 Task: Create a new custom field 'Working Days' in the 'Position' object and add it to the page layout.
Action: Mouse moved to (51, 208)
Screenshot: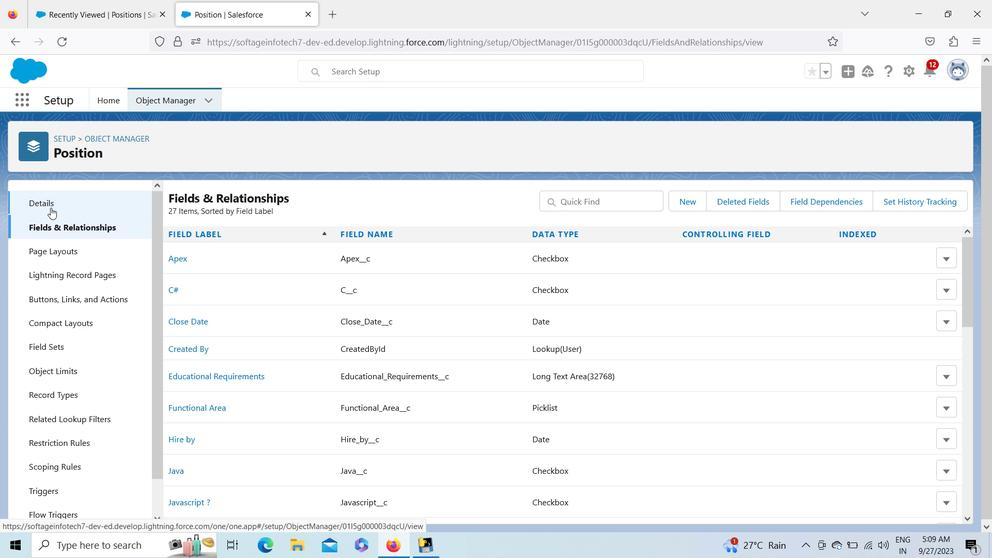 
Action: Mouse pressed left at (51, 208)
Screenshot: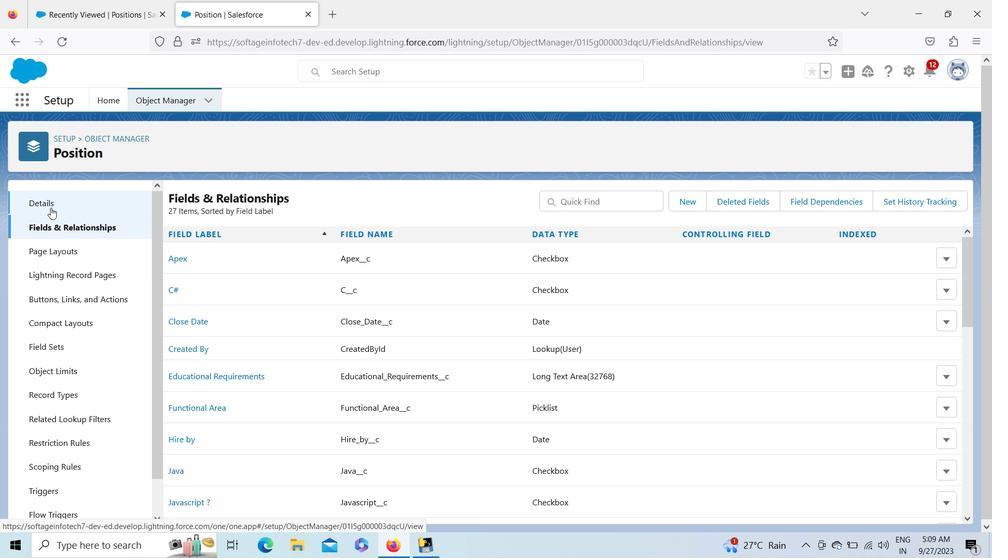 
Action: Mouse moved to (51, 220)
Screenshot: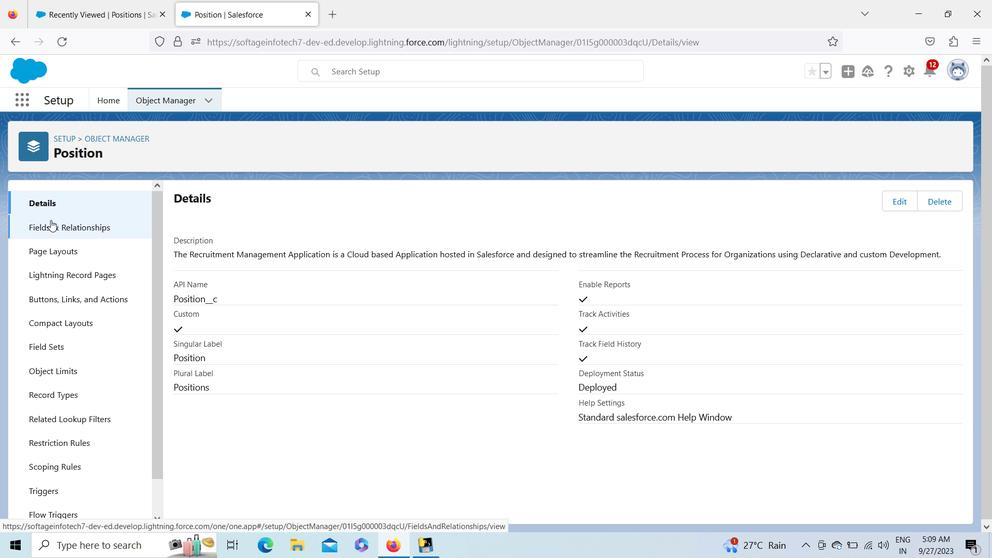 
Action: Mouse pressed left at (51, 220)
Screenshot: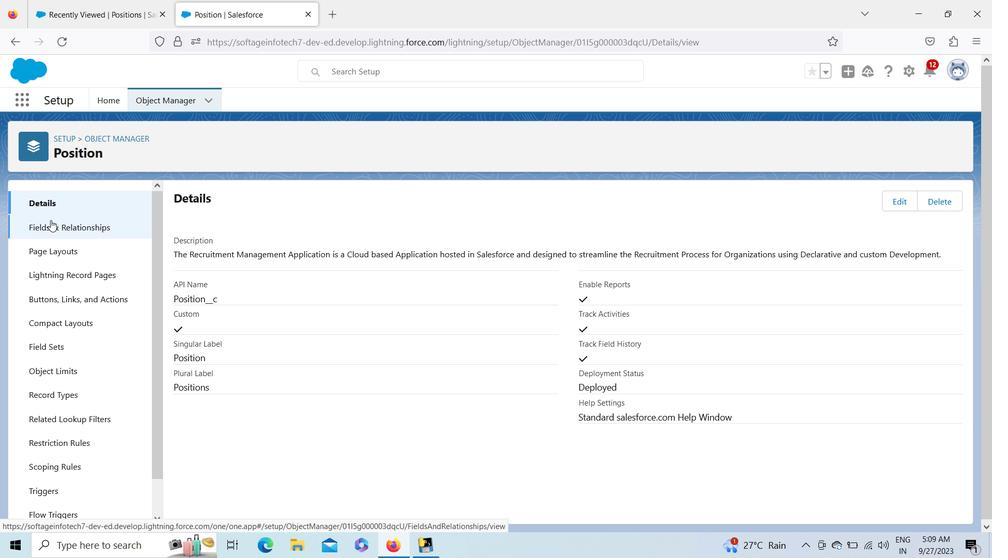 
Action: Mouse moved to (69, 395)
Screenshot: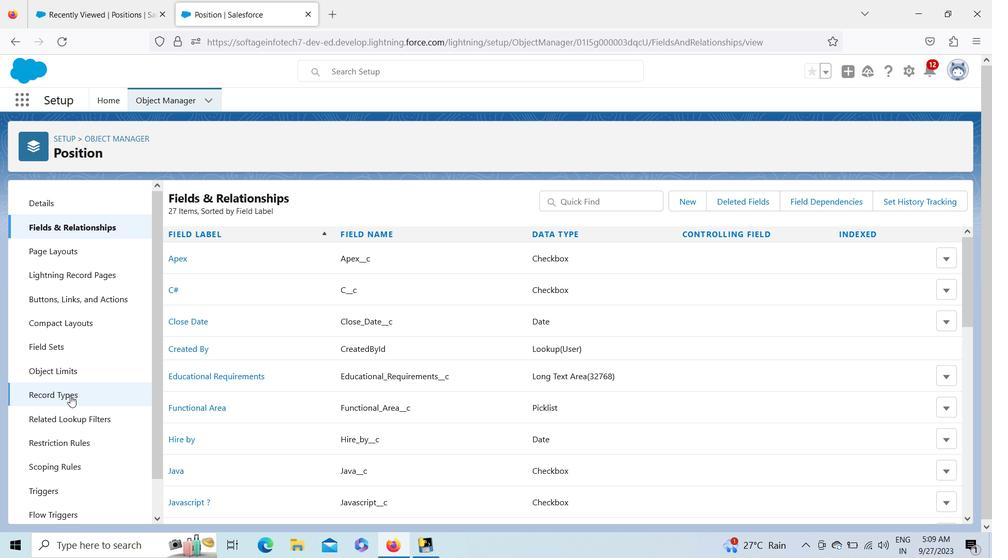 
Action: Mouse pressed left at (69, 395)
Screenshot: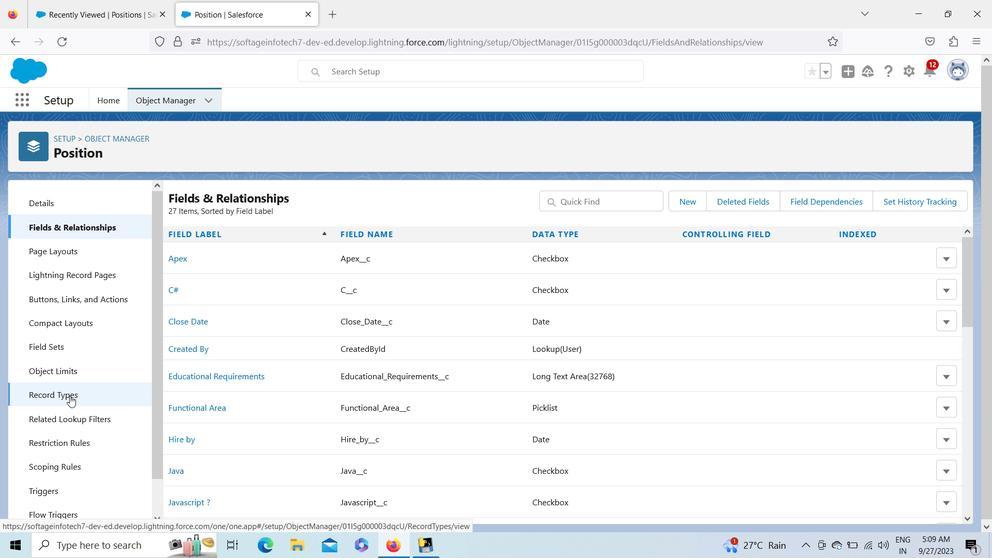 
Action: Mouse moved to (89, 223)
Screenshot: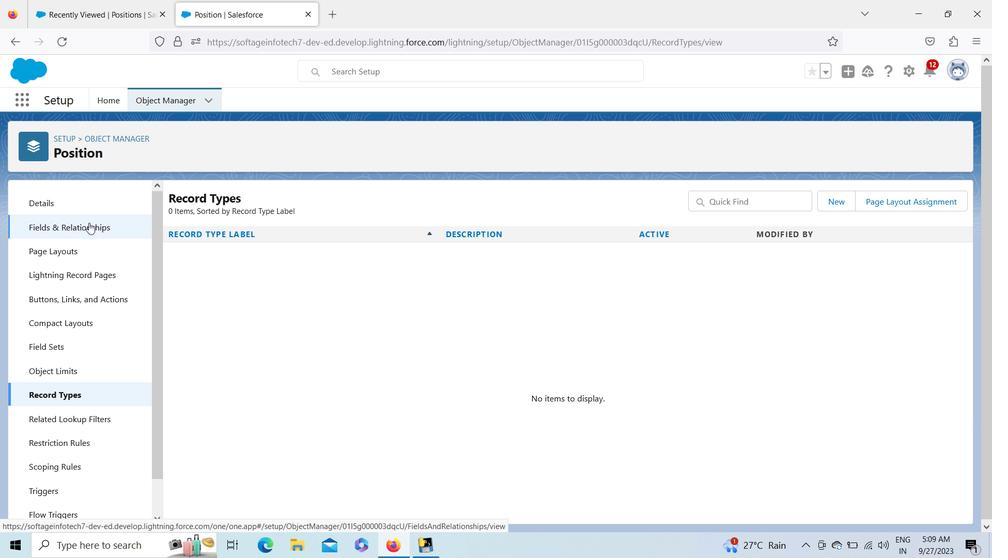 
Action: Mouse pressed left at (89, 223)
Screenshot: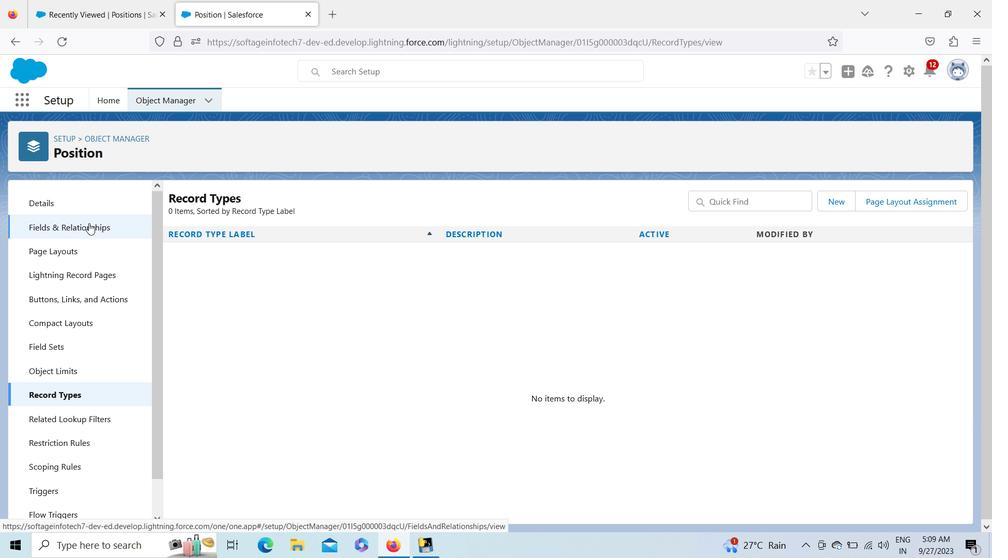 
Action: Mouse moved to (685, 205)
Screenshot: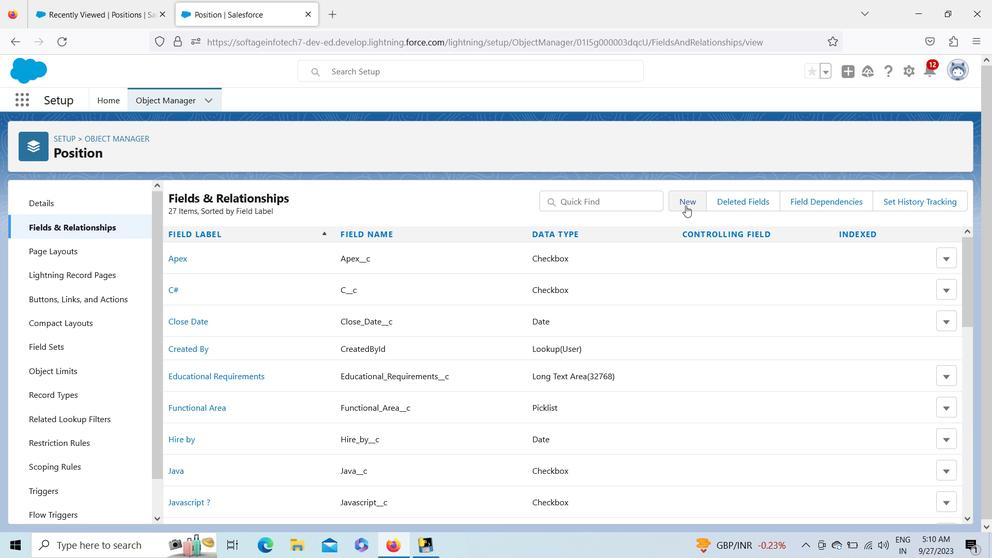 
Action: Mouse pressed left at (685, 205)
Screenshot: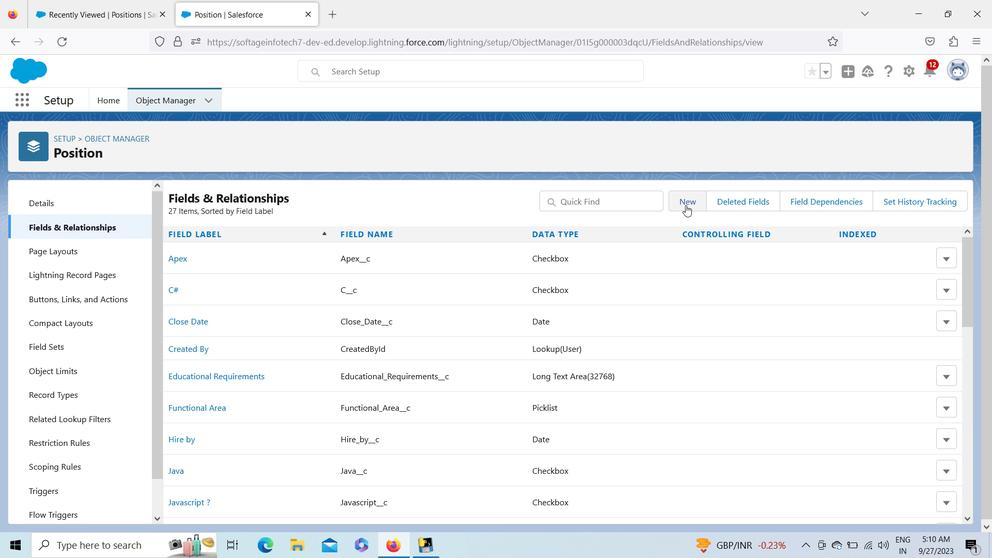 
Action: Mouse moved to (957, 395)
Screenshot: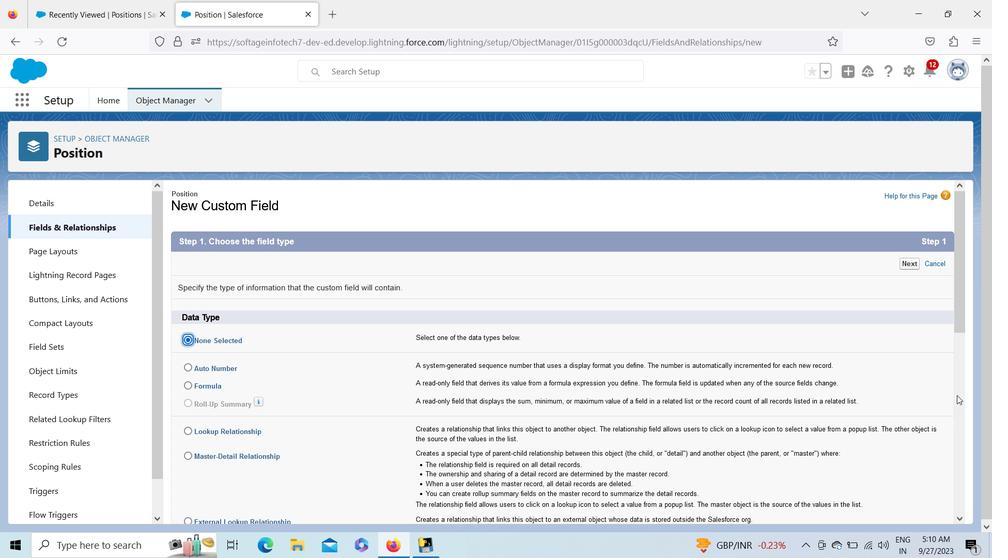 
Action: Mouse pressed left at (957, 395)
Screenshot: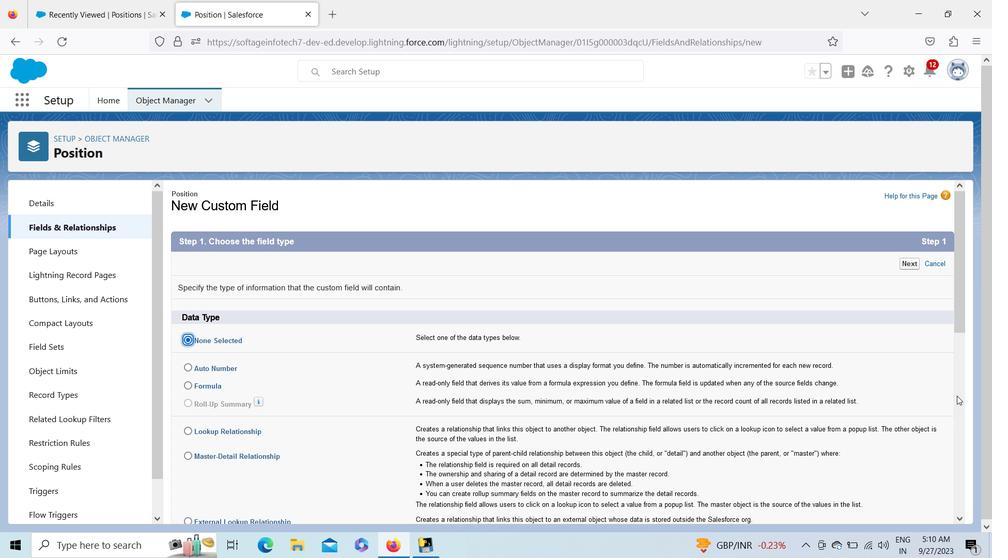 
Action: Mouse moved to (244, 431)
Screenshot: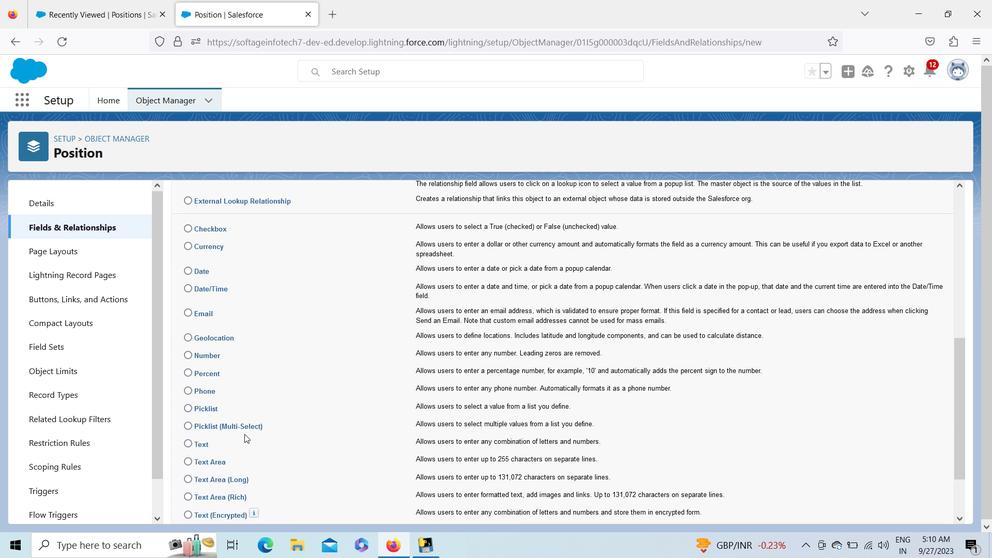 
Action: Mouse pressed left at (244, 431)
Screenshot: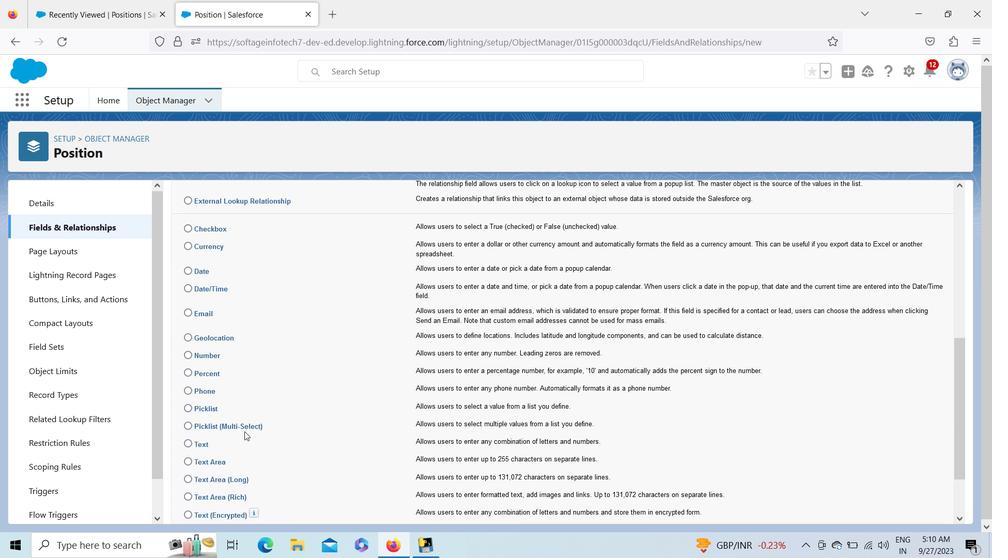 
Action: Mouse moved to (246, 429)
Screenshot: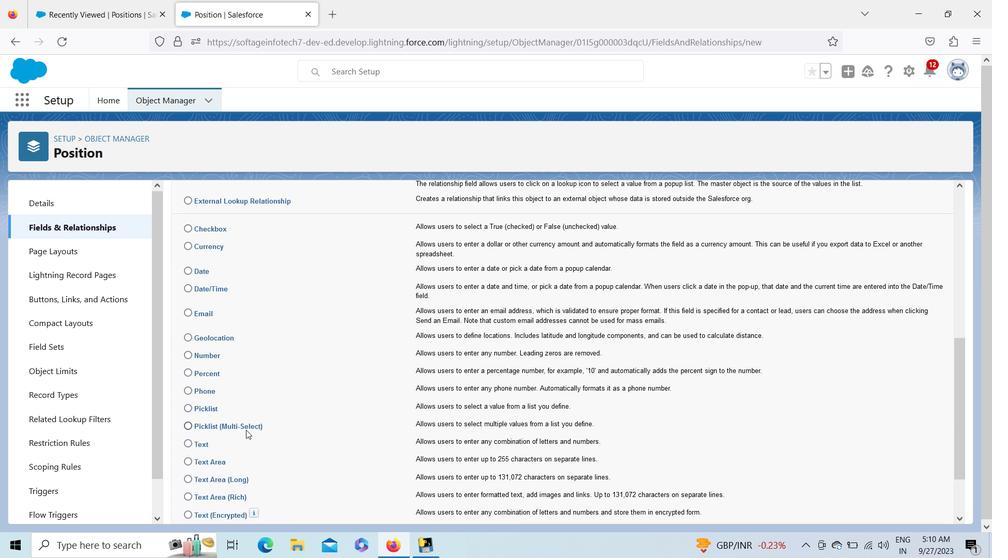 
Action: Mouse pressed left at (246, 429)
Screenshot: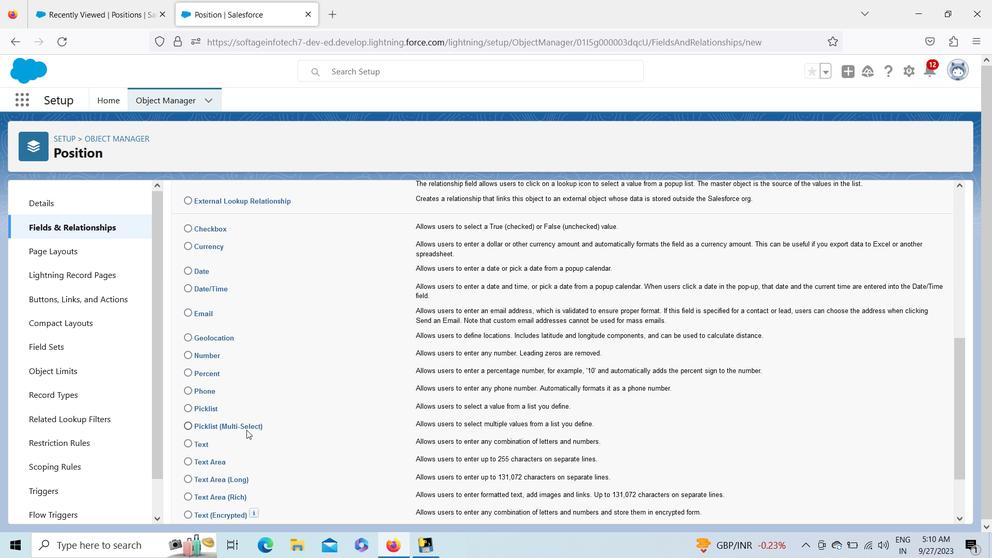 
Action: Mouse moved to (962, 490)
Screenshot: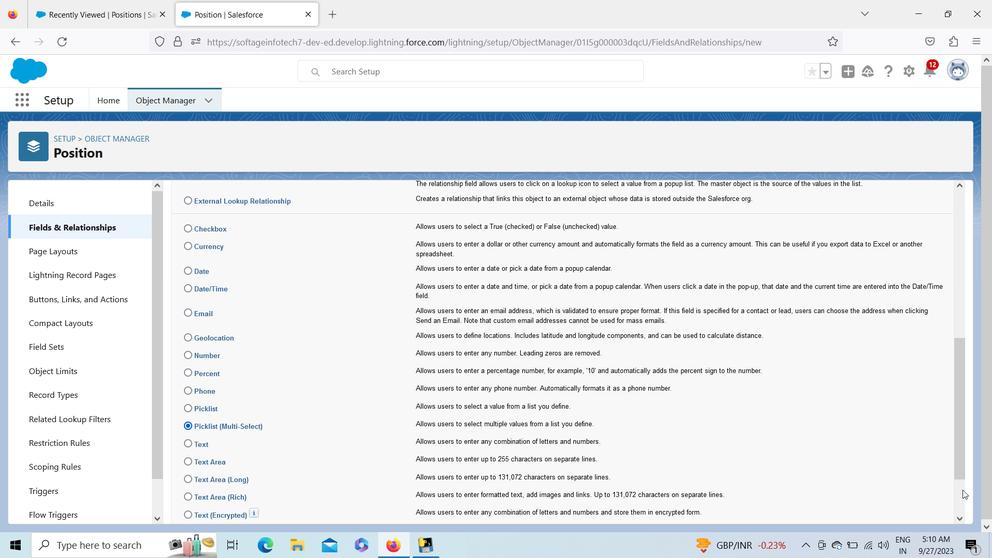 
Action: Mouse pressed left at (962, 490)
Screenshot: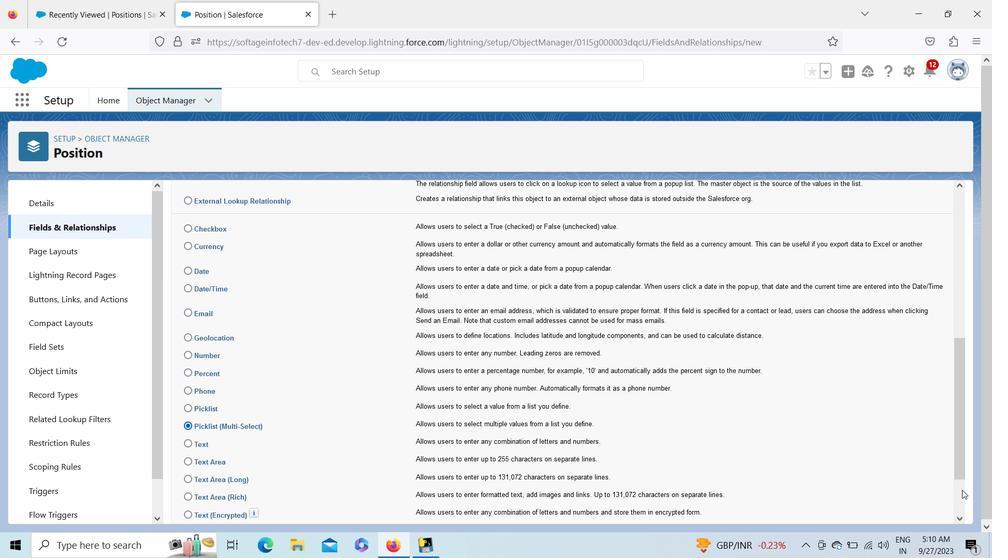 
Action: Mouse moved to (917, 510)
Screenshot: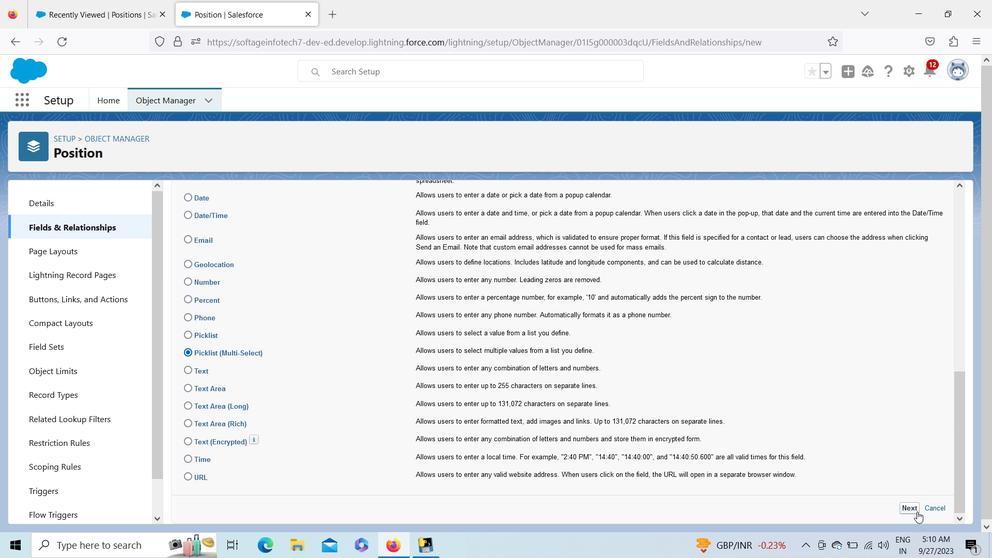 
Action: Mouse pressed left at (917, 510)
Screenshot: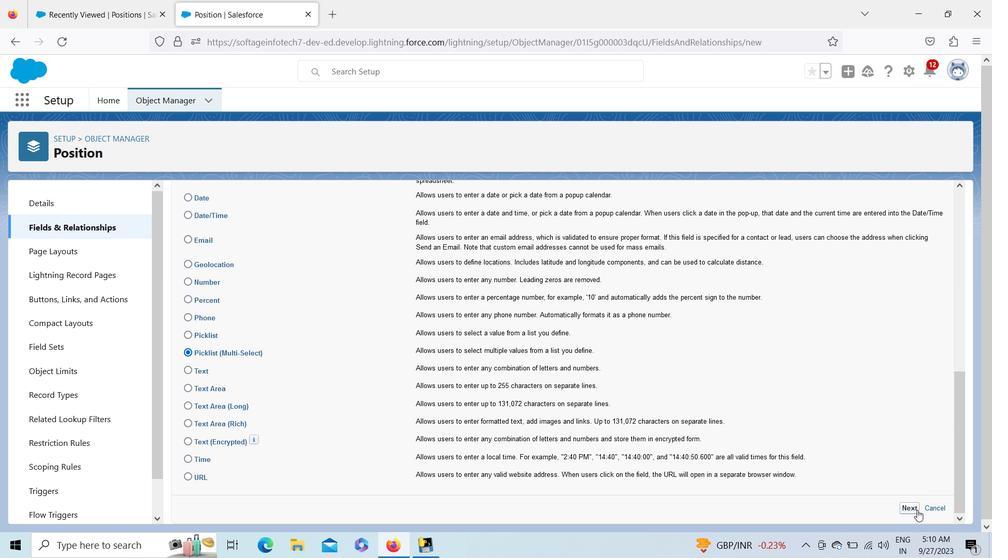 
Action: Mouse moved to (398, 290)
Screenshot: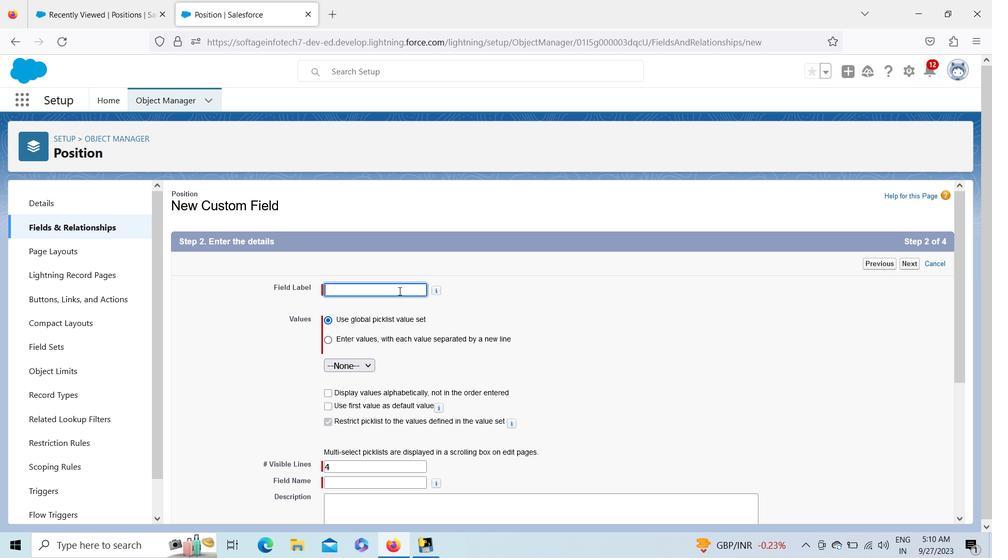 
Action: Mouse pressed left at (398, 290)
Screenshot: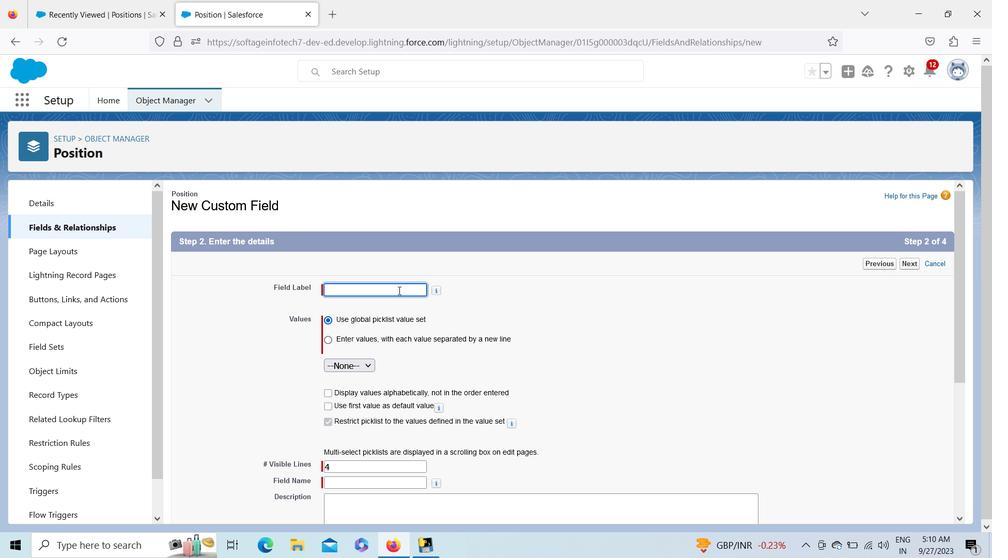 
Action: Key pressed <Key.shift><Key.shift><Key.shift><Key.shift><Key.shift>Working<Key.space><Key.shift>Days
Screenshot: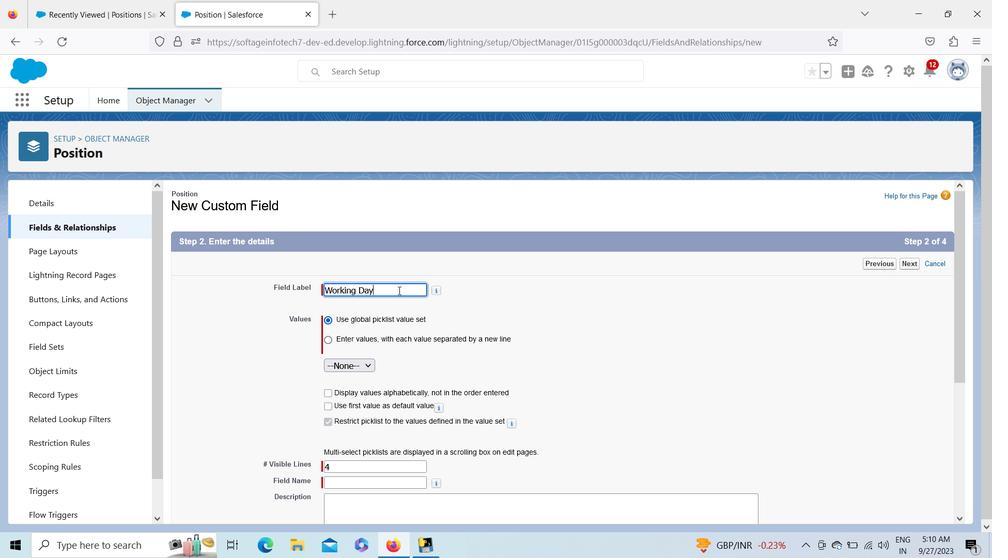 
Action: Mouse moved to (375, 325)
Screenshot: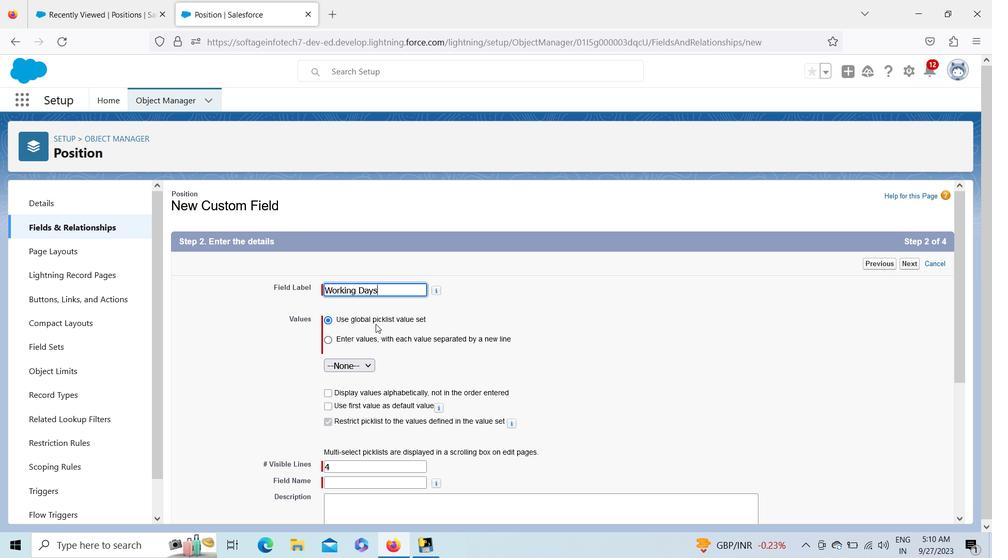 
Action: Mouse pressed left at (375, 325)
Screenshot: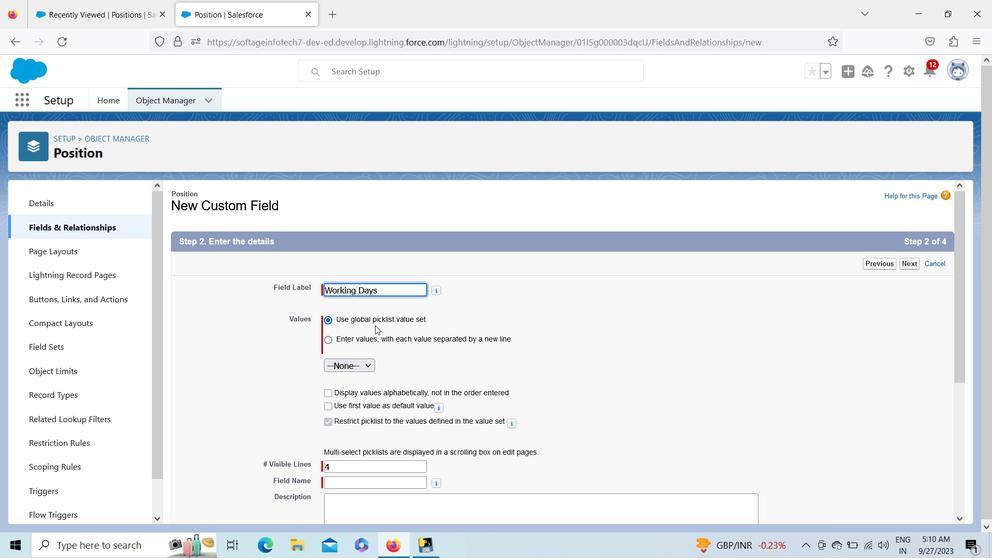 
Action: Mouse moved to (382, 337)
Screenshot: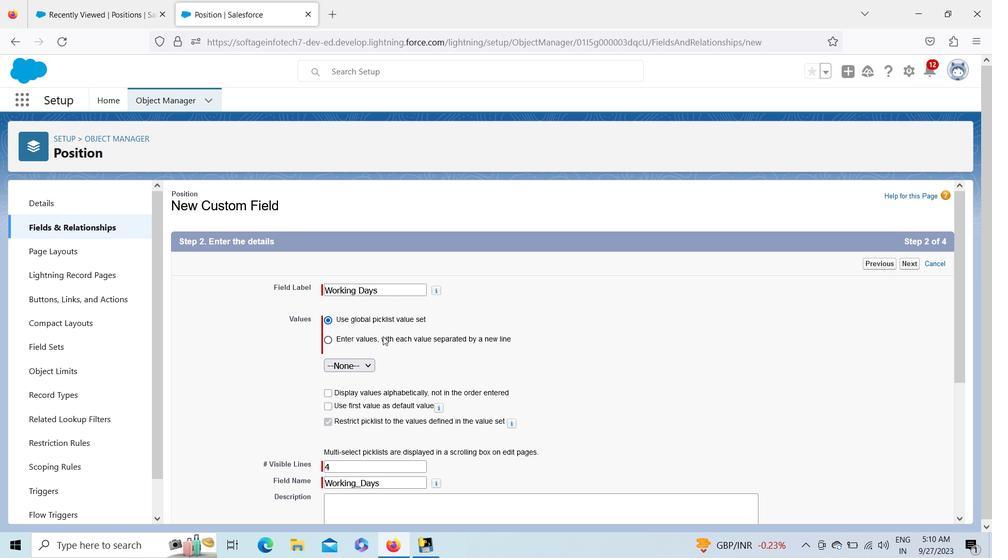 
Action: Mouse pressed left at (382, 337)
Screenshot: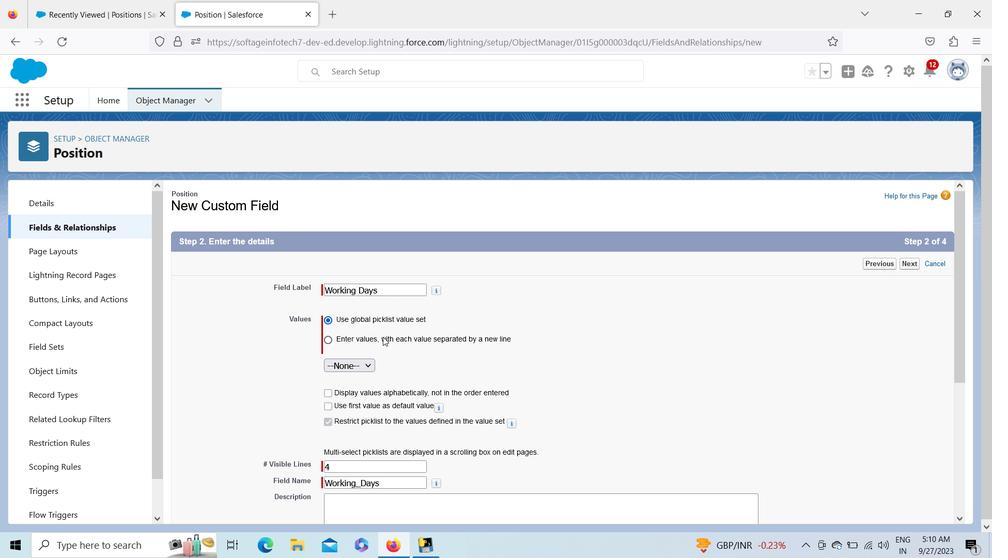 
Action: Mouse moved to (371, 390)
Screenshot: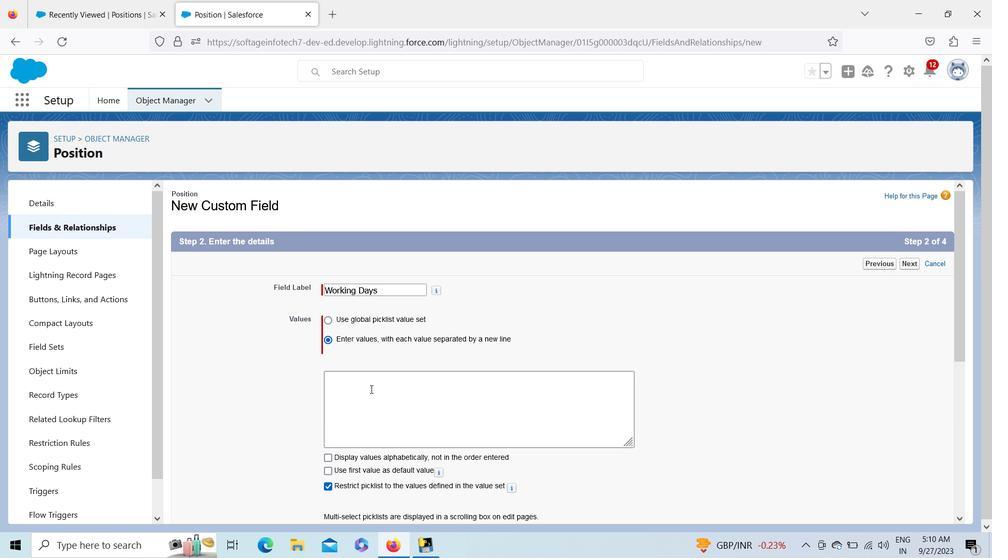 
Action: Mouse pressed left at (371, 390)
Screenshot: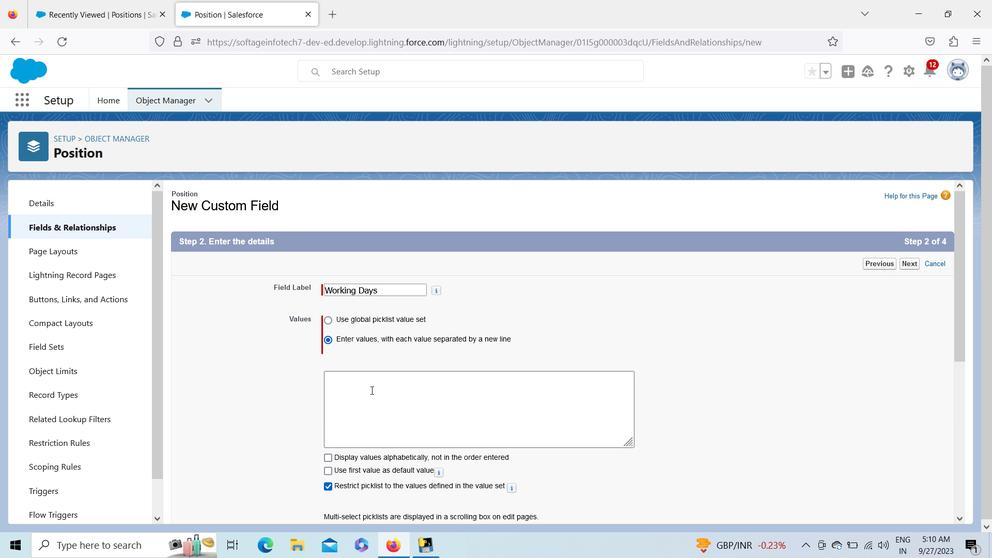 
Action: Key pressed <Key.shift>Monday<Key.enter><Key.shift>Tuesday<Key.enter><Key.shift><Key.shift><Key.shift><Key.shift><Key.shift><Key.shift><Key.shift>Wedb<Key.backspace>nesday<Key.enter><Key.shift><Key.shift>Thrursdat<Key.backspace>y<Key.left><Key.left><Key.left><Key.left><Key.left><Key.left><Key.backspace><Key.right><Key.right><Key.right><Key.right><Key.right><Key.right><Key.enter><Key.shift>Friday<Key.enter><Key.shift><Key.shift><Key.shift><Key.shift><Key.shift><Key.shift><Key.shift><Key.shift><Key.shift><Key.shift><Key.shift><Key.shift><Key.shift><Key.shift><Key.shift><Key.shift><Key.shift><Key.shift><Key.shift><Key.shift><Key.shift><Key.shift><Key.shift><Key.shift><Key.shift><Key.shift><Key.shift><Key.shift><Key.shift><Key.shift><Key.shift><Key.shift><Key.shift><Key.shift><Key.shift><Key.shift><Key.shift><Key.shift><Key.shift><Key.shift><Key.shift><Key.shift><Key.shift><Key.shift><Key.shift><Key.shift><Key.shift><Key.shift><Key.shift><Key.shift><Key.shift><Key.shift><Key.shift><Key.shift><Key.shift><Key.shift><Key.shift><Key.shift><Key.shift><Key.shift><Key.shift><Key.shift><Key.shift>Saturday<Key.enter><Key.shift>Sunday
Screenshot: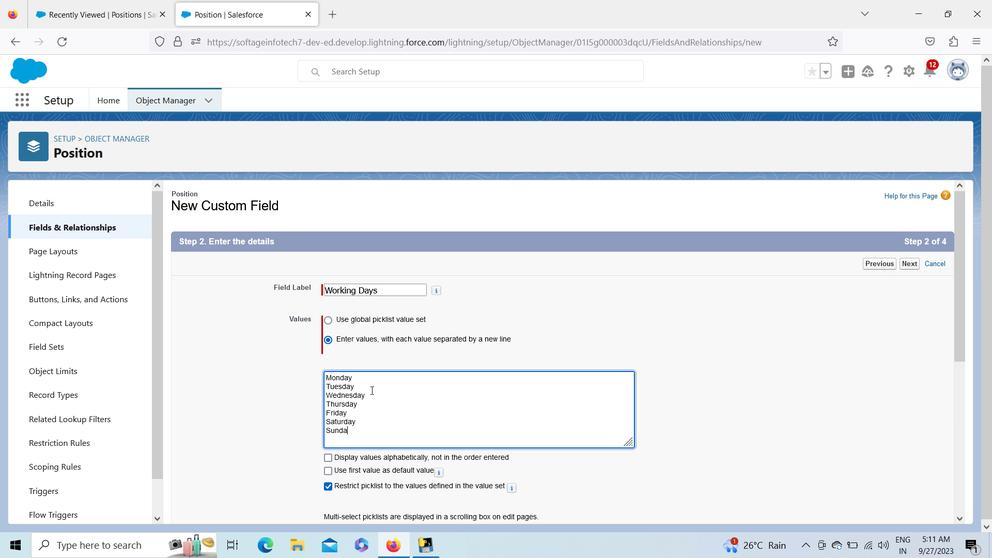 
Action: Mouse moved to (958, 517)
Screenshot: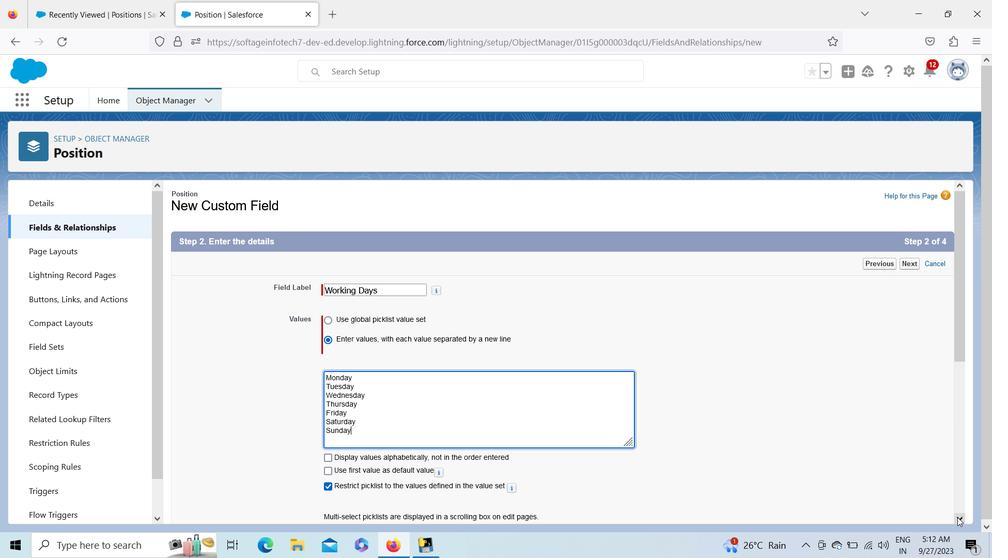 
Action: Mouse pressed left at (958, 517)
Screenshot: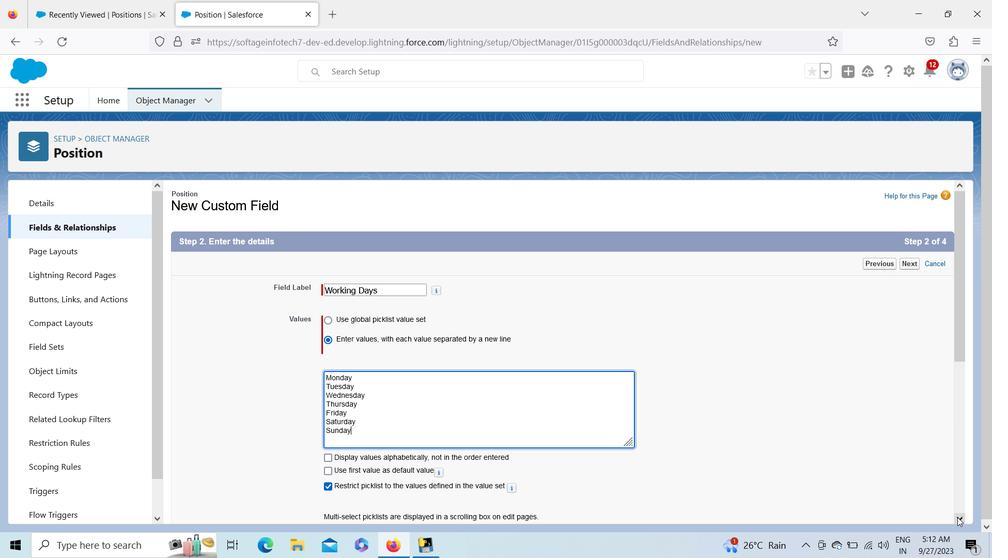 
Action: Mouse pressed left at (958, 517)
Screenshot: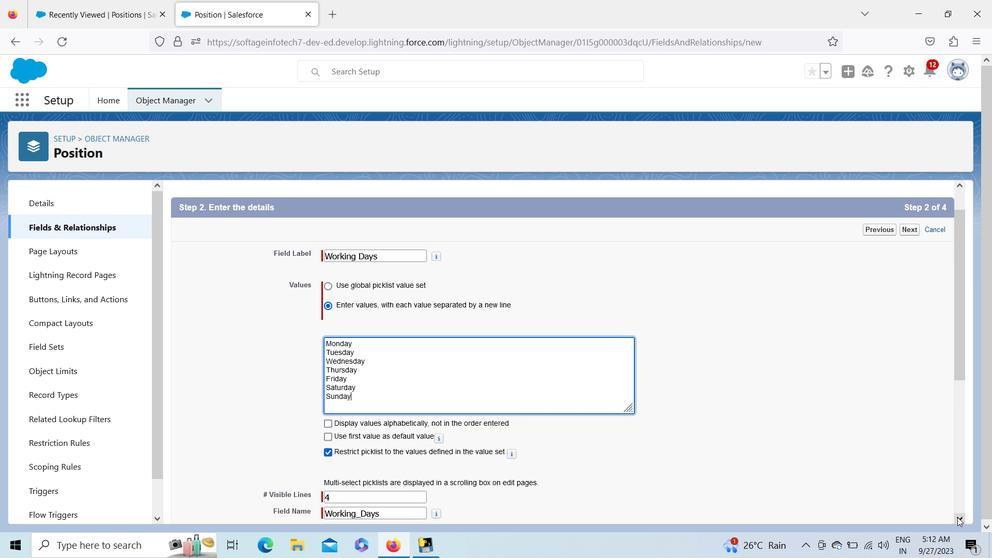 
Action: Mouse pressed left at (958, 517)
Screenshot: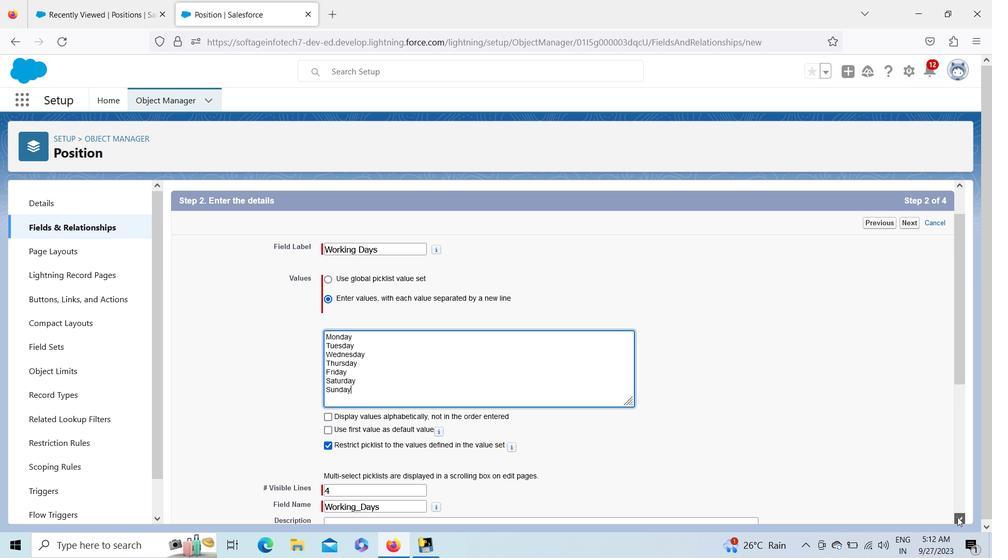
Action: Mouse pressed left at (958, 517)
Screenshot: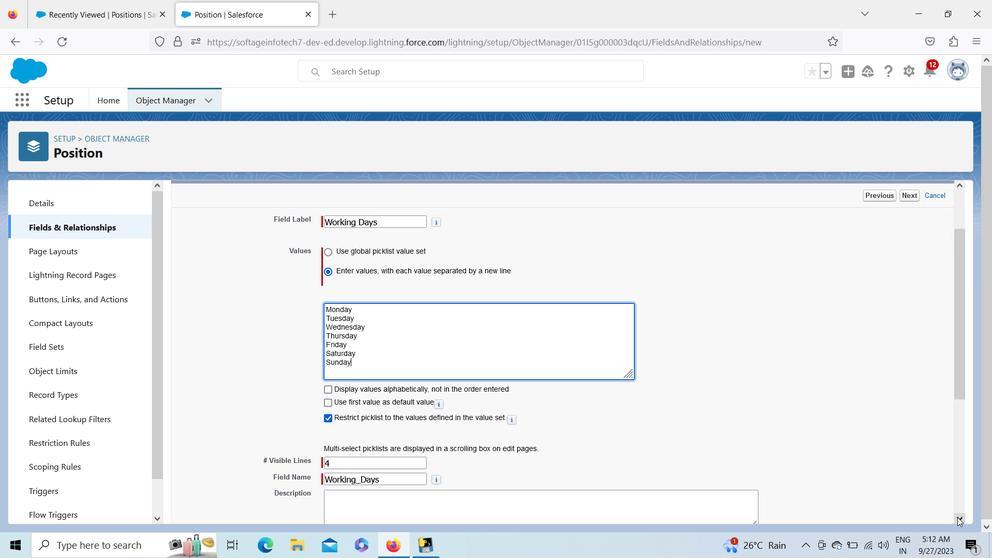 
Action: Mouse pressed left at (958, 517)
Screenshot: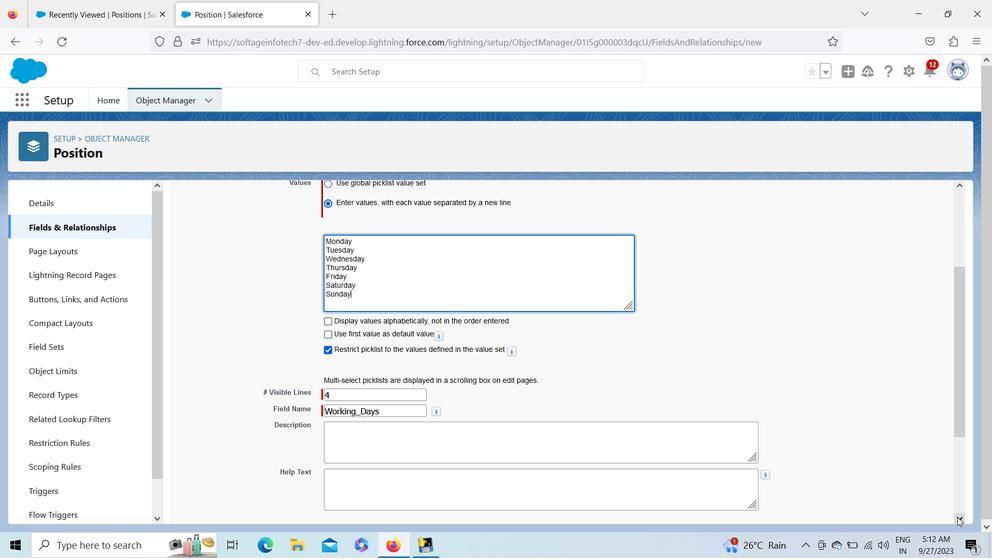 
Action: Mouse pressed left at (958, 517)
Screenshot: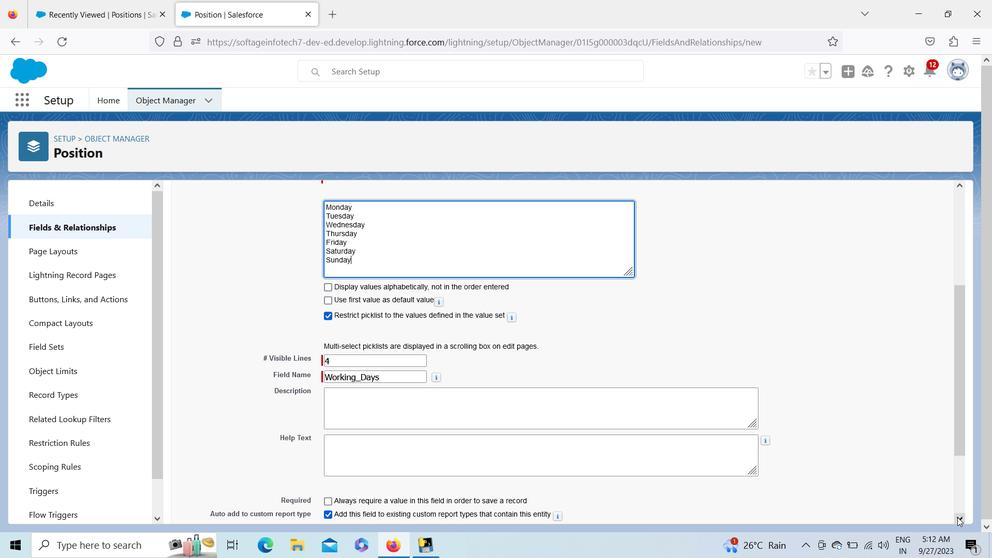 
Action: Mouse moved to (468, 367)
Screenshot: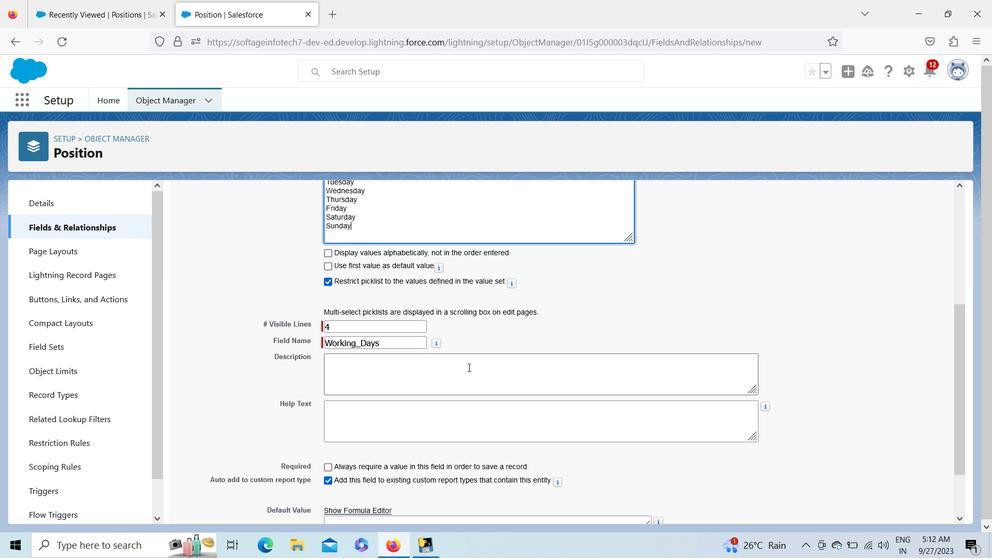 
Action: Key pressed <Key.shift><Key.shift><Key.shift><Key.shift><Key.shift><Key.shift>O<Key.backspace>
Screenshot: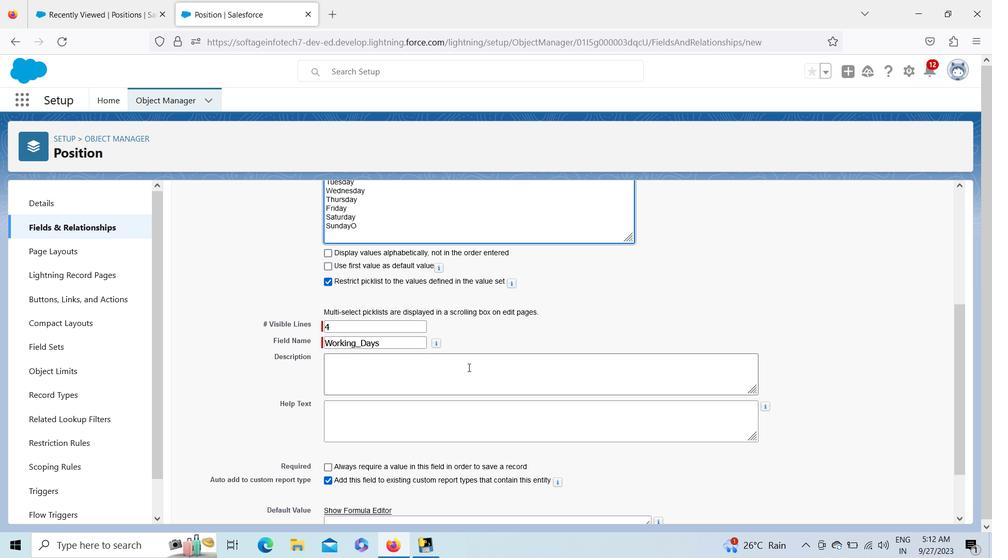 
Action: Mouse moved to (453, 374)
Screenshot: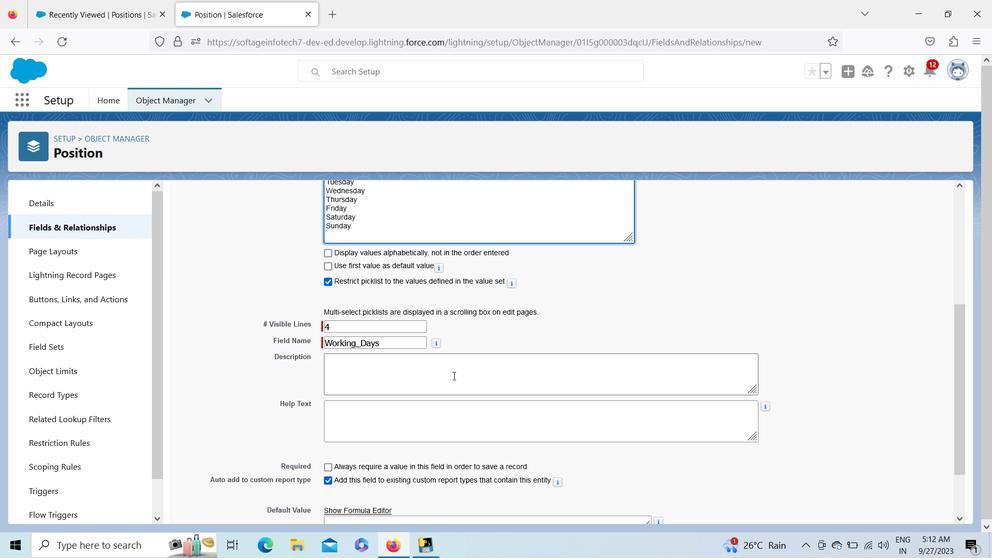 
Action: Mouse pressed left at (453, 374)
Screenshot: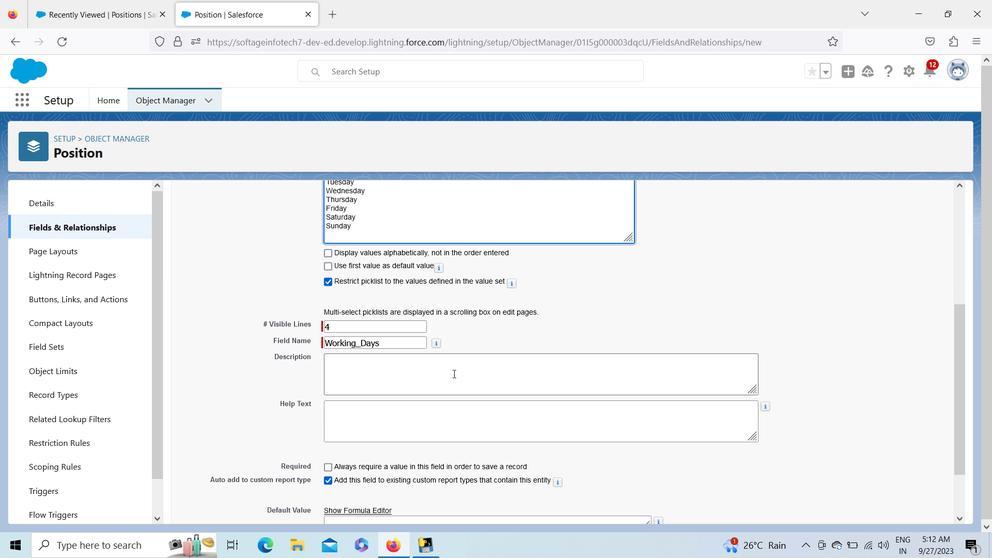 
Action: Key pressed <Key.shift><Key.shift><Key.shift>This<Key.space><Key.shift>Field<Key.space><Key.shift><Key.shift><Key.shift><Key.shift><Key.shift><Key.shift><Key.shift><Key.shift><Key.shift><Key.shift><Key.shift><Key.shift><Key.shift><Key.shift><Key.shift><Key.shift><Key.shift><Key.shift><Key.shift><Key.shift>Informs<Key.space>about<Key.space><Key.shift>O<Key.backspace>on<Key.space>which<Key.space>dat<Key.backspace>s<Key.backspace>ys<Key.space>
Screenshot: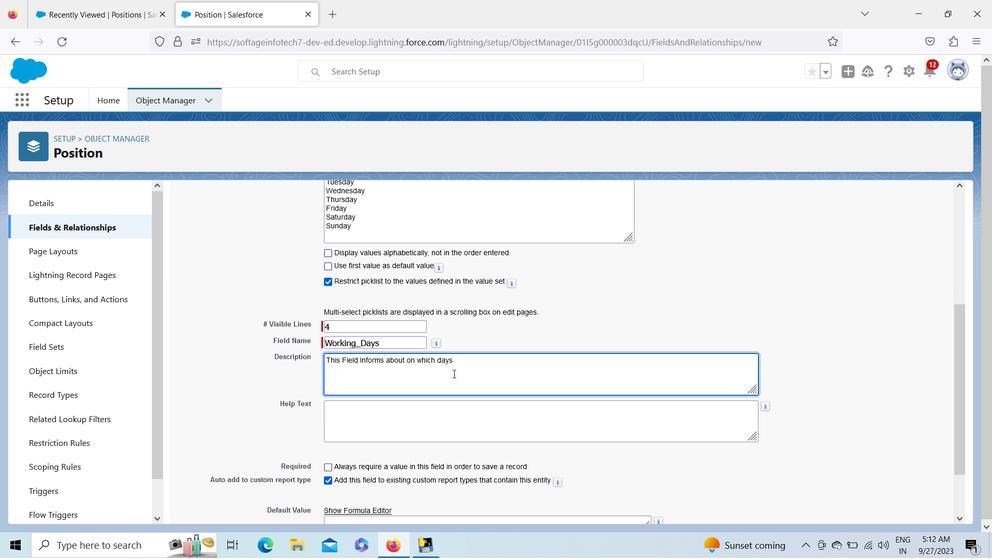 
Action: Mouse moved to (458, 358)
Screenshot: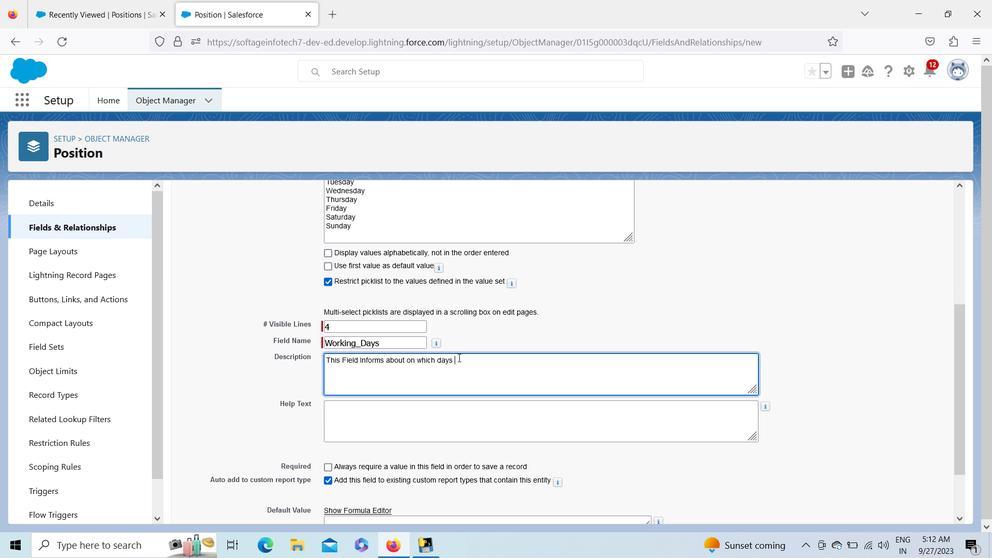 
Action: Key pressed the<Key.space>
Screenshot: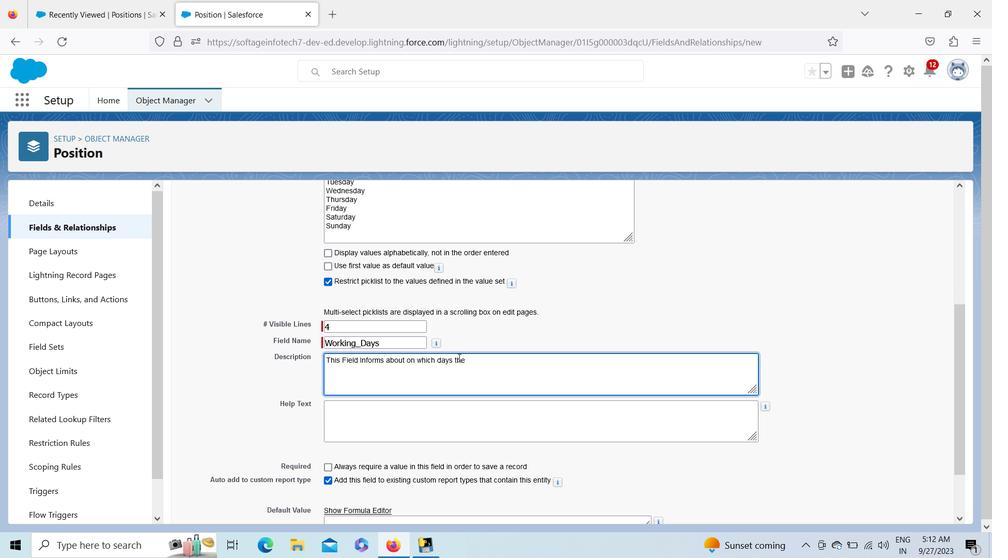 
Action: Mouse moved to (489, 370)
Screenshot: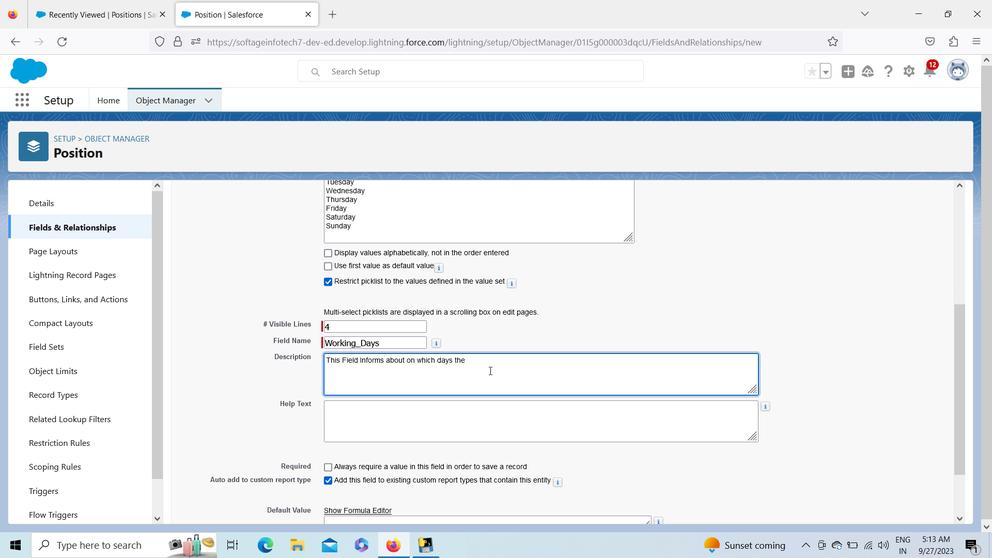 
Action: Mouse pressed left at (489, 370)
Screenshot: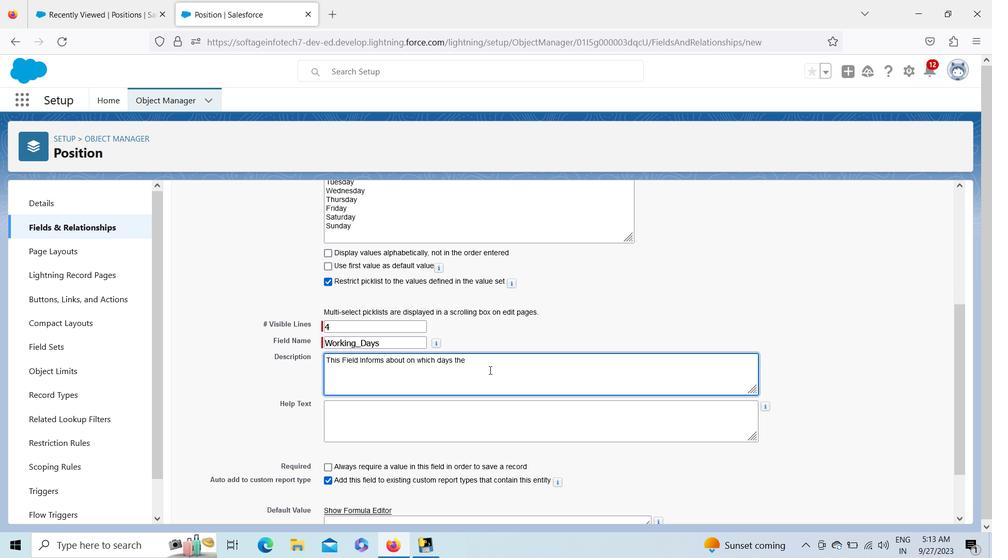 
Action: Mouse pressed left at (489, 370)
Screenshot: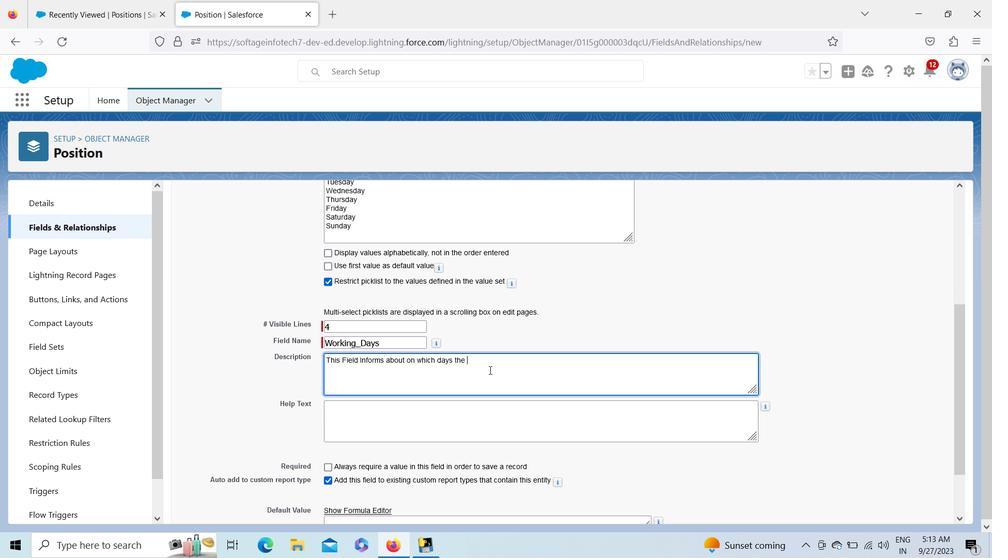 
Action: Mouse pressed left at (489, 370)
Screenshot: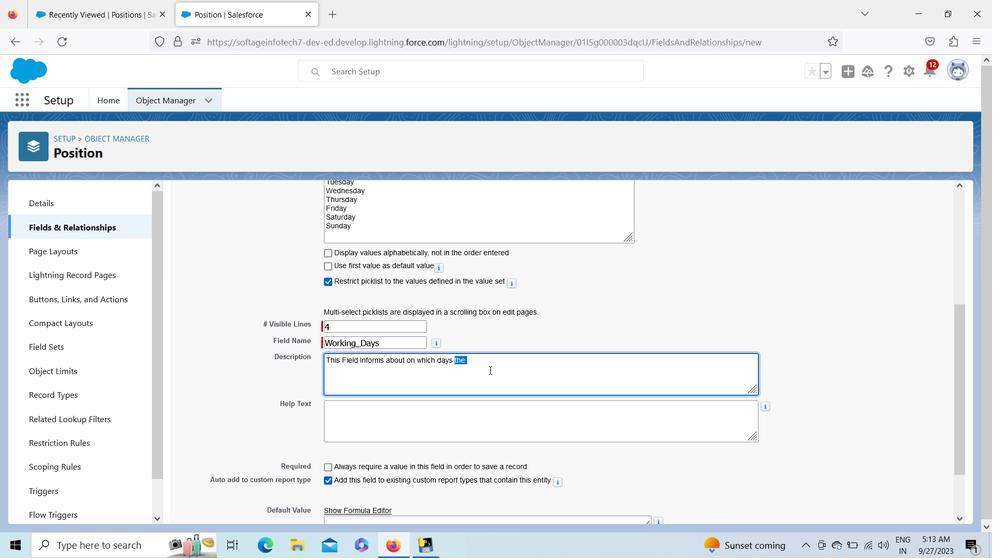 
Action: Key pressed <Key.backspace><Key.backspace><Key.backspace><Key.backspace><Key.backspace><Key.backspace><Key.backspace><Key.backspace><Key.backspace><Key.backspace><Key.backspace><Key.backspace><Key.backspace><Key.backspace><Key.backspace><Key.backspace><Key.backspace><Key.backspace>which<Key.space>are<Key.space>the<Key.space><Key.shift>Working<Key.space><Key.shift>Days.<Key.space><Key.backspace><Key.backspace><Key.space>for<Key.space><Key.shift><Key.shift><Key.shift><Key.shift><Key.shift>Current<Key.space><Key.shift><Key.backspace><Key.backspace><Key.backspace><Key.backspace><Key.backspace><Key.backspace><Key.backspace><Key.backspace><Key.backspace><Key.backspace>r<Key.space>given<Key.space><Key.shift>Job<Key.space><Key.shift>Opening.
Screenshot: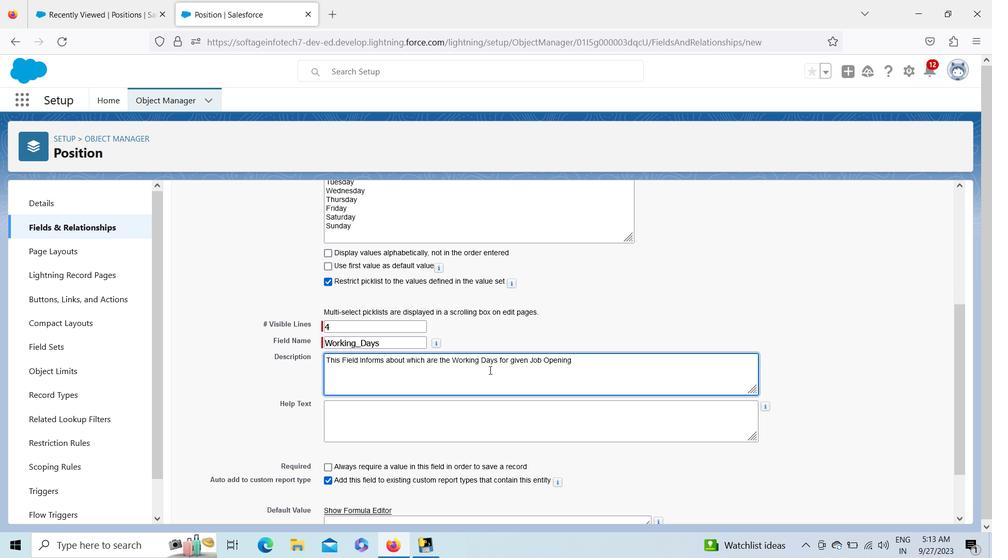 
Action: Mouse moved to (450, 420)
Screenshot: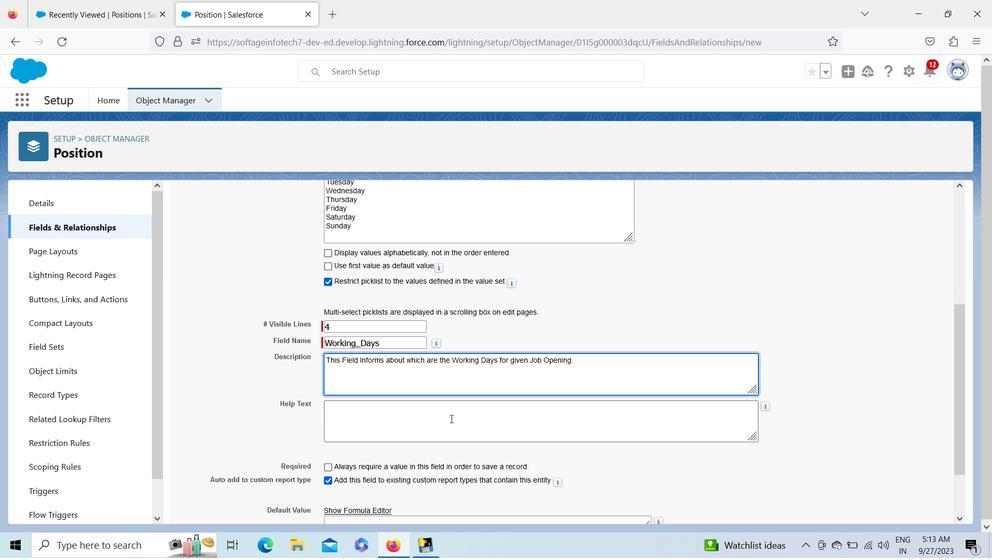 
Action: Mouse pressed left at (450, 420)
Screenshot: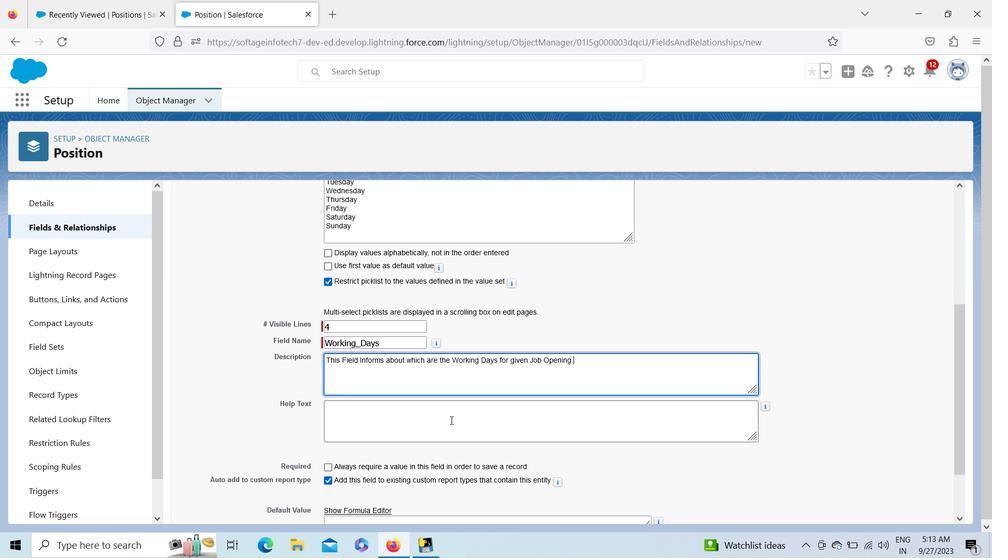 
Action: Key pressed <Key.shift><Key.shift>This<Key.space><Key.shift>Field<Key.space><Key.shift>Informs<Key.space>about<Key.space>which<Key.space>are<Key.space>the<Key.space><Key.shift>Working<Key.space><Key.shift>Days<Key.space>for<Key.space>given<Key.space><Key.shift>Job<Key.space><Key.shift>Position
Screenshot: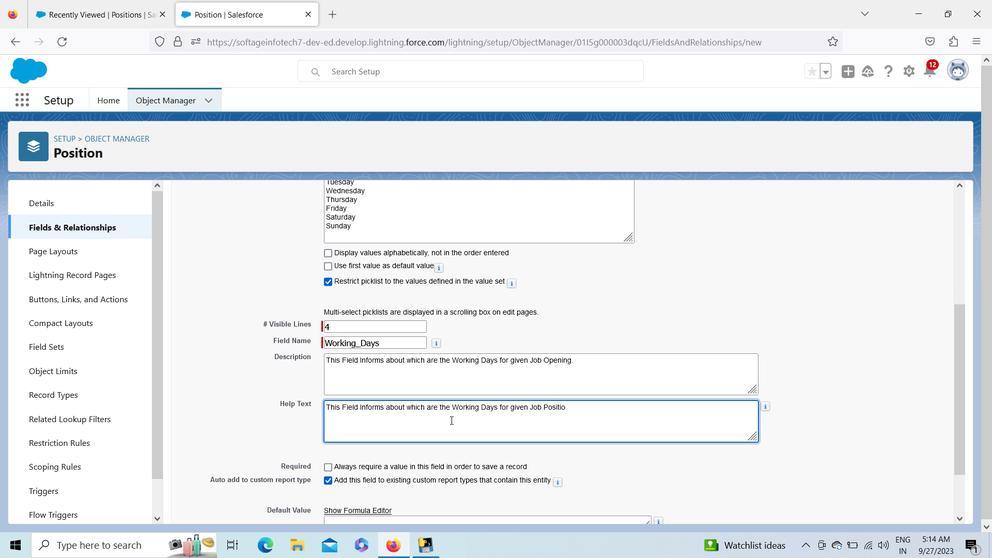 
Action: Mouse moved to (566, 361)
Screenshot: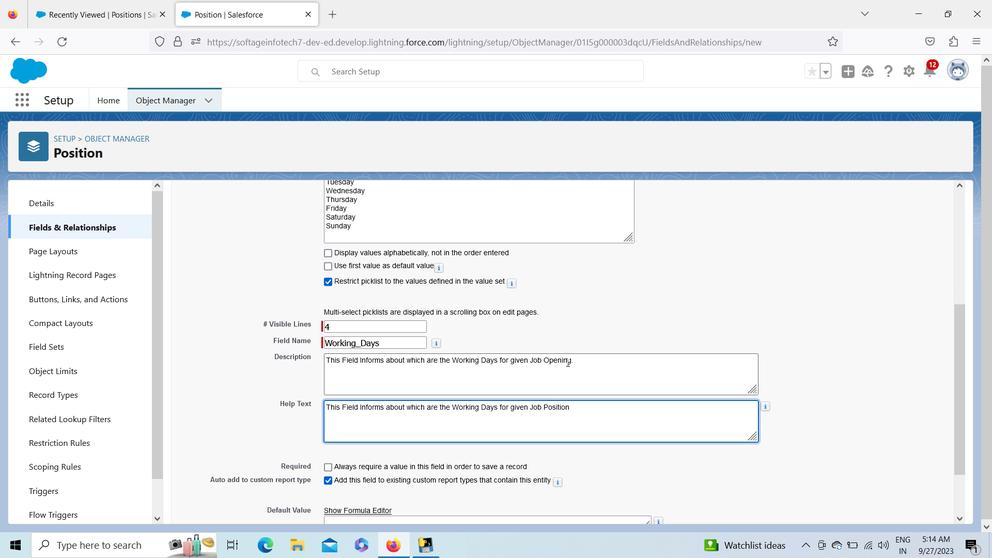 
Action: Mouse pressed left at (566, 361)
Screenshot: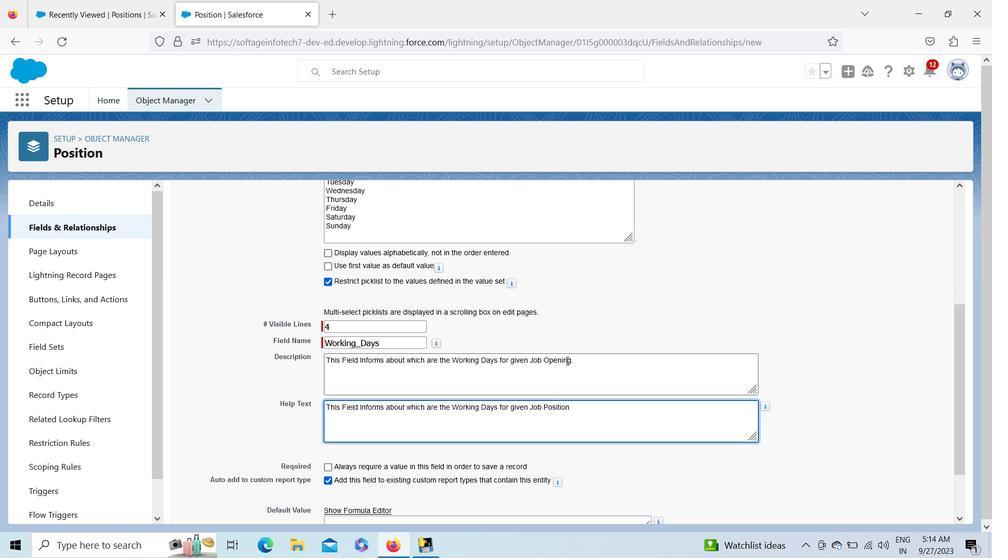 
Action: Mouse pressed left at (566, 361)
Screenshot: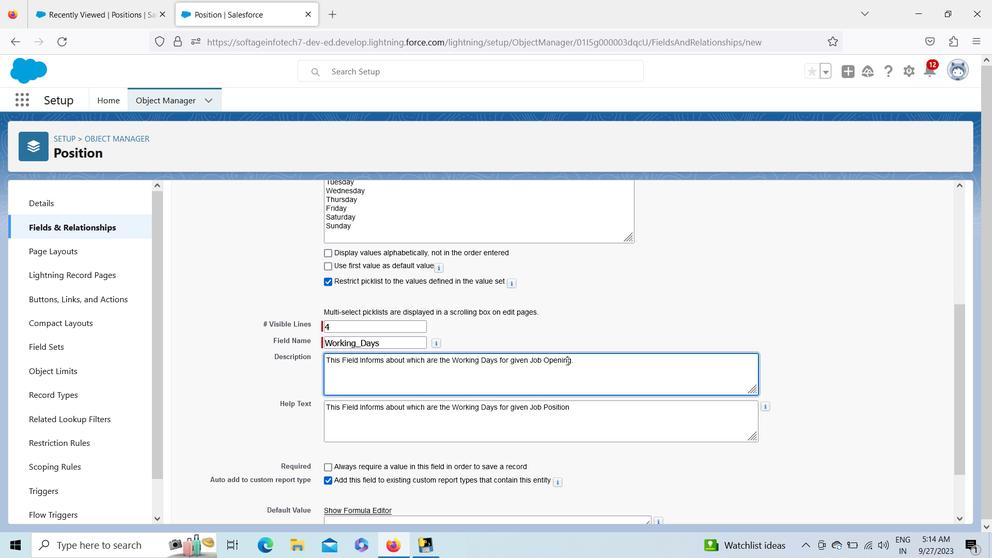 
Action: Key pressed <Key.shift><Key.shift><Key.shift>Position
Screenshot: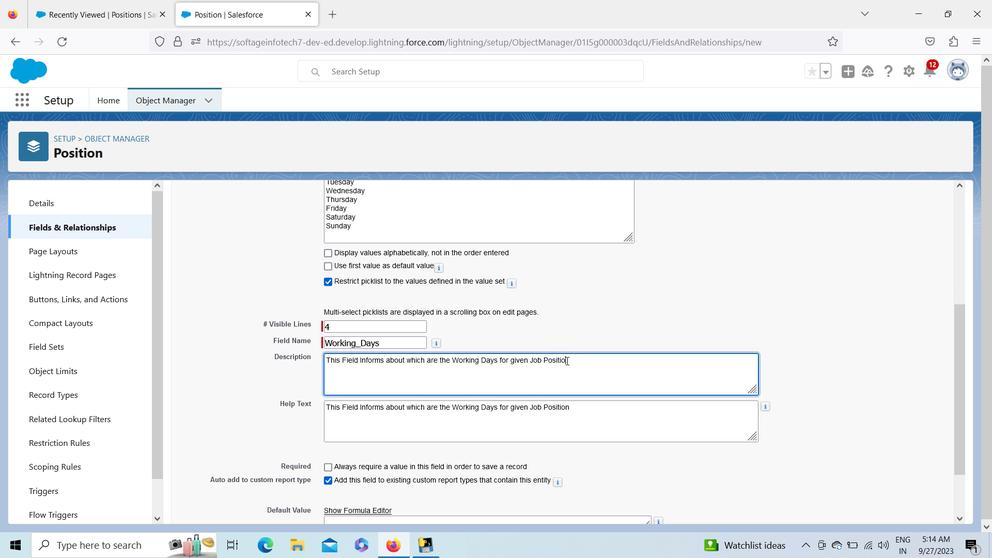 
Action: Mouse moved to (613, 359)
Screenshot: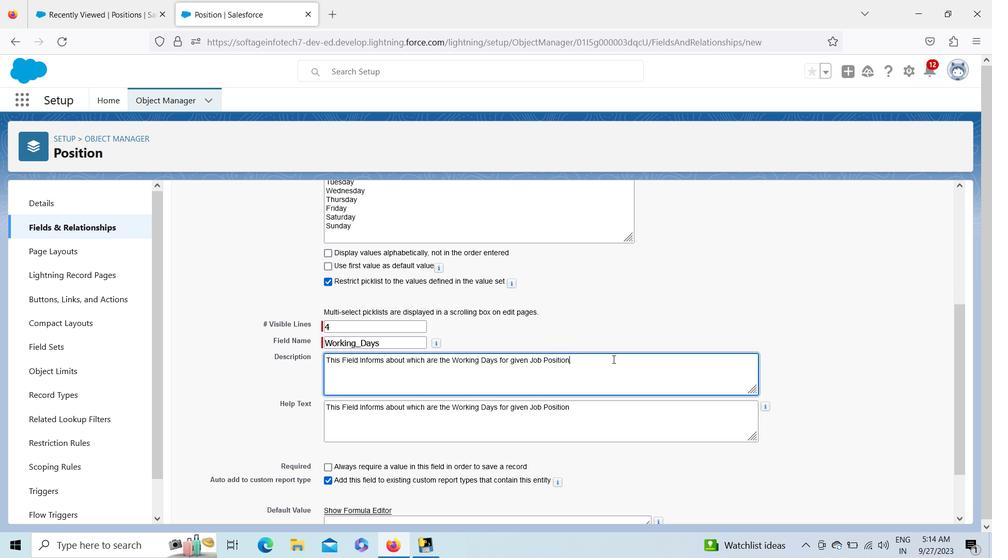 
Action: Mouse pressed left at (613, 359)
Screenshot: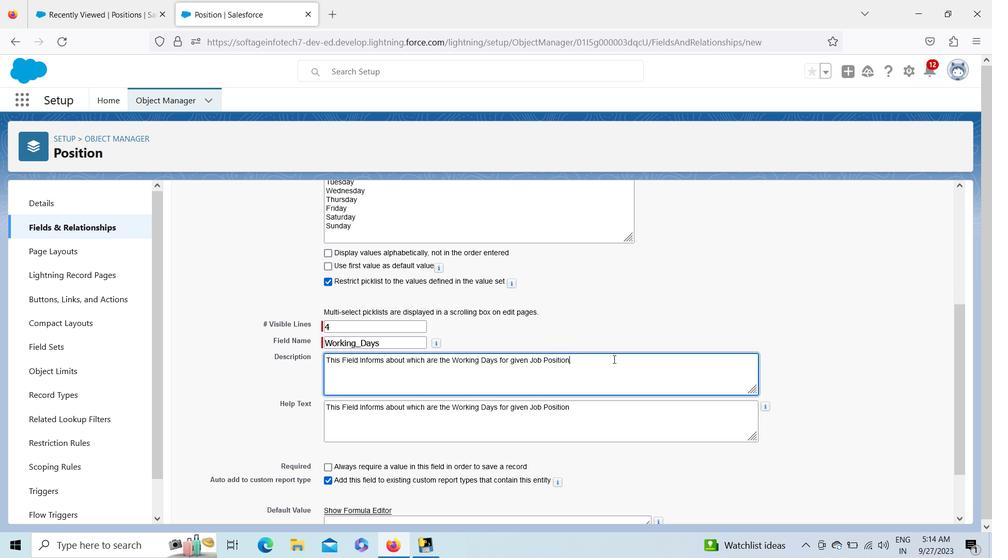 
Action: Mouse moved to (958, 519)
Screenshot: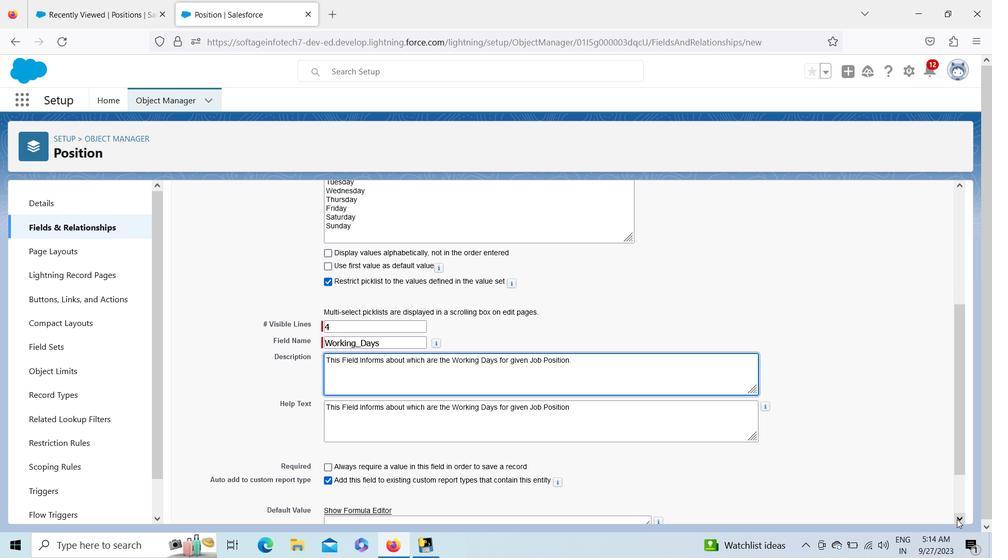 
Action: Mouse pressed left at (958, 519)
Screenshot: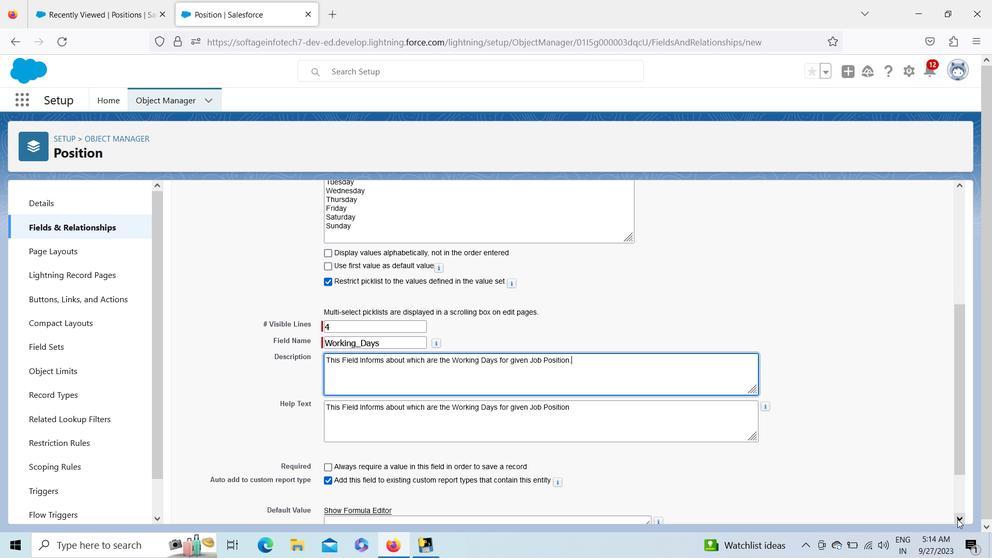 
Action: Mouse pressed left at (958, 519)
Screenshot: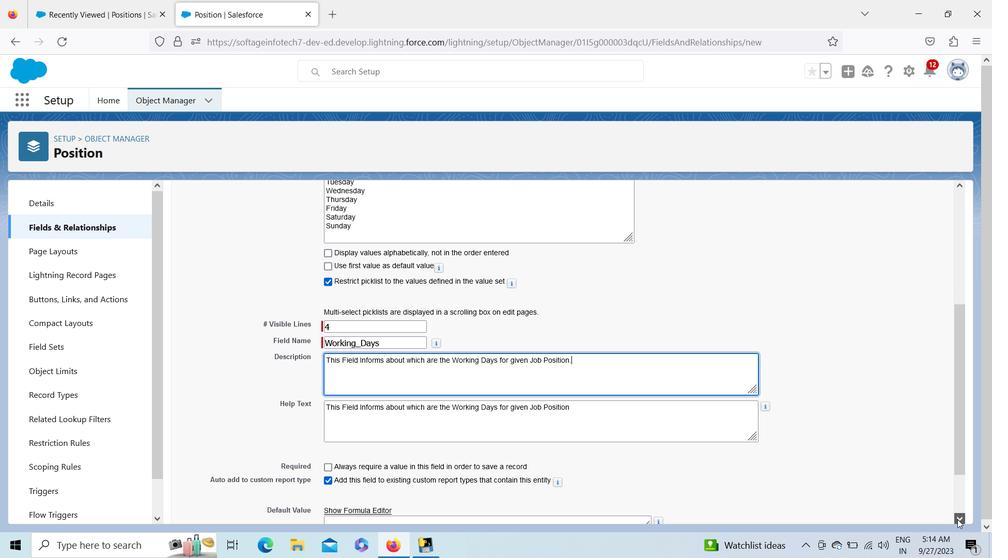 
Action: Mouse pressed left at (958, 519)
Screenshot: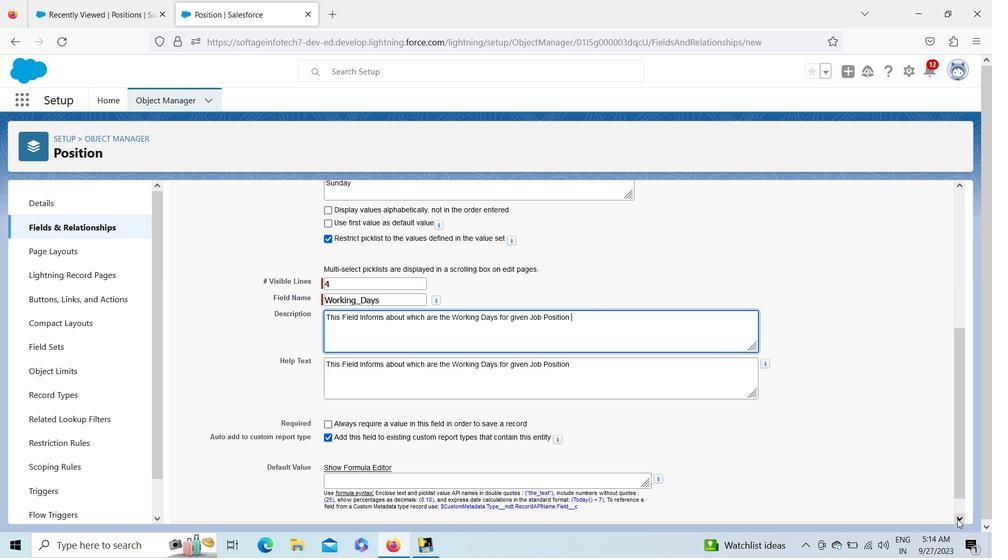 
Action: Mouse pressed left at (958, 519)
Screenshot: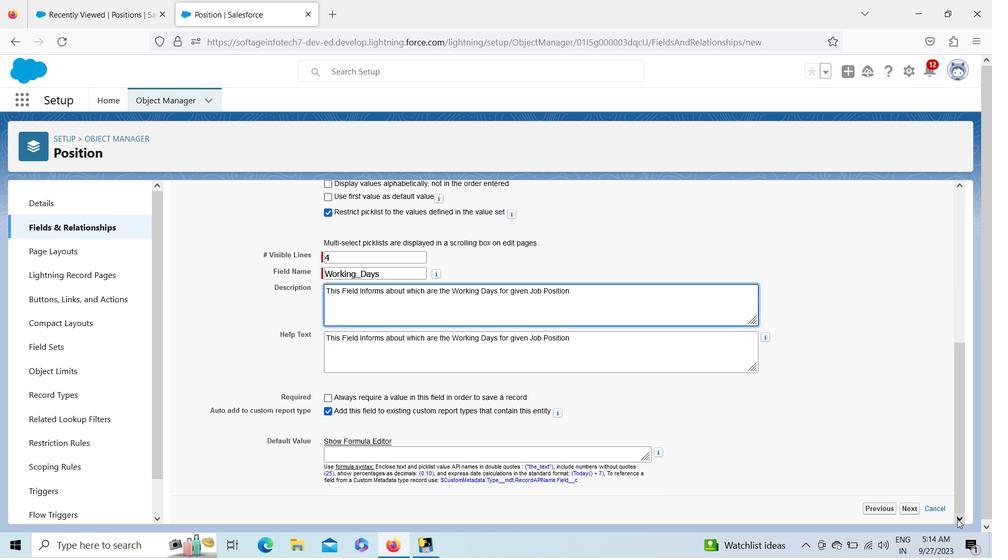 
Action: Mouse pressed left at (958, 519)
Screenshot: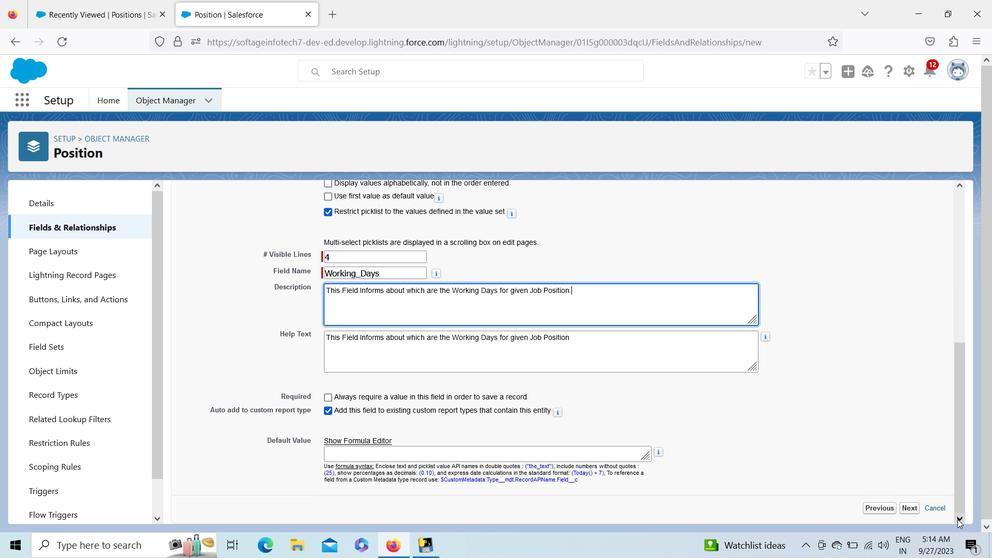 
Action: Mouse moved to (909, 506)
Screenshot: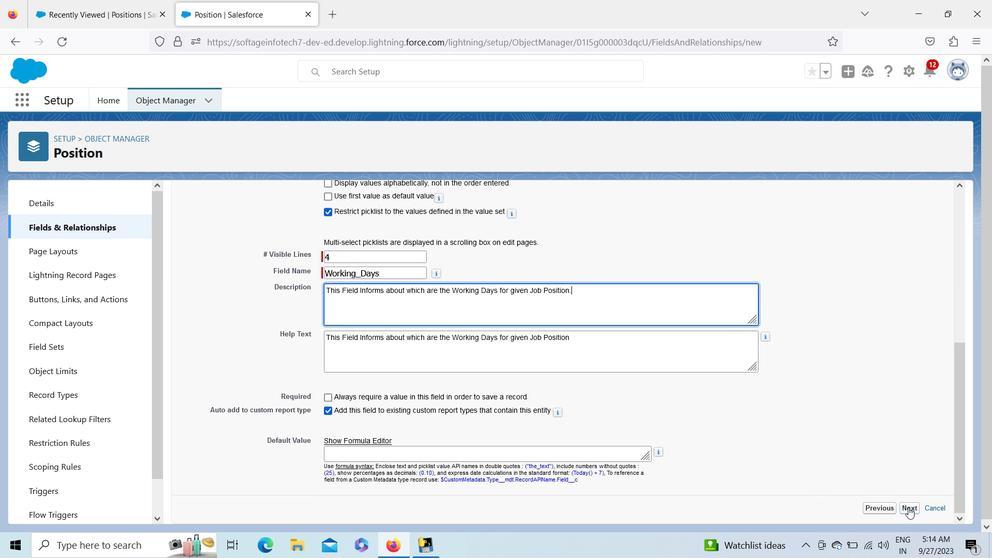 
Action: Mouse pressed left at (909, 506)
Screenshot: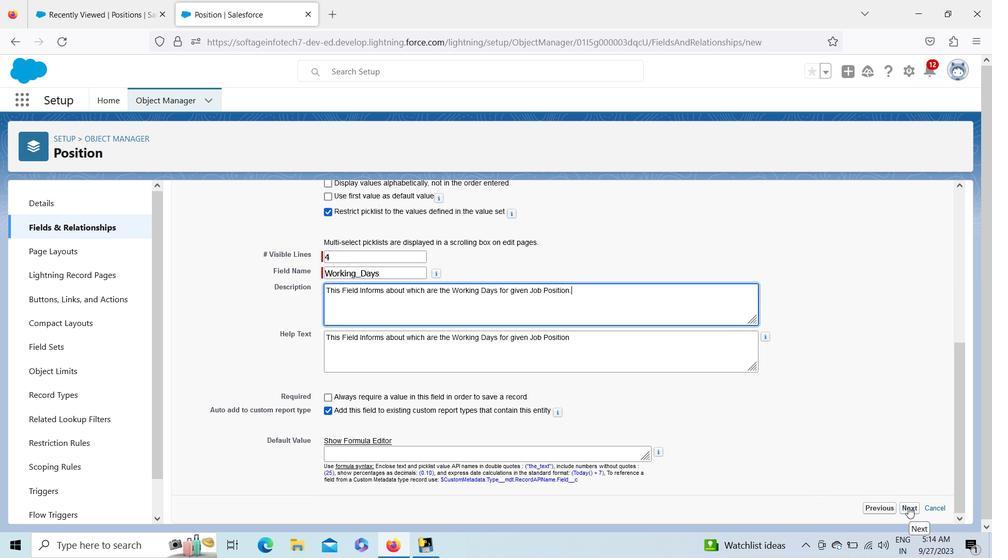 
Action: Mouse pressed left at (909, 506)
Screenshot: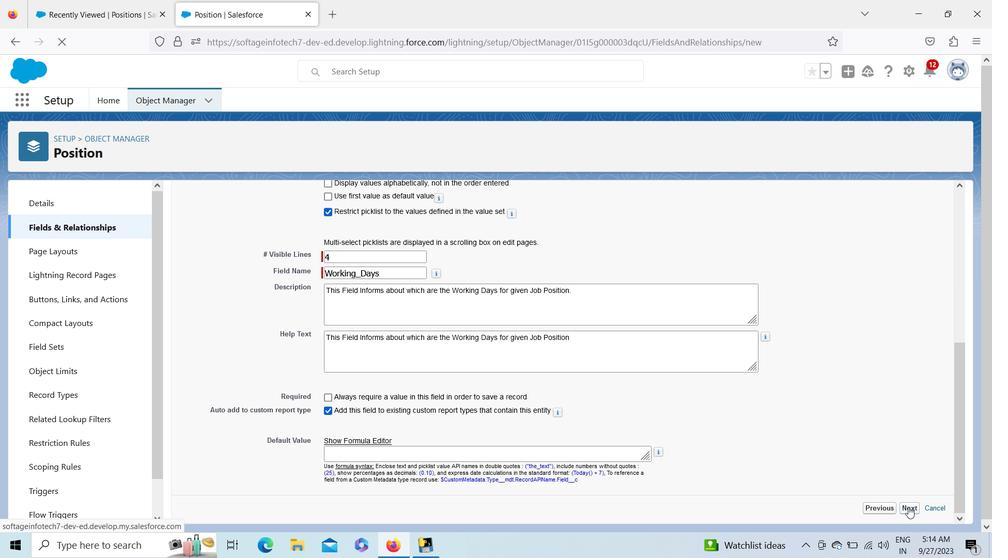 
Action: Mouse moved to (691, 376)
Screenshot: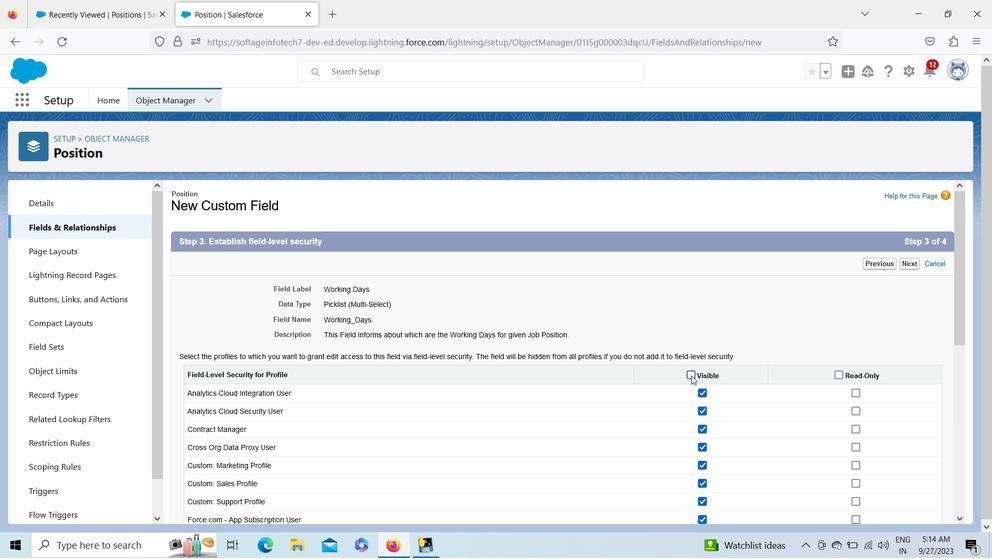 
Action: Mouse pressed left at (691, 376)
Screenshot: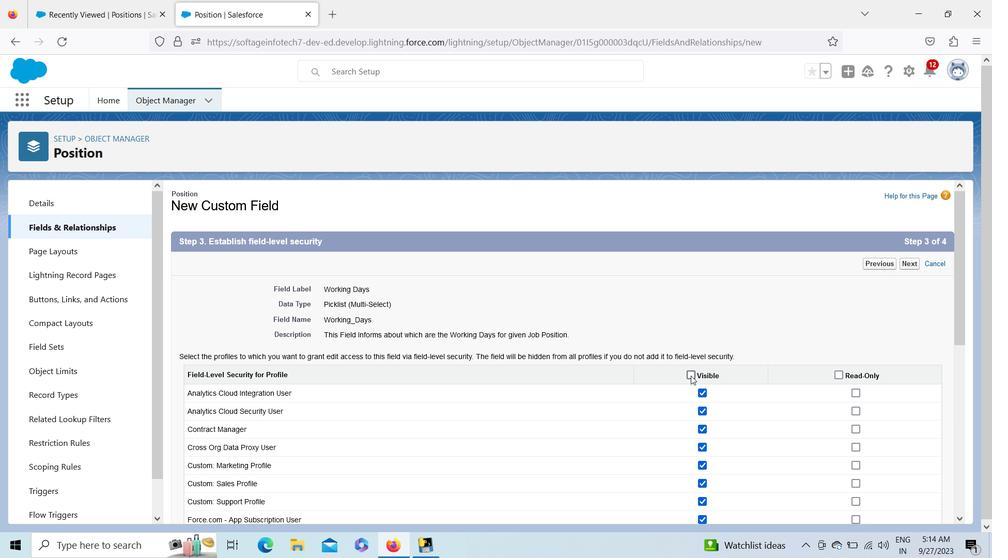 
Action: Mouse moved to (913, 263)
Screenshot: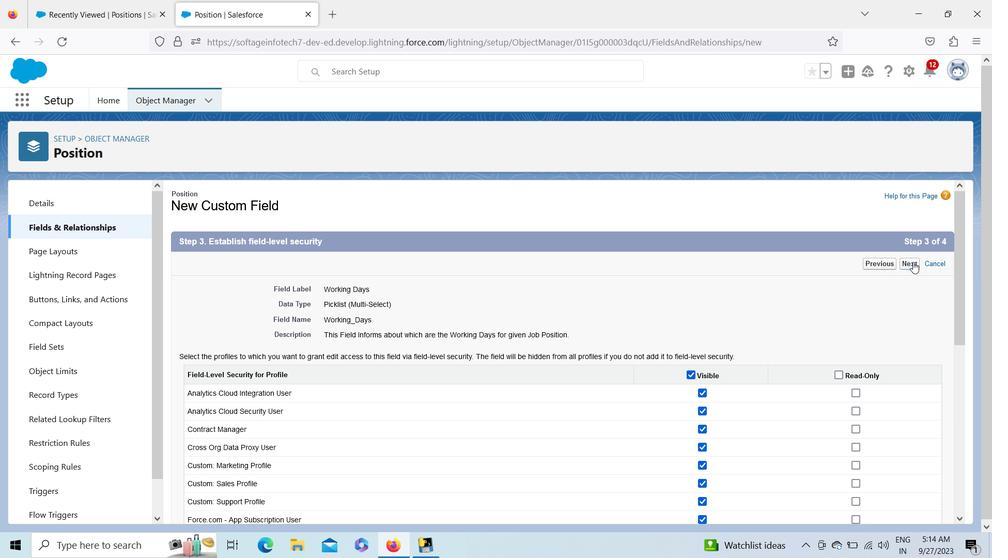 
Action: Mouse pressed left at (913, 263)
Screenshot: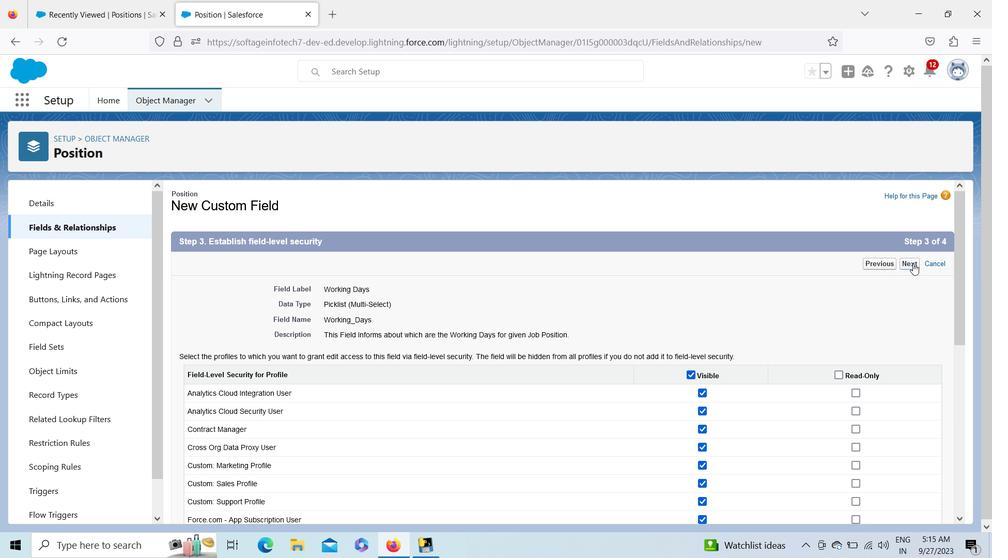 
Action: Mouse moved to (914, 460)
Screenshot: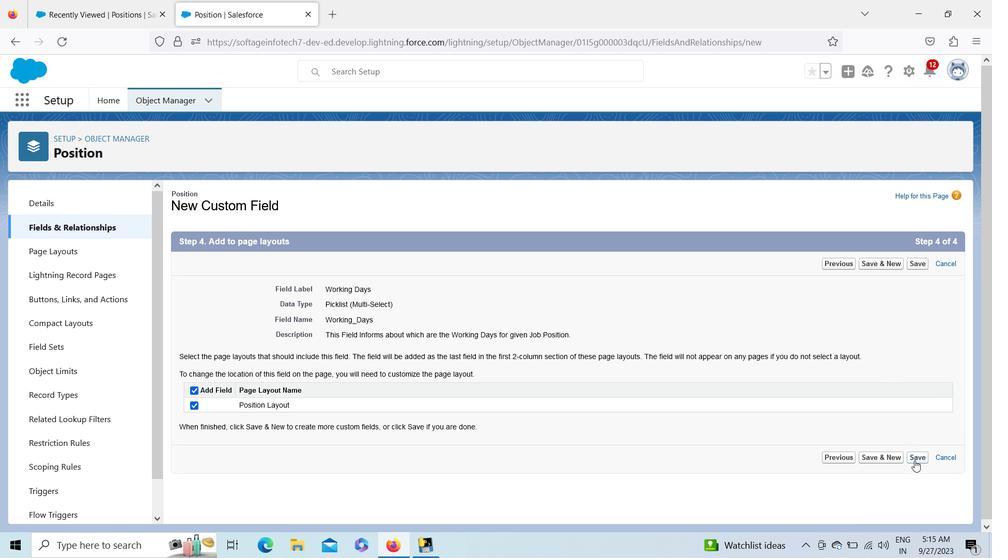 
Action: Mouse pressed left at (914, 460)
Screenshot: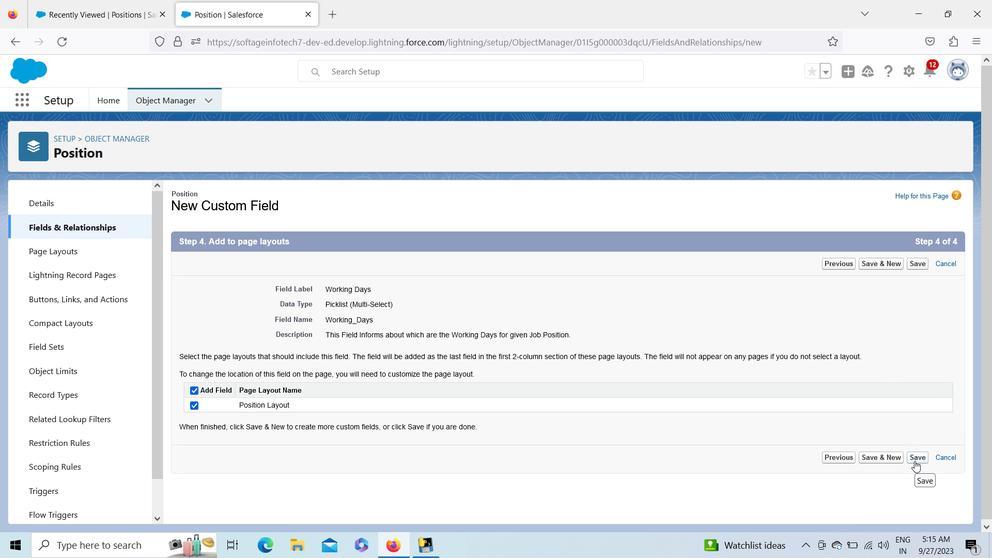 
Action: Mouse moved to (180, 100)
Screenshot: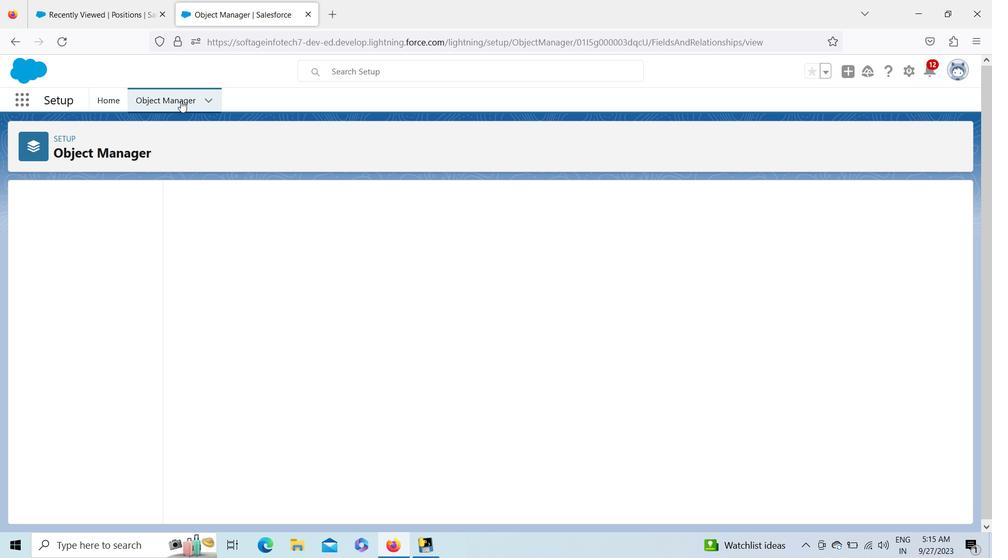 
Action: Mouse pressed left at (180, 100)
Screenshot: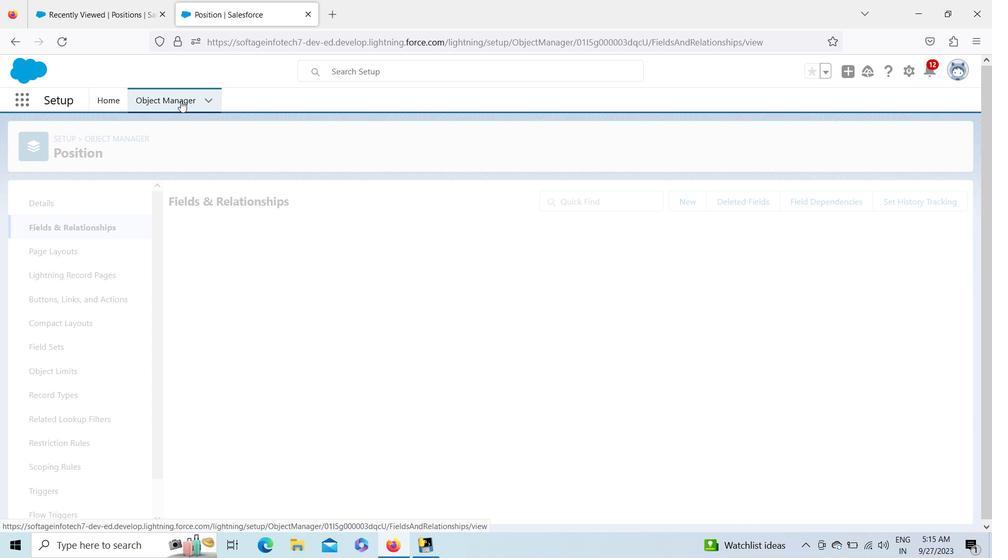 
Action: Mouse pressed left at (180, 100)
Screenshot: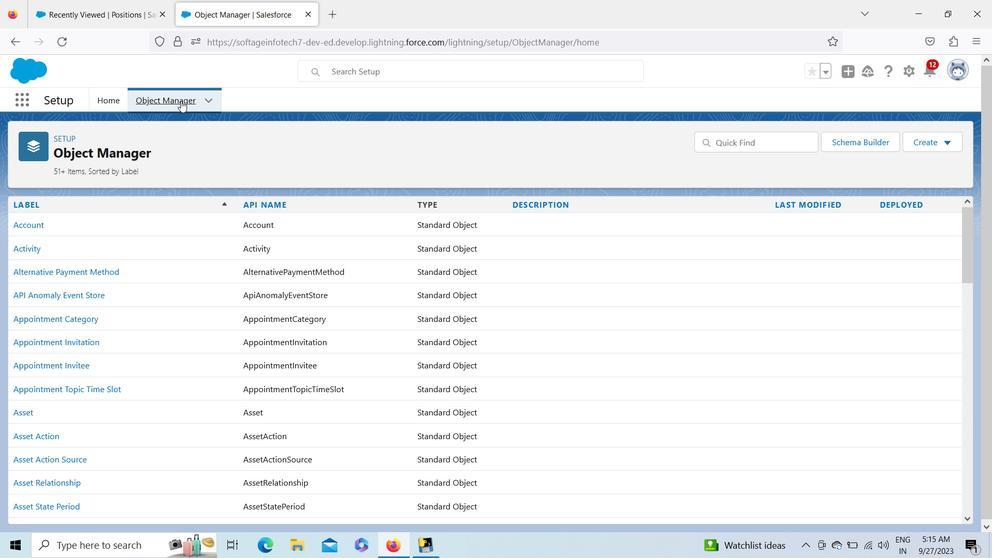 
Action: Mouse moved to (726, 144)
Screenshot: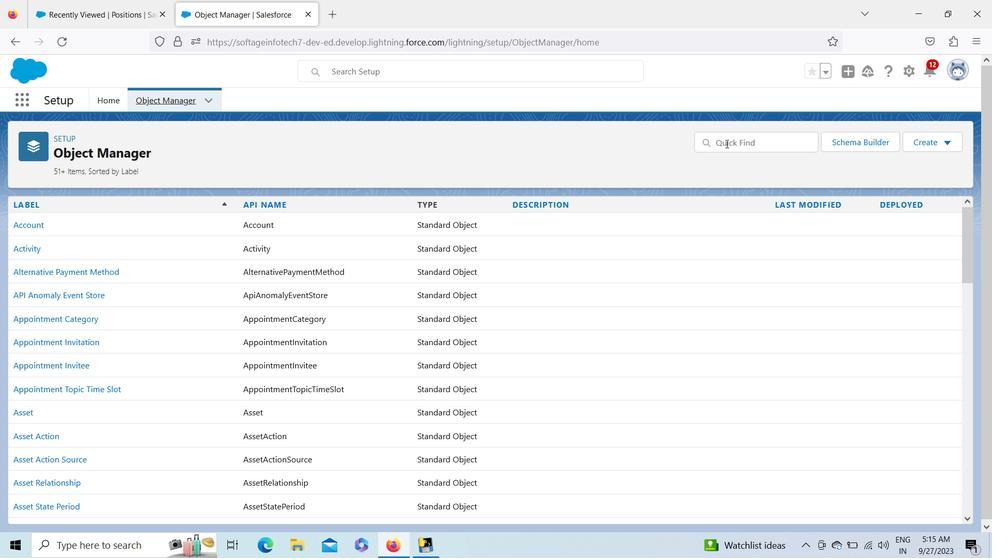 
Action: Mouse pressed left at (726, 144)
Screenshot: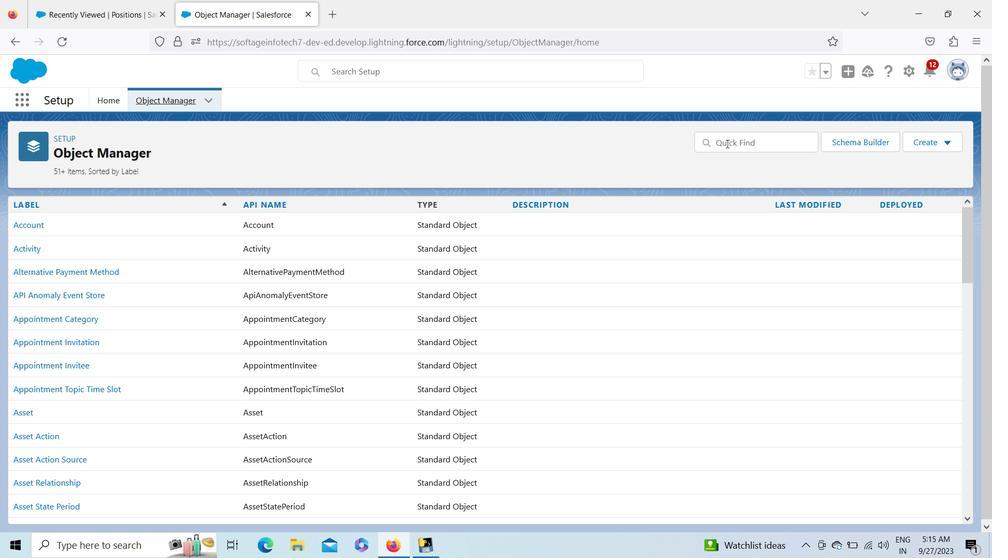 
Action: Key pressed pos
Screenshot: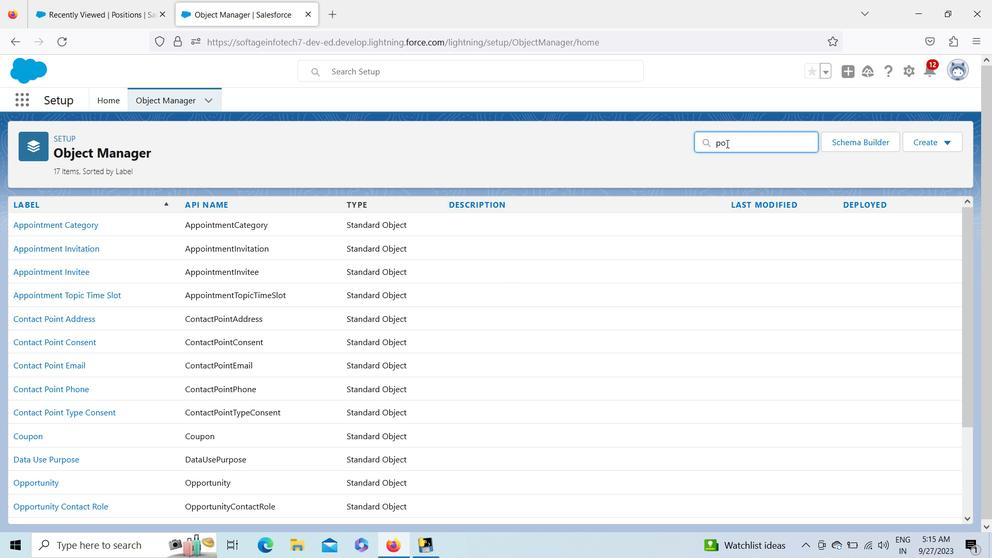 
Action: Mouse moved to (39, 257)
Screenshot: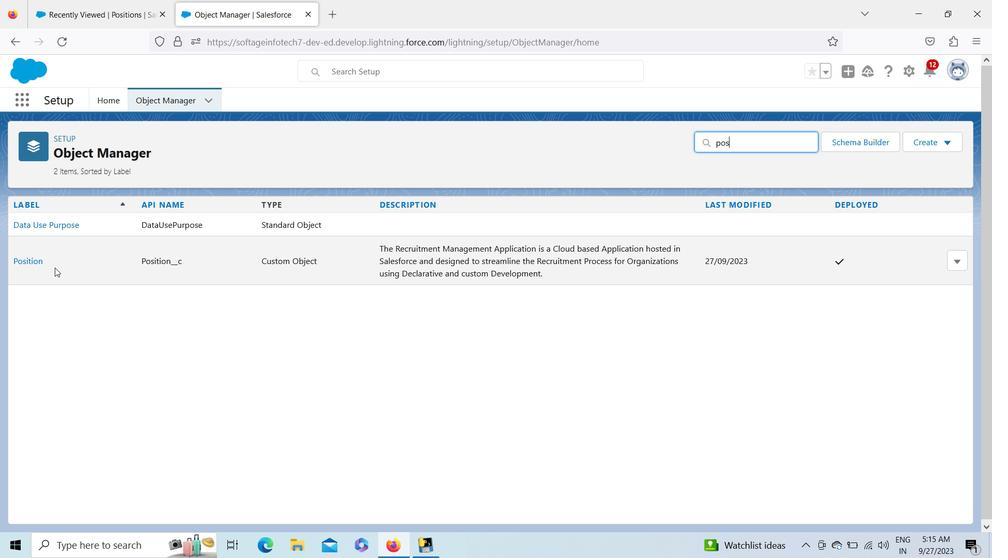
Action: Mouse pressed left at (39, 257)
Screenshot: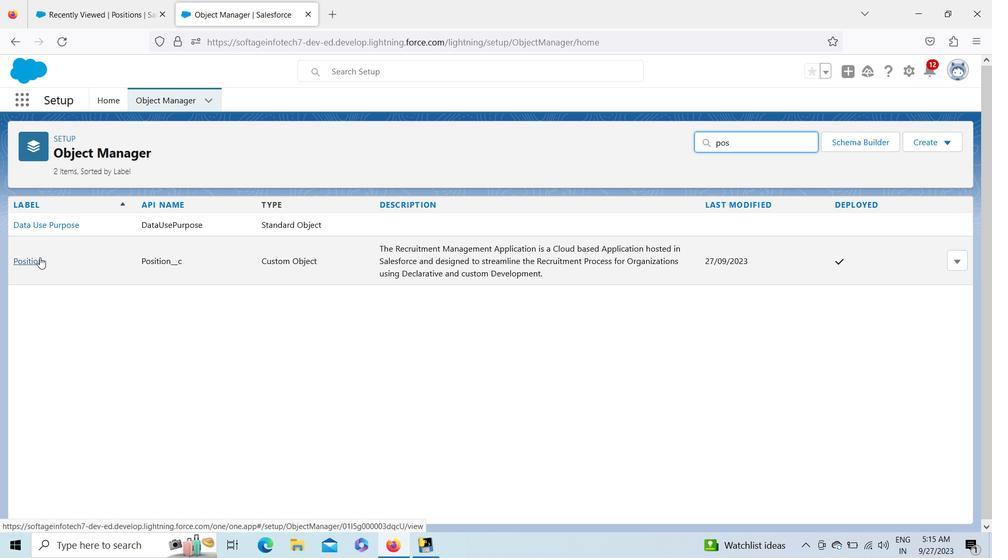 
Action: Mouse moved to (60, 243)
Screenshot: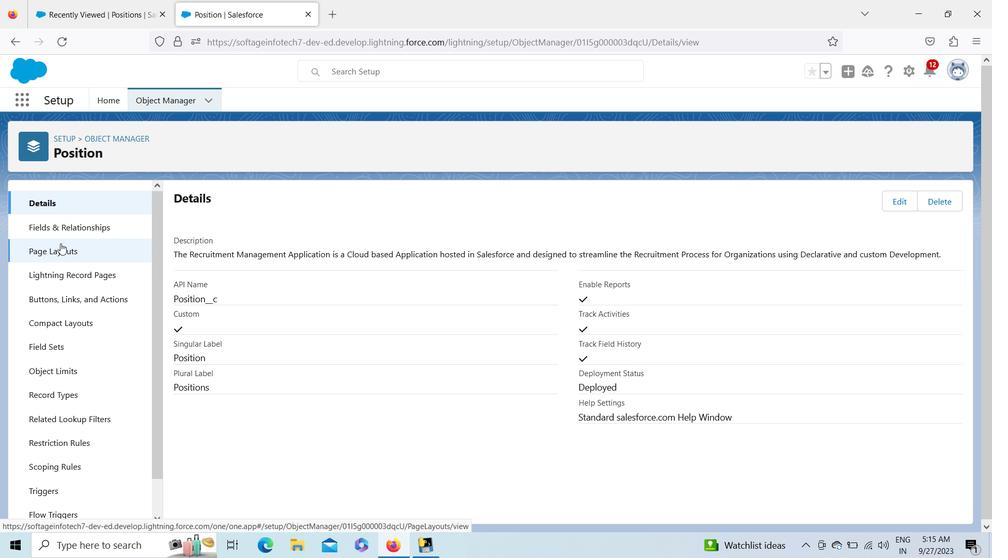 
Action: Mouse pressed left at (60, 243)
Screenshot: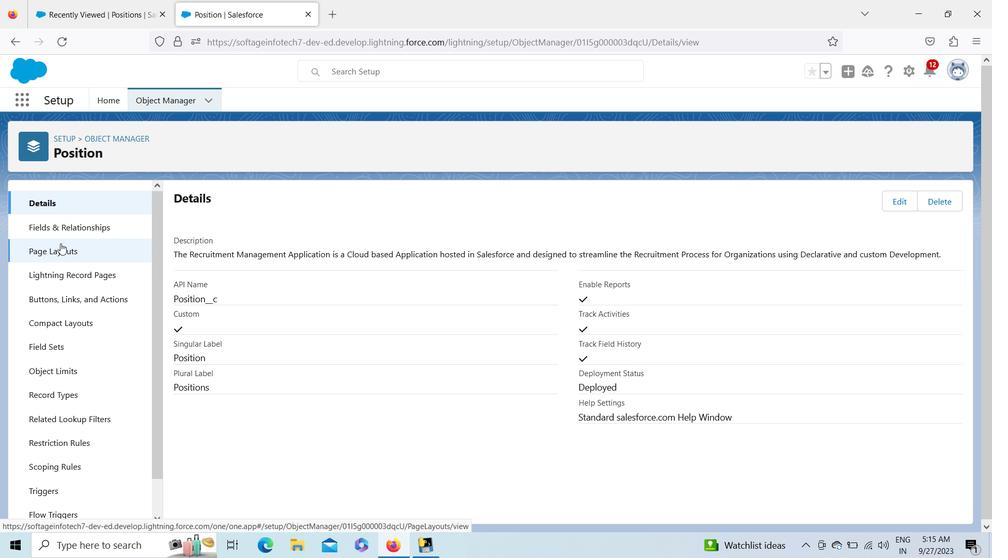 
Action: Mouse moved to (205, 255)
Screenshot: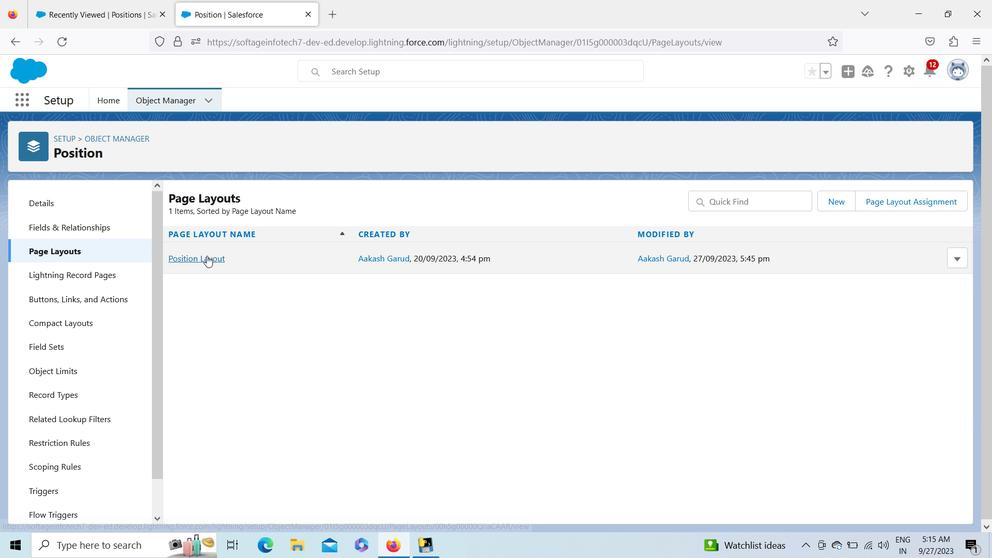 
Action: Mouse pressed left at (205, 255)
Screenshot: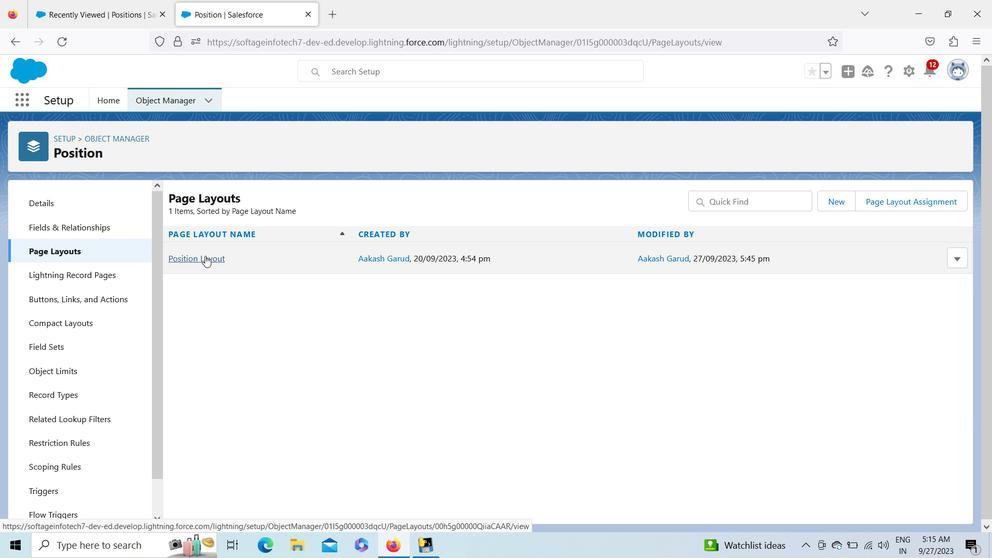 
Action: Mouse moved to (957, 323)
Screenshot: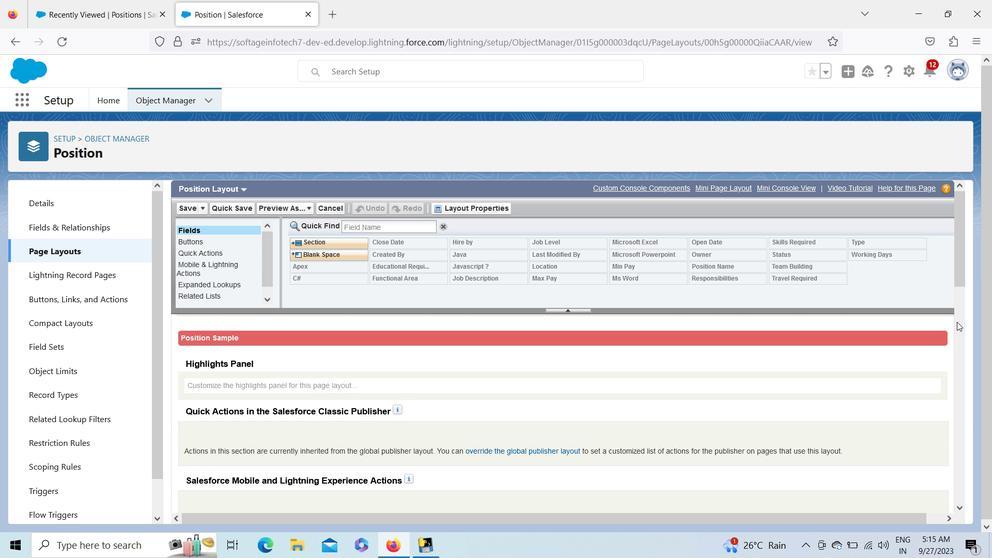 
Action: Mouse pressed left at (957, 323)
Screenshot: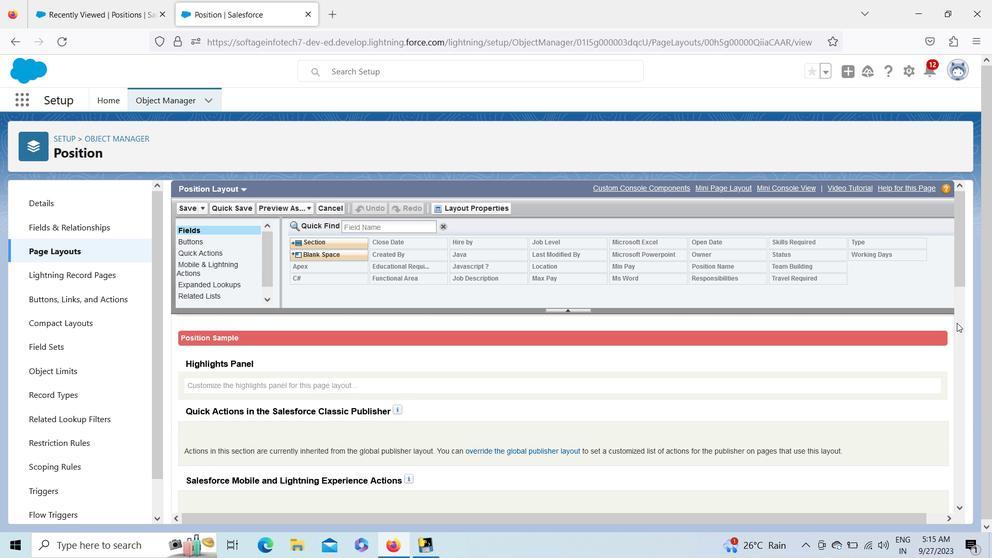 
Action: Mouse moved to (961, 408)
Screenshot: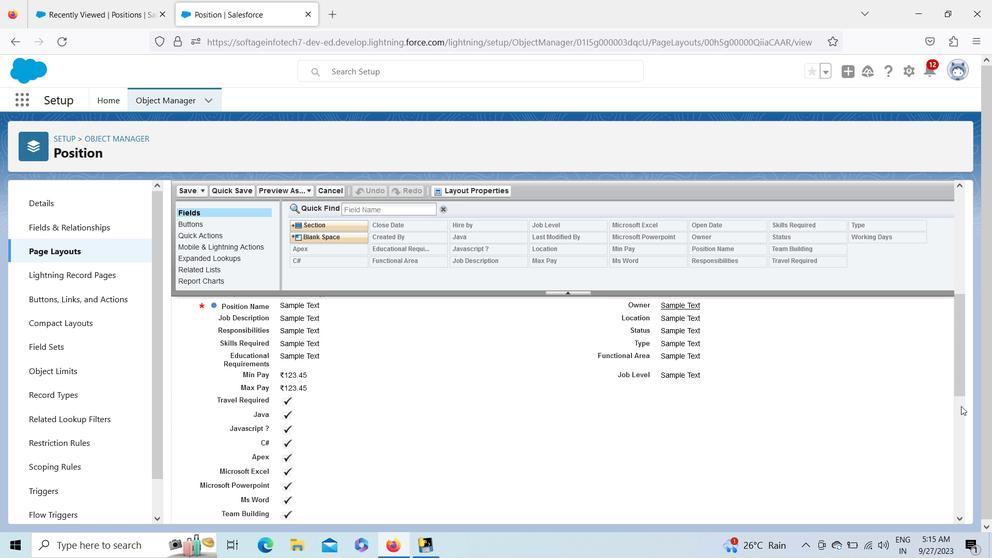 
Action: Mouse pressed left at (961, 408)
Screenshot: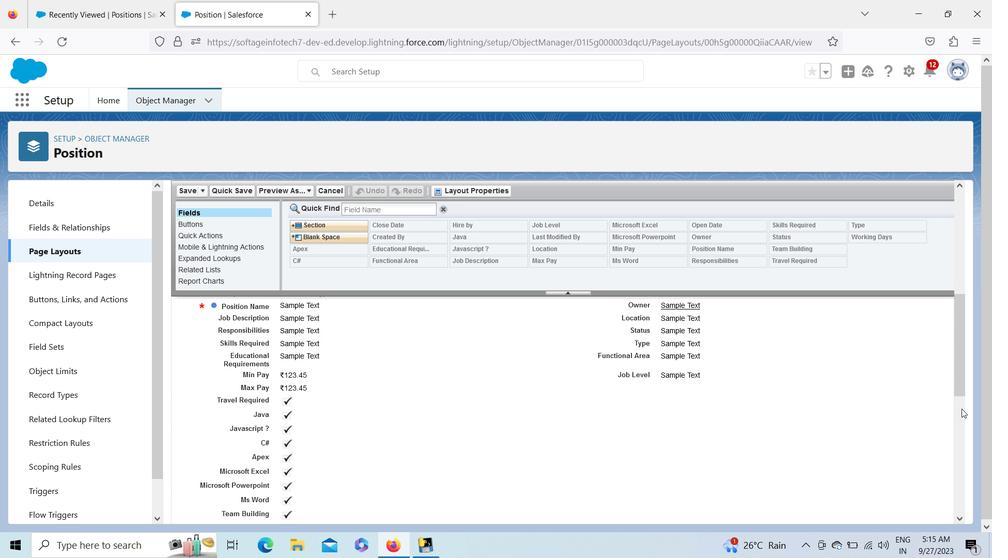 
Action: Mouse pressed left at (961, 408)
Screenshot: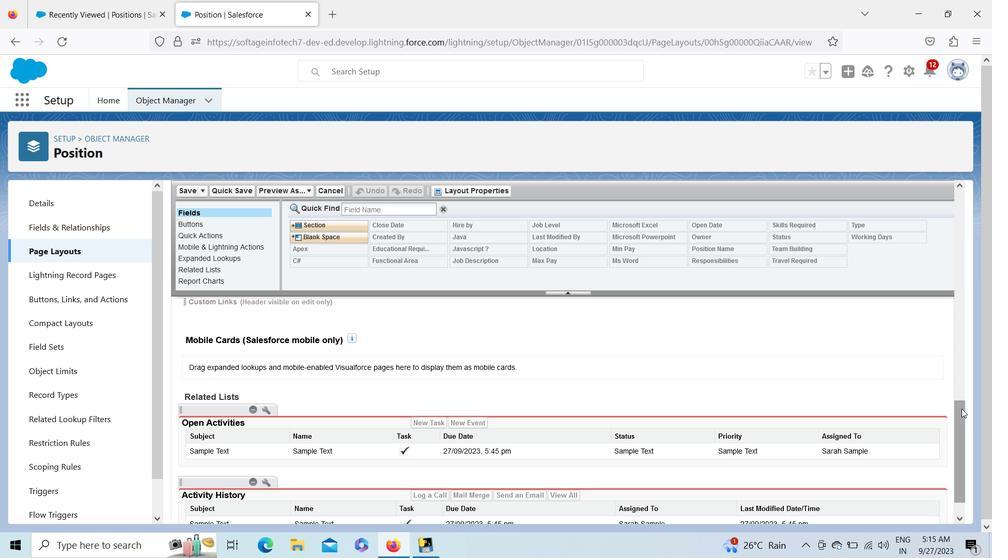 
Action: Mouse moved to (960, 350)
Screenshot: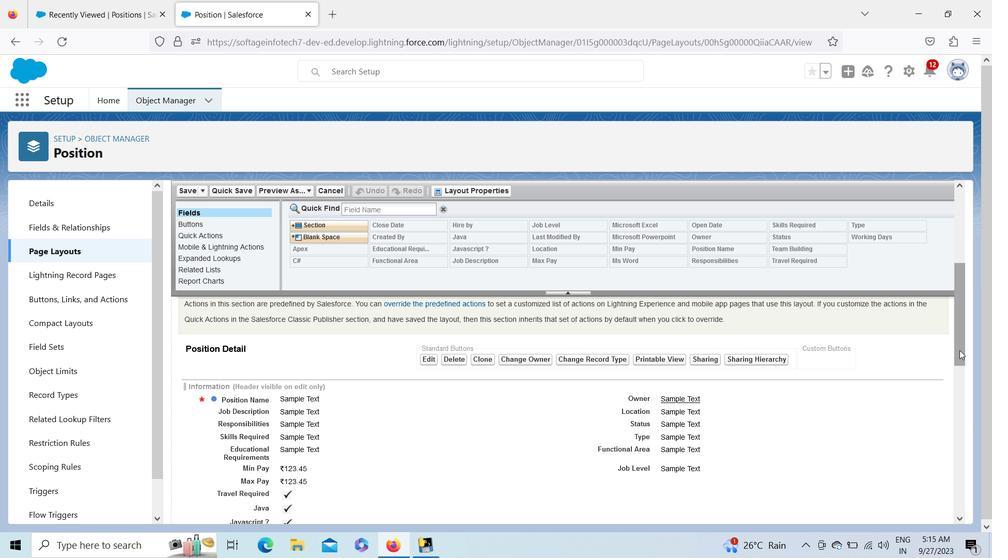
Action: Mouse pressed left at (960, 350)
Screenshot: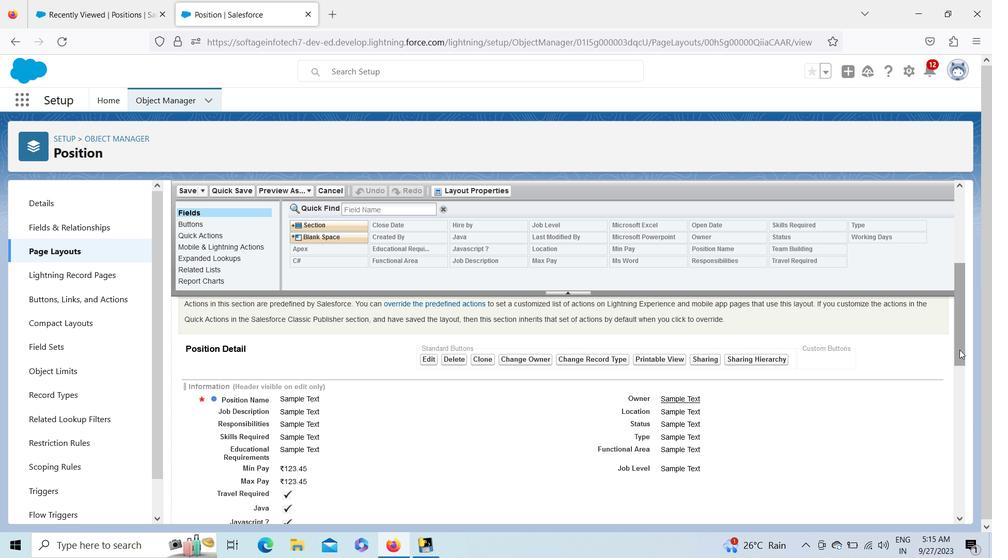 
Action: Mouse moved to (258, 365)
Screenshot: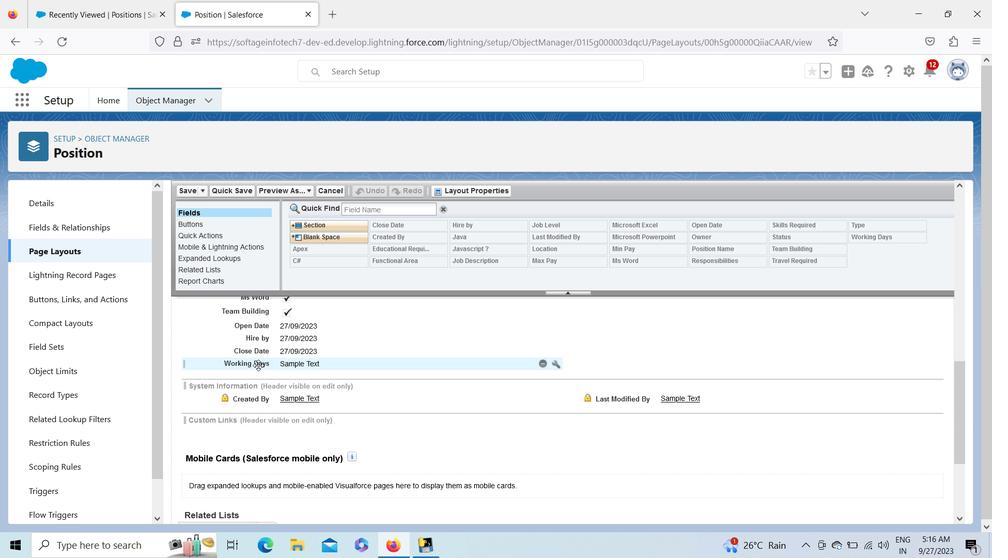 
Action: Mouse pressed left at (258, 365)
Screenshot: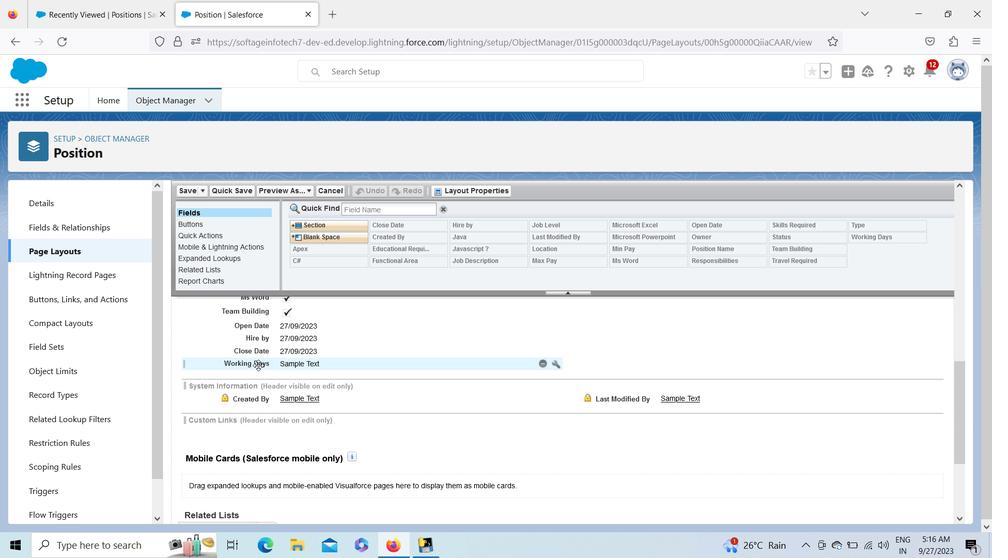 
Action: Mouse moved to (234, 192)
Screenshot: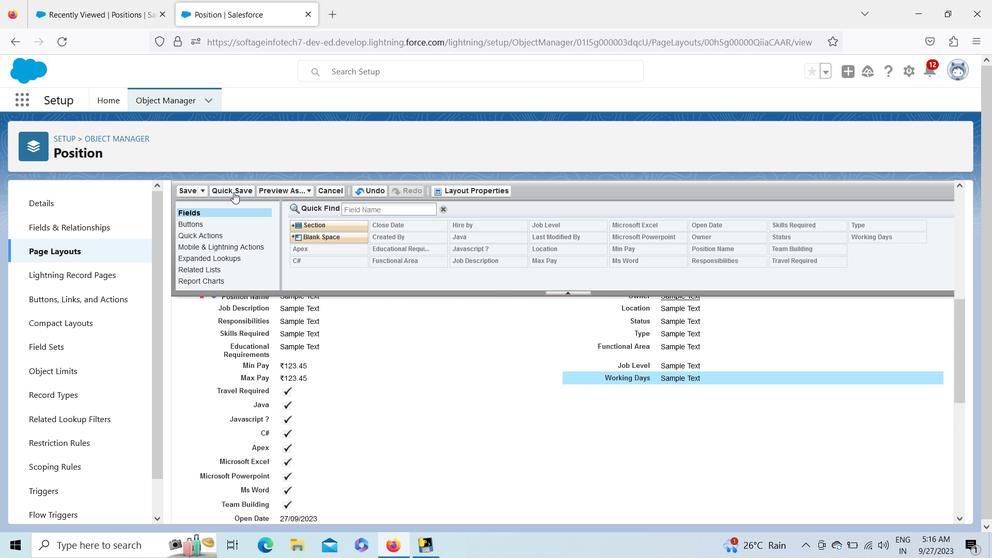 
Action: Mouse pressed left at (234, 192)
Screenshot: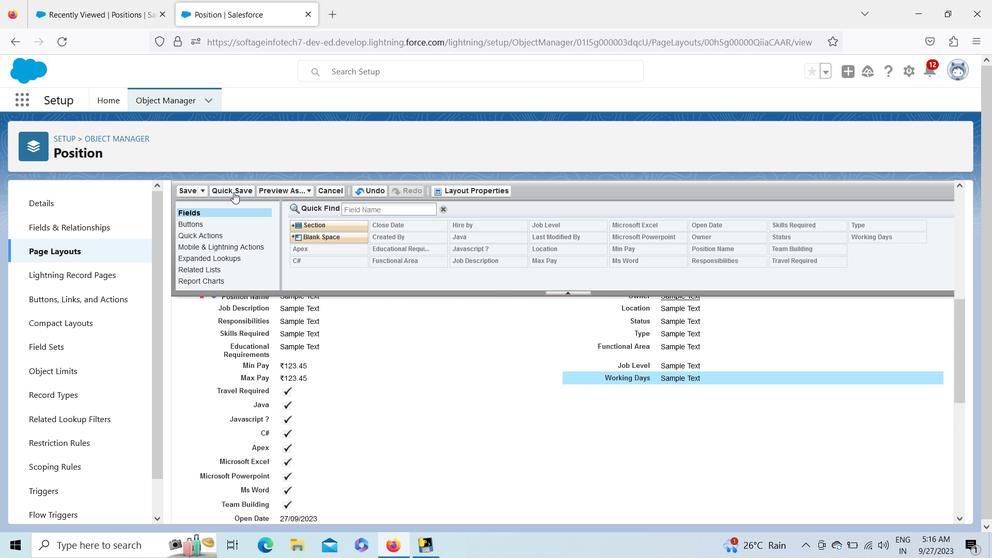 
Action: Mouse moved to (86, 218)
Screenshot: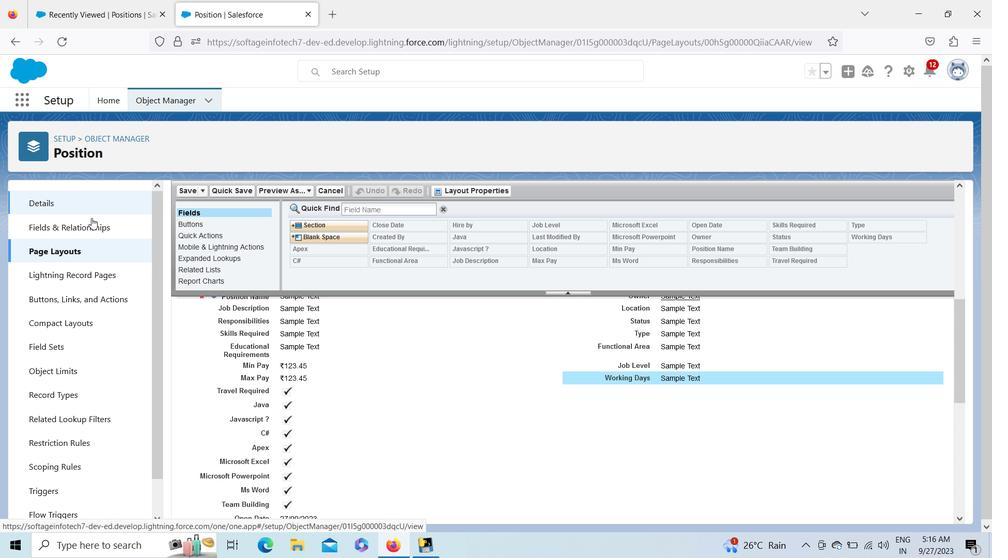 
Action: Mouse pressed left at (86, 218)
Screenshot: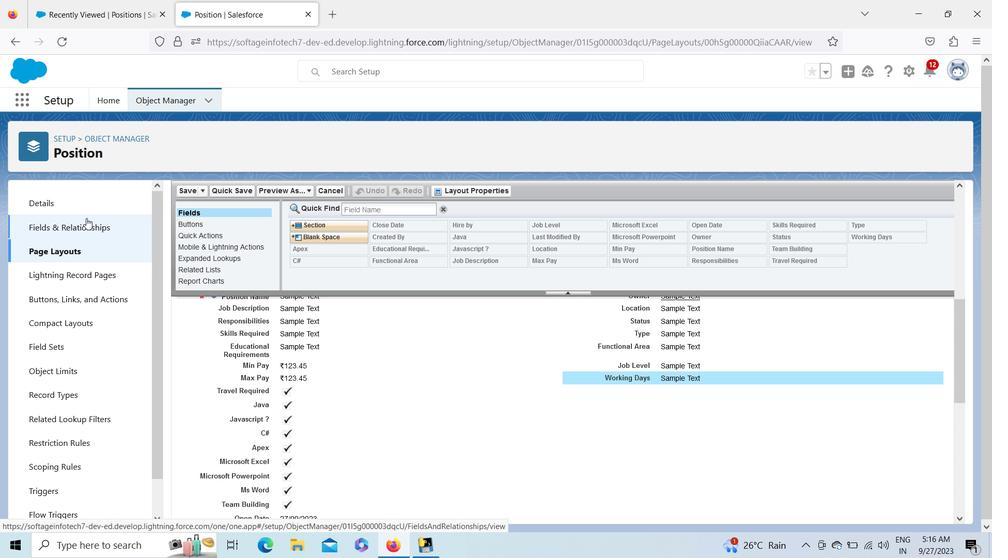 
Action: Mouse moved to (602, 196)
Screenshot: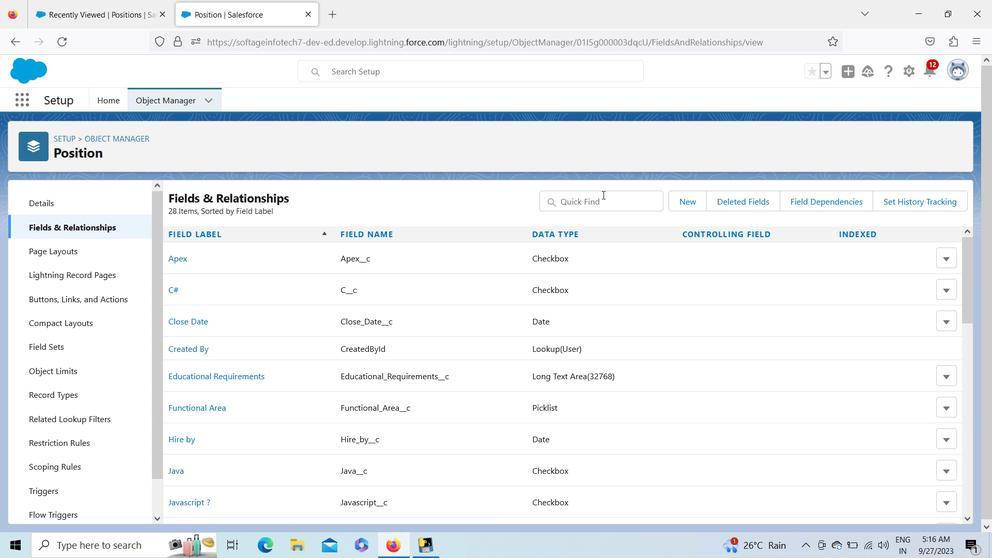 
Action: Mouse pressed left at (602, 196)
Screenshot: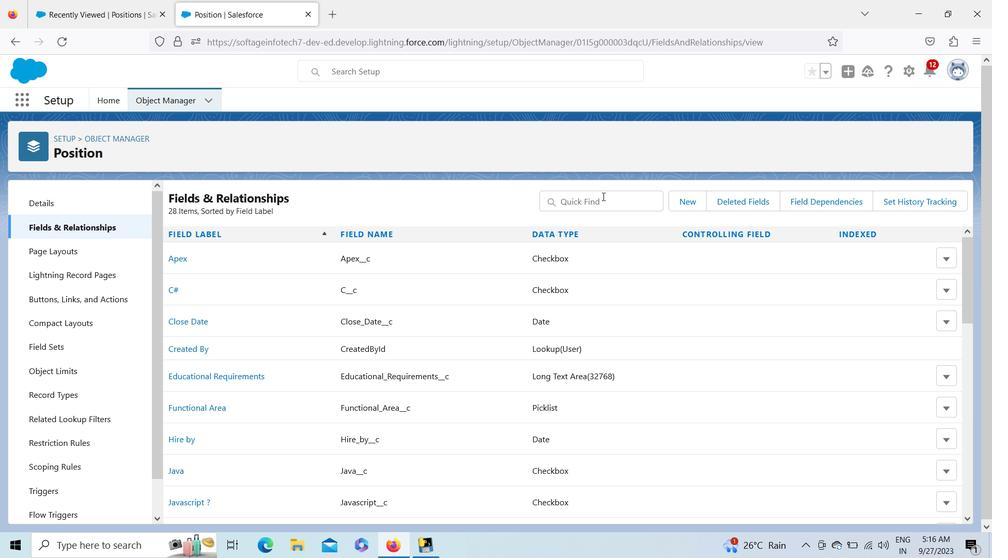 
Action: Key pressed wor
Screenshot: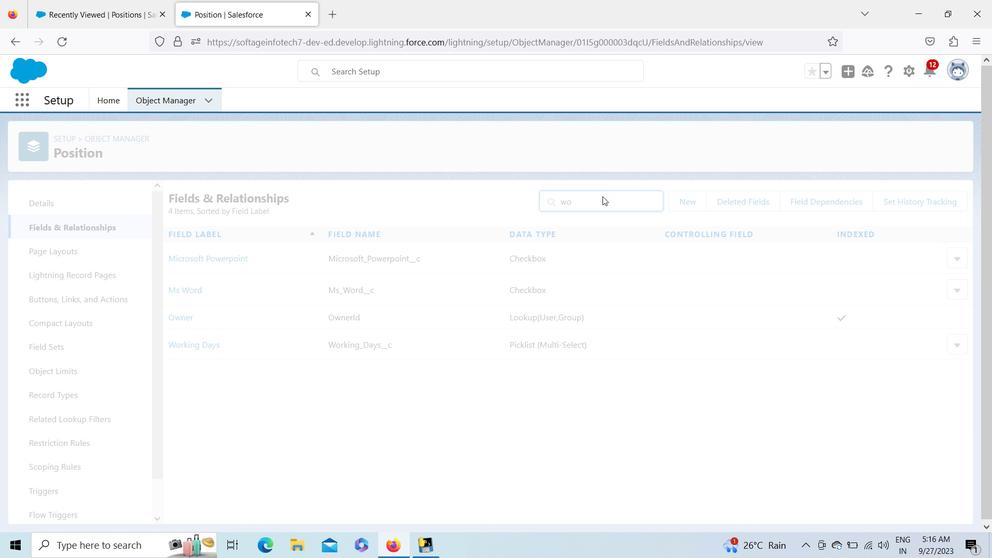 
Action: Mouse moved to (69, 226)
Screenshot: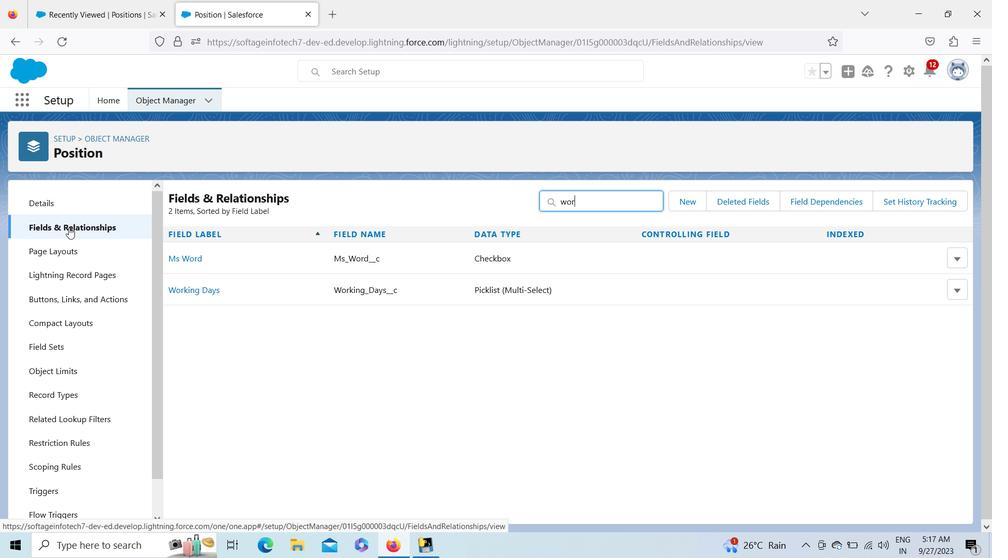 
Action: Mouse pressed left at (69, 226)
Screenshot: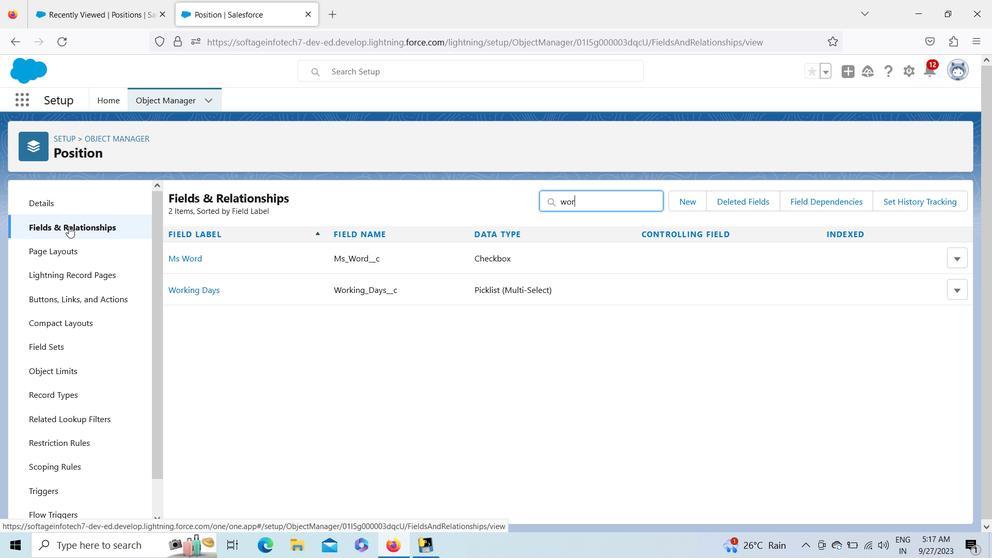 
Action: Mouse moved to (53, 206)
Screenshot: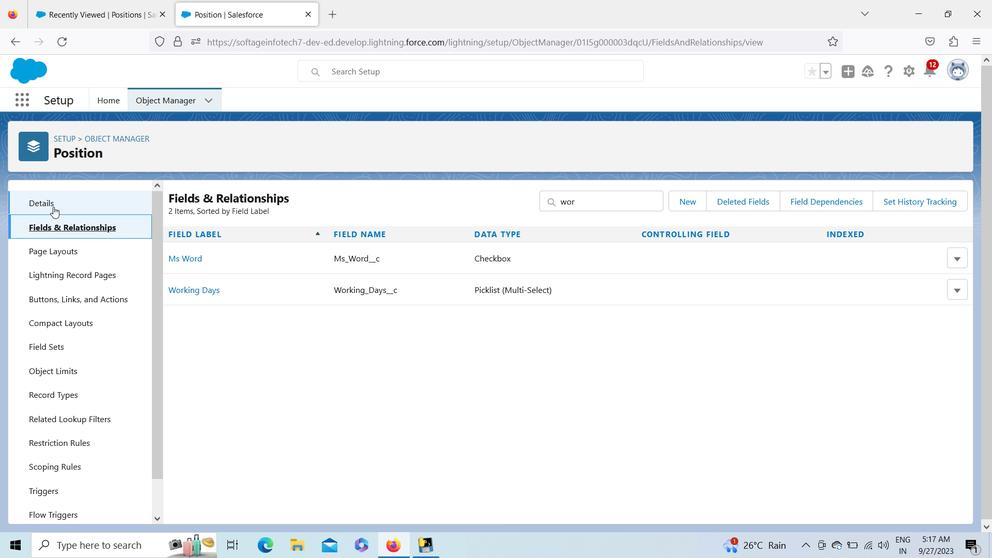 
Action: Mouse pressed left at (53, 206)
Screenshot: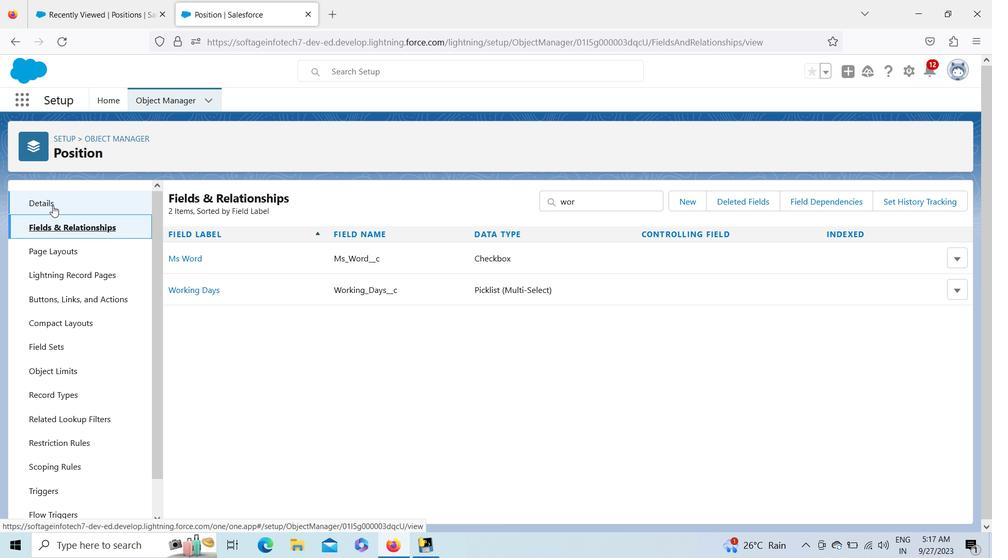 
Action: Mouse moved to (96, 0)
Screenshot: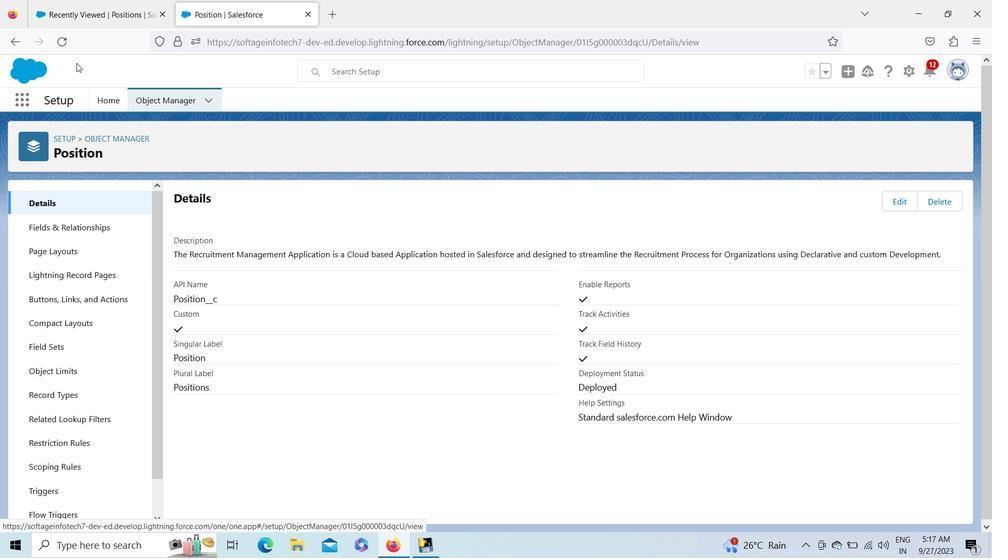 
Action: Mouse pressed left at (96, 0)
Screenshot: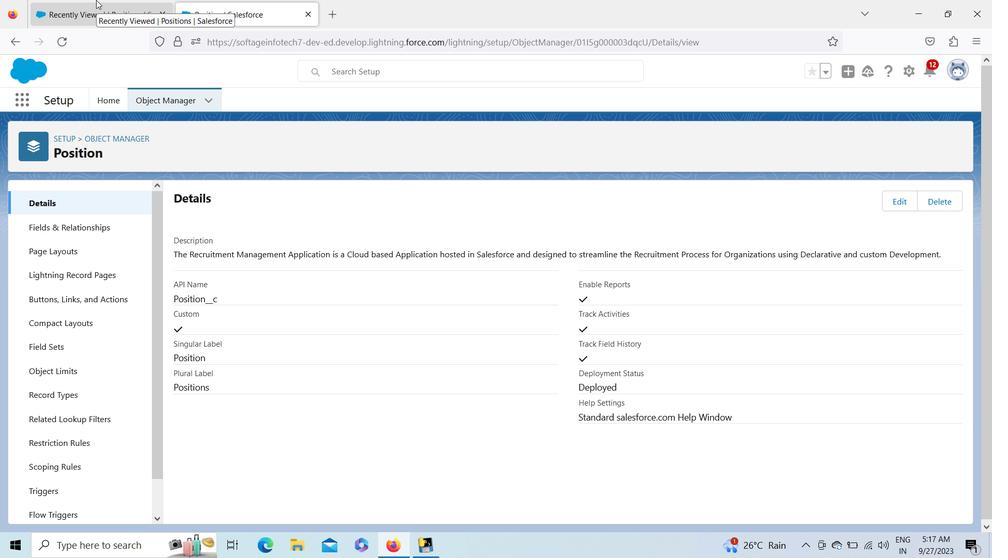 
Action: Mouse moved to (66, 45)
Screenshot: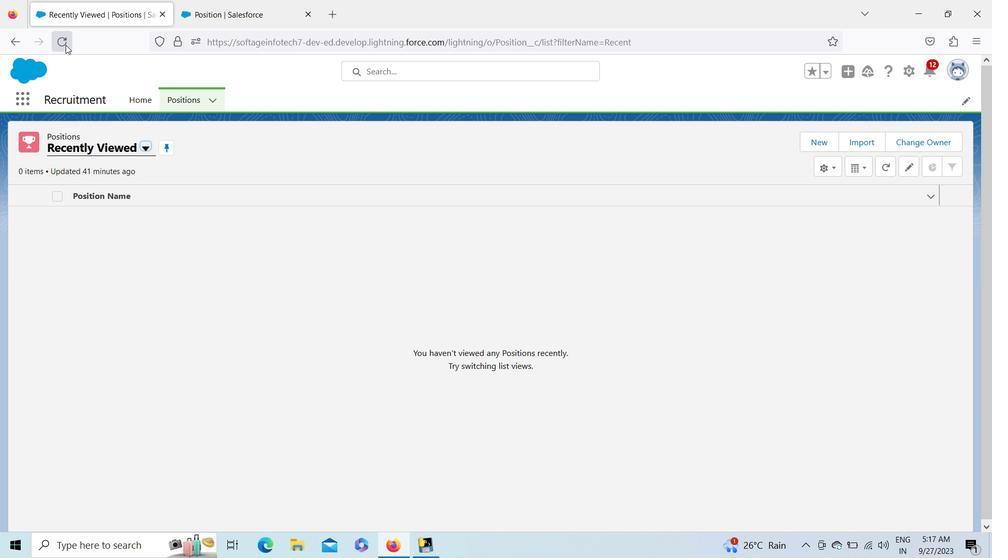
Action: Mouse pressed left at (66, 45)
Screenshot: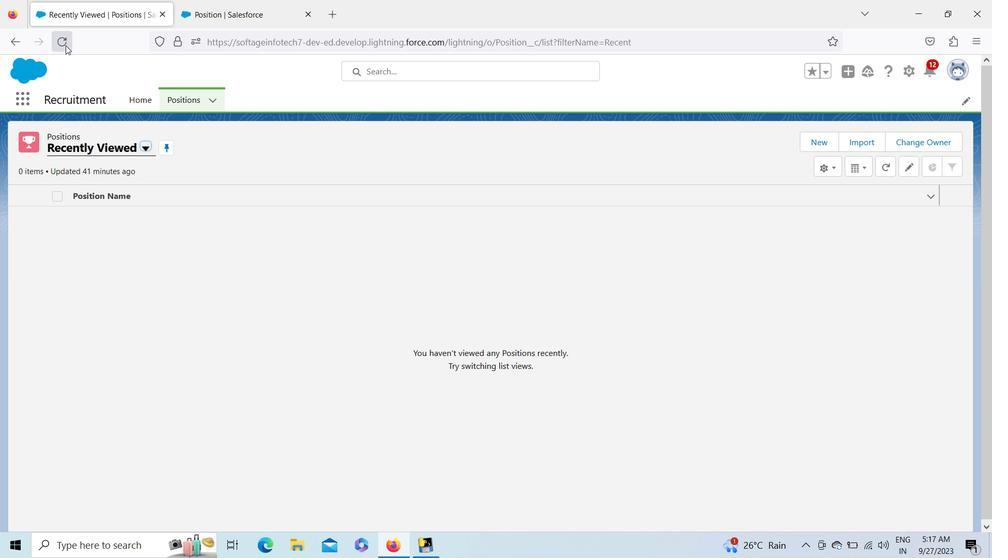 
Action: Mouse pressed left at (66, 45)
Screenshot: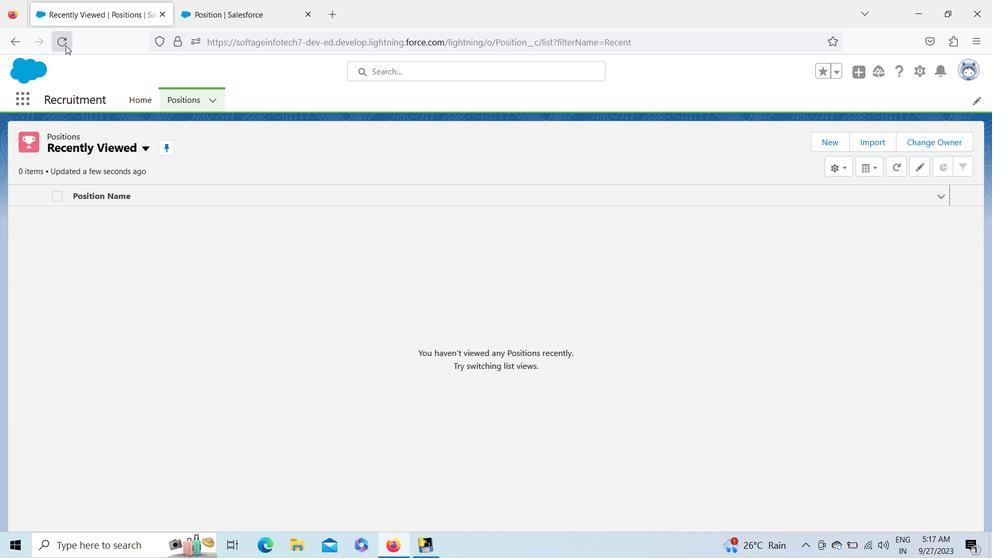 
Action: Mouse moved to (212, 103)
Screenshot: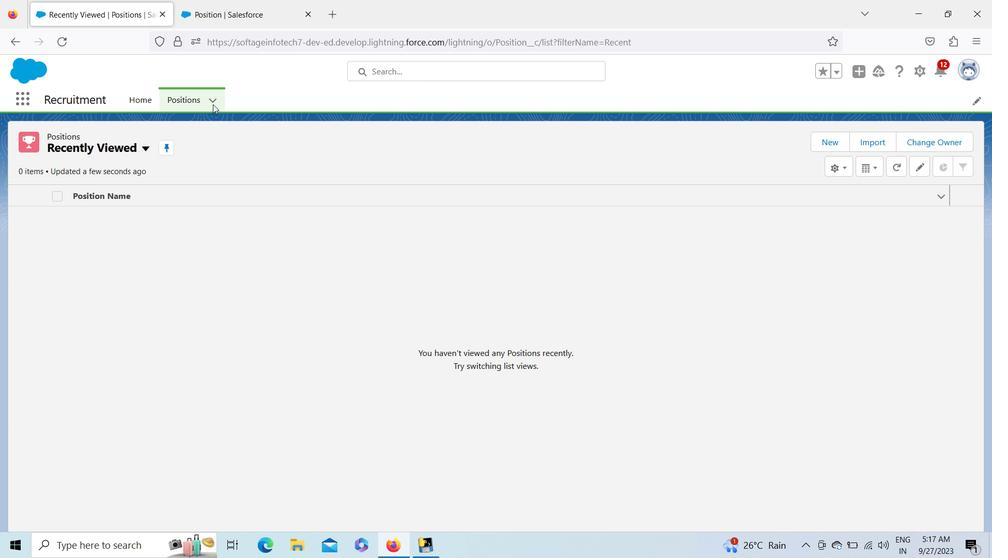 
Action: Mouse pressed left at (212, 103)
Screenshot: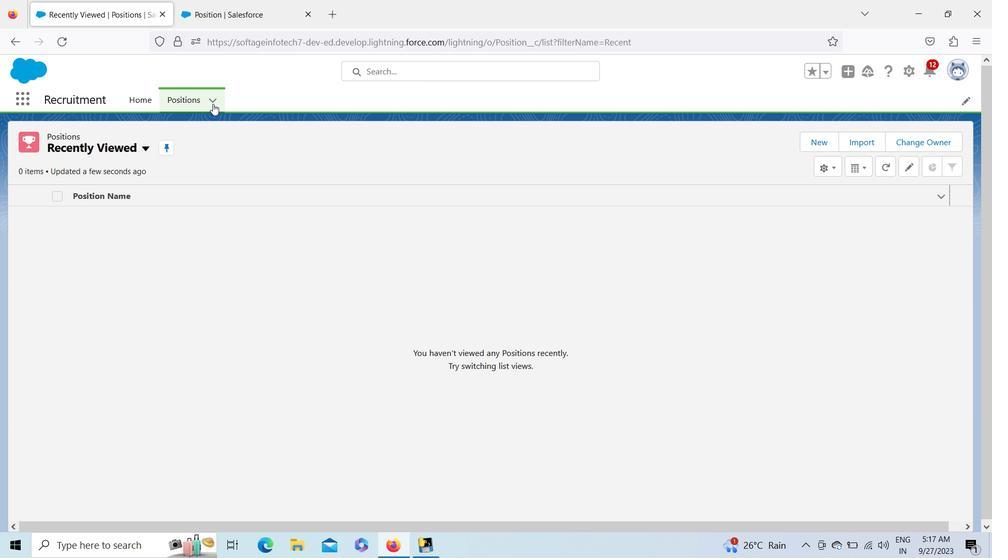 
Action: Mouse moved to (200, 128)
Screenshot: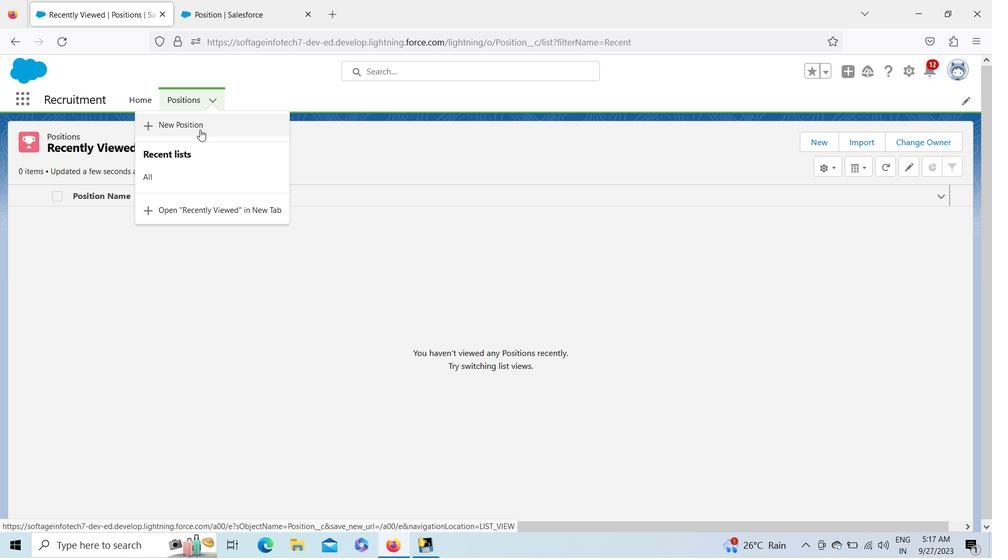 
Action: Mouse pressed left at (200, 128)
Screenshot: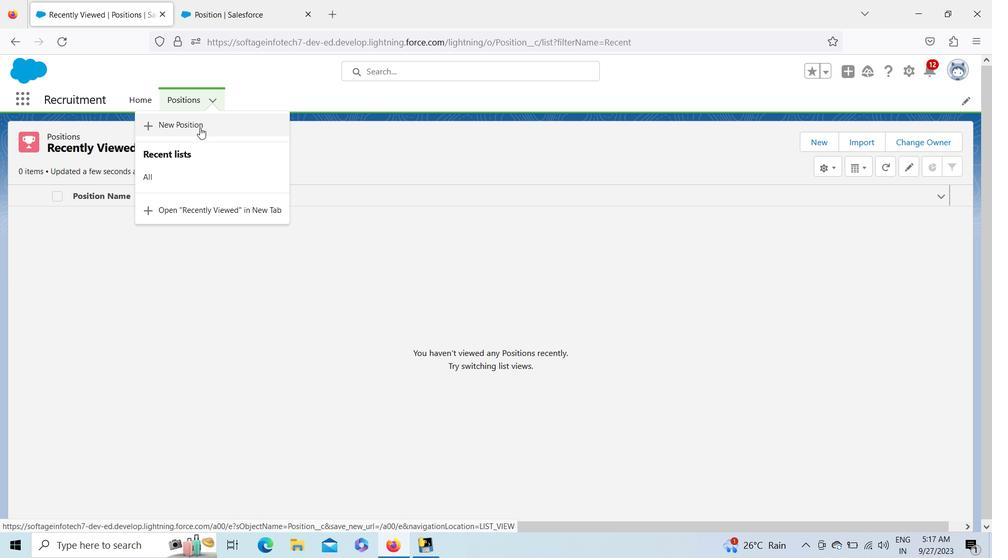 
Action: Mouse moved to (758, 434)
Screenshot: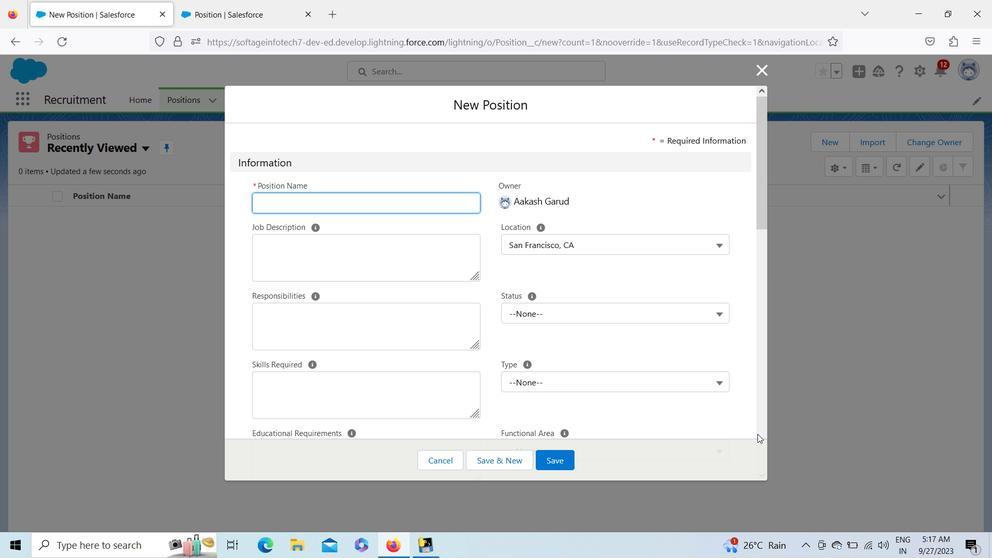 
Action: Mouse pressed left at (758, 434)
Screenshot: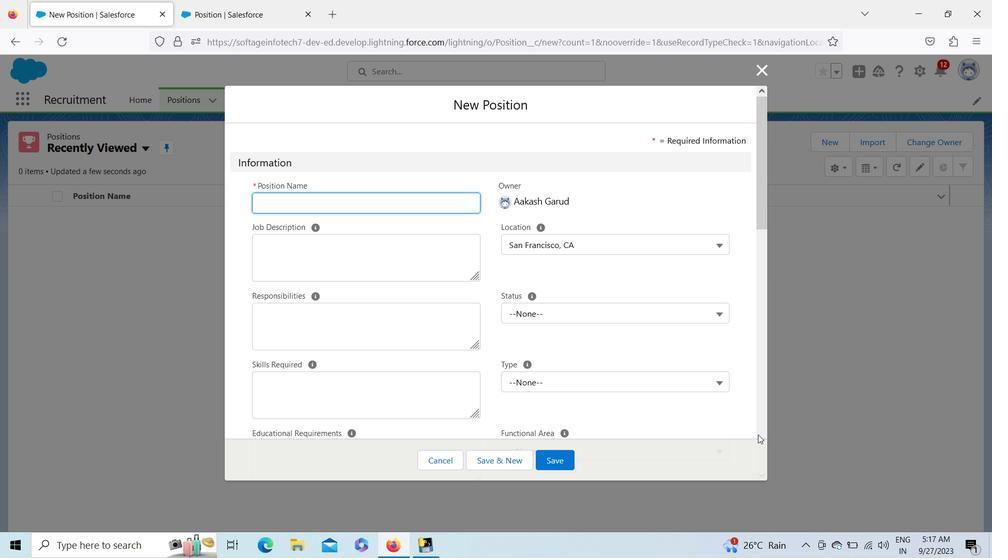 
Action: Mouse moved to (597, 221)
Screenshot: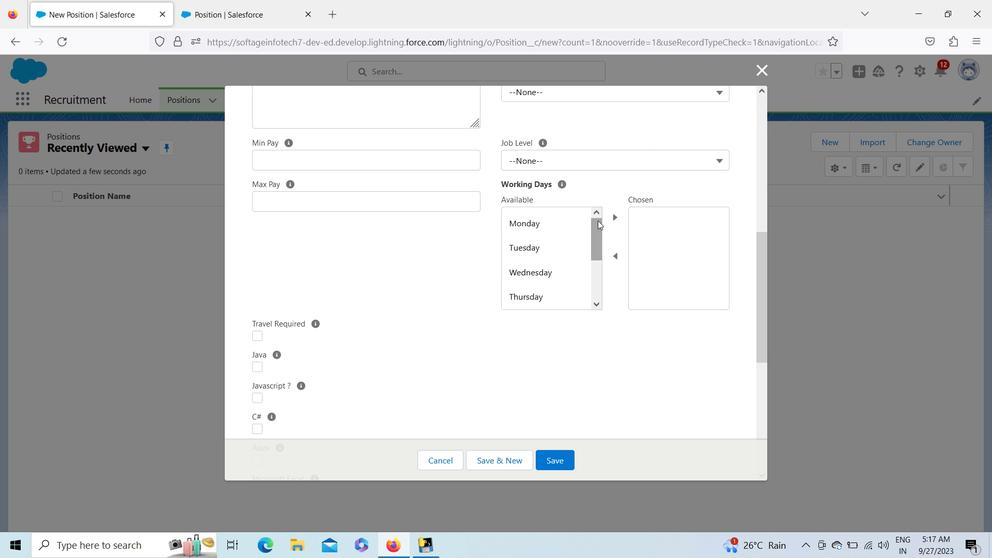 
Action: Mouse pressed left at (597, 221)
Screenshot: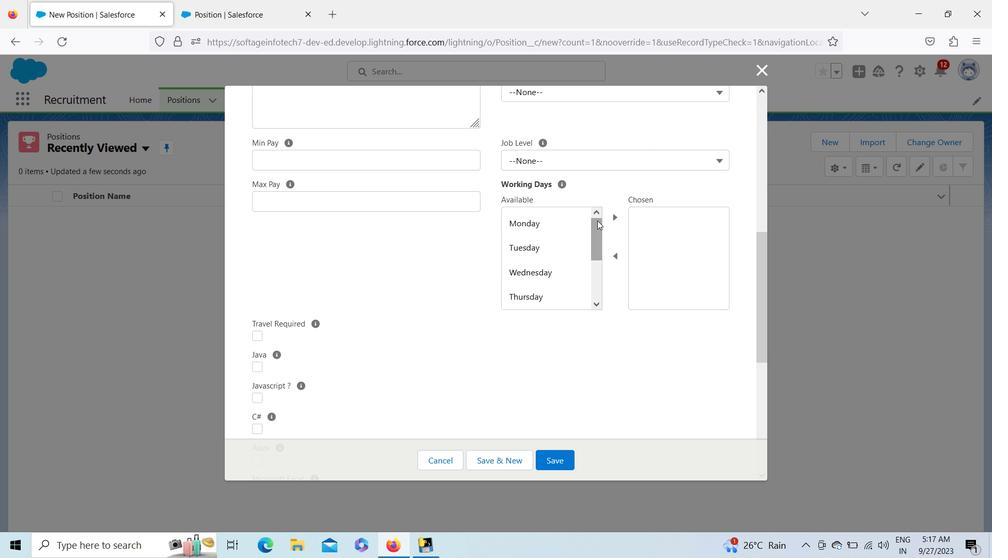 
Action: Mouse moved to (443, 456)
Screenshot: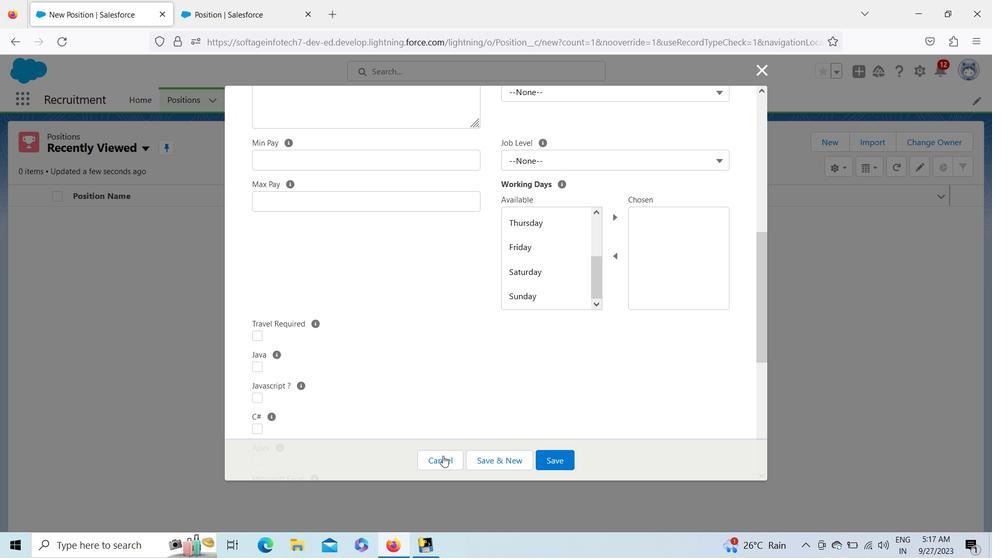 
Action: Mouse pressed left at (443, 456)
Screenshot: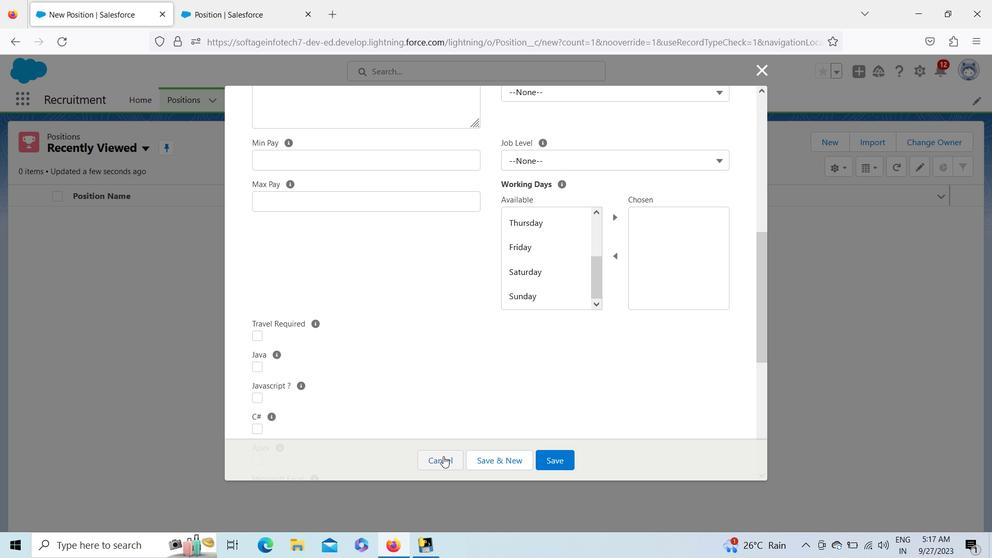 
Action: Mouse moved to (227, 3)
Screenshot: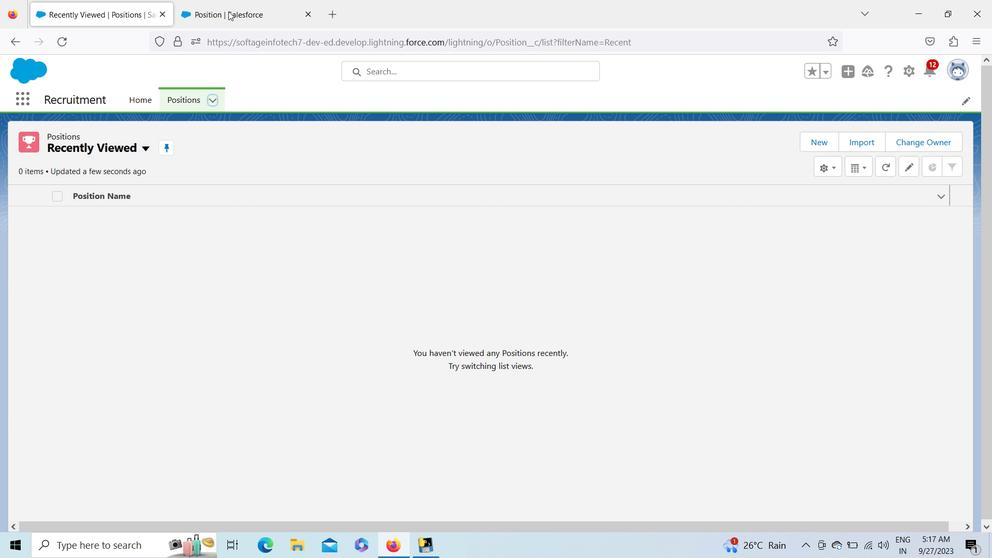 
Action: Mouse pressed left at (227, 3)
Screenshot: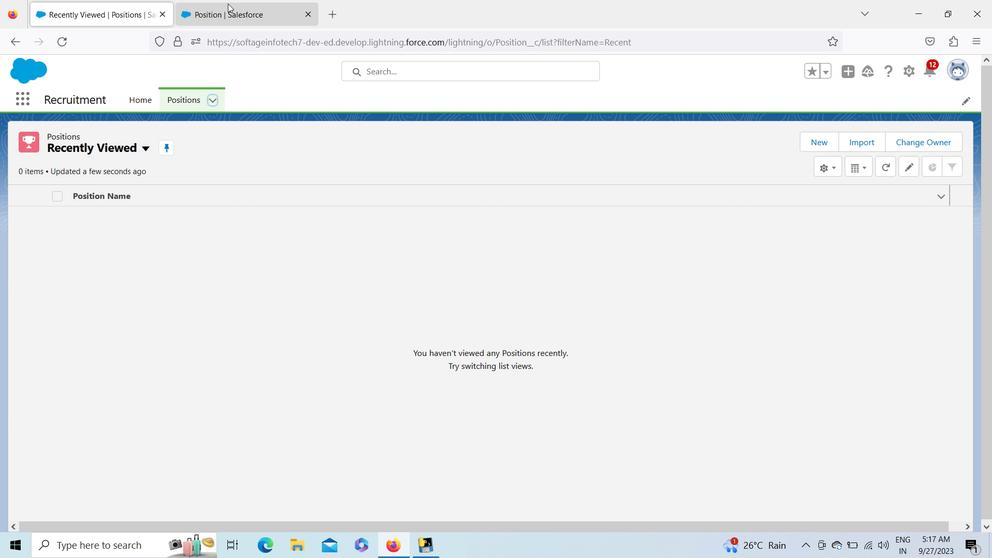 
Action: Mouse moved to (68, 232)
Screenshot: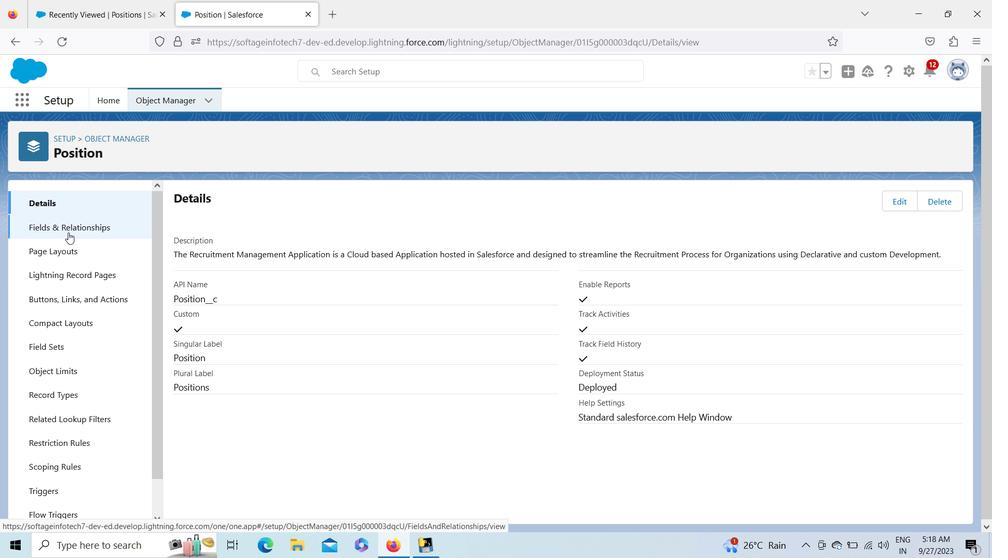 
Action: Mouse pressed left at (68, 232)
Screenshot: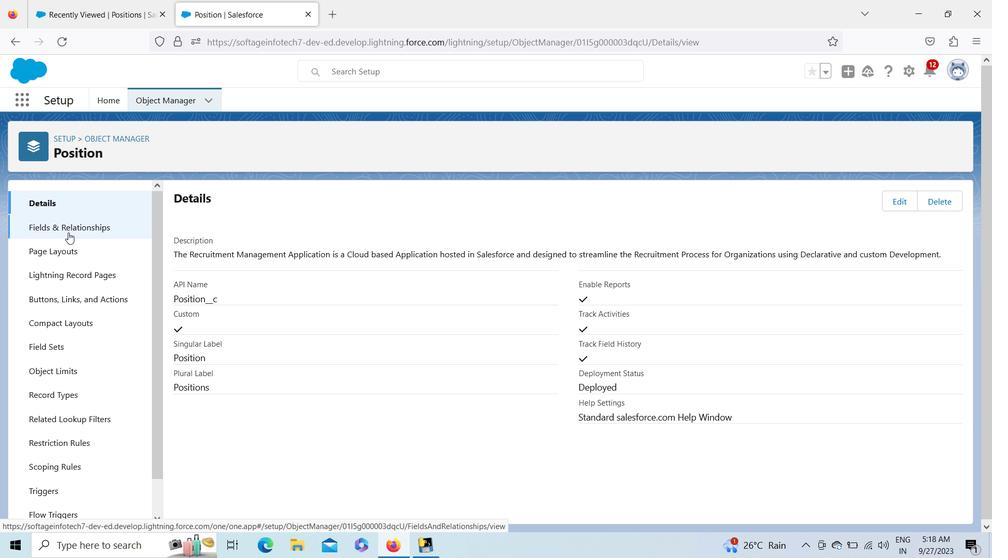 
Action: Mouse moved to (690, 203)
Screenshot: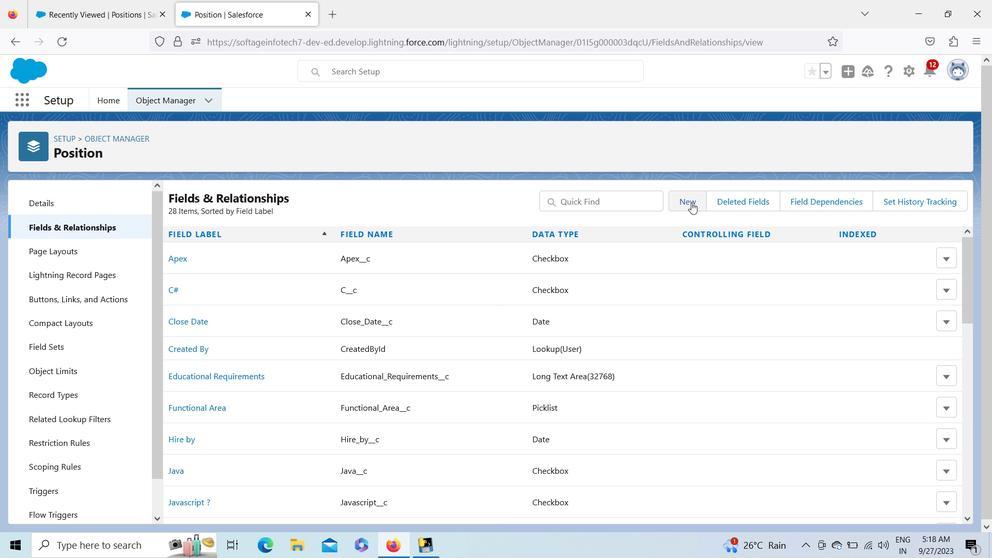 
Action: Mouse pressed left at (690, 203)
Screenshot: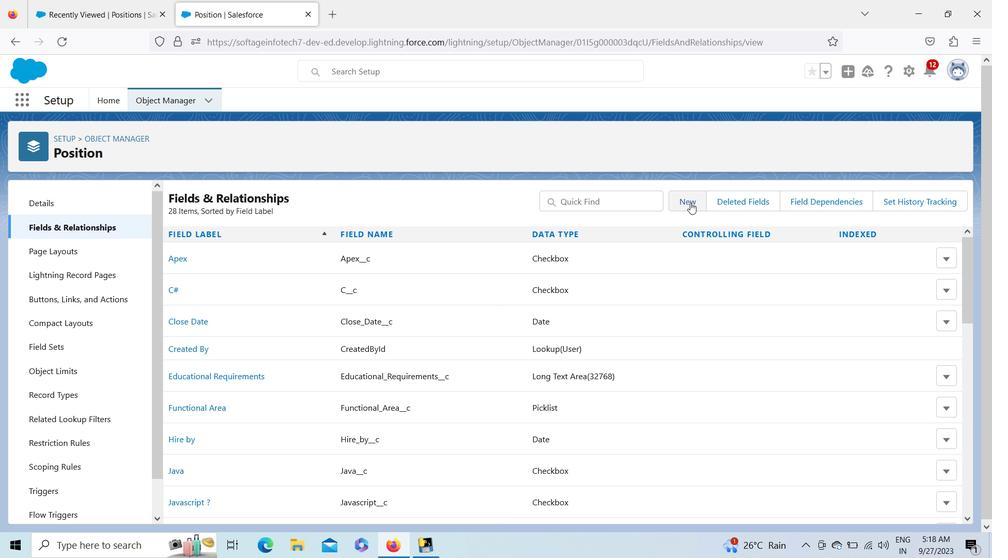 
Action: Mouse moved to (964, 344)
Screenshot: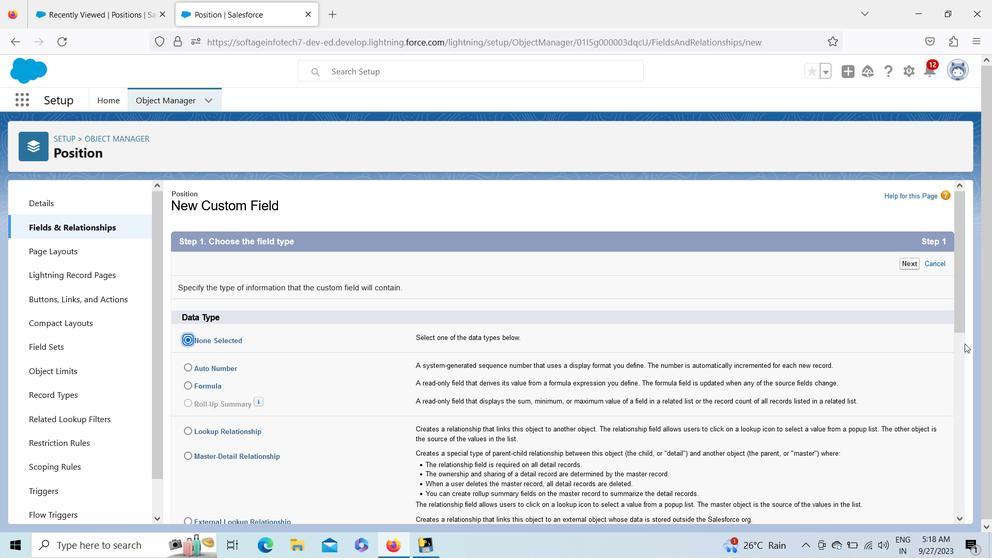 
Action: Mouse pressed left at (964, 344)
Screenshot: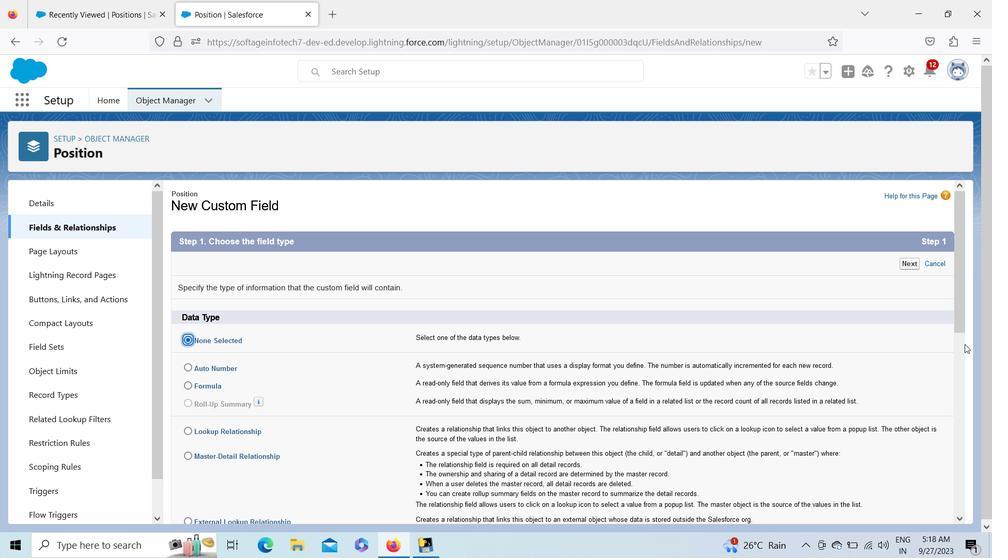 
Action: Mouse moved to (224, 497)
Screenshot: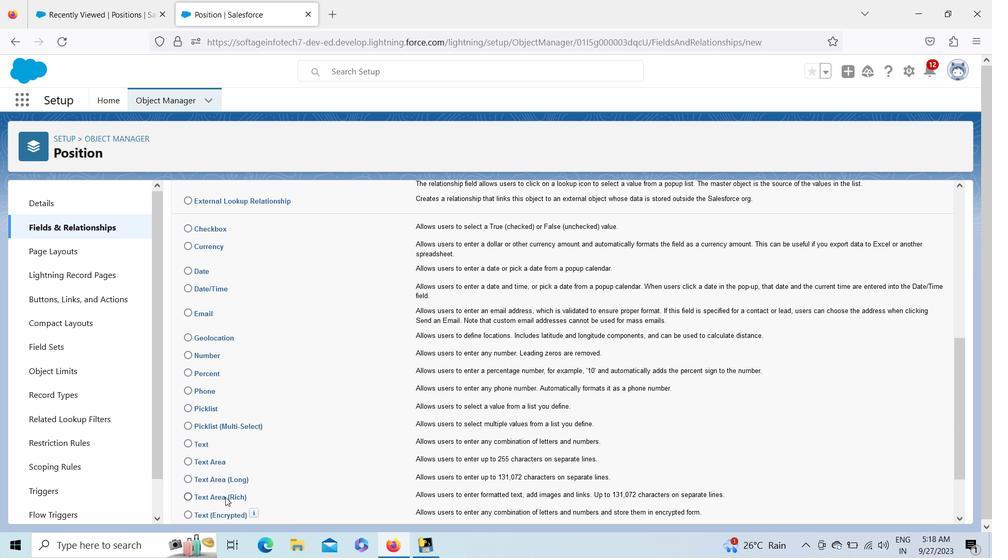 
Action: Mouse pressed left at (224, 497)
Screenshot: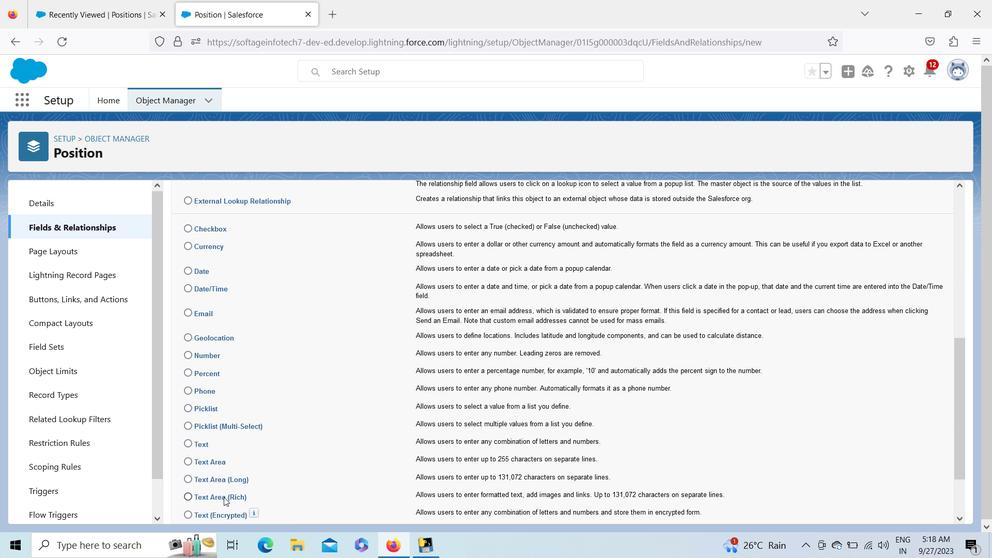
Action: Mouse moved to (960, 495)
Screenshot: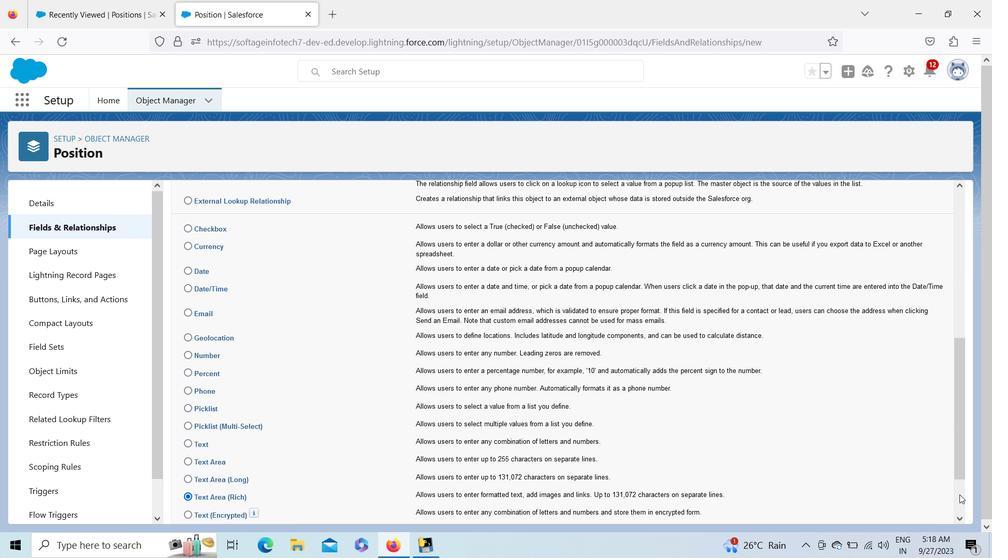 
Action: Mouse pressed left at (960, 495)
Screenshot: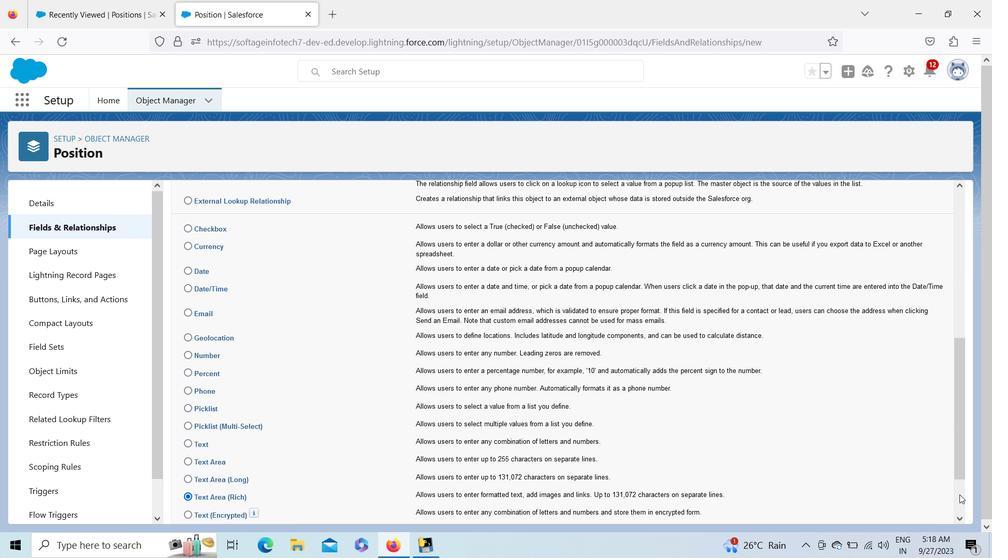 
Action: Mouse moved to (910, 506)
Screenshot: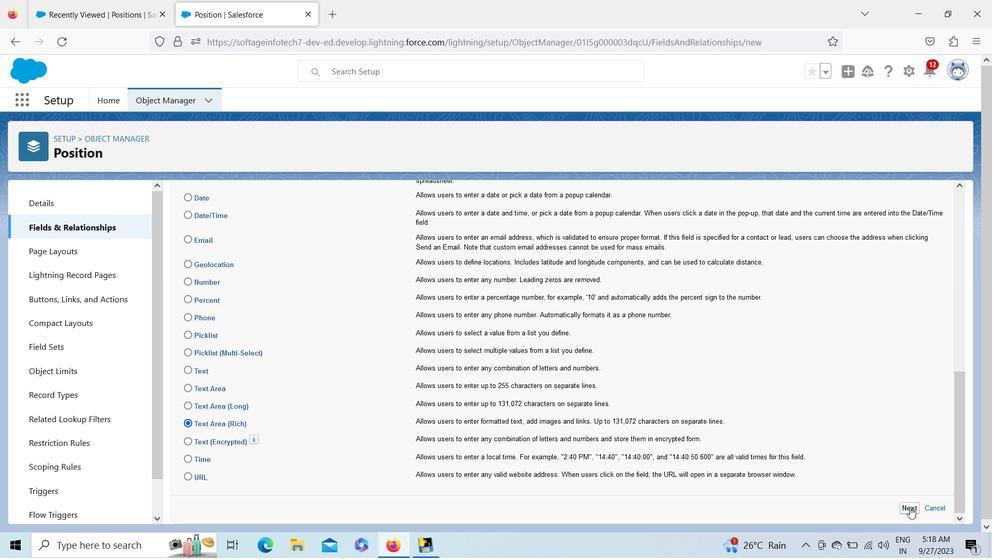 
Action: Mouse pressed left at (910, 506)
Screenshot: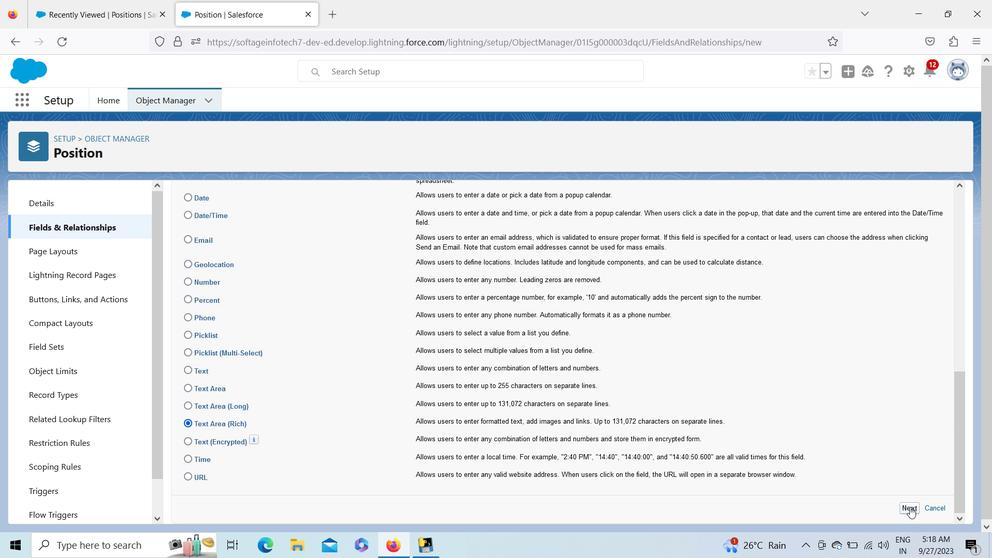 
Action: Mouse moved to (361, 287)
Screenshot: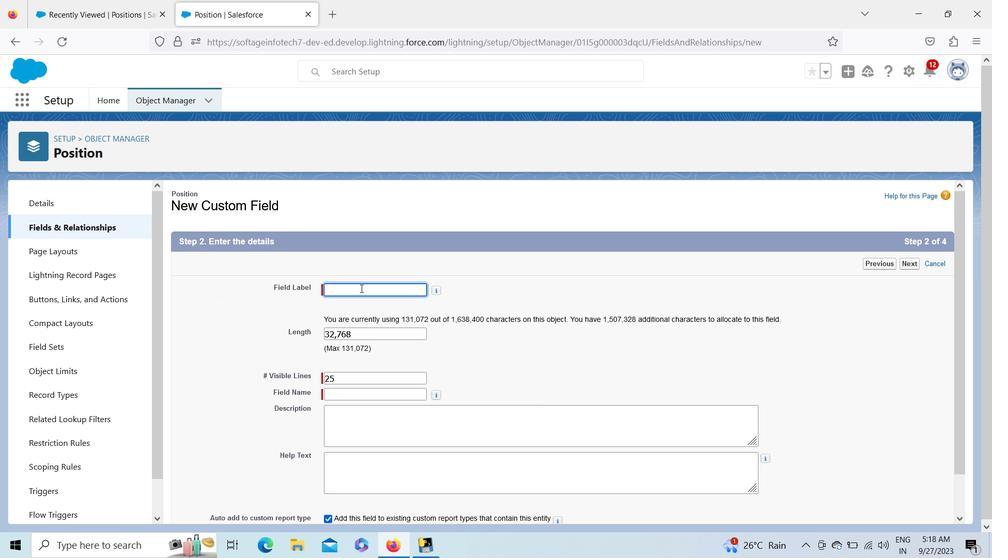 
Action: Mouse pressed left at (361, 287)
Screenshot: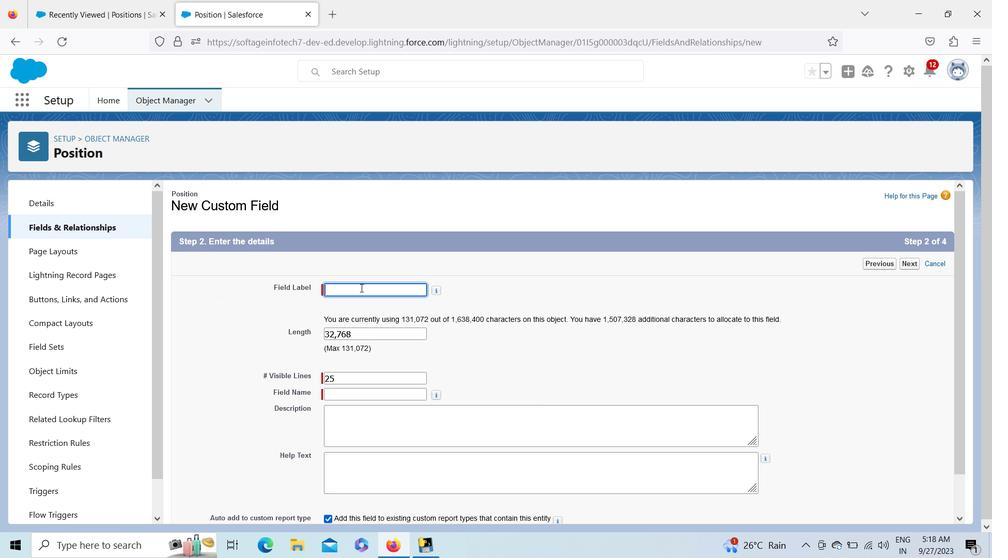 
Action: Key pressed <Key.shift>Certifications
Screenshot: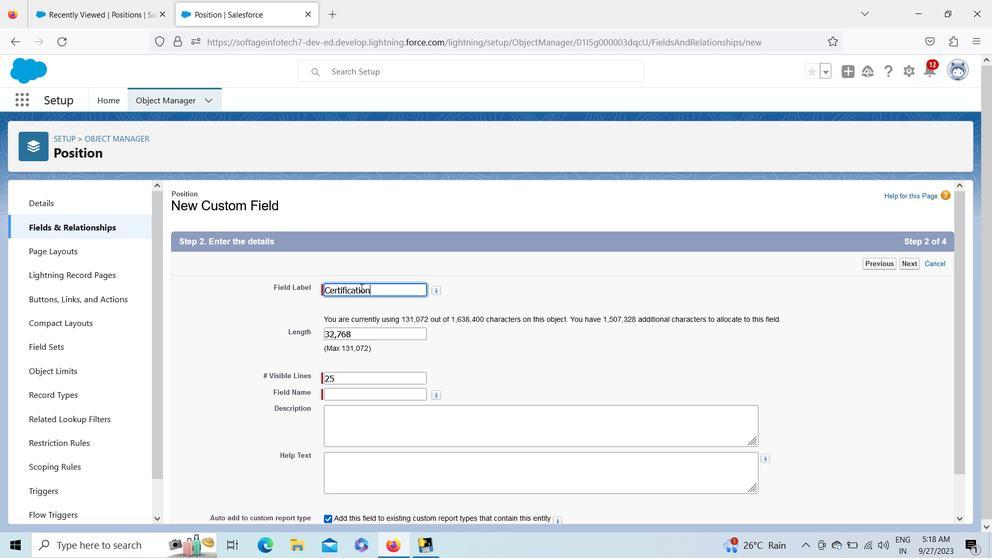 
Action: Mouse moved to (366, 404)
Screenshot: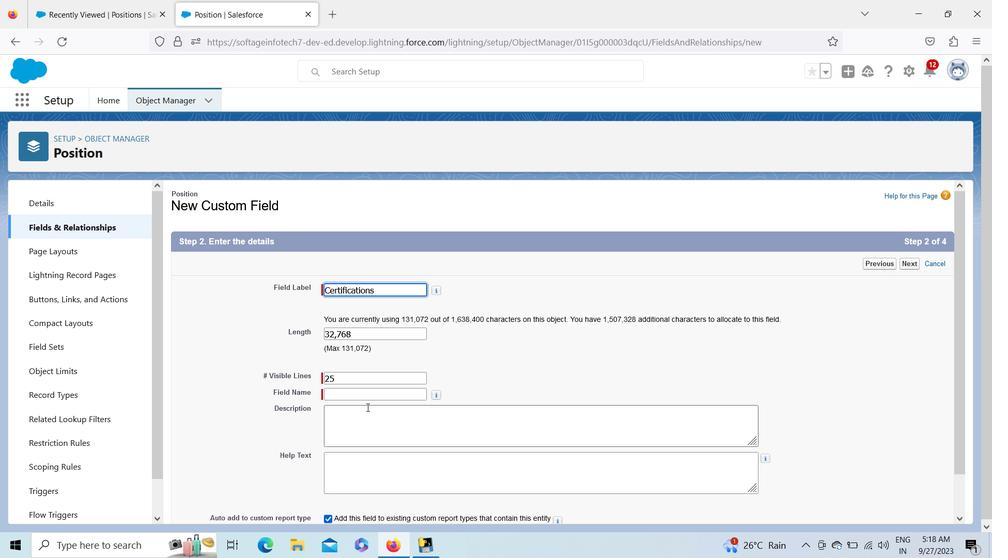 
Action: Mouse pressed left at (366, 404)
Screenshot: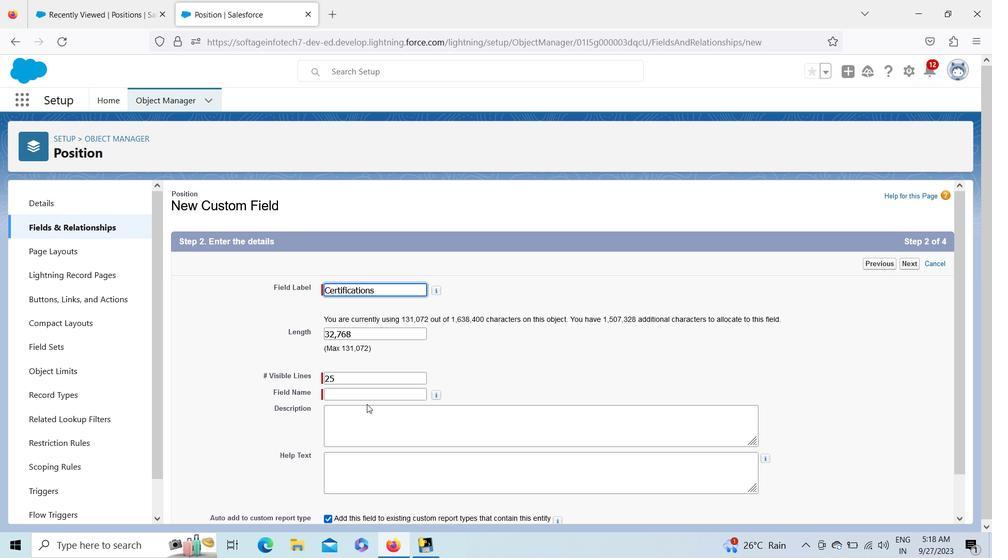 
Action: Mouse pressed left at (366, 404)
Screenshot: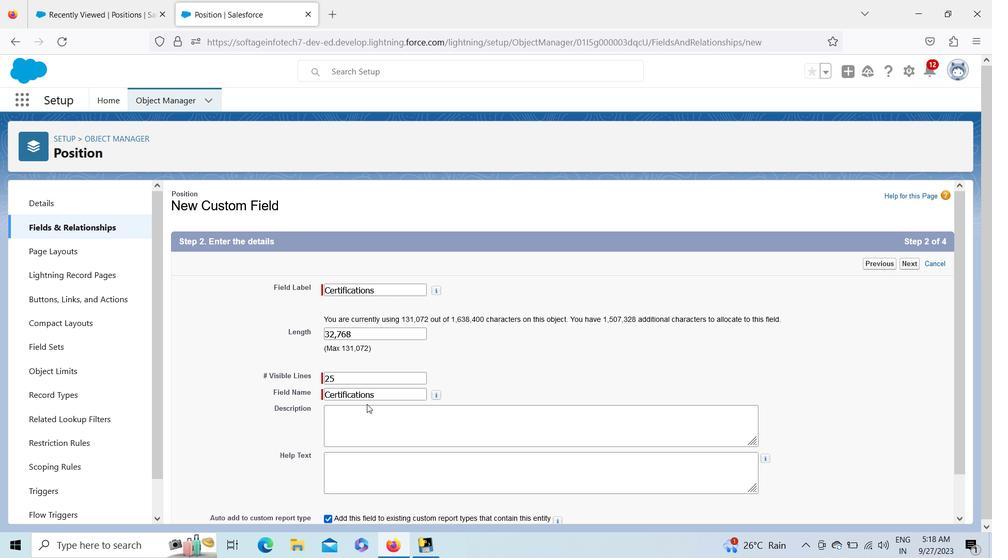 
Action: Mouse moved to (362, 415)
Screenshot: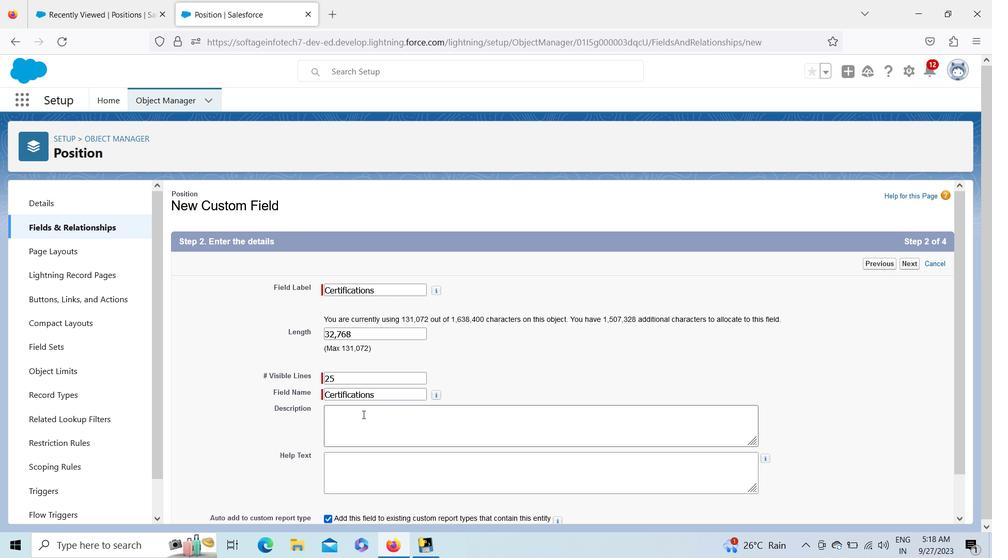 
Action: Mouse pressed left at (362, 415)
Screenshot: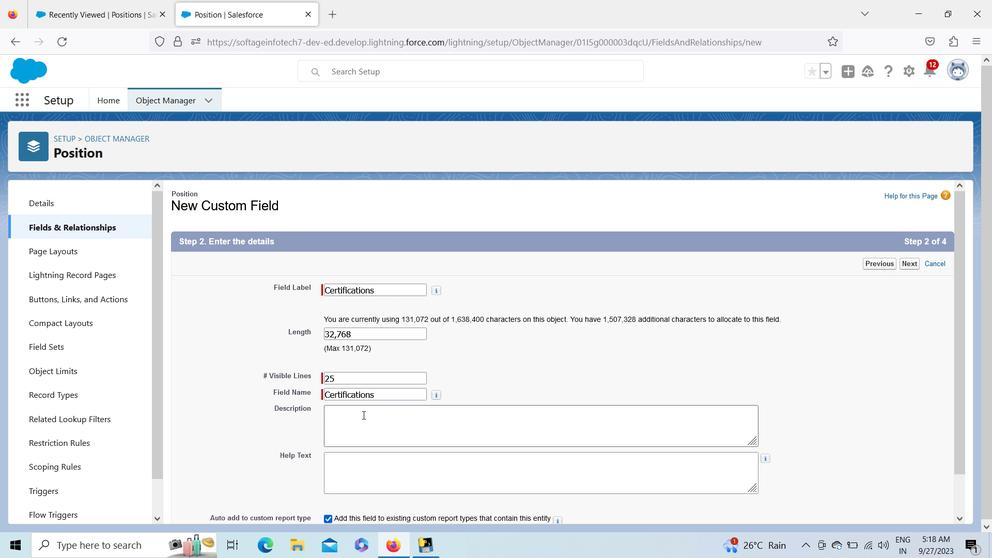 
Action: Key pressed <Key.shift><Key.shift><Key.shift><Key.shift><Key.shift><Key.shift><Key.shift><Key.shift><Key.shift><Key.shift><Key.shift><Key.shift><Key.shift><Key.shift><Key.shift><Key.shift><Key.shift><Key.shift><Key.shift><Key.shift><Key.shift><Key.shift><Key.shift><Key.shift><Key.shift><Key.shift><Key.shift><Key.shift><Key.shift><Key.shift><Key.shift><Key.shift><Key.shift><Key.shift><Key.shift><Key.shift><Key.shift><Key.shift><Key.shift><Key.shift><Key.shift><Key.shift><Key.shift><Key.shift><Key.shift><Key.shift><Key.shift><Key.shift><Key.shift><Key.shift><Key.shift><Key.shift>For<Key.space><Key.shift><Key.shift><Key.shift><Key.shift><Key.shift>given<Key.space>position
Screenshot: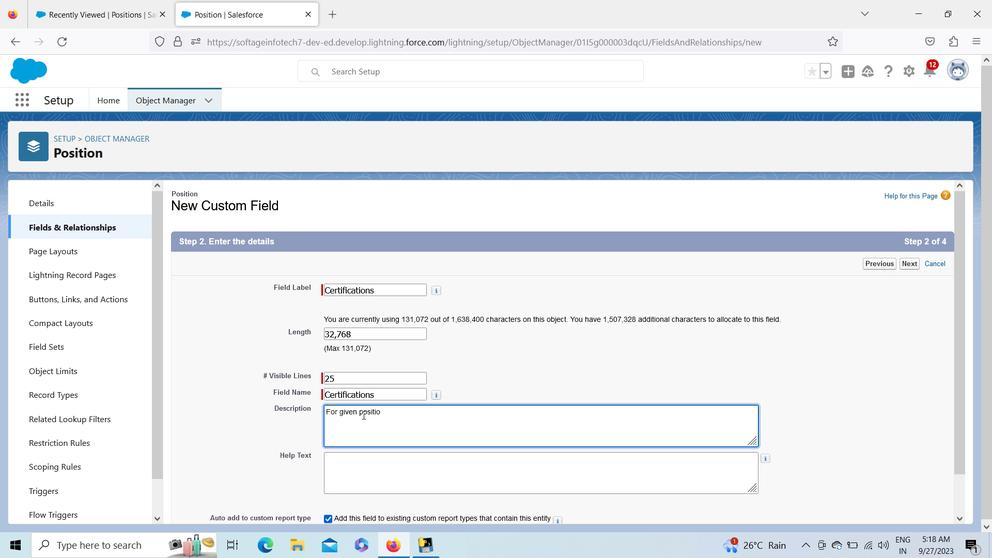 
Action: Mouse moved to (415, 408)
Screenshot: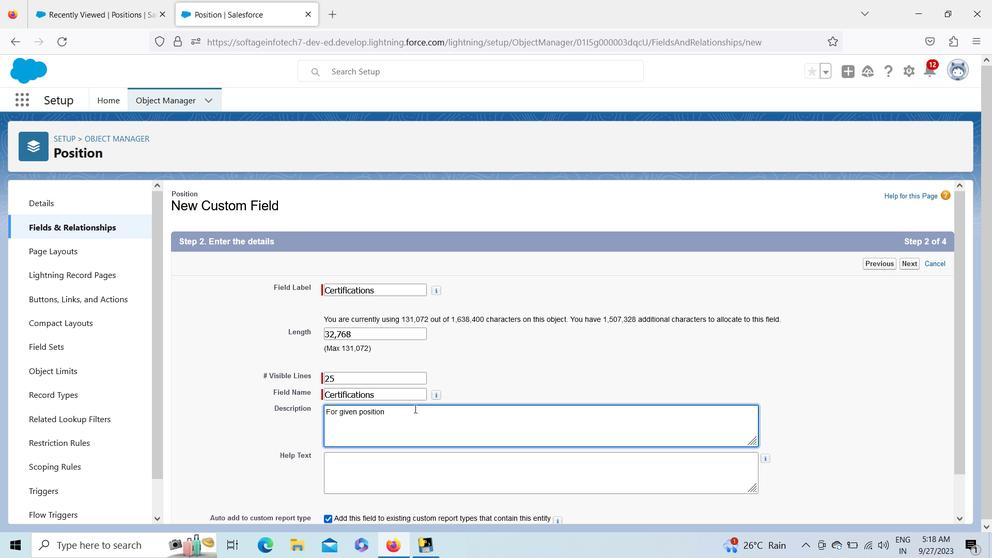 
Action: Key pressed <Key.space><Key.left><Key.left><Key.left><Key.left><Key.left><Key.left><Key.left><Key.left><Key.left>job<Key.space><Key.right><Key.right><Key.right><Key.right><Key.right><Key.right><Key.right><Key.right><Key.space>which<Key.space>certifications<Key.space>are<Key.space>must
Screenshot: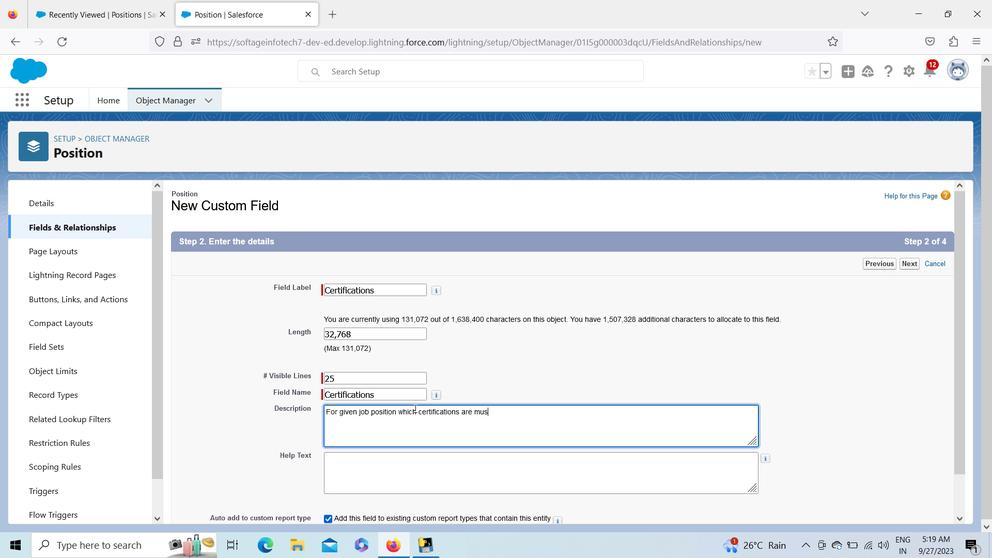 
Action: Mouse moved to (327, 412)
Screenshot: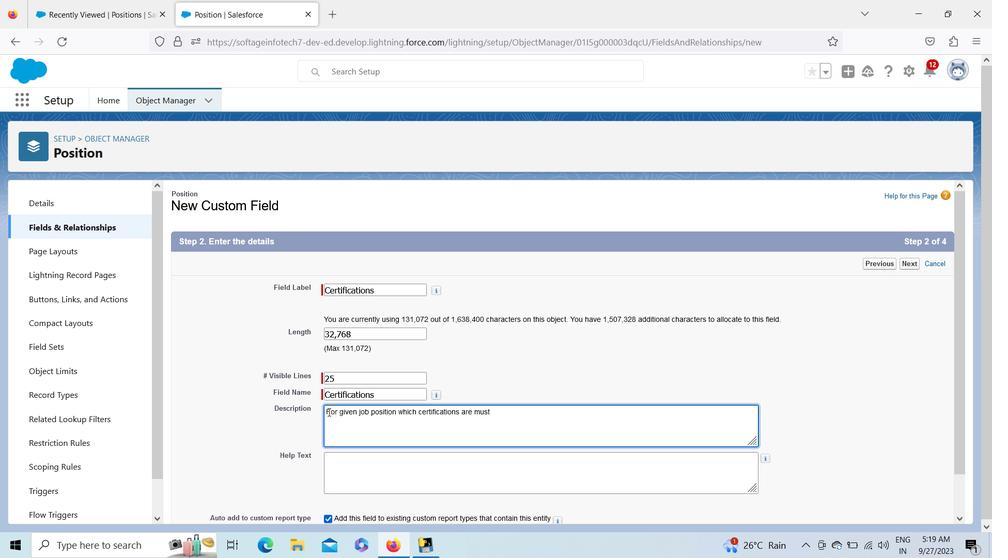 
Action: Mouse pressed left at (327, 412)
Screenshot: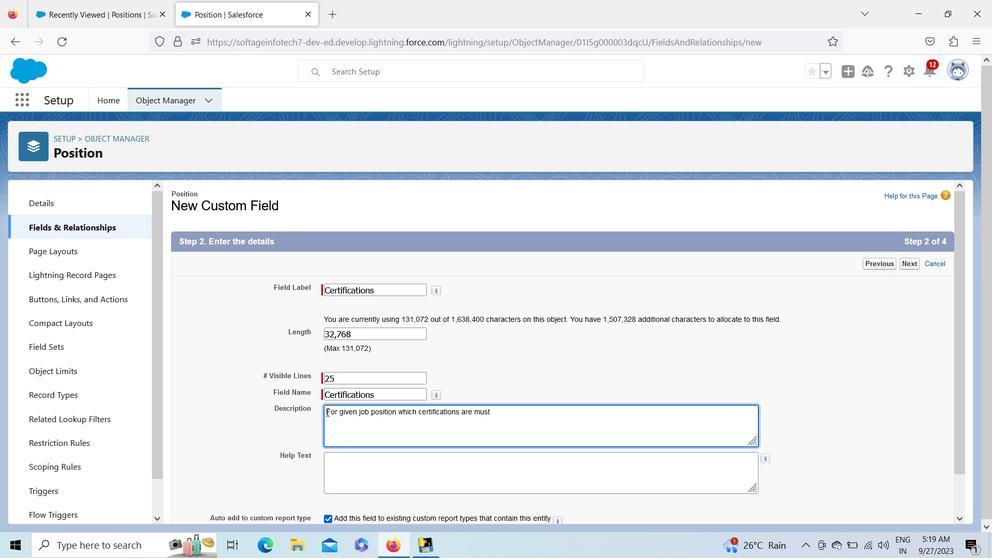 
Action: Key pressed <Key.shift>This<Key.space><Key.shift>Field<Key.space>i<Key.backspace>indicates<Key.space>
Screenshot: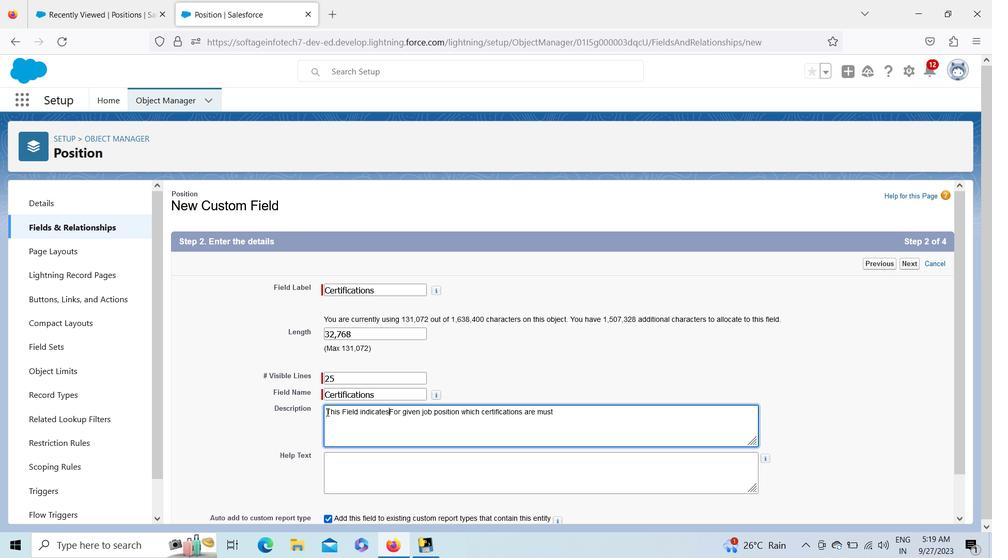 
Action: Mouse moved to (564, 421)
Screenshot: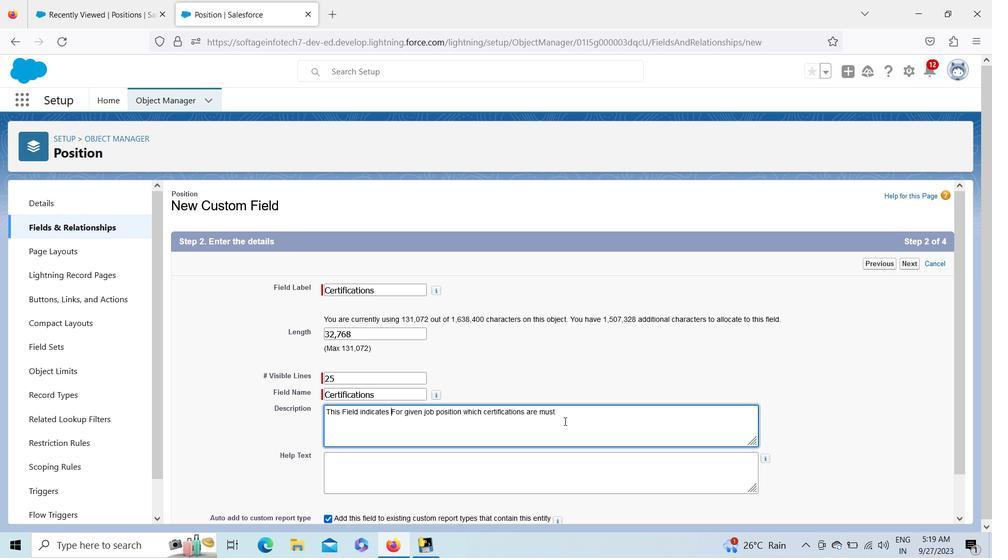 
Action: Mouse pressed left at (564, 421)
Screenshot: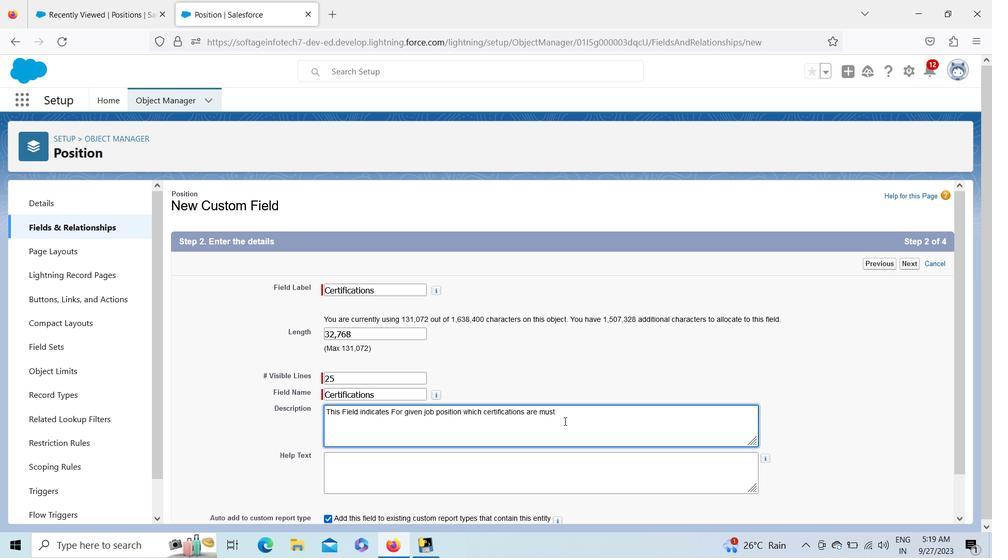 
Action: Key pressed <Key.left><Key.left><Key.left><Key.left><Key.left><Key.left><Key.left><Key.left><Key.left><Key.left><Key.left><Key.left><Key.left><Key.left><Key.left><Key.left><Key.left><Key.left><Key.left><Key.left><Key.left><Key.left><Key.left><Key.left><Key.left><Key.left><Key.left><Key.left><Key.left><Key.left><Key.left><Key.left><Key.left><Key.left><Key.left><Key.left><Key.left><Key.left><Key.left><Key.left><Key.left><Key.left><Key.left><Key.left><Key.left><Key.left><Key.left><Key.left><Key.left><Key.left><Key.left><Key.left><Key.backspace>f<Key.right><Key.right><Key.right><Key.right><Key.right><Key.right><Key.right><Key.right><Key.right><Key.right><Key.right><Key.right><Key.left><Key.left><Key.backspace><Key.shift><Key.shift><Key.shift><Key.shift><Key.shift><Key.shift>J<Key.right><Key.right><Key.right><Key.right><Key.backspace><Key.shift>P<Key.right><Key.right><Key.right><Key.right><Key.right><Key.right><Key.right><Key.right><Key.right><Key.right><Key.right><Key.right><Key.right><Key.right><Key.right><Key.backspace><Key.shift>C<Key.right><Key.right><Key.right><Key.right><Key.right><Key.right><Key.right><Key.right><Key.right><Key.right><Key.right><Key.right><Key.right><Key.right><Key.right><Key.right><Key.right><Key.right><Key.right><Key.right><Key.right><Key.right>
Screenshot: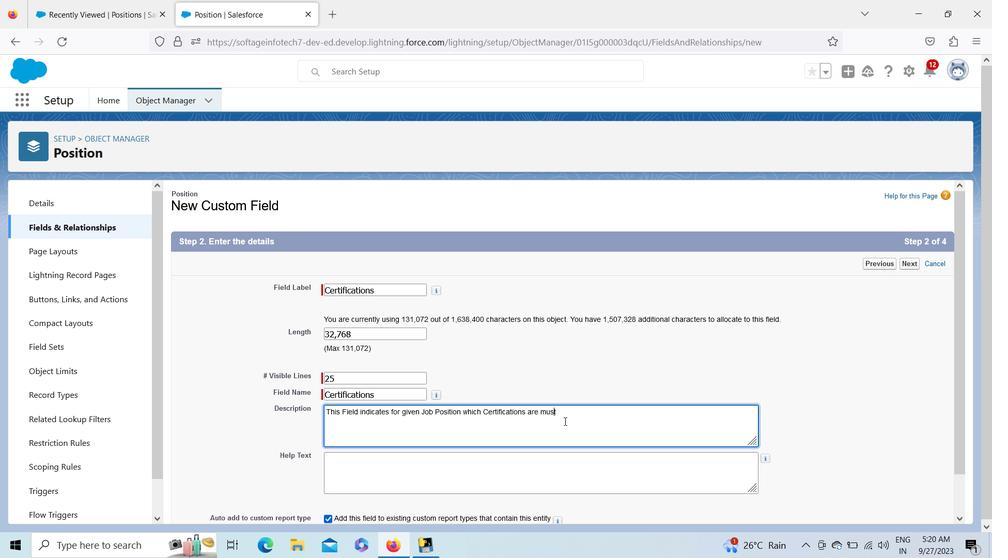 
Action: Mouse moved to (702, 425)
Screenshot: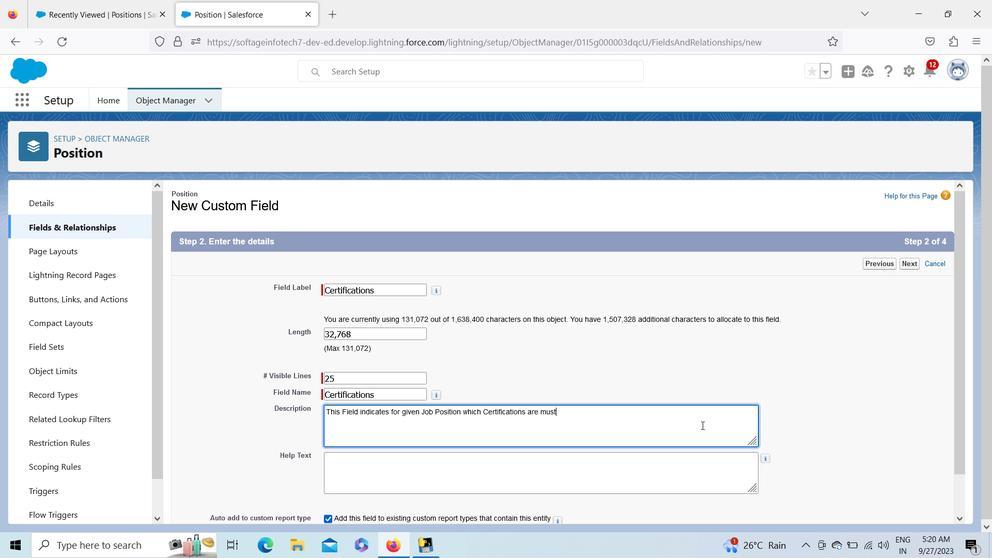 
Action: Key pressed <Key.right><Key.backspace>.
Screenshot: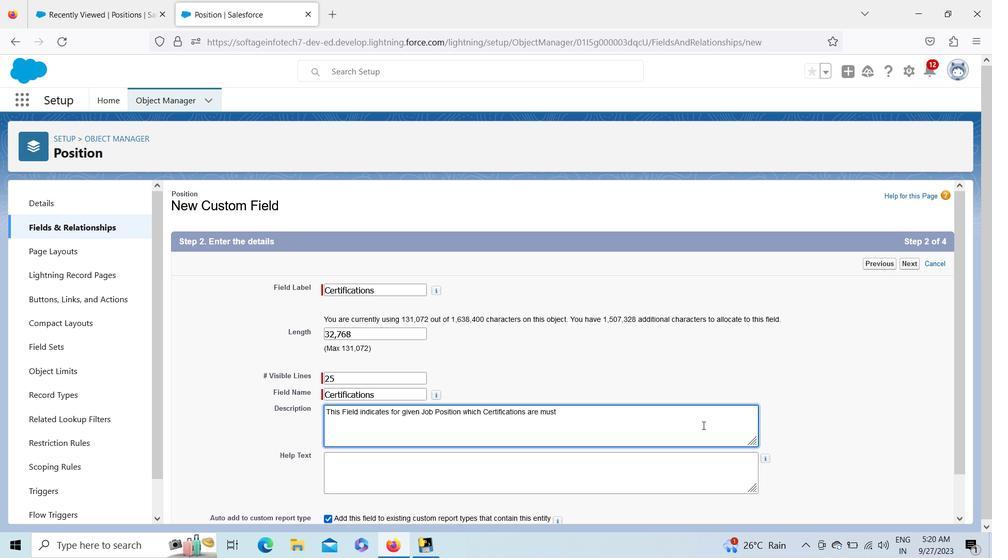 
Action: Mouse moved to (557, 482)
Screenshot: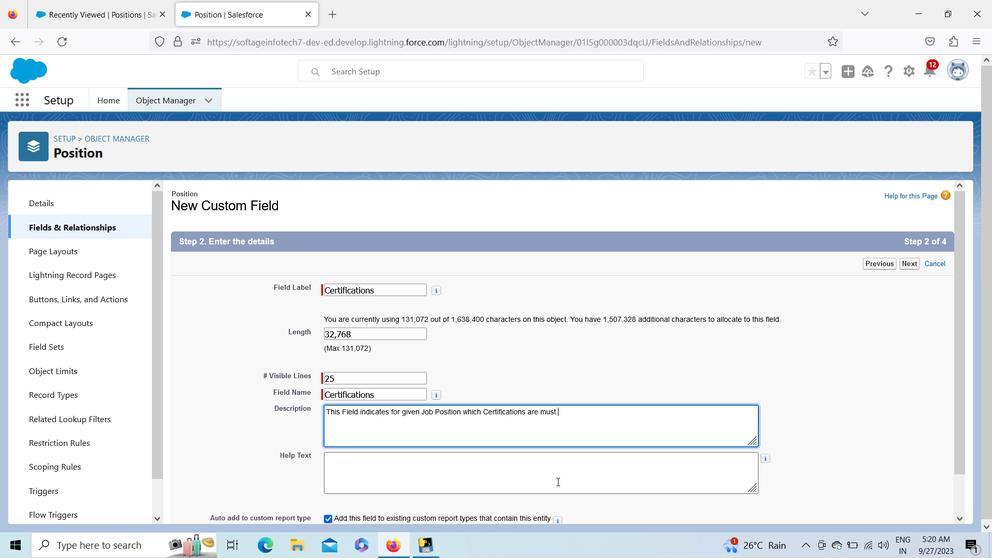 
Action: Mouse pressed left at (557, 482)
Screenshot: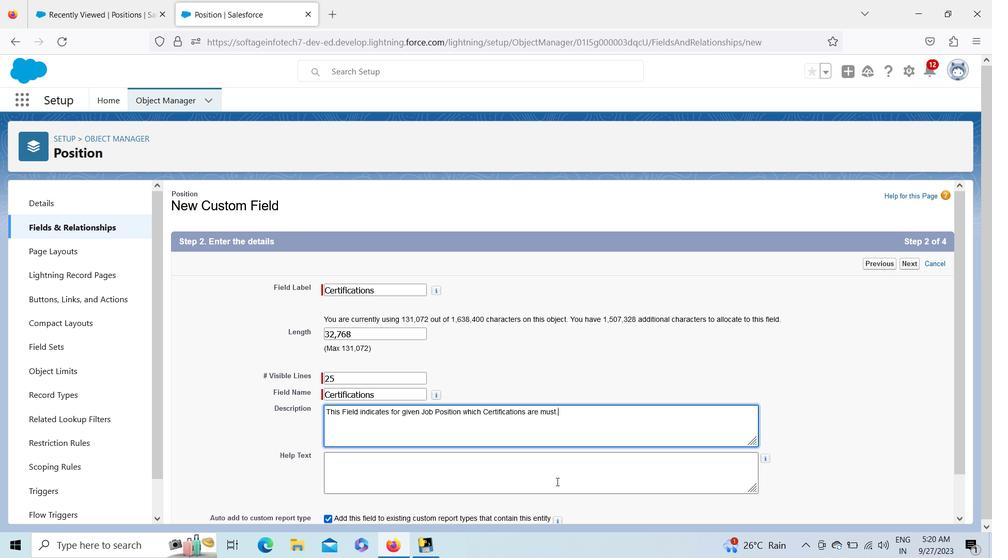 
Action: Key pressed <Key.shift>This<Key.space><Key.shift>Field<Key.space><Key.shift><Key.shift>Indicates<Key.space>for<Key.space>gic<Key.backspace>ven<Key.space><Key.shift>Job<Key.space><Key.shift><Key.shift><Key.shift><Key.shift><Key.shift><Key.shift><Key.shift><Key.shift><Key.shift><Key.shift><Key.shift>Position<Key.space>which<Key.space><Key.shift>Certifications<Key.space>are<Key.space>must.
Screenshot: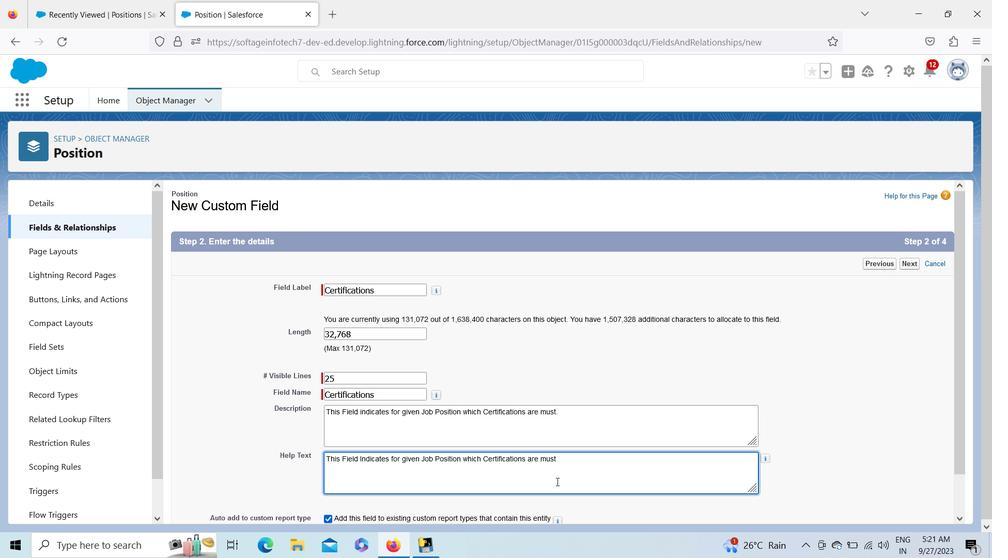 
Action: Mouse moved to (958, 518)
Screenshot: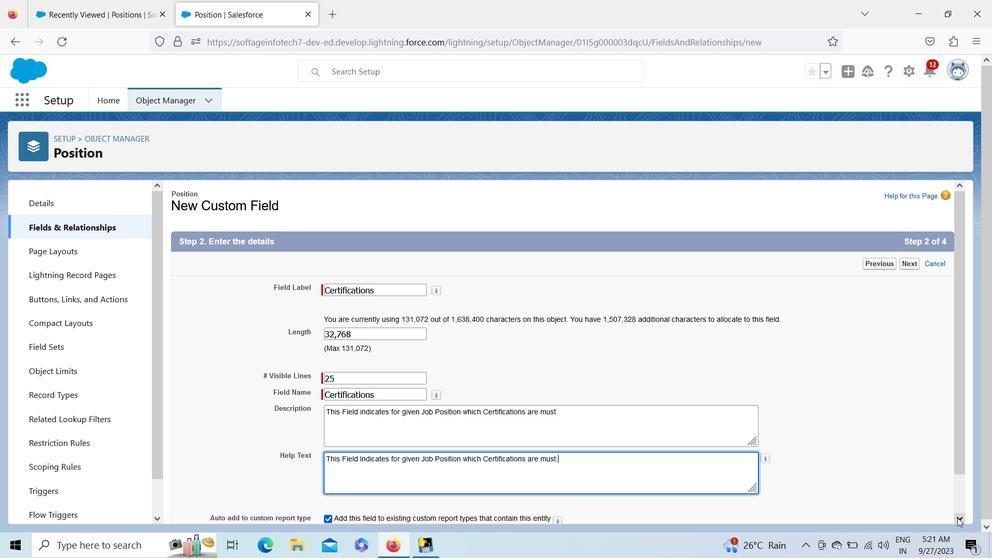 
Action: Mouse pressed left at (958, 518)
Screenshot: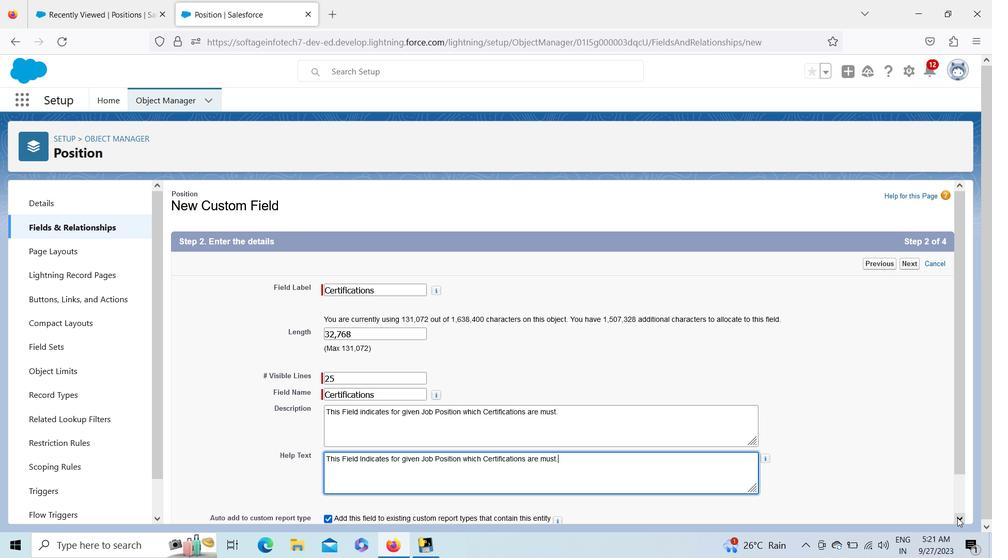 
Action: Mouse pressed left at (958, 518)
Screenshot: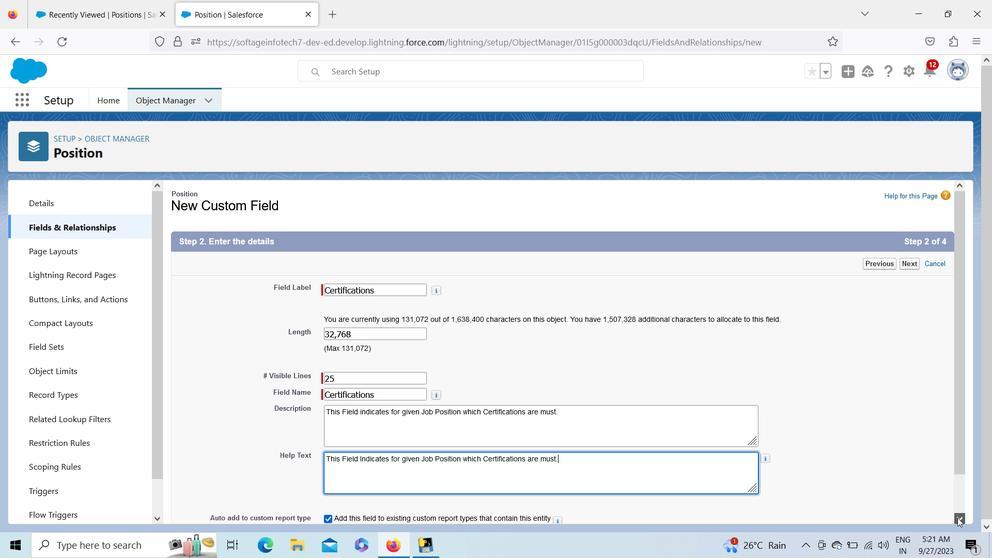 
Action: Mouse pressed left at (958, 518)
Screenshot: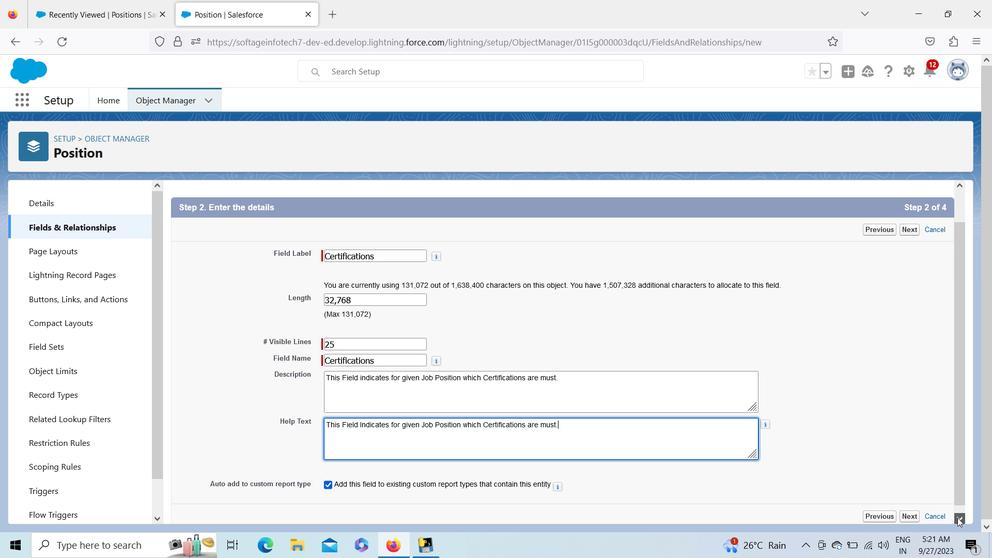 
Action: Mouse pressed left at (958, 518)
Screenshot: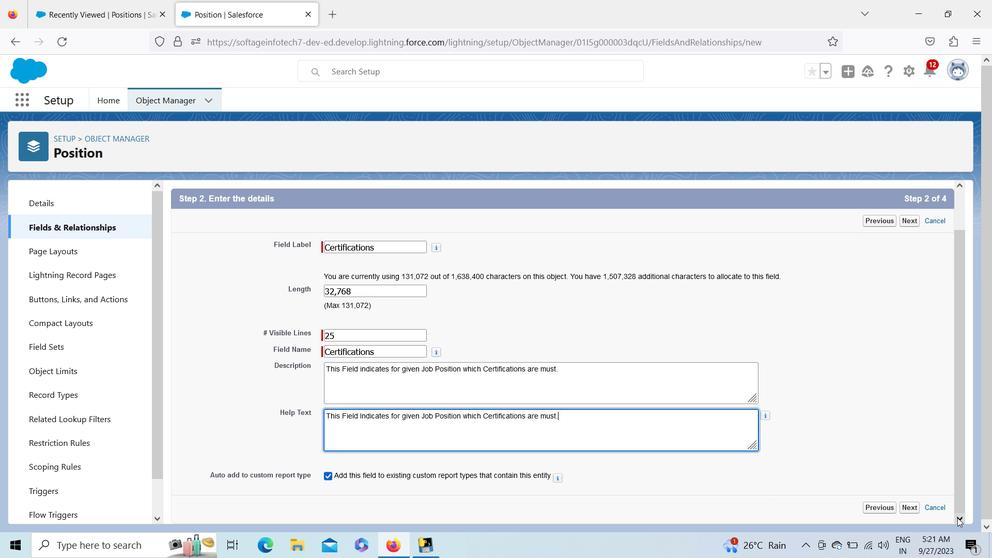 
Action: Mouse pressed left at (958, 518)
Screenshot: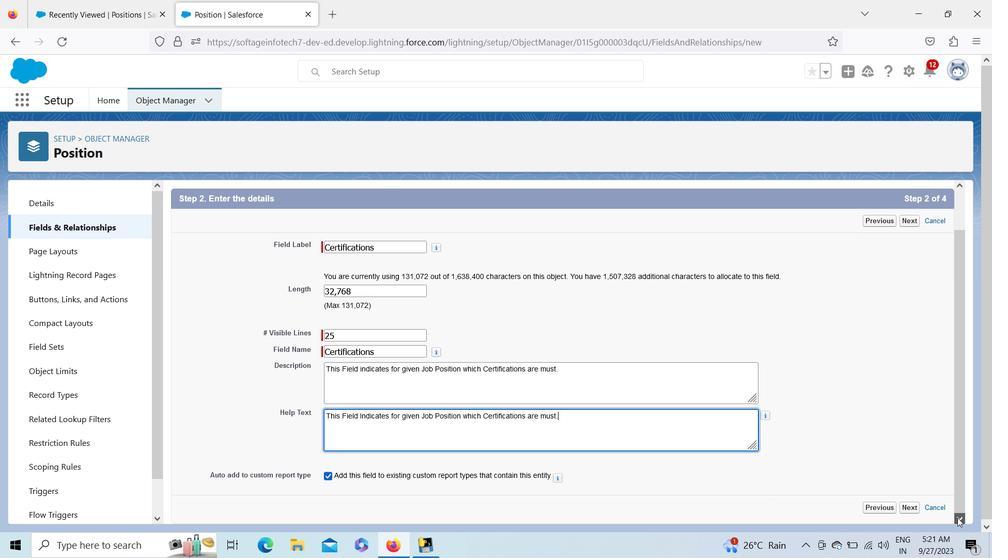 
Action: Mouse pressed left at (958, 518)
Screenshot: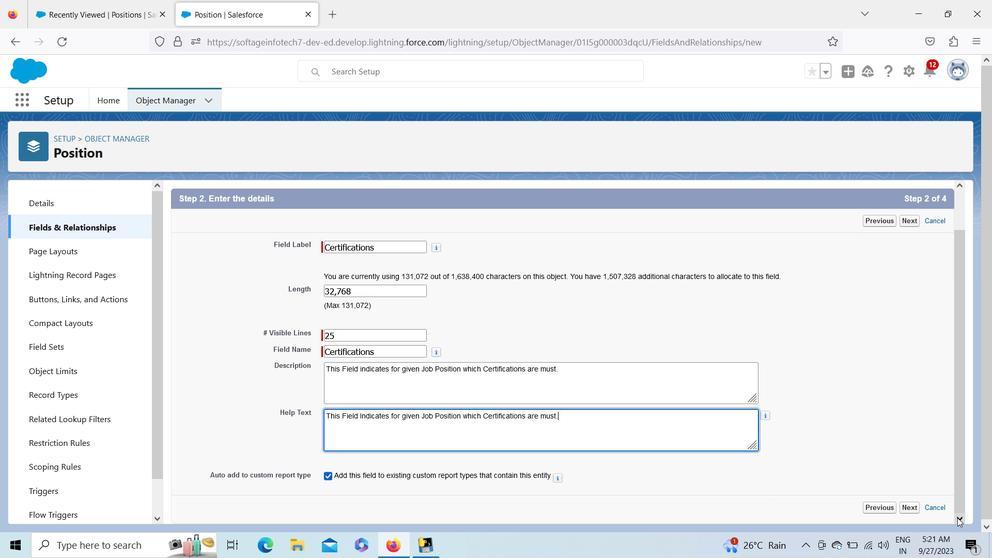 
Action: Mouse pressed left at (958, 518)
Screenshot: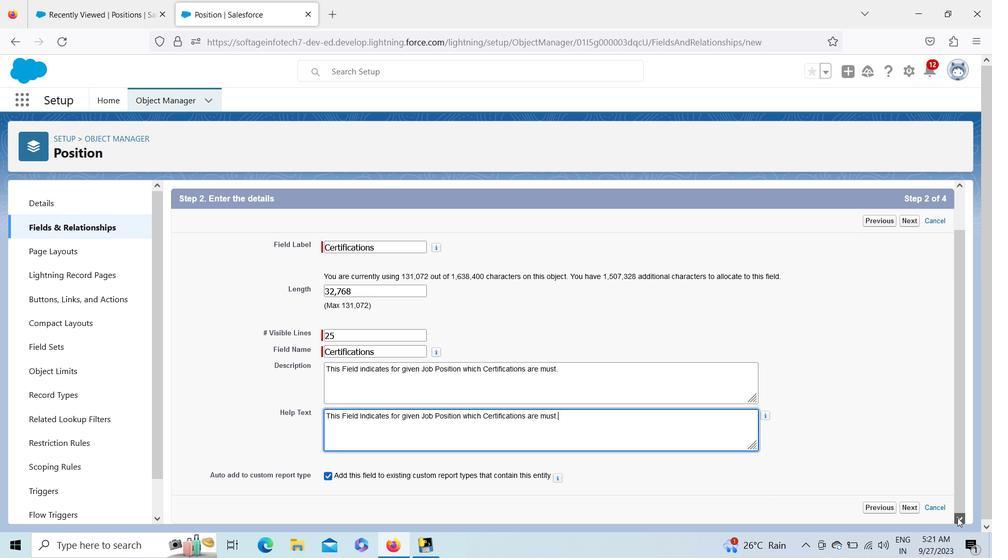 
Action: Mouse pressed left at (958, 518)
Screenshot: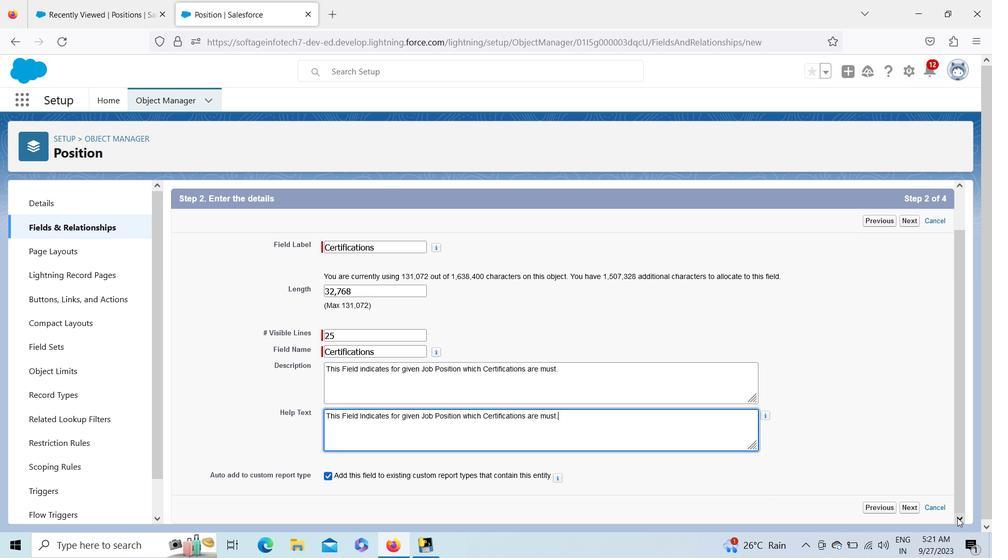
Action: Mouse pressed left at (958, 518)
Screenshot: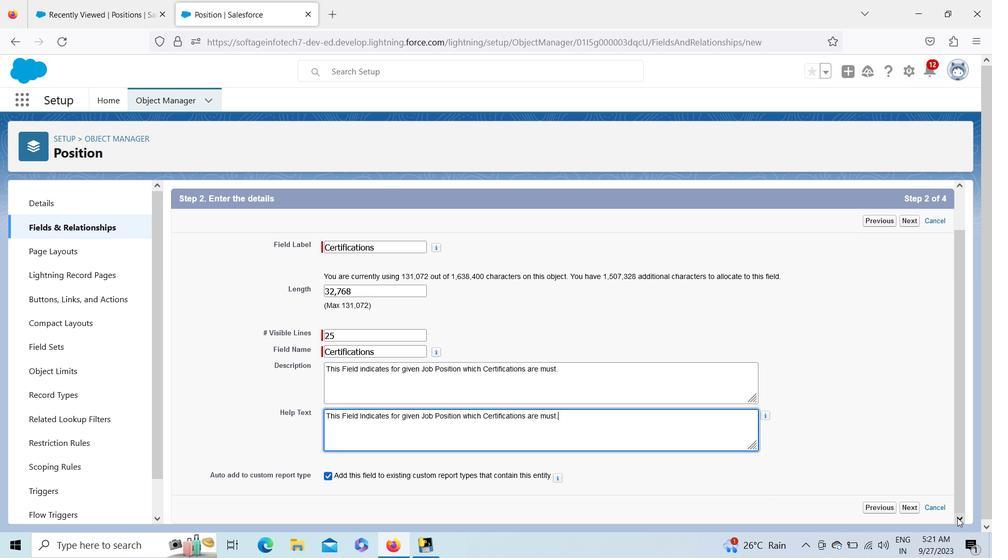 
Action: Mouse pressed left at (958, 518)
Screenshot: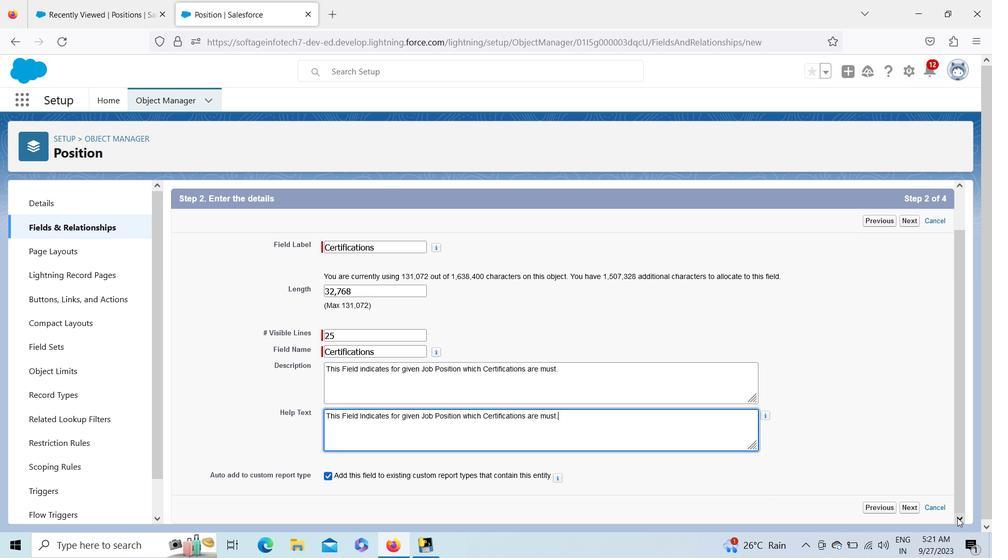 
Action: Mouse pressed left at (958, 518)
Screenshot: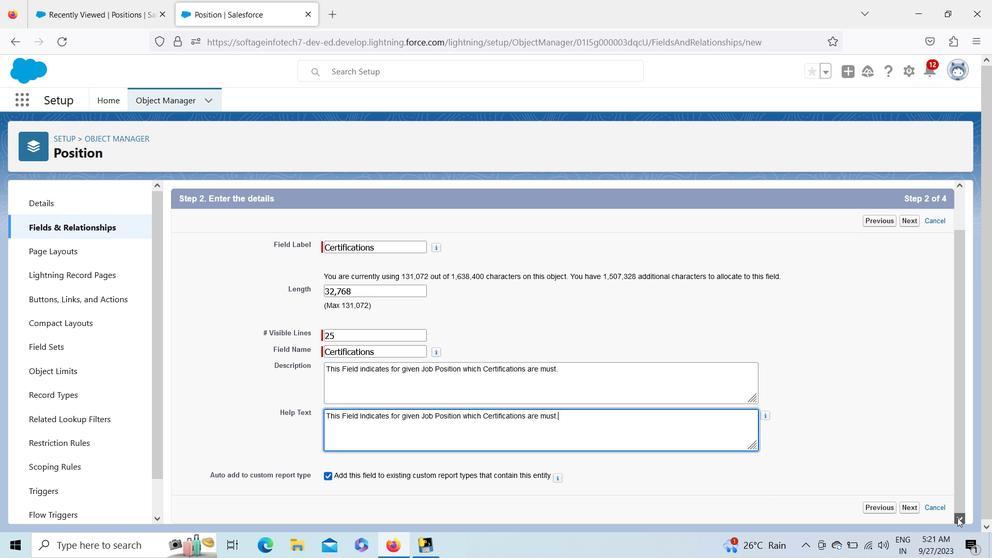 
Action: Mouse pressed left at (958, 518)
Screenshot: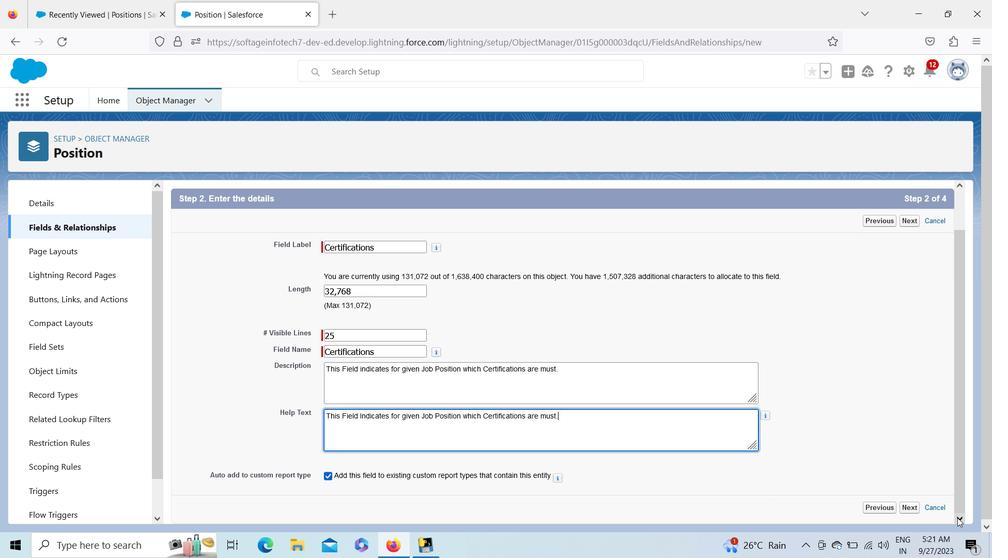 
Action: Mouse pressed left at (958, 518)
Screenshot: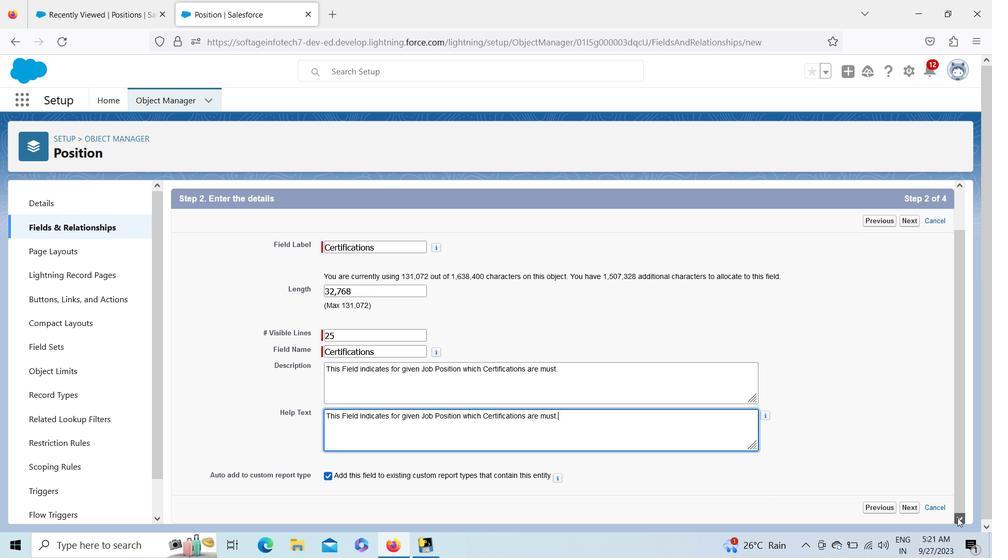 
Action: Mouse pressed left at (958, 518)
Screenshot: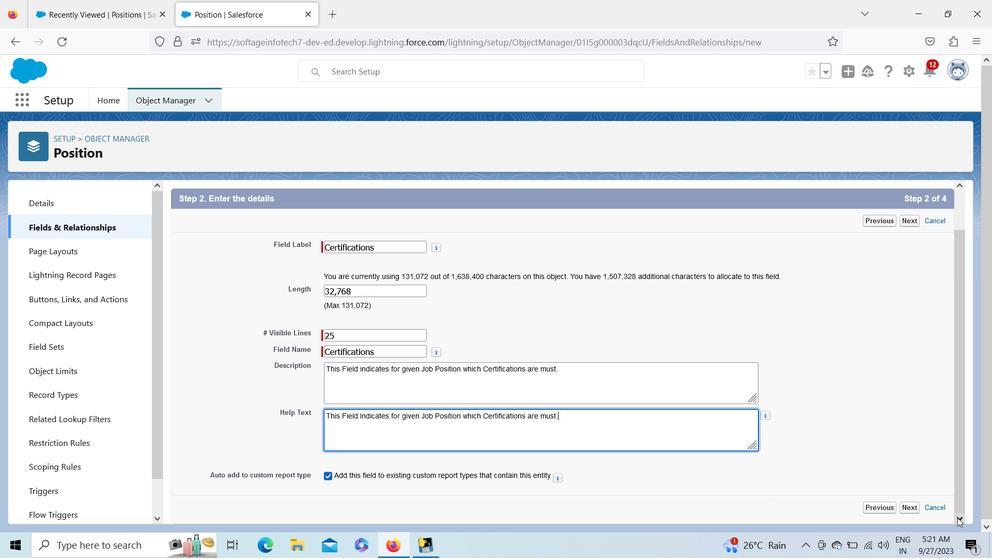 
Action: Mouse pressed left at (958, 518)
Screenshot: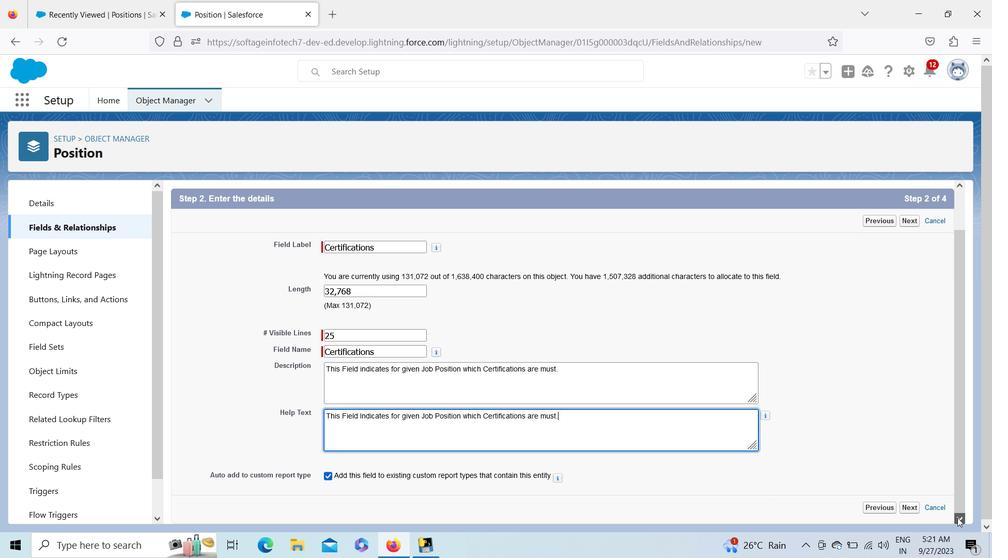 
Action: Mouse moved to (910, 508)
Screenshot: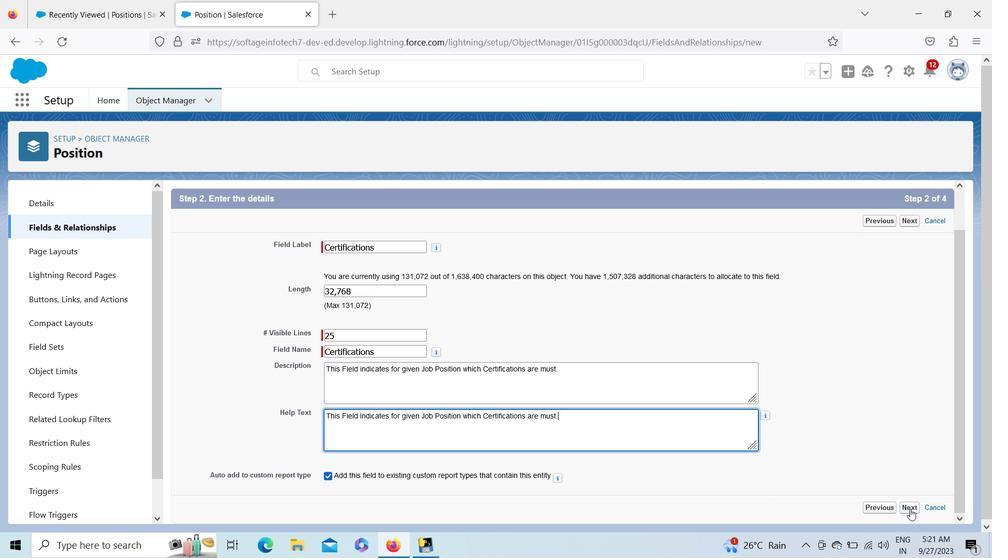 
Action: Mouse pressed left at (910, 508)
Screenshot: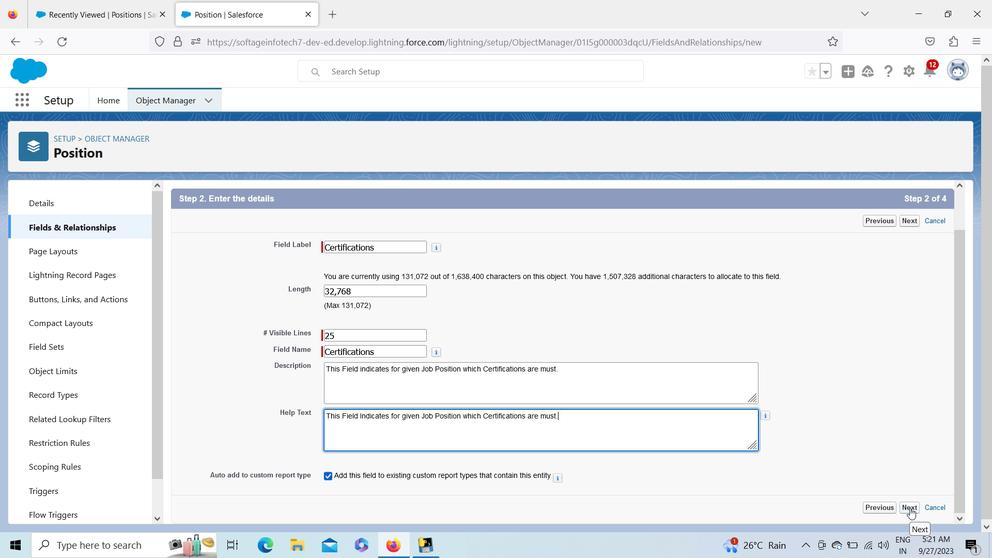 
Action: Mouse moved to (687, 374)
Screenshot: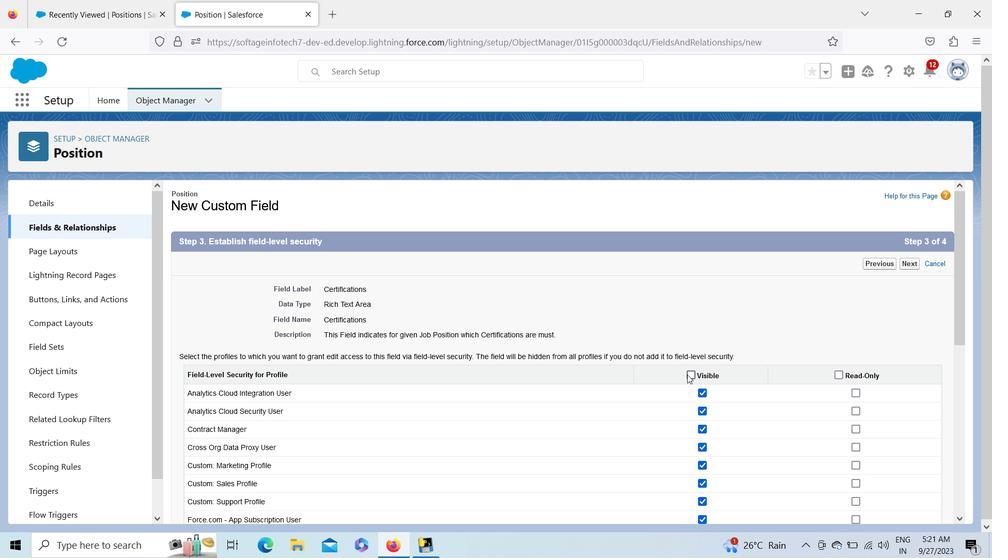 
Action: Mouse pressed left at (687, 374)
Screenshot: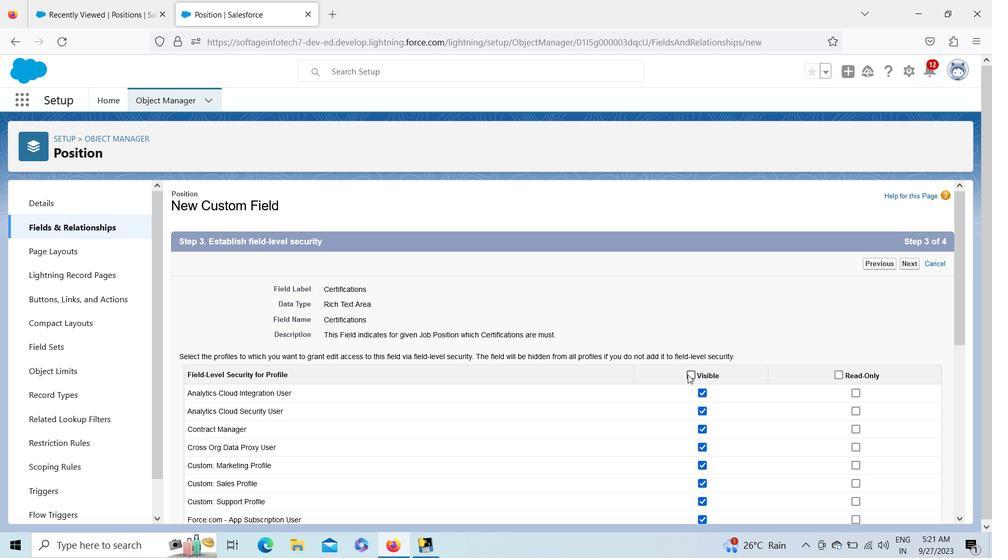 
Action: Mouse moved to (909, 264)
Screenshot: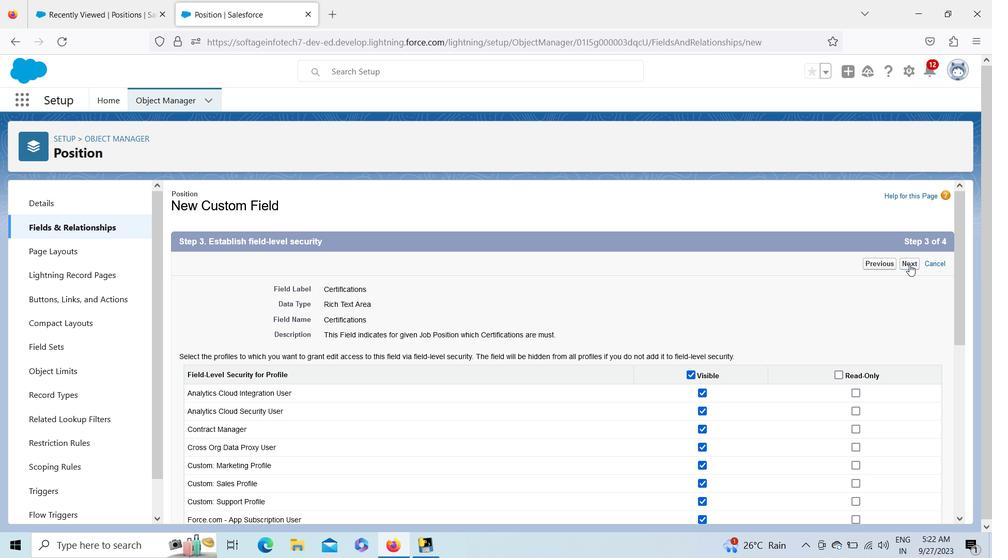
Action: Mouse pressed left at (909, 264)
Screenshot: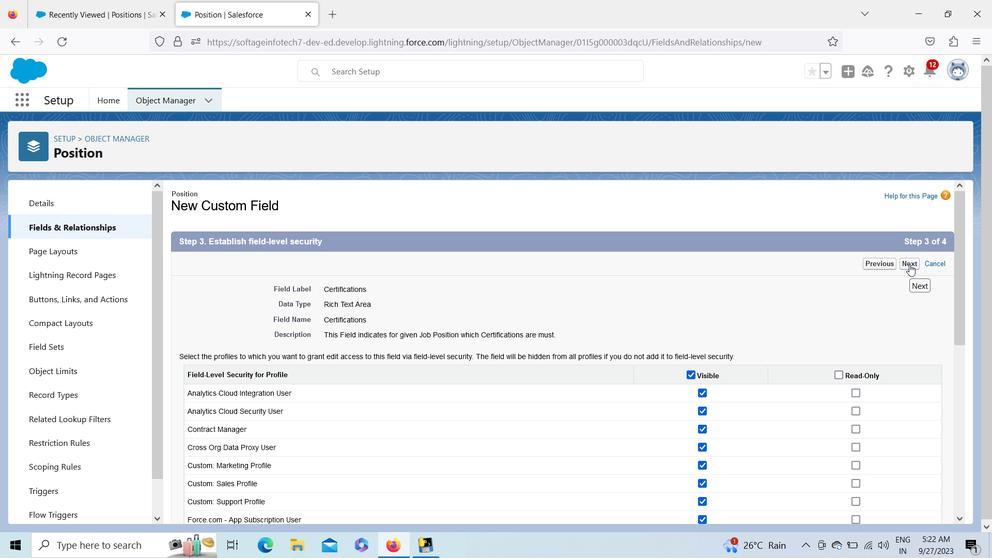 
Action: Mouse moved to (912, 257)
Screenshot: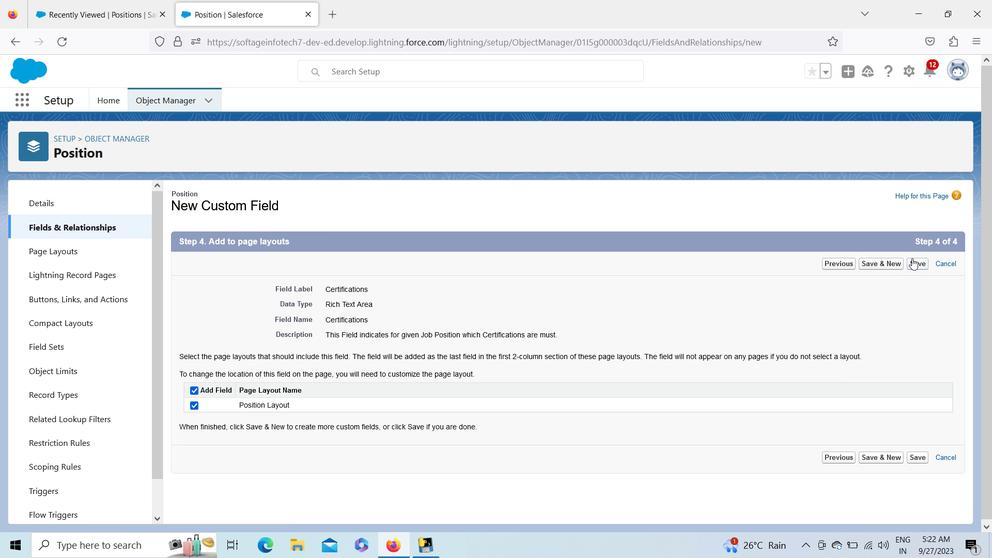 
Action: Mouse pressed left at (912, 257)
Screenshot: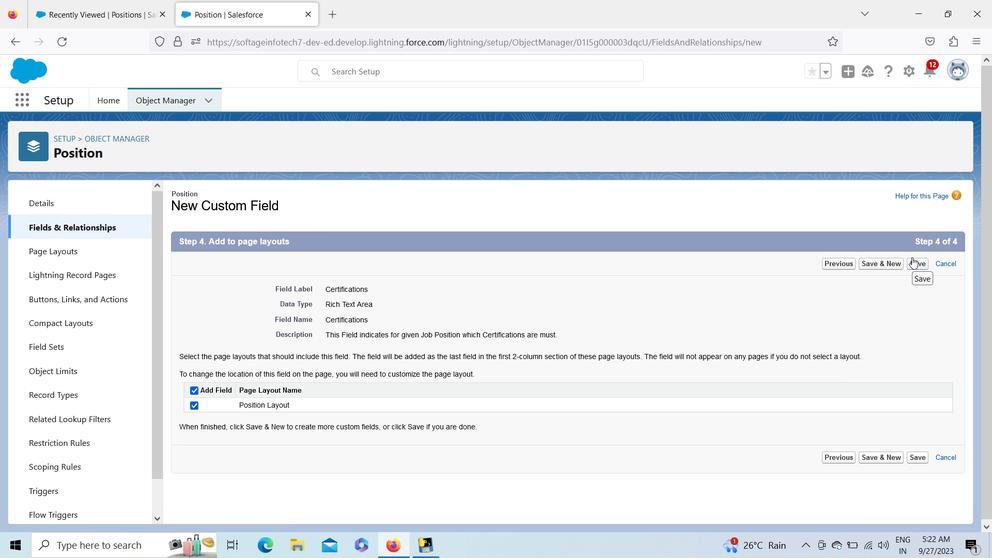 
Action: Mouse moved to (60, 251)
Screenshot: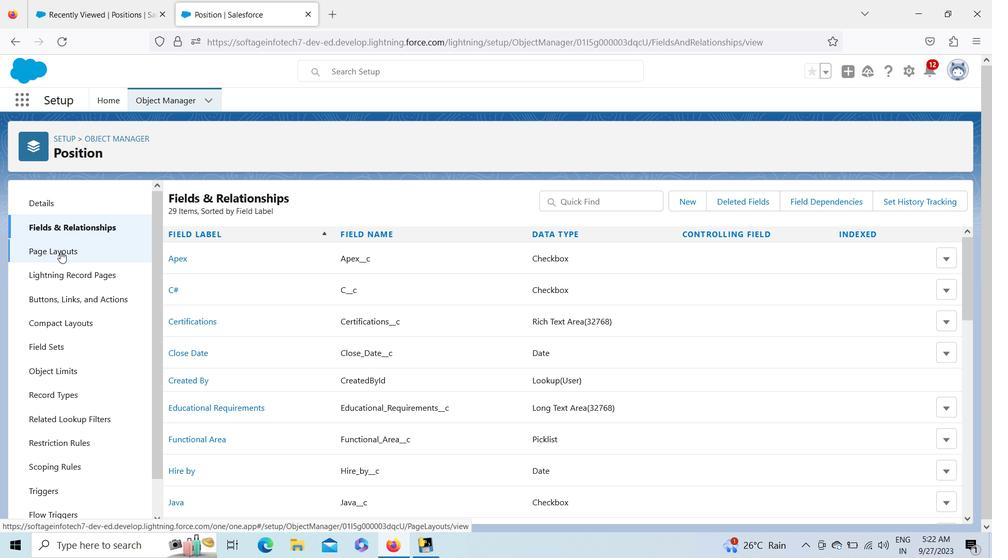 
Action: Mouse pressed left at (60, 251)
Screenshot: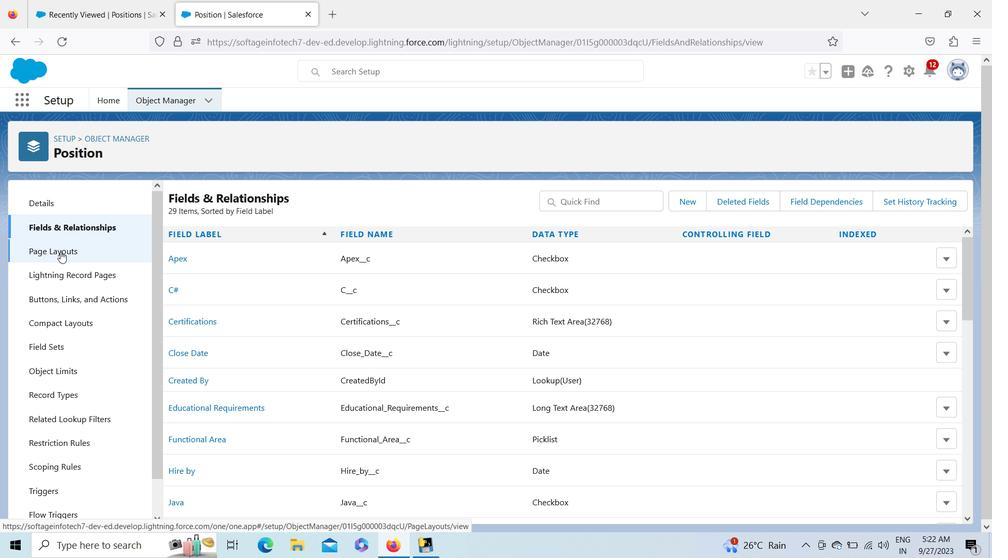 
Action: Mouse moved to (176, 256)
Screenshot: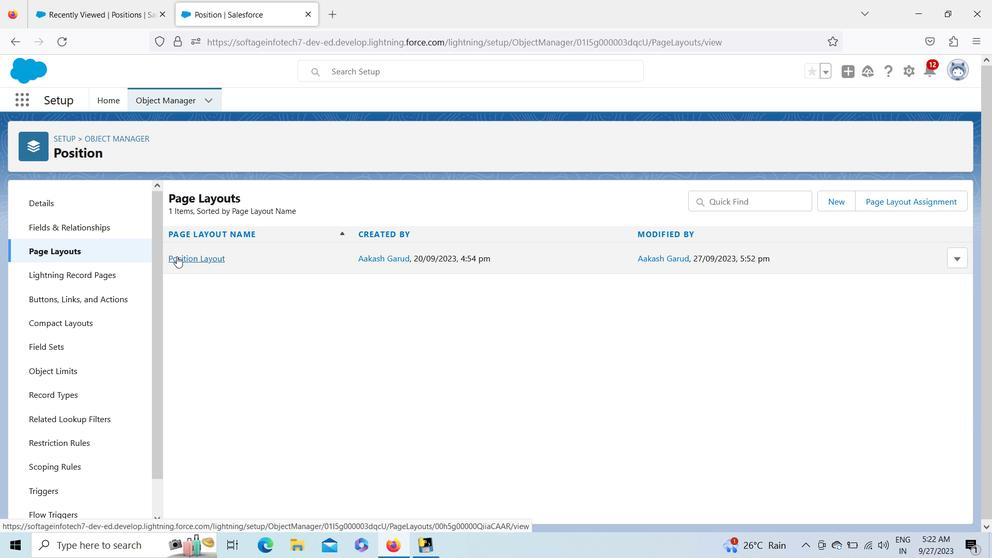 
Action: Mouse pressed left at (176, 256)
Screenshot: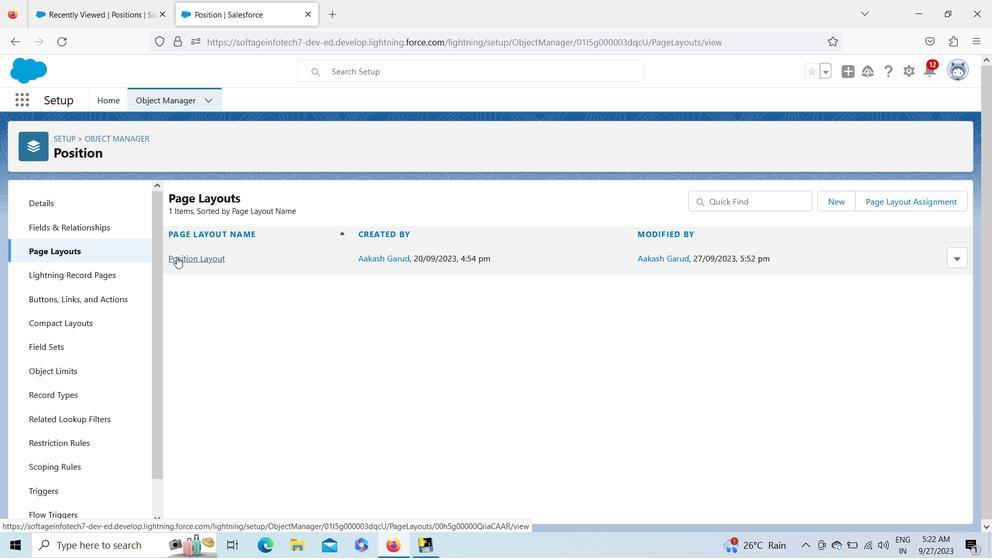 
Action: Mouse moved to (949, 354)
Screenshot: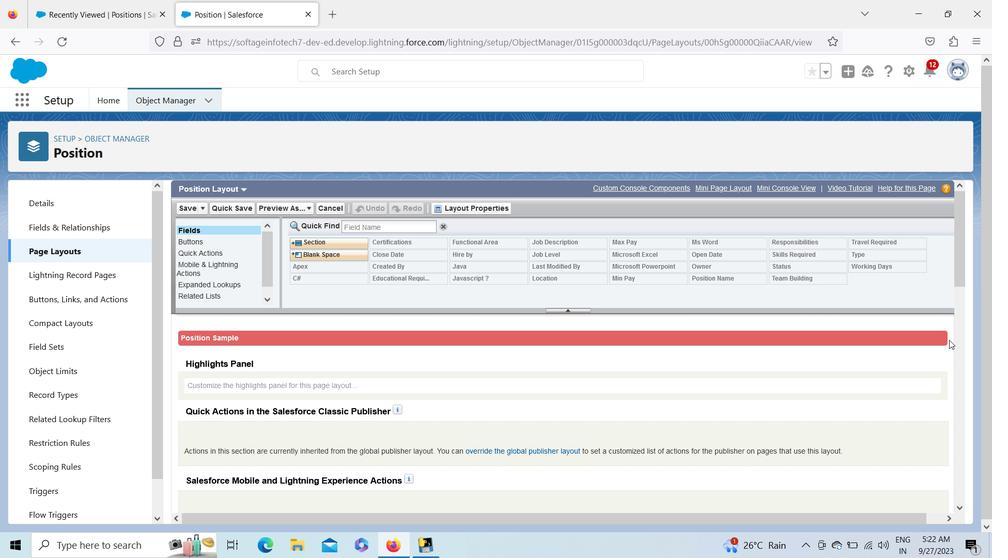 
Action: Mouse pressed left at (949, 354)
Screenshot: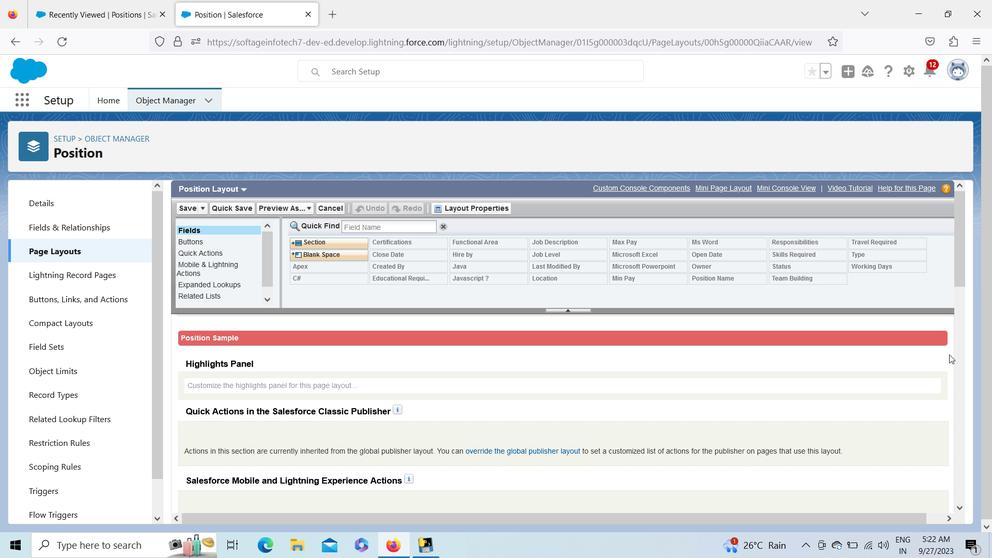 
Action: Mouse moved to (955, 373)
Screenshot: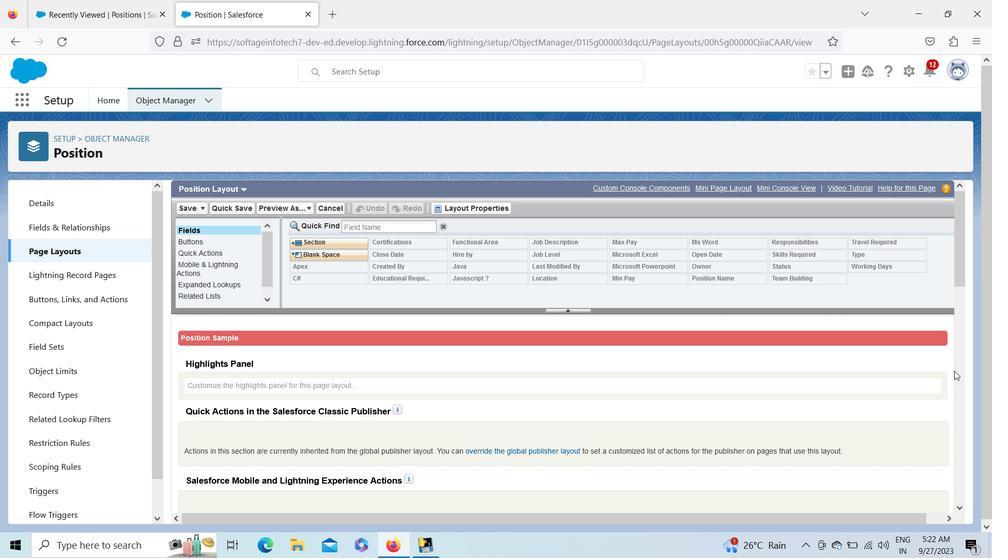 
Action: Mouse pressed left at (955, 373)
Screenshot: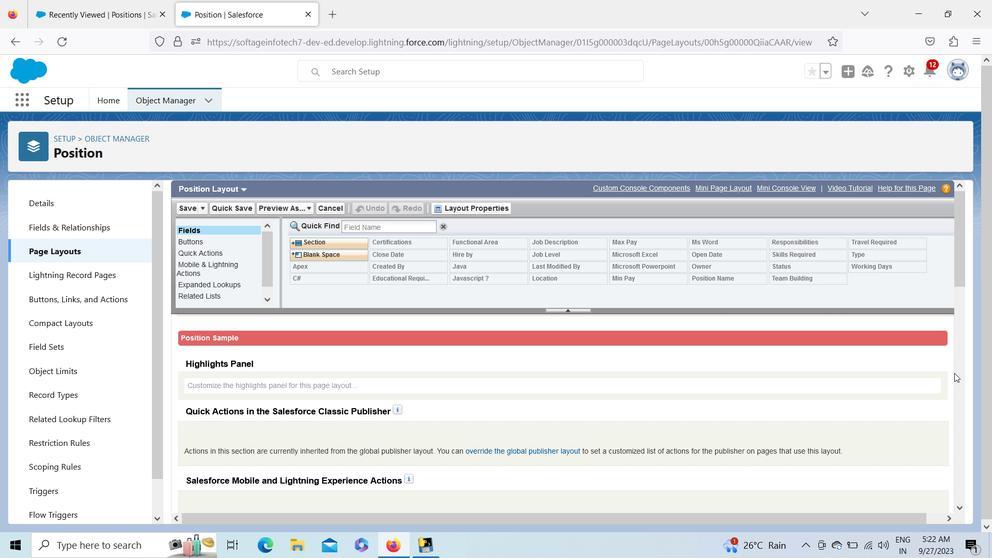 
Action: Mouse moved to (956, 405)
Screenshot: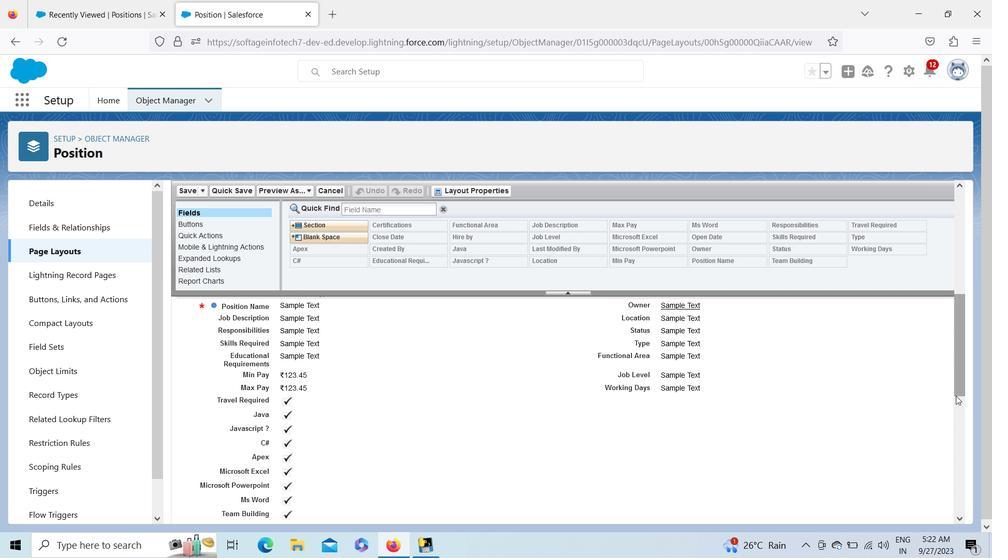 
Action: Mouse pressed left at (956, 405)
Screenshot: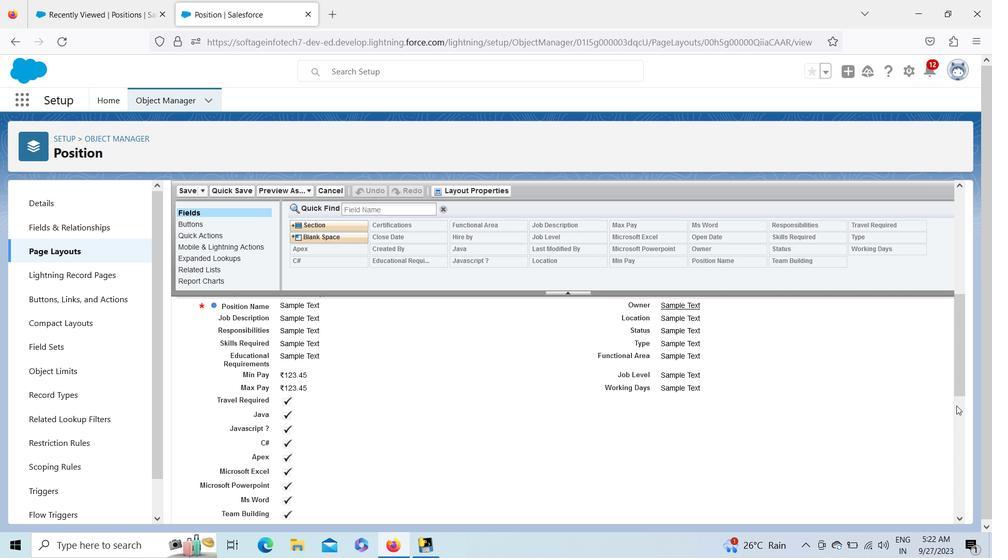 
Action: Mouse moved to (964, 186)
Screenshot: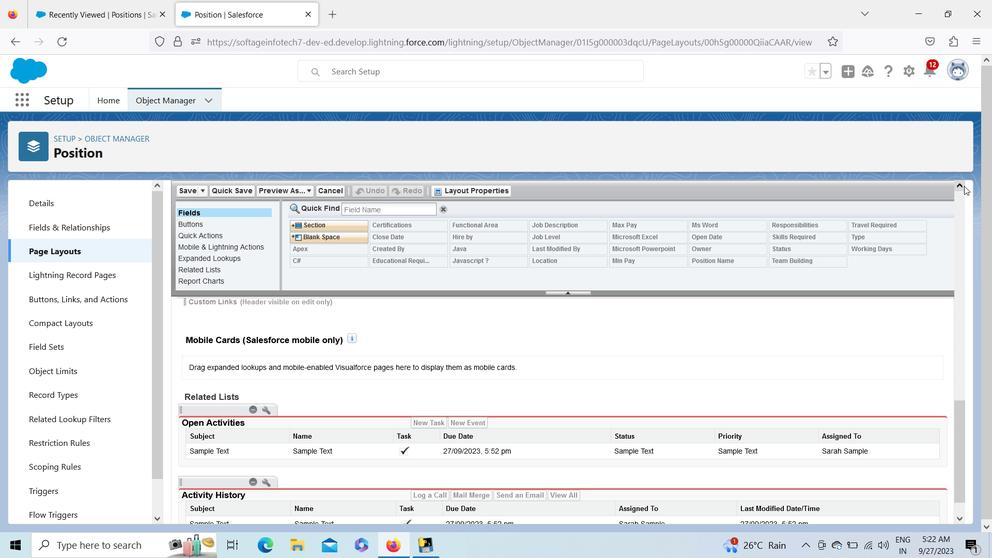 
Action: Mouse pressed left at (964, 186)
Screenshot: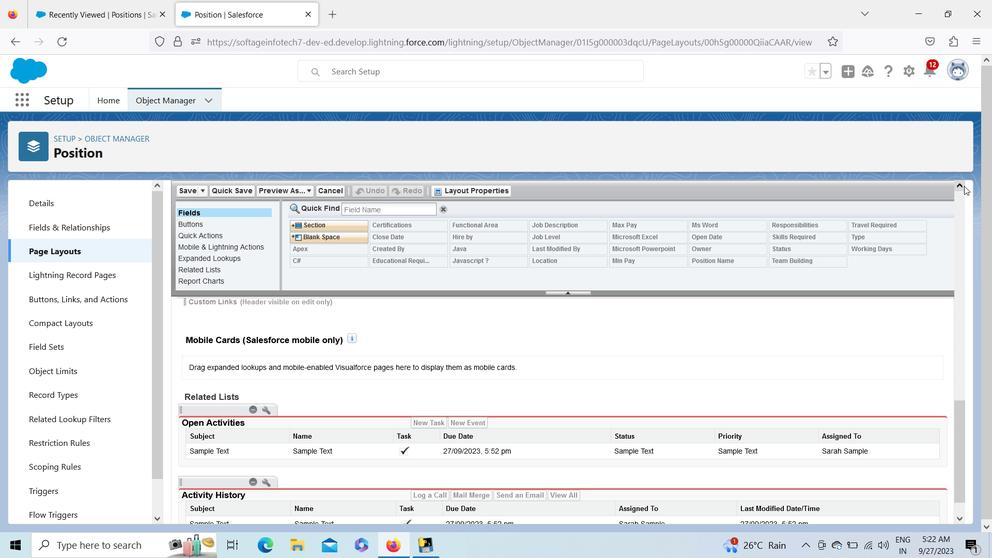 
Action: Mouse pressed left at (964, 186)
Screenshot: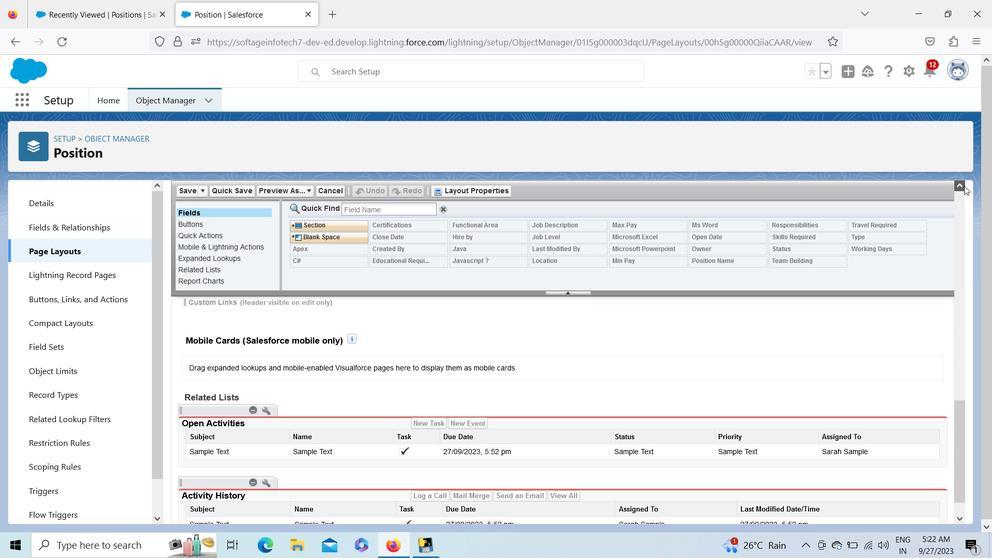 
Action: Mouse pressed left at (964, 186)
Screenshot: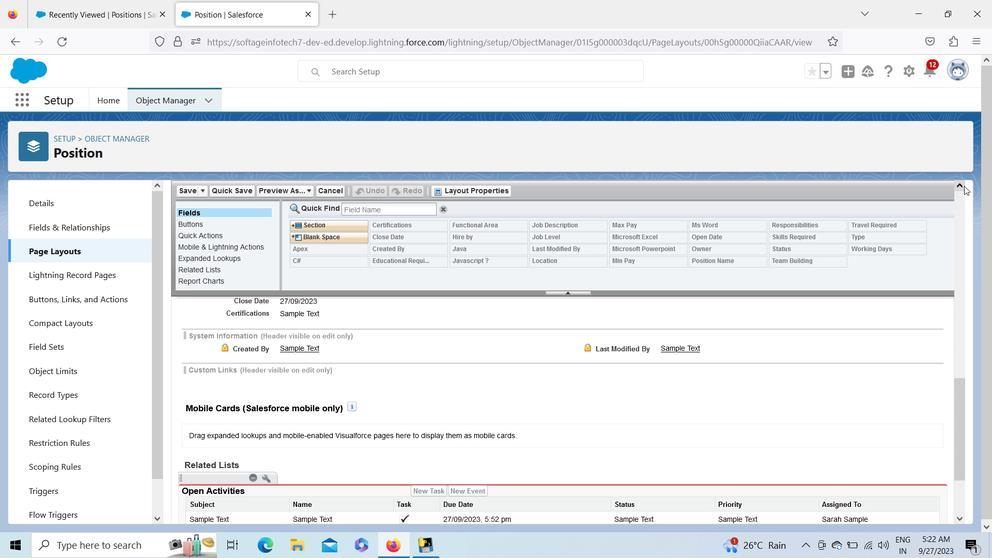 
Action: Mouse pressed left at (964, 186)
Screenshot: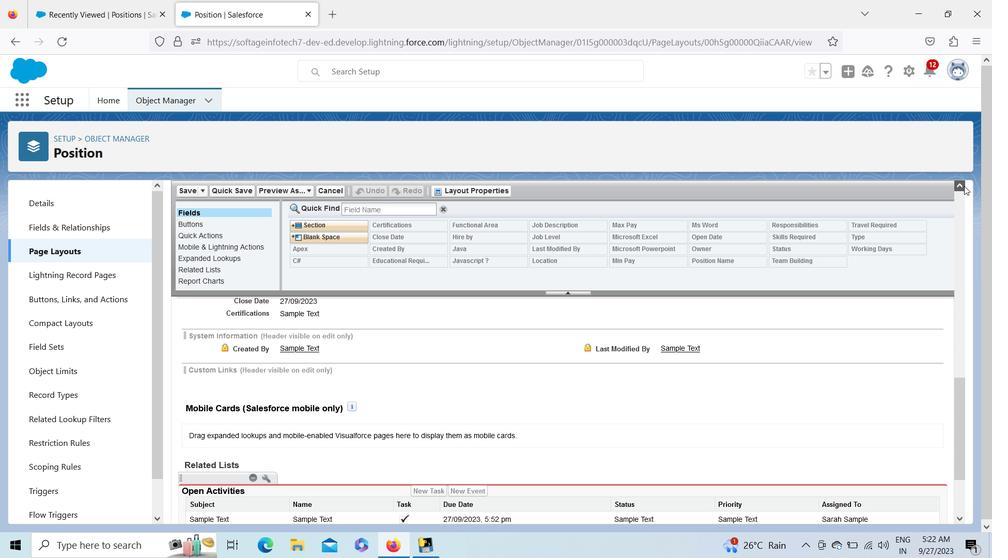 
Action: Mouse pressed left at (964, 186)
Screenshot: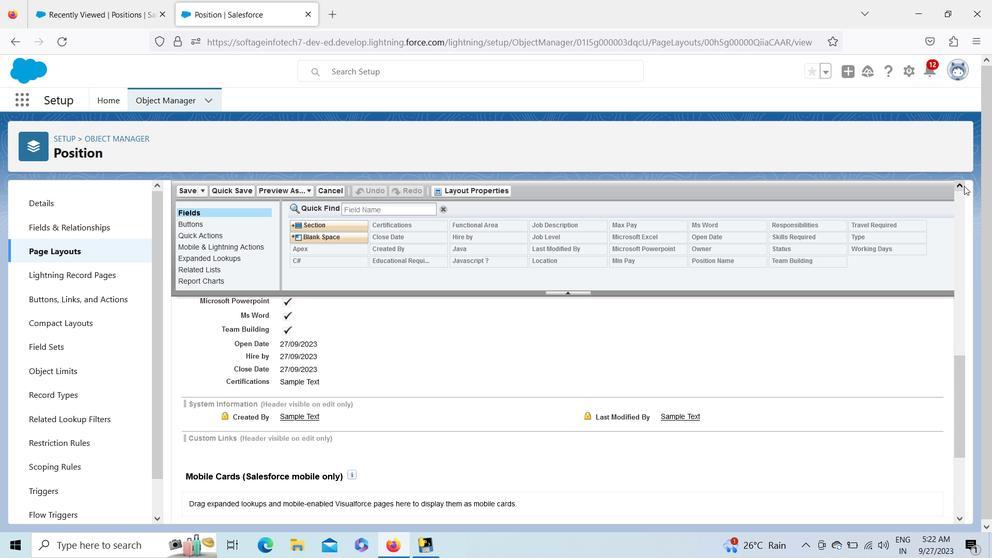 
Action: Mouse pressed left at (964, 186)
Screenshot: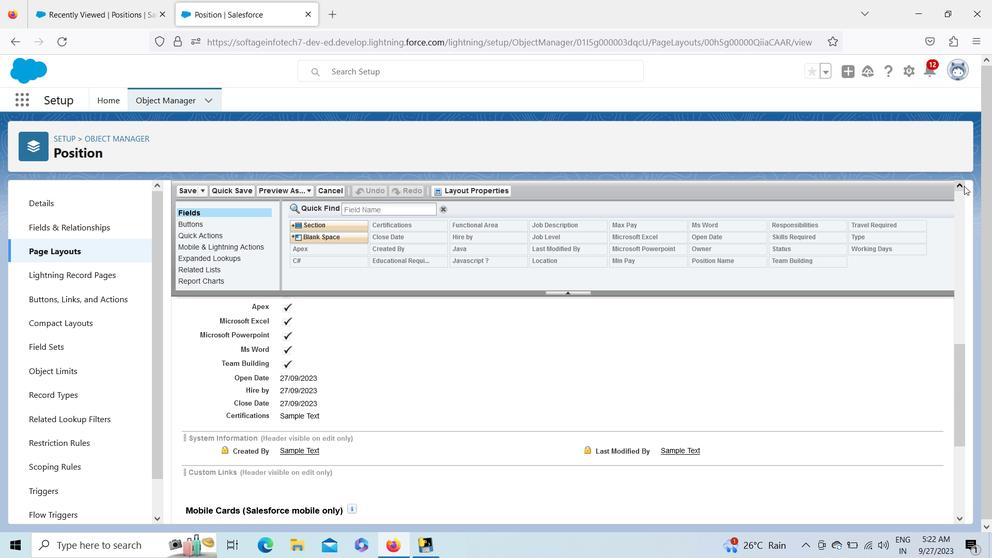 
Action: Mouse pressed left at (964, 186)
Screenshot: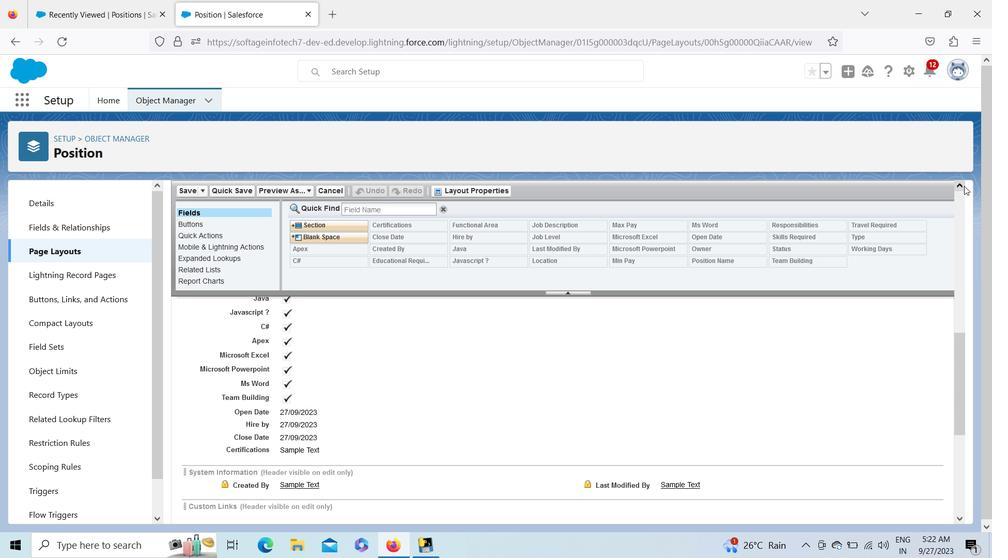 
Action: Mouse pressed left at (964, 186)
Screenshot: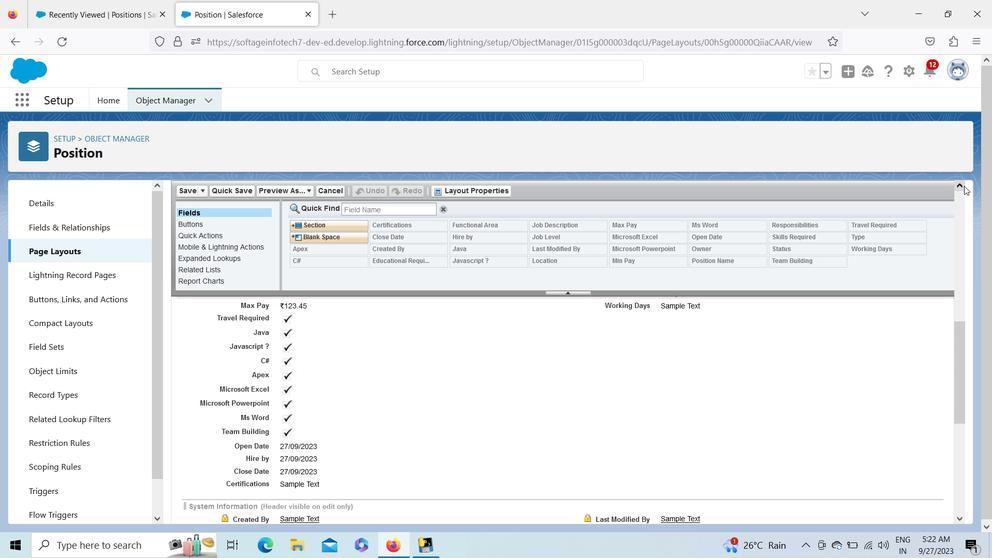 
Action: Mouse moved to (962, 516)
Screenshot: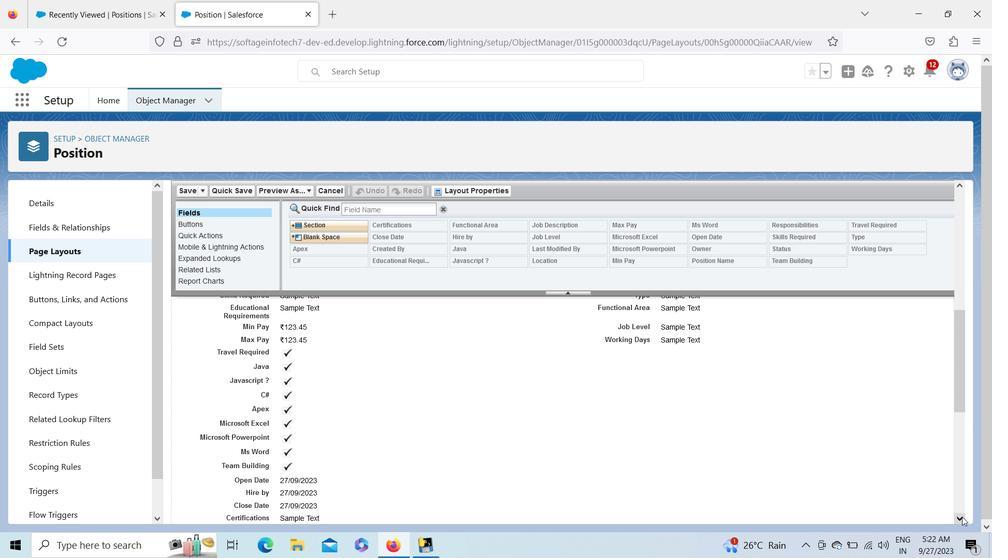 
Action: Mouse pressed left at (962, 516)
Screenshot: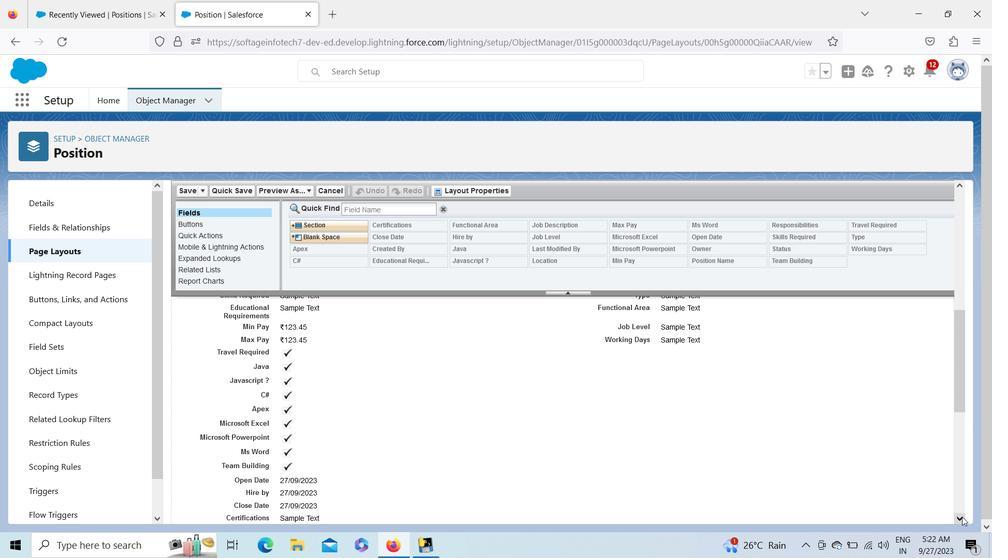 
Action: Mouse pressed left at (962, 516)
Screenshot: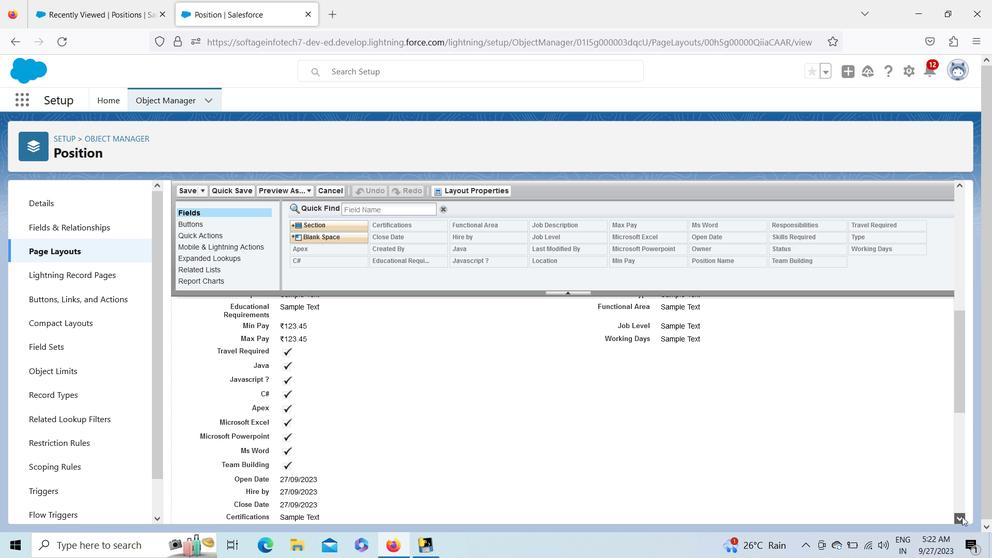 
Action: Mouse moved to (309, 450)
Screenshot: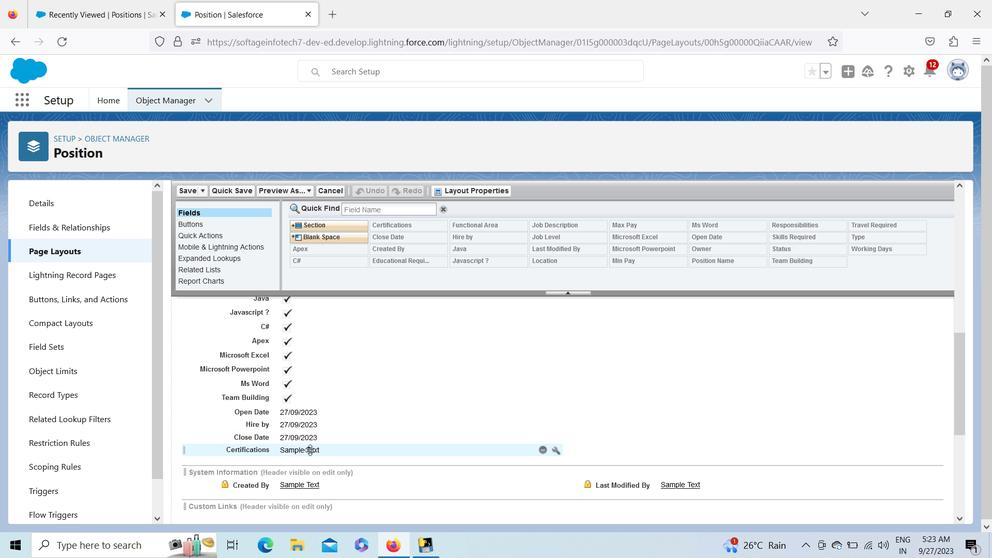 
Action: Mouse pressed left at (309, 450)
Screenshot: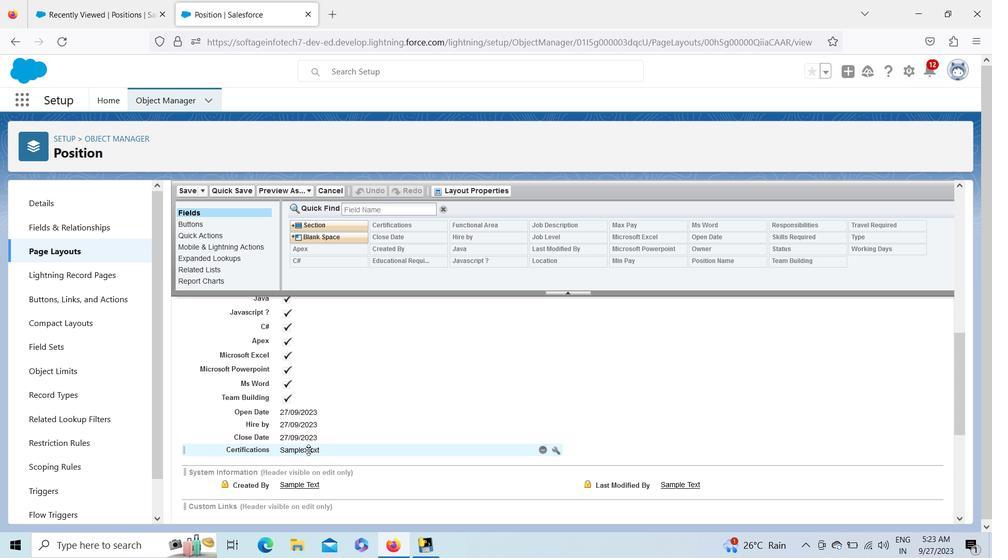 
Action: Mouse moved to (228, 187)
Screenshot: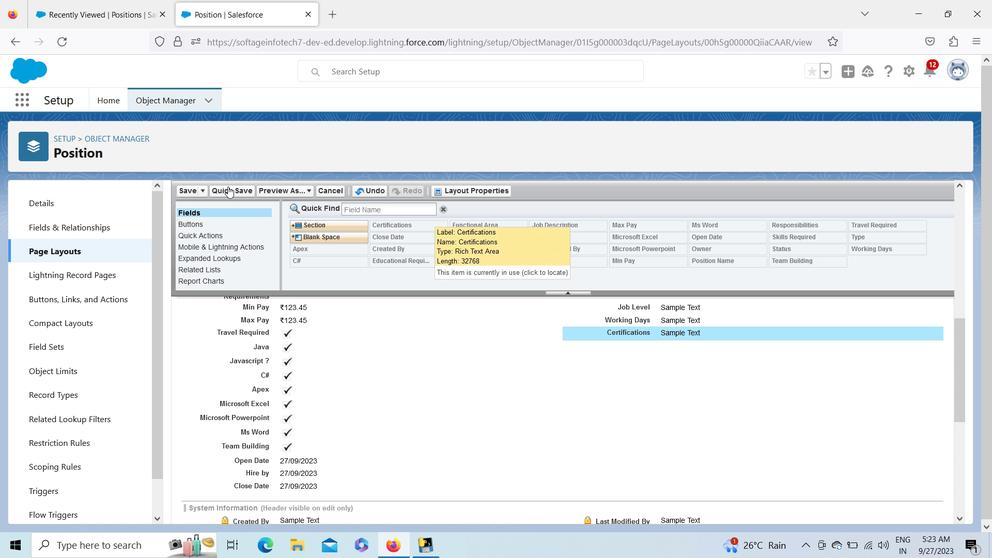 
Action: Mouse pressed left at (228, 187)
Screenshot: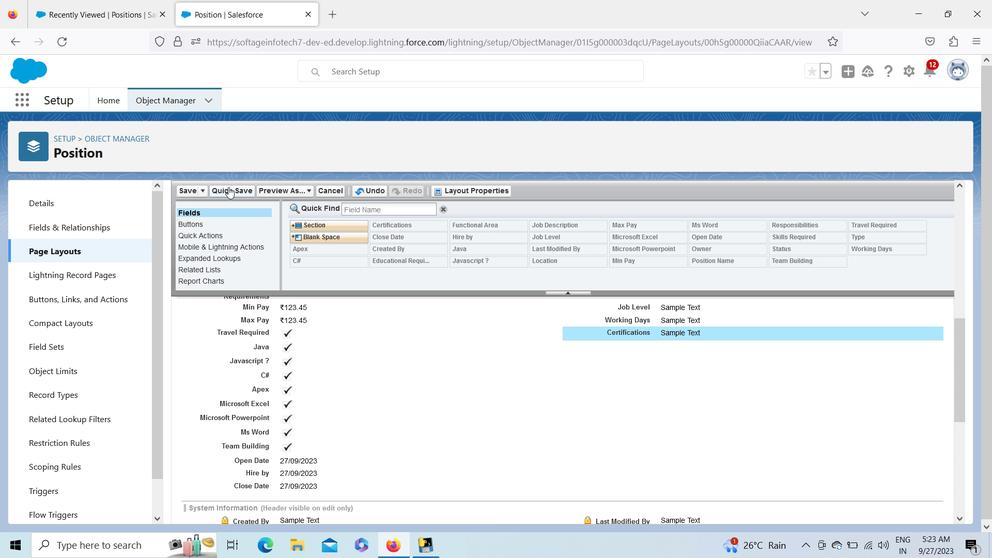 
Action: Mouse moved to (59, 41)
Screenshot: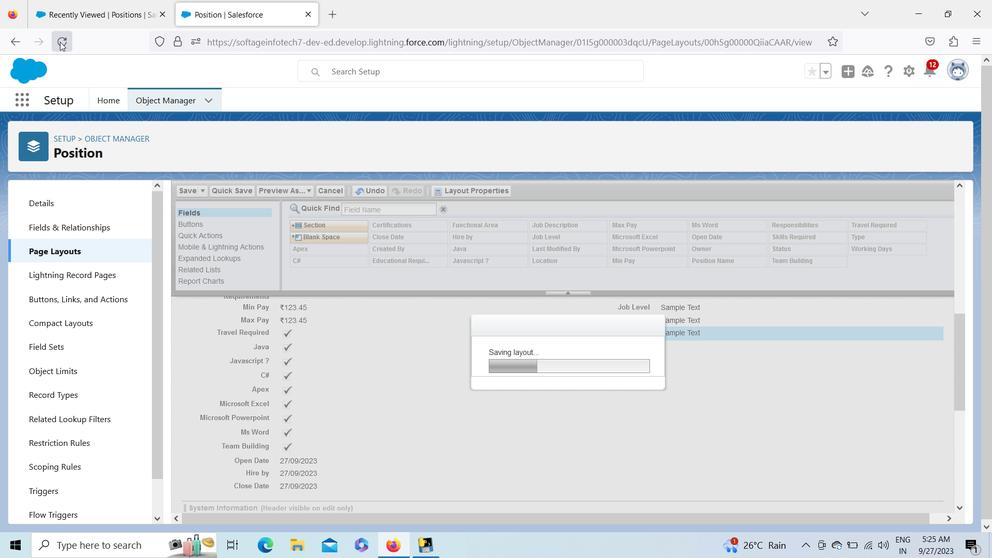 
Action: Mouse pressed left at (59, 41)
Screenshot: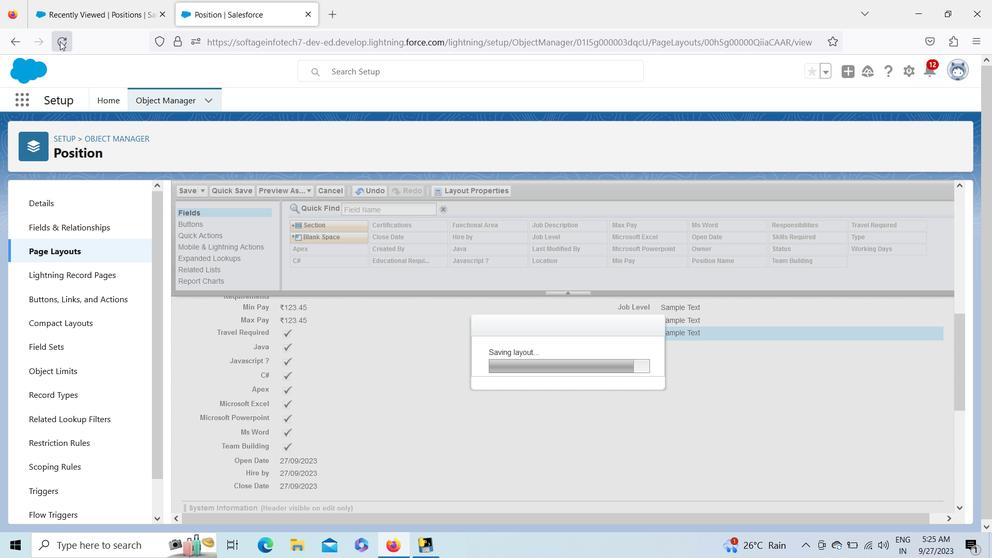 
Action: Mouse moved to (960, 272)
Screenshot: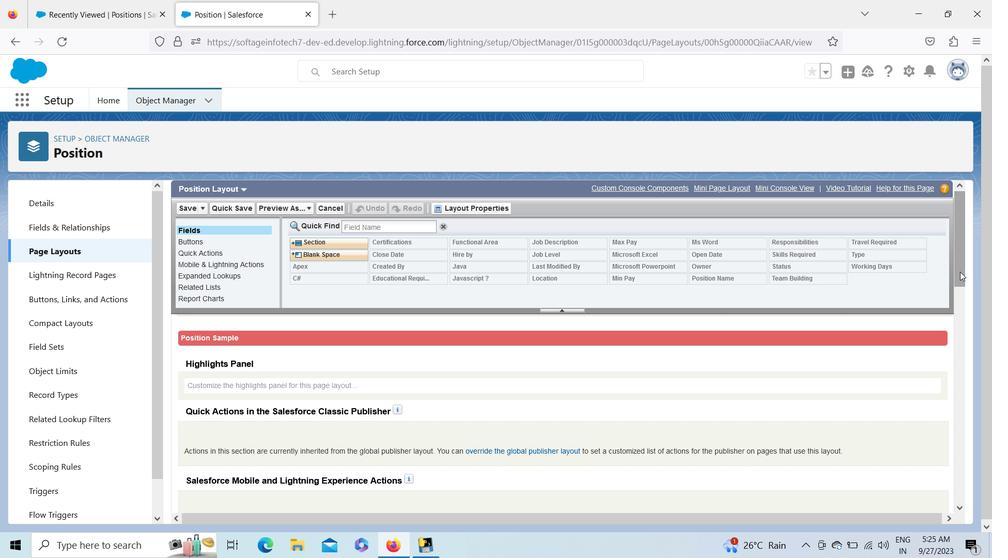
Action: Mouse pressed left at (960, 272)
Screenshot: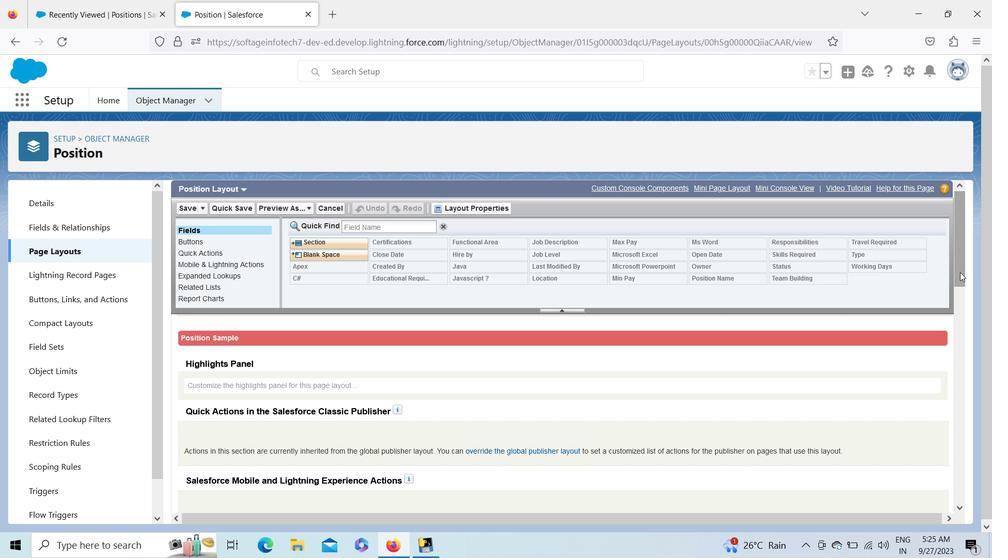 
Action: Mouse moved to (306, 436)
Screenshot: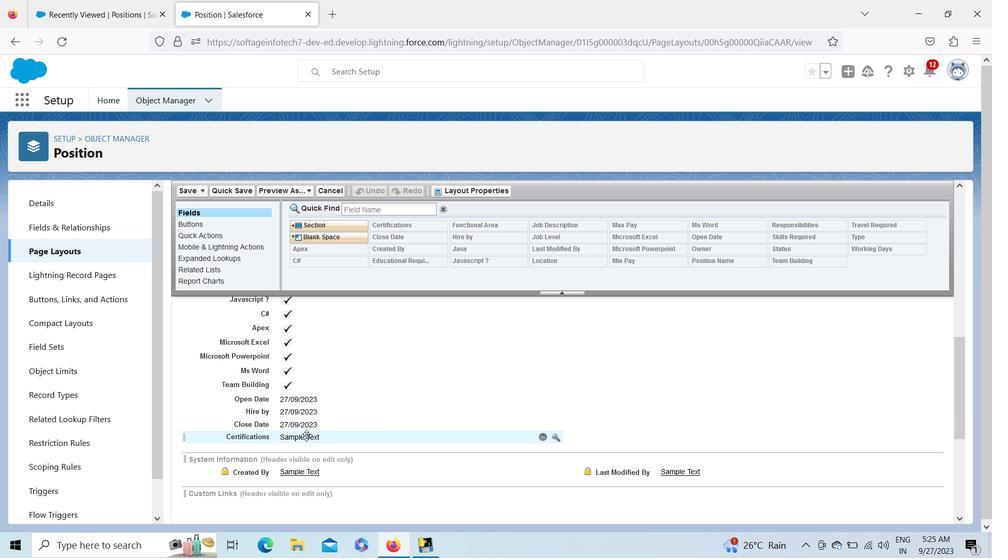 
Action: Mouse pressed left at (306, 436)
Screenshot: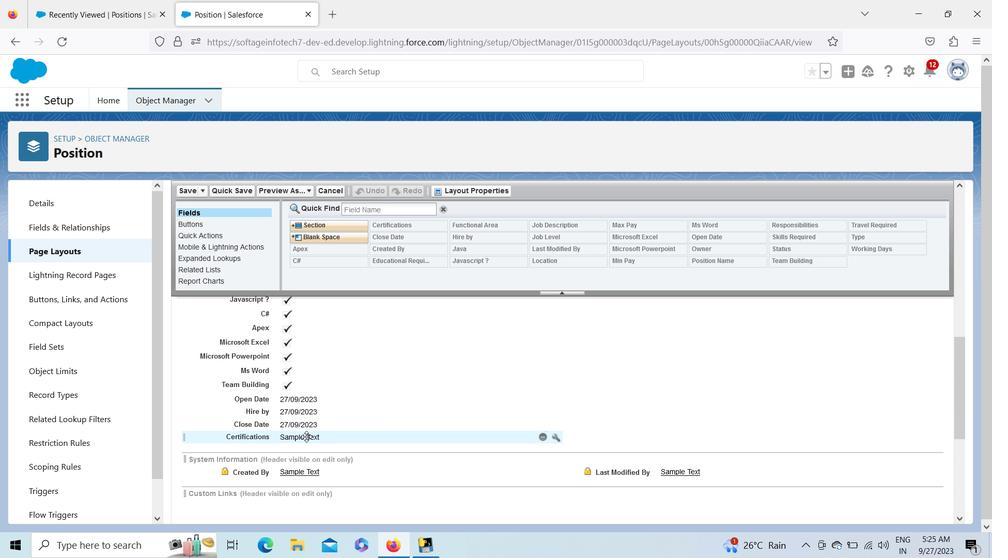 
Action: Mouse moved to (960, 519)
Screenshot: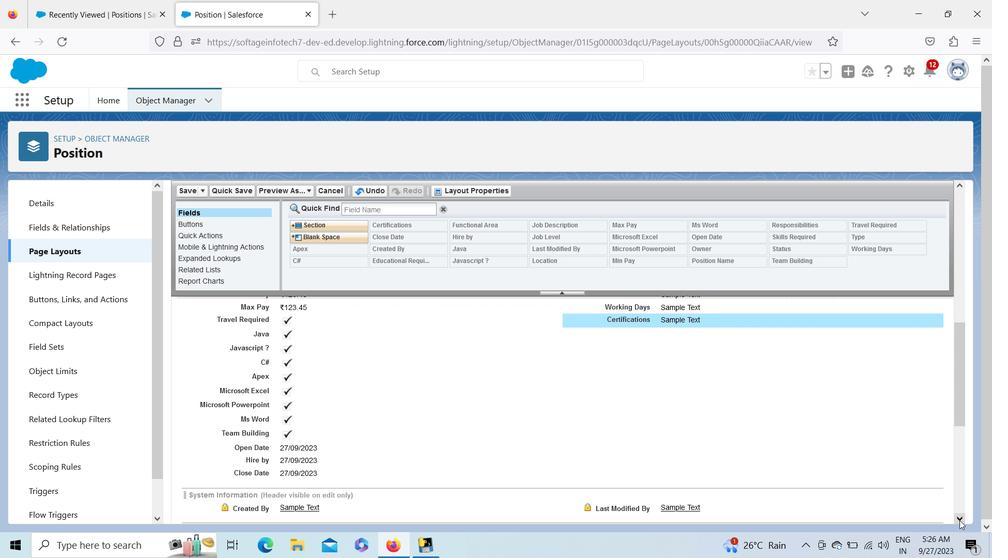 
Action: Mouse pressed left at (960, 519)
Screenshot: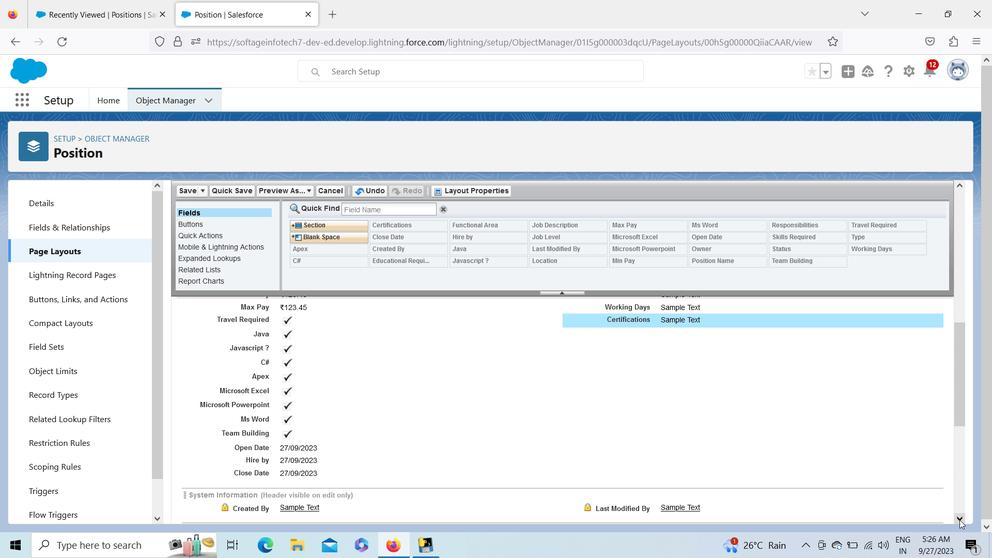 
Action: Mouse pressed left at (960, 519)
Screenshot: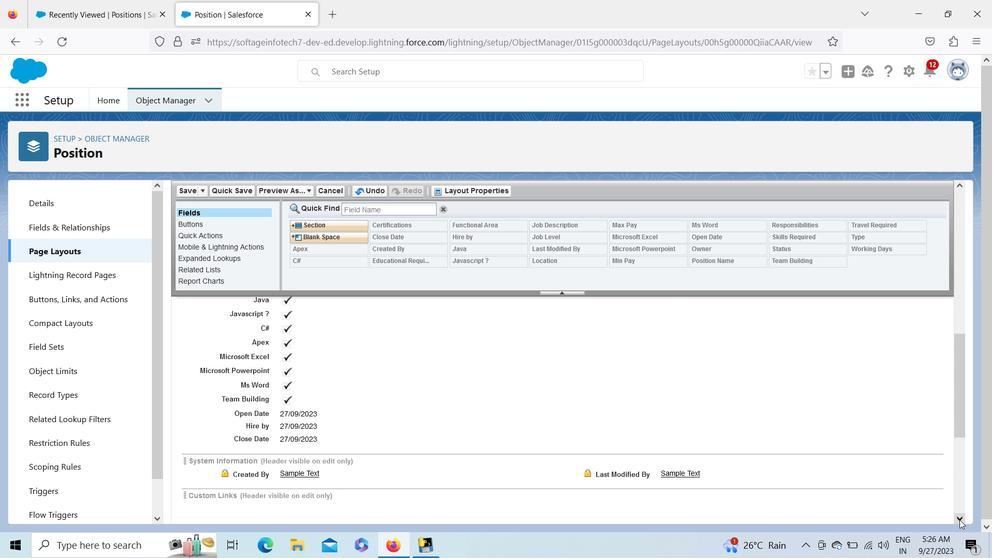 
Action: Mouse pressed left at (960, 519)
Screenshot: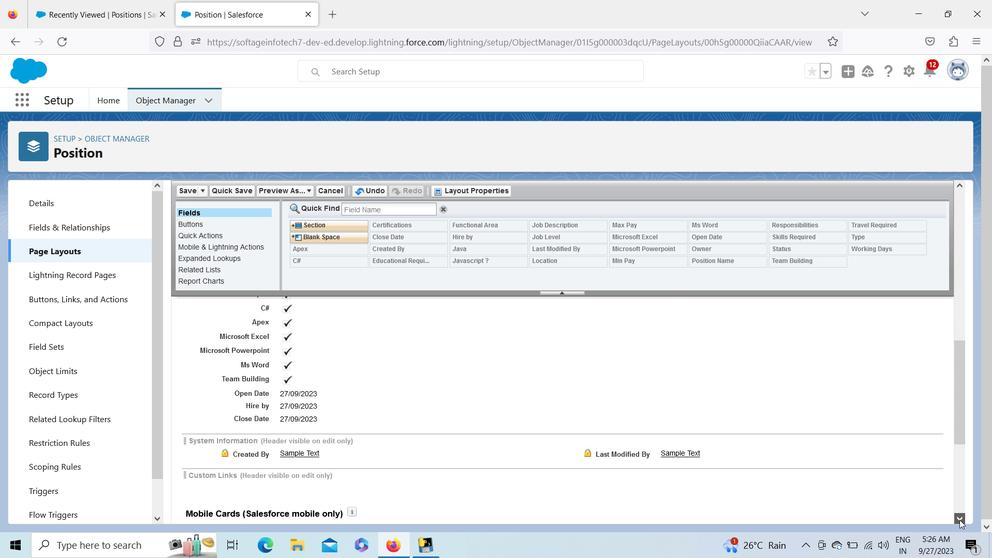 
Action: Mouse pressed left at (960, 519)
Screenshot: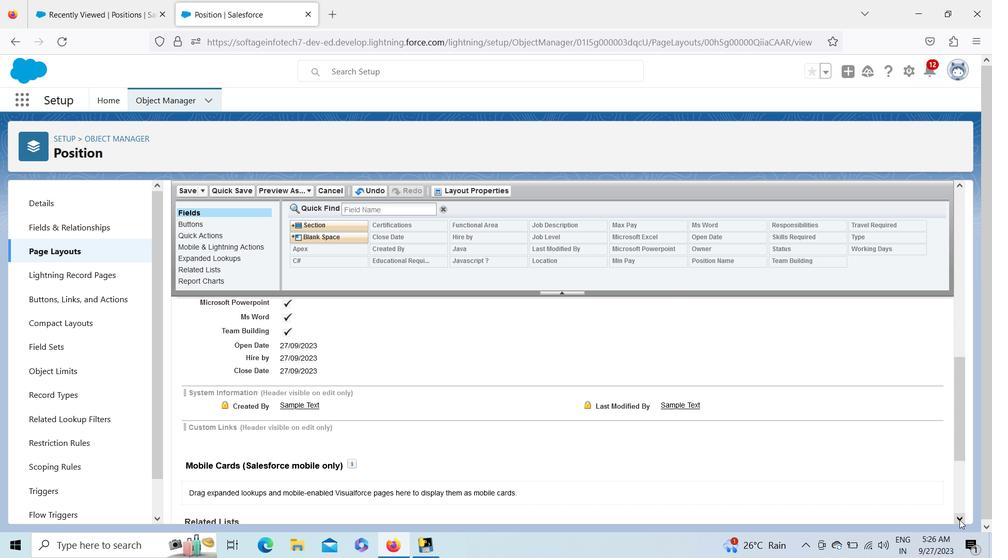 
Action: Mouse pressed left at (960, 519)
Screenshot: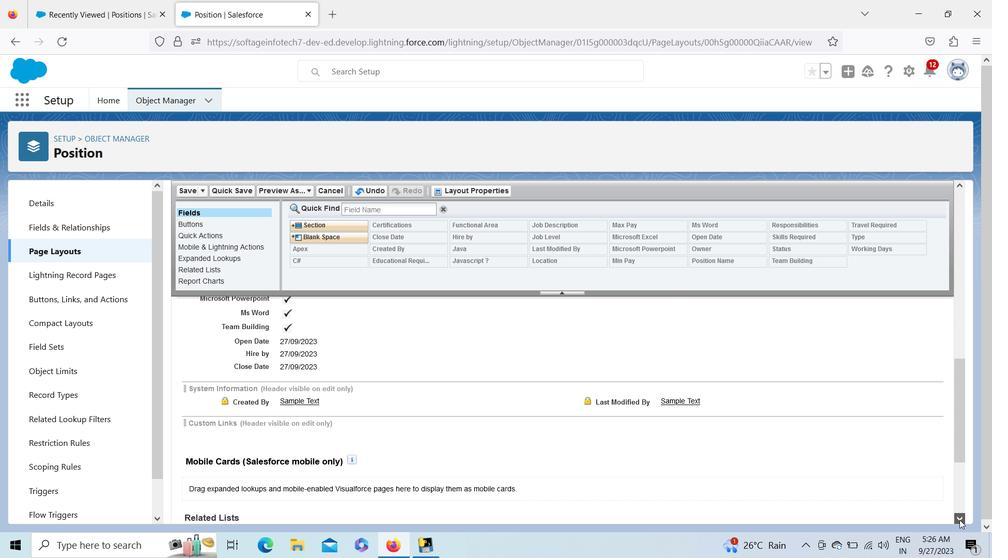 
Action: Mouse pressed left at (960, 519)
Screenshot: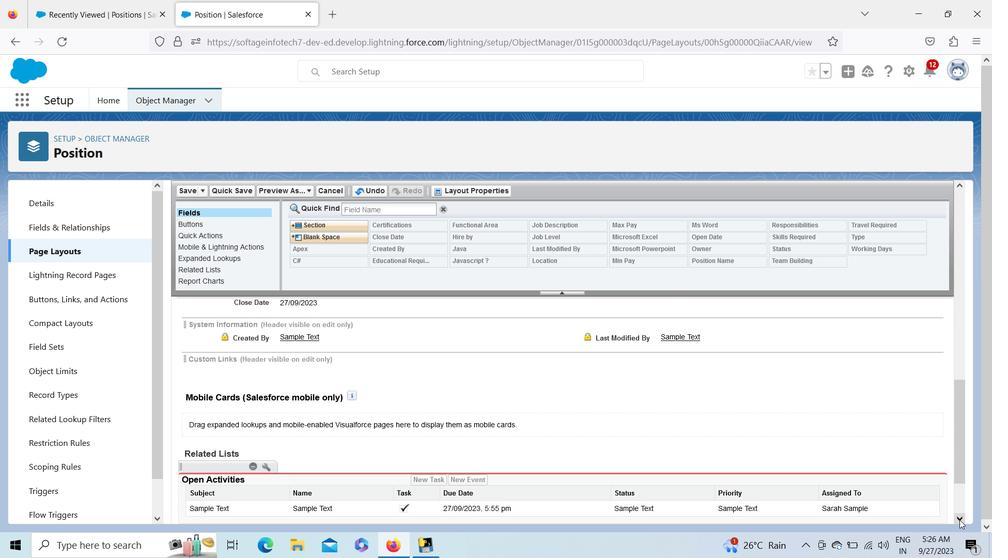 
Action: Mouse pressed left at (960, 519)
Screenshot: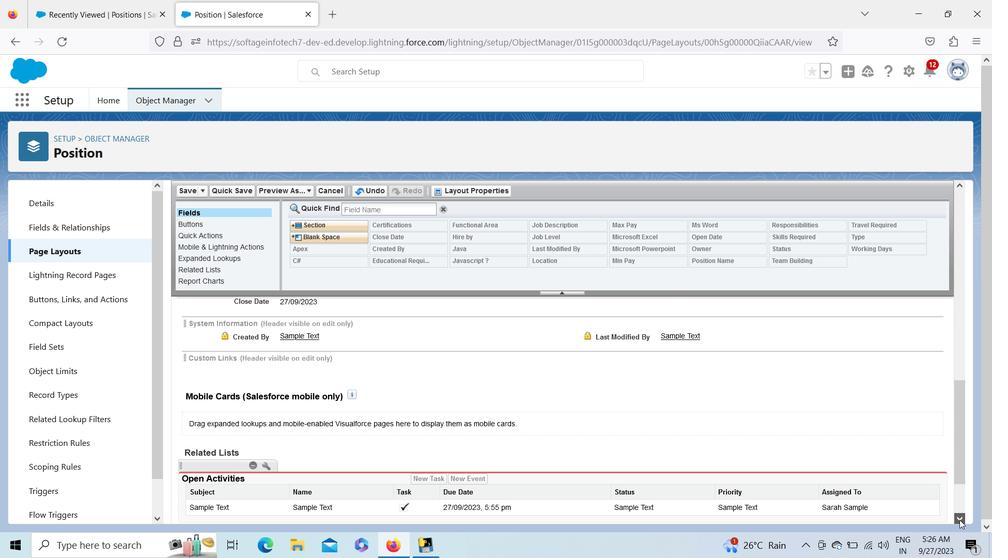 
Action: Mouse pressed left at (960, 519)
Screenshot: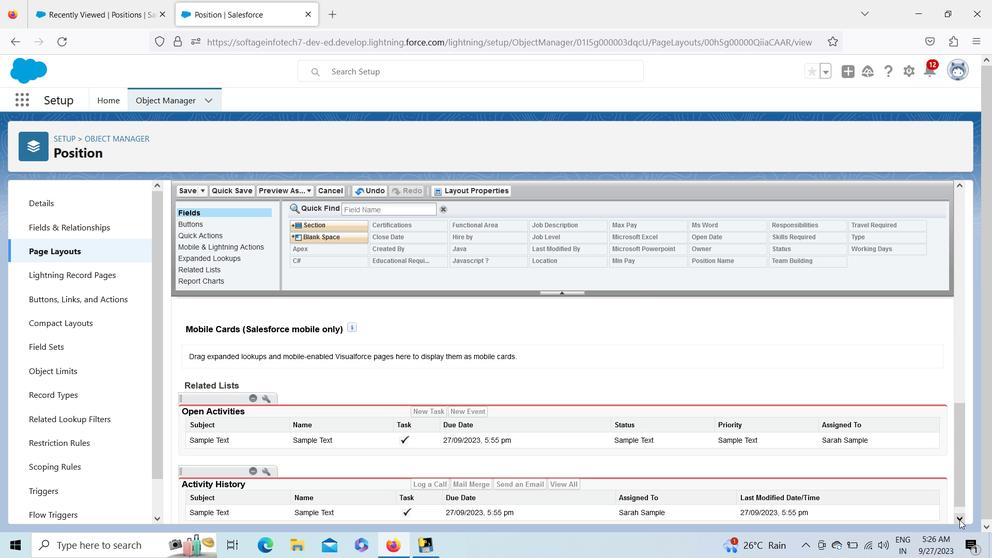 
Action: Mouse pressed left at (960, 519)
Screenshot: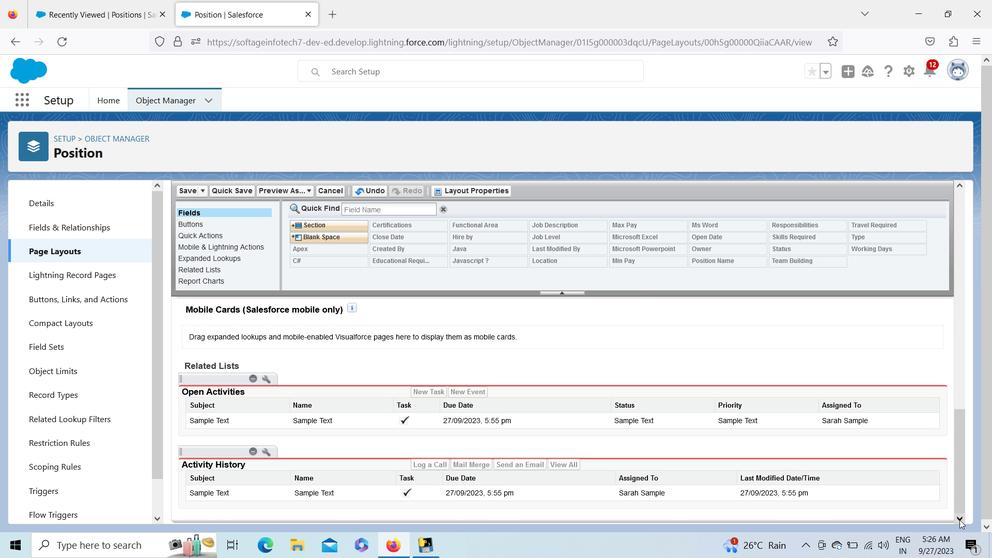
Action: Mouse moved to (236, 188)
Screenshot: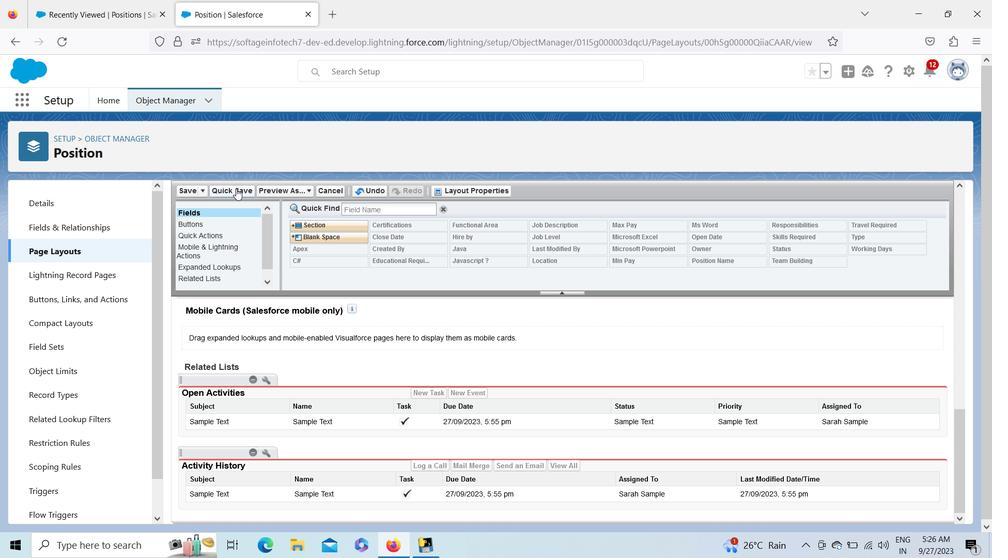 
Action: Mouse pressed left at (236, 188)
Screenshot: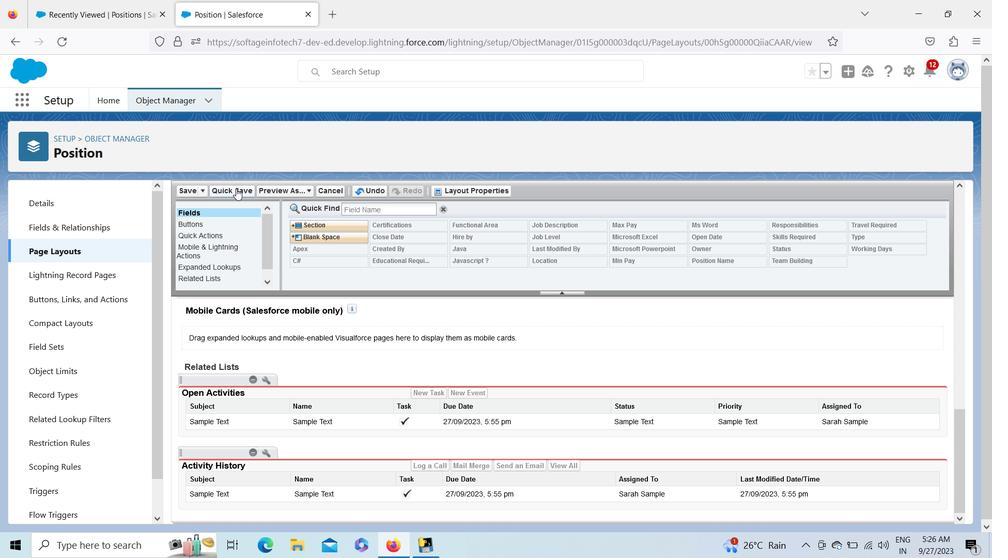 
Action: Mouse moved to (237, 190)
Screenshot: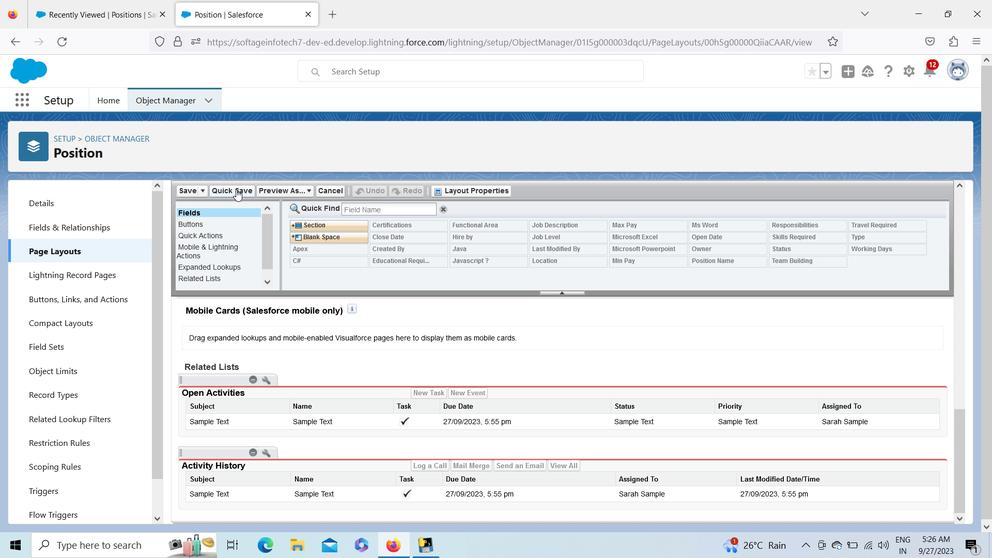 
Action: Mouse pressed left at (237, 190)
Screenshot: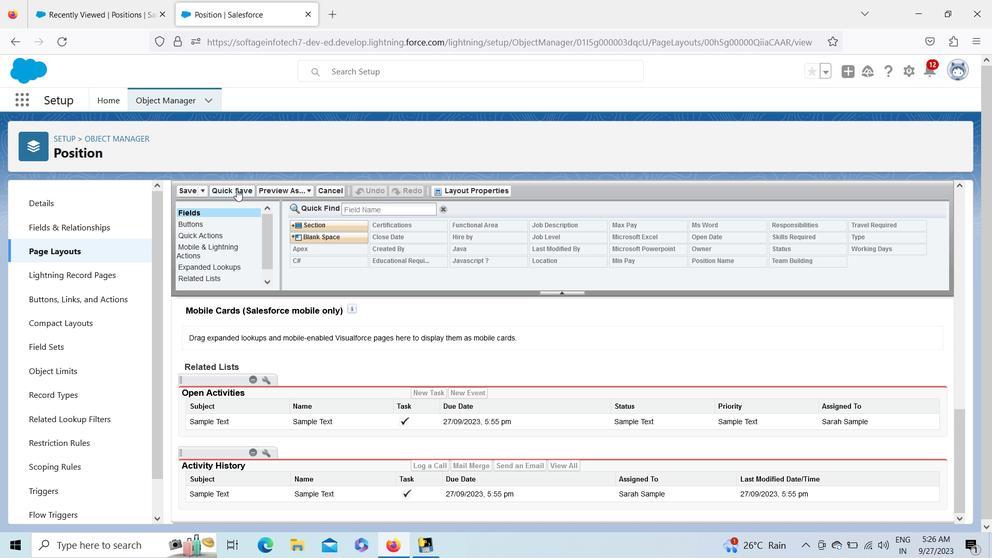 
Action: Mouse moved to (72, 226)
Screenshot: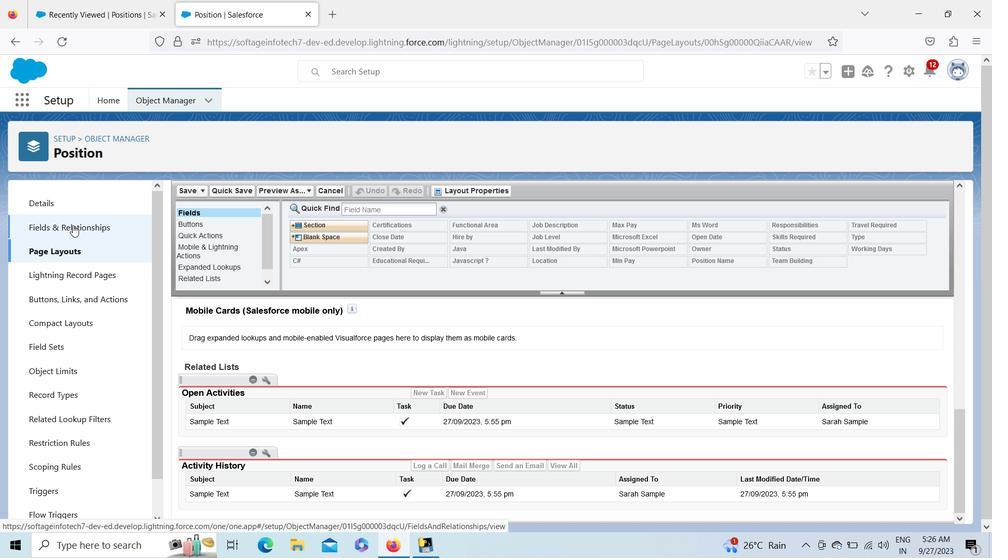 
Action: Mouse pressed left at (72, 226)
Screenshot: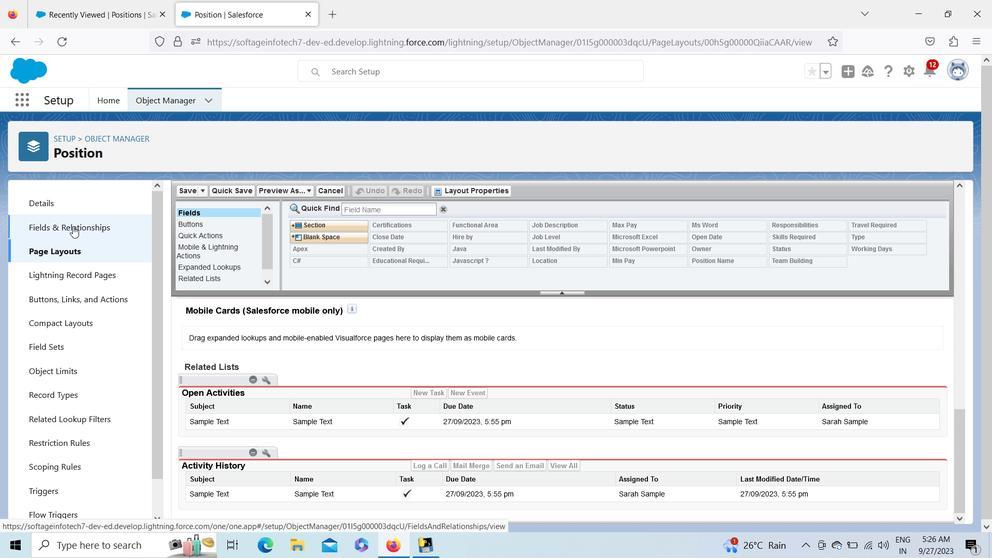 
Action: Mouse moved to (104, 16)
Screenshot: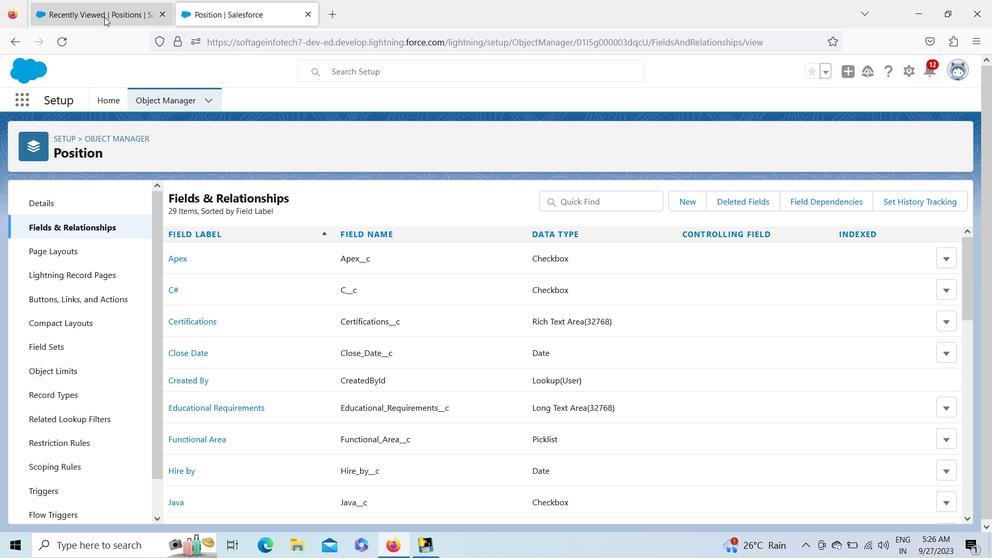 
Action: Mouse pressed left at (104, 16)
Screenshot: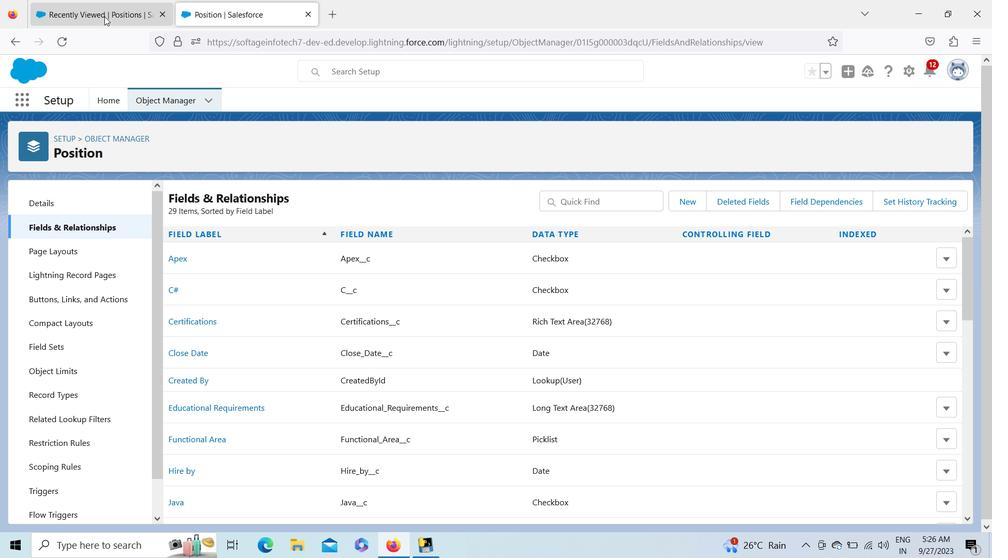 
Action: Mouse moved to (65, 41)
Screenshot: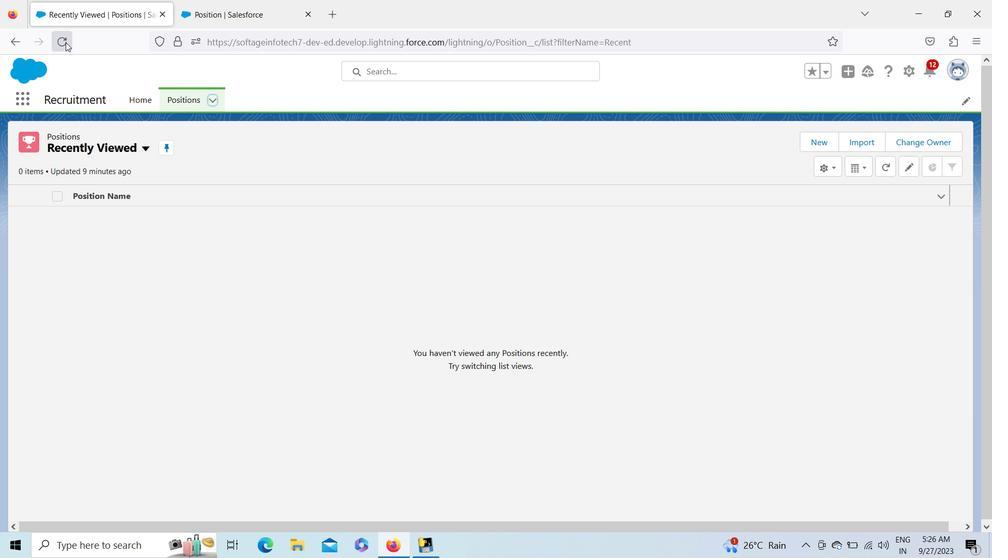 
Action: Mouse pressed left at (65, 41)
Screenshot: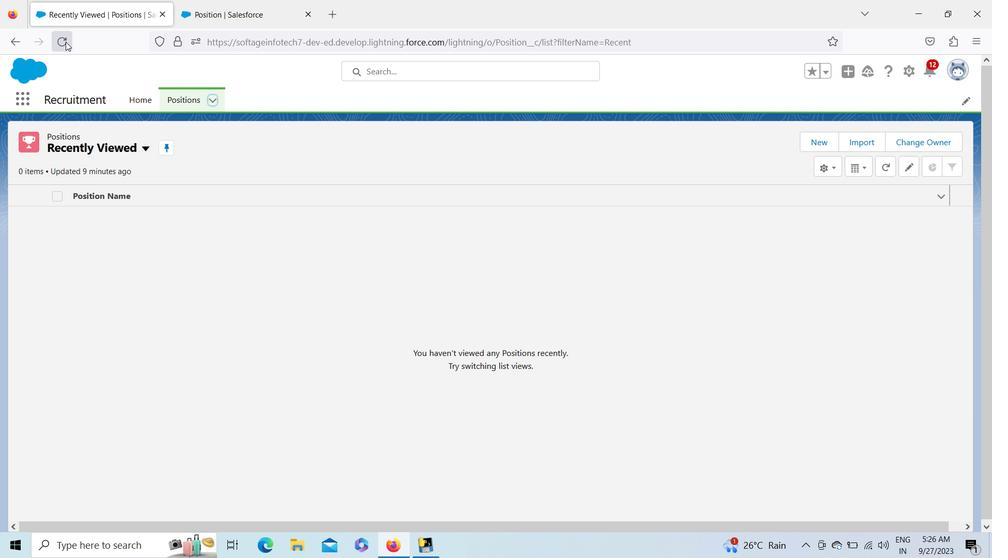 
Action: Mouse moved to (212, 101)
Screenshot: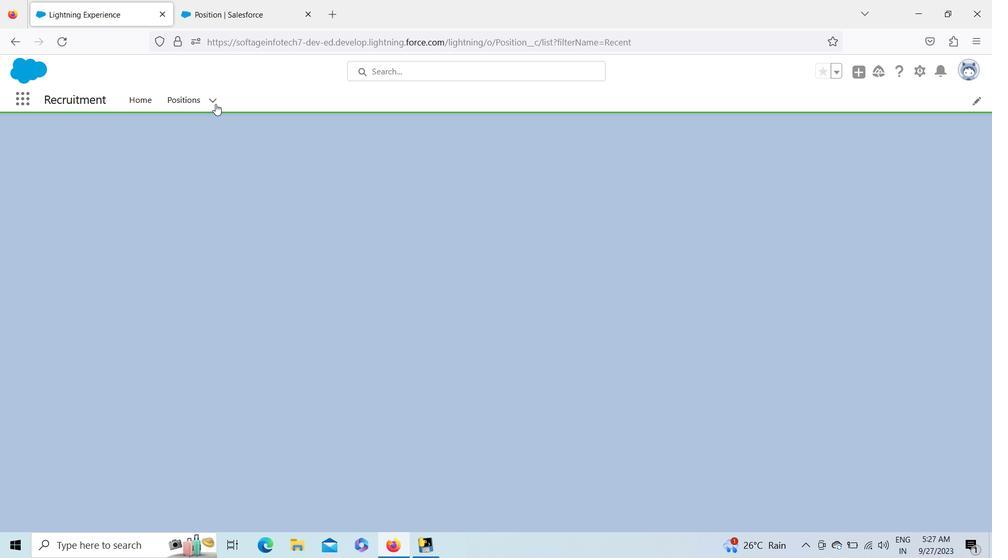 
Action: Mouse pressed left at (212, 101)
Screenshot: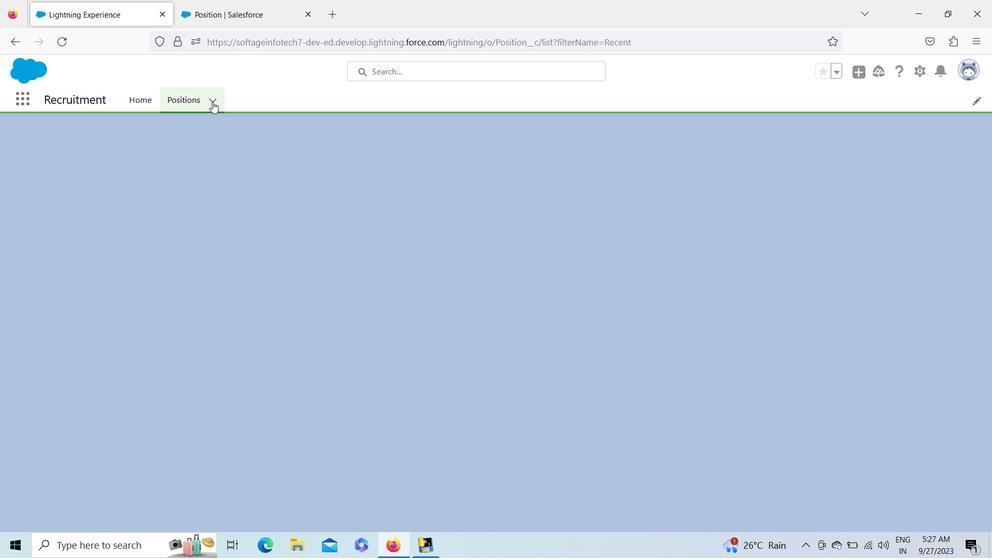 
Action: Mouse moved to (209, 119)
Screenshot: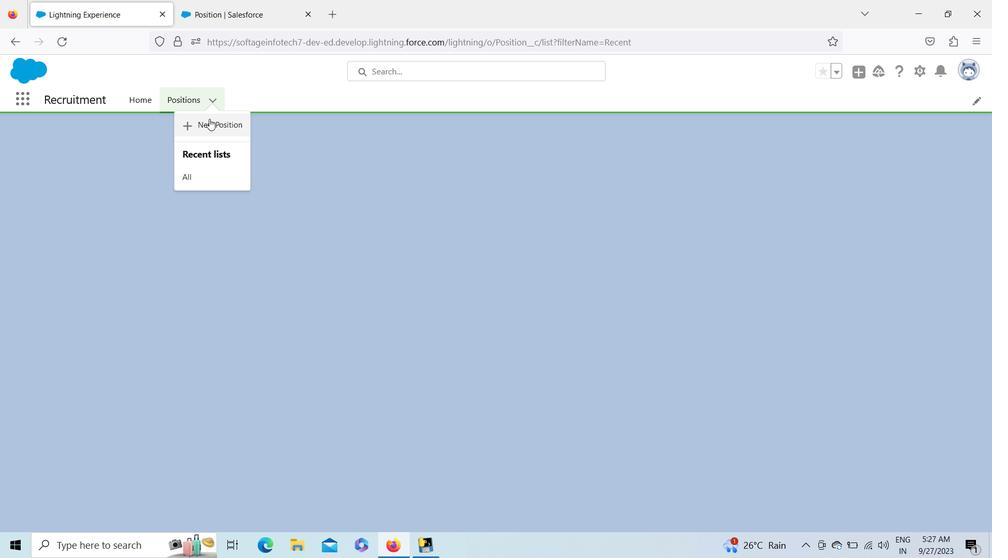 
Action: Mouse pressed left at (209, 119)
Screenshot: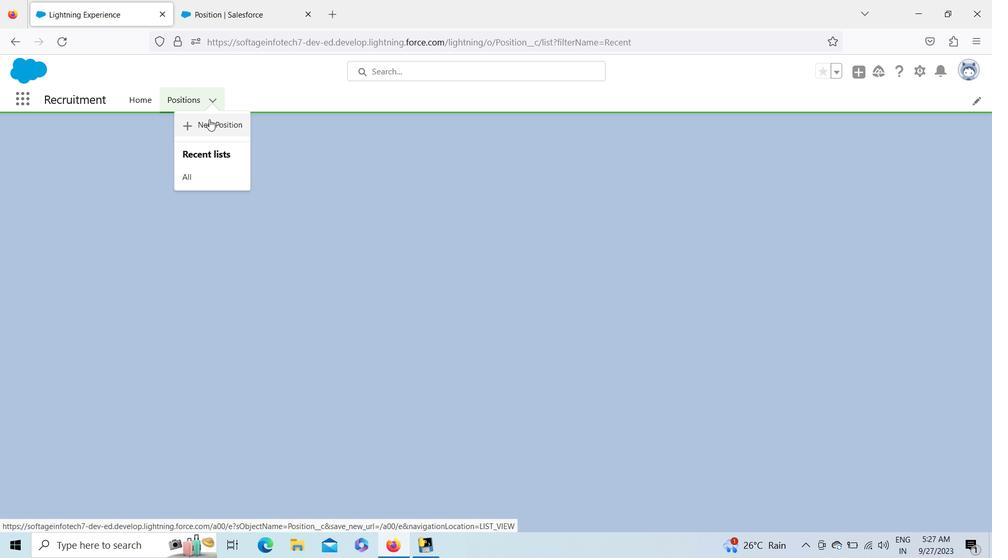 
Action: Mouse moved to (209, 102)
Screenshot: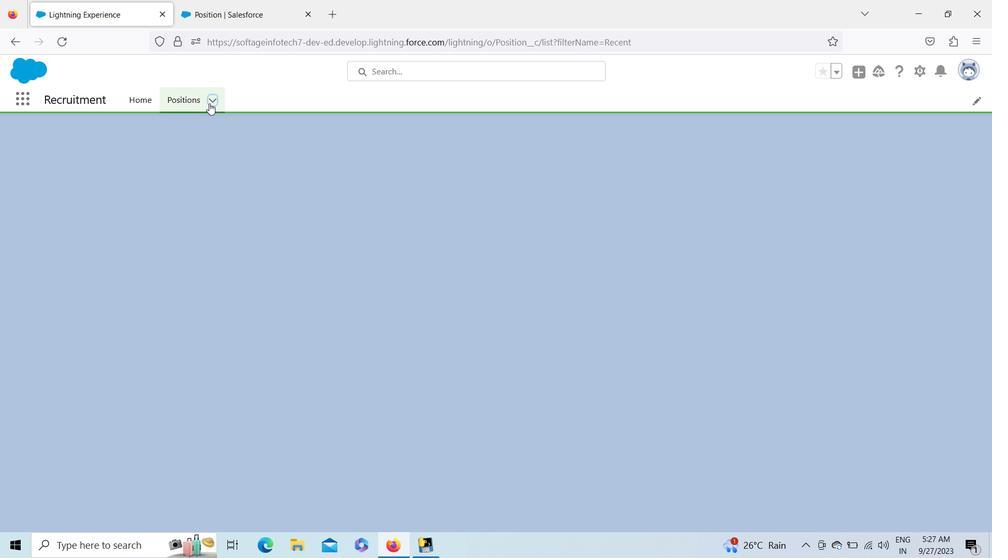 
Action: Mouse pressed left at (209, 102)
Screenshot: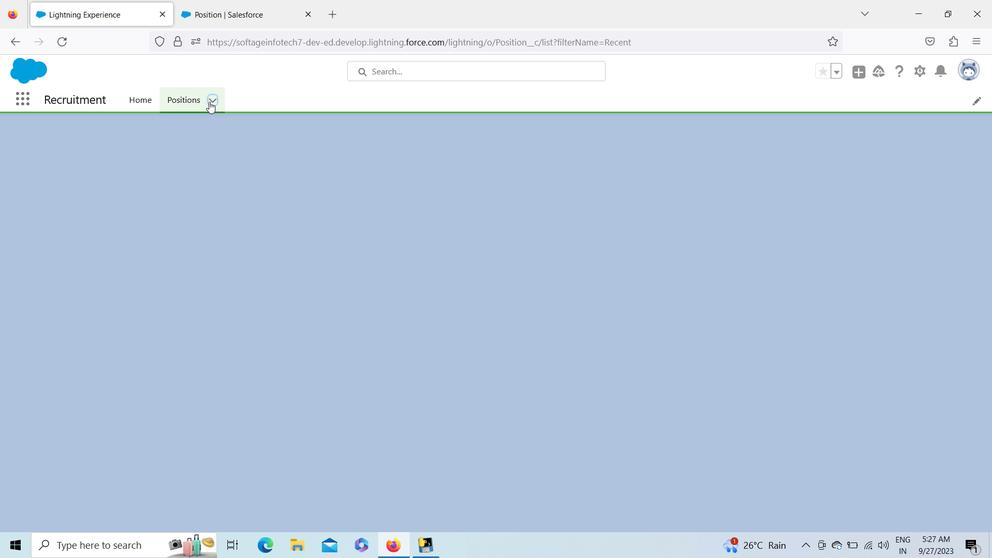 
Action: Mouse moved to (61, 45)
Screenshot: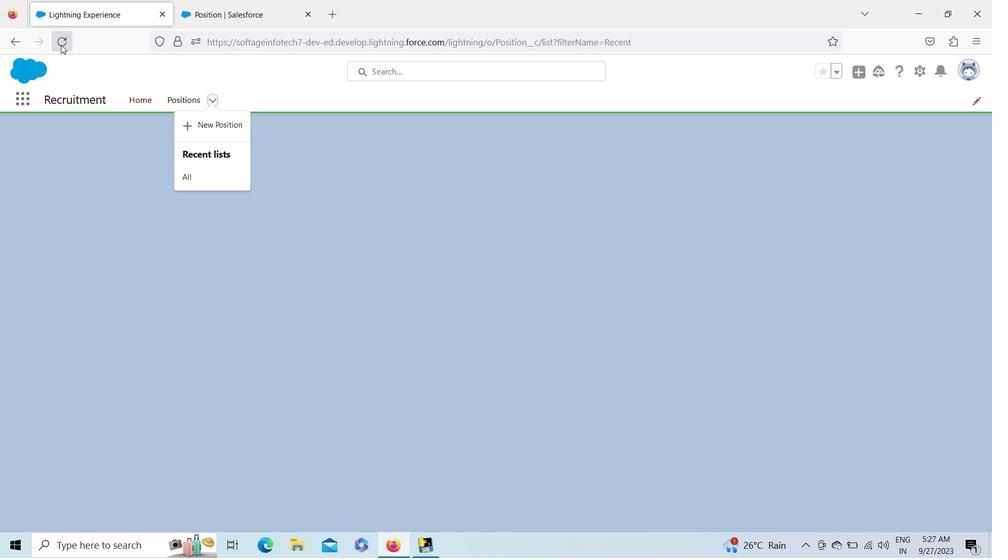 
Action: Mouse pressed left at (61, 45)
Screenshot: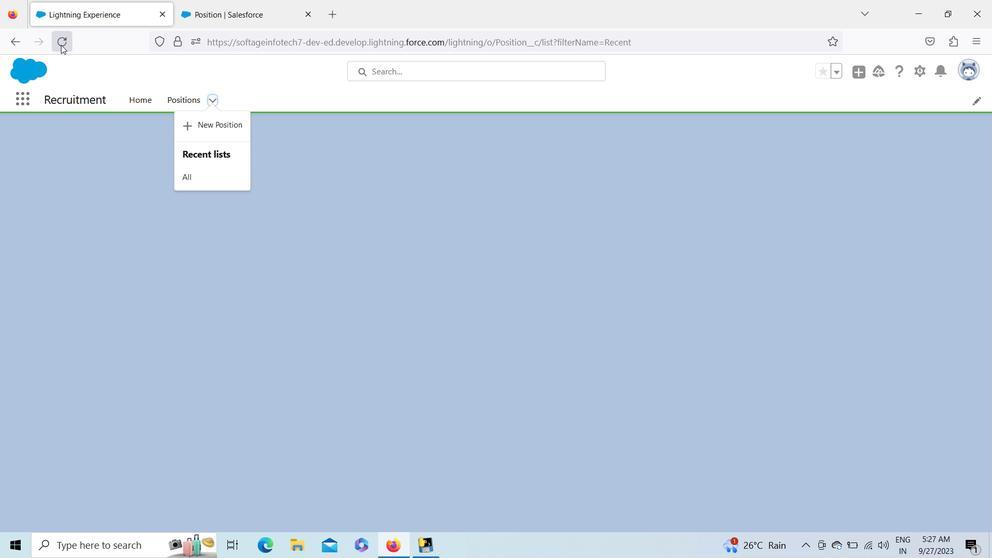 
Action: Mouse moved to (189, 106)
Screenshot: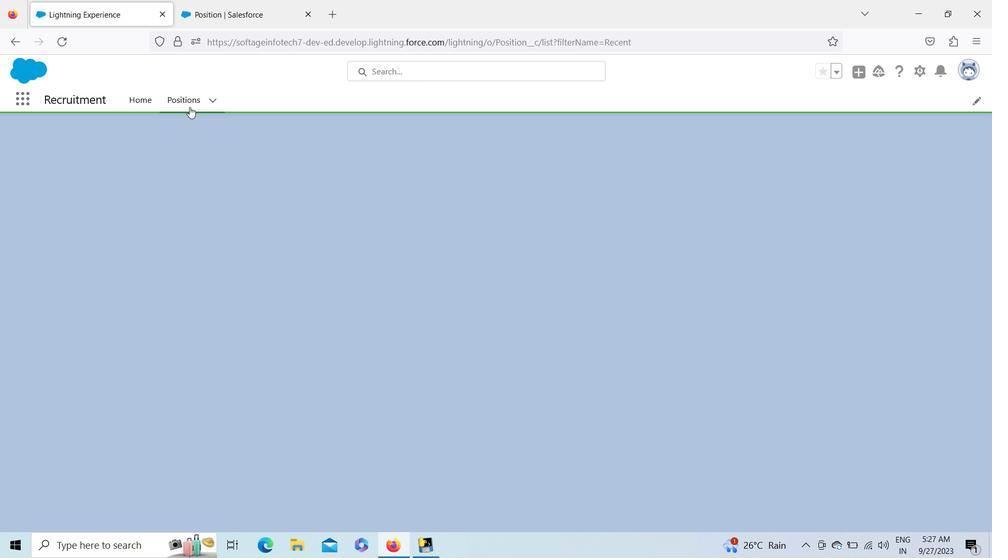 
Action: Mouse pressed left at (189, 106)
Screenshot: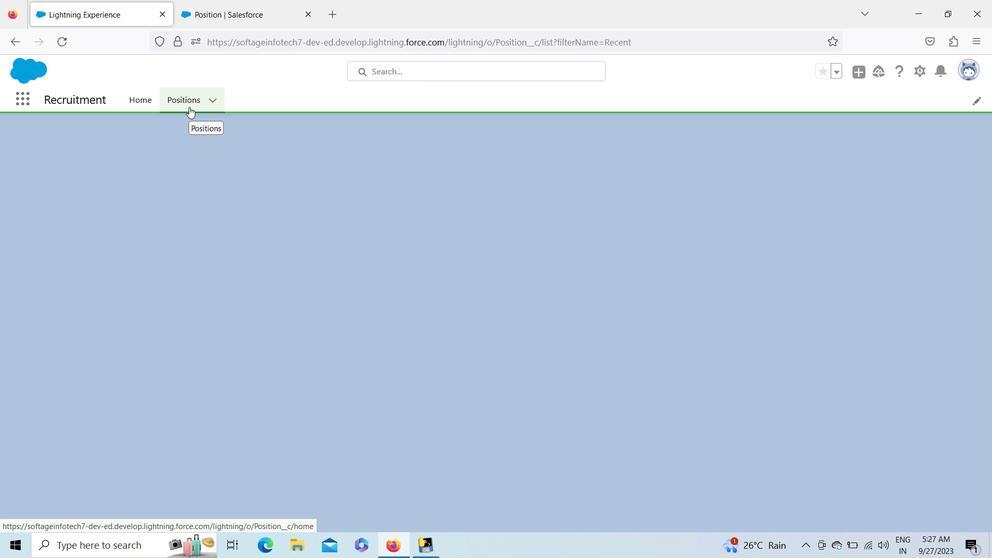 
Action: Mouse moved to (812, 137)
Screenshot: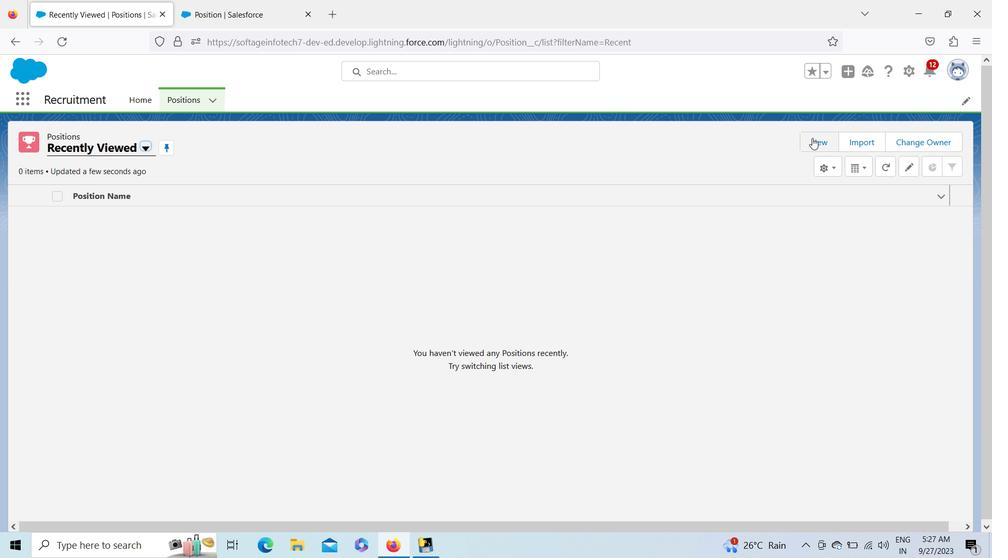 
Action: Mouse pressed left at (812, 137)
Screenshot: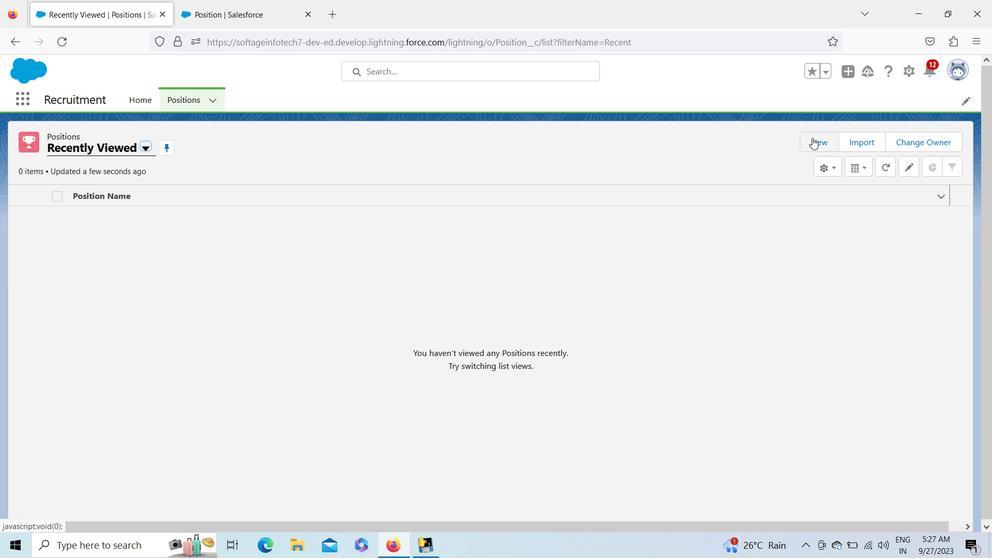 
Action: Mouse moved to (763, 162)
Screenshot: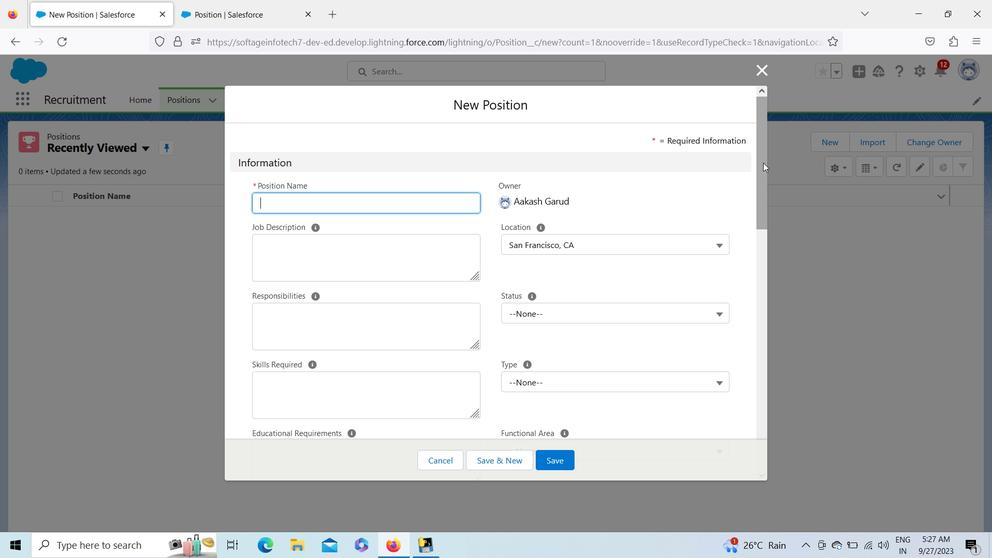 
Action: Mouse pressed left at (763, 162)
Screenshot: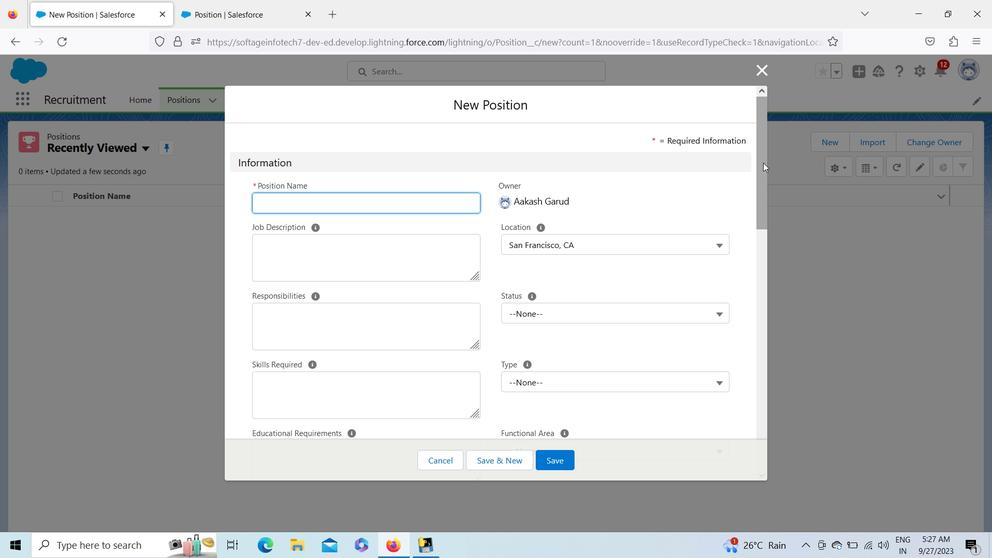 
Action: Mouse moved to (60, 51)
Screenshot: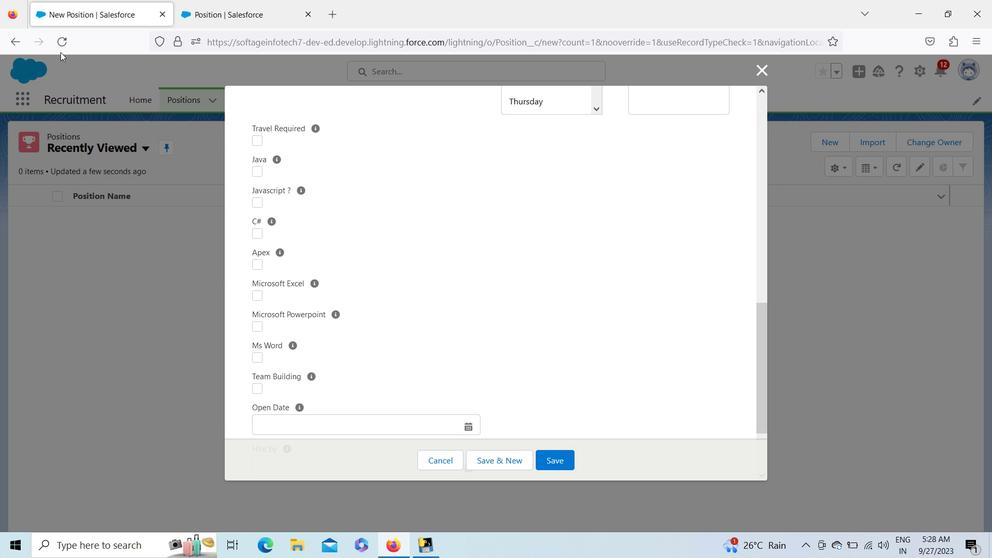 
Action: Mouse pressed left at (60, 51)
Screenshot: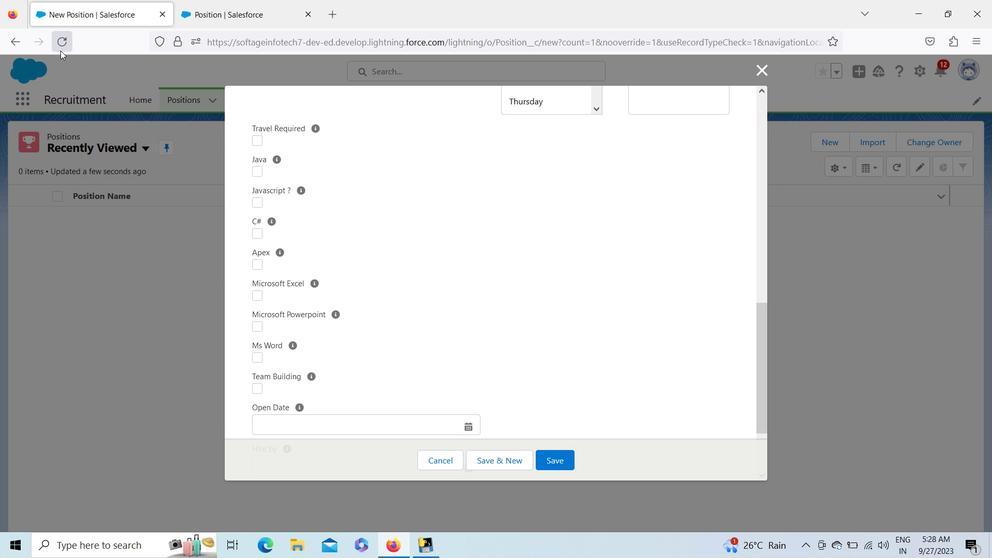 
Action: Mouse moved to (763, 334)
Screenshot: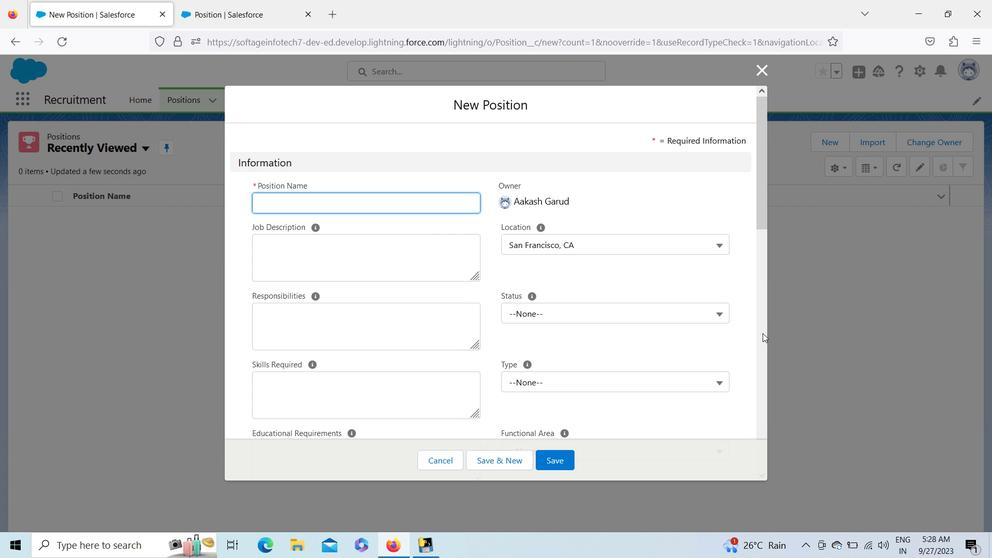 
Action: Mouse pressed left at (763, 334)
